 Task: Add an event  with title  Casual Training Session: Effective Team Building and Collaboration Techniques, date '2023/11/25' to 2023/11/26 & Select Event type as  Group. Add location for the event as  Lima, Peru and add a description: Welcome to the Presentation Practice session, where you can hone your public speaking skills and receive constructive feedback to enhance your presentation abilities. This interactive session is designed to provide a supportive environment for participants to practice and refine their presentation techniques, whether it's for professional or academic purposes.Create an event link  http-casualtrainingsession:effectiveteambuildingandcollaborationtechniquescom & Select the event color as  Light Pink. , logged in from the account softage.4@softage.netand send the event invitation to softage.6@softage.net and softage.7@softage.net
Action: Mouse pressed left at (693, 169)
Screenshot: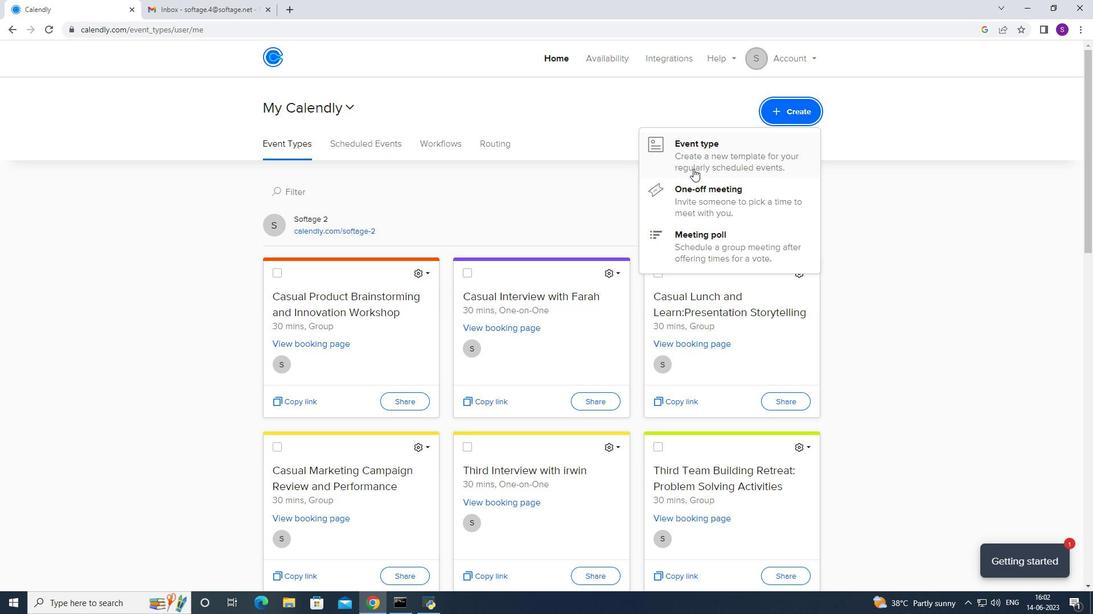 
Action: Mouse moved to (482, 268)
Screenshot: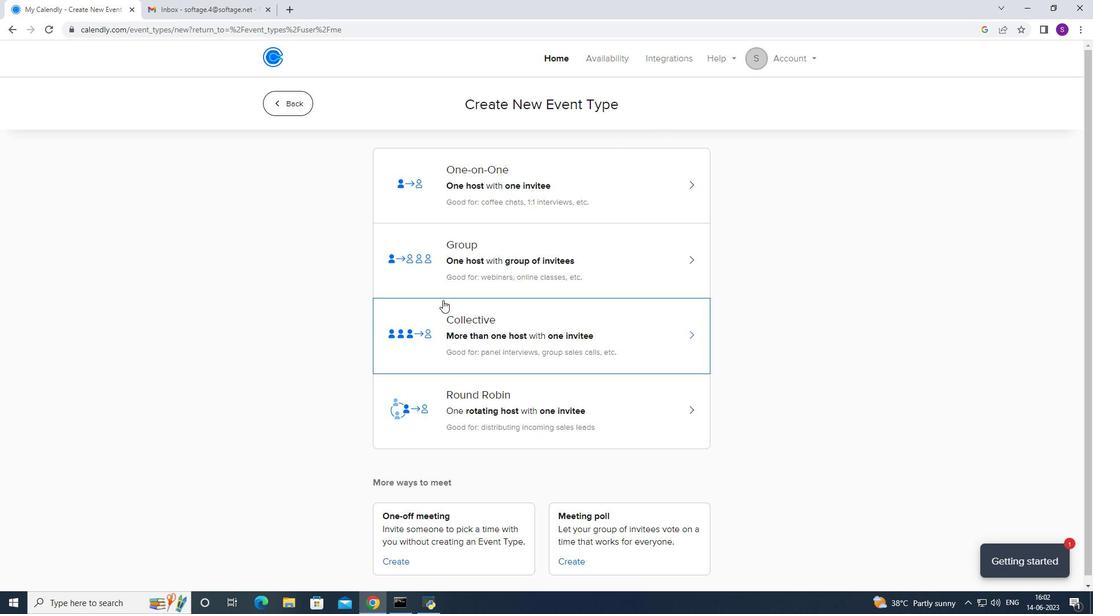 
Action: Mouse pressed left at (482, 268)
Screenshot: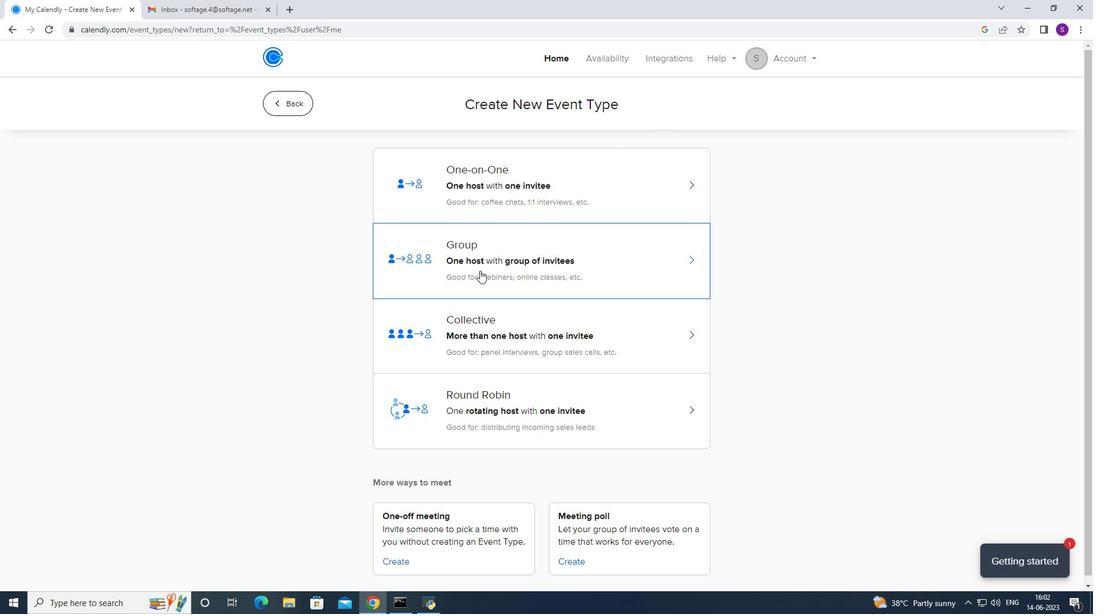 
Action: Mouse moved to (445, 276)
Screenshot: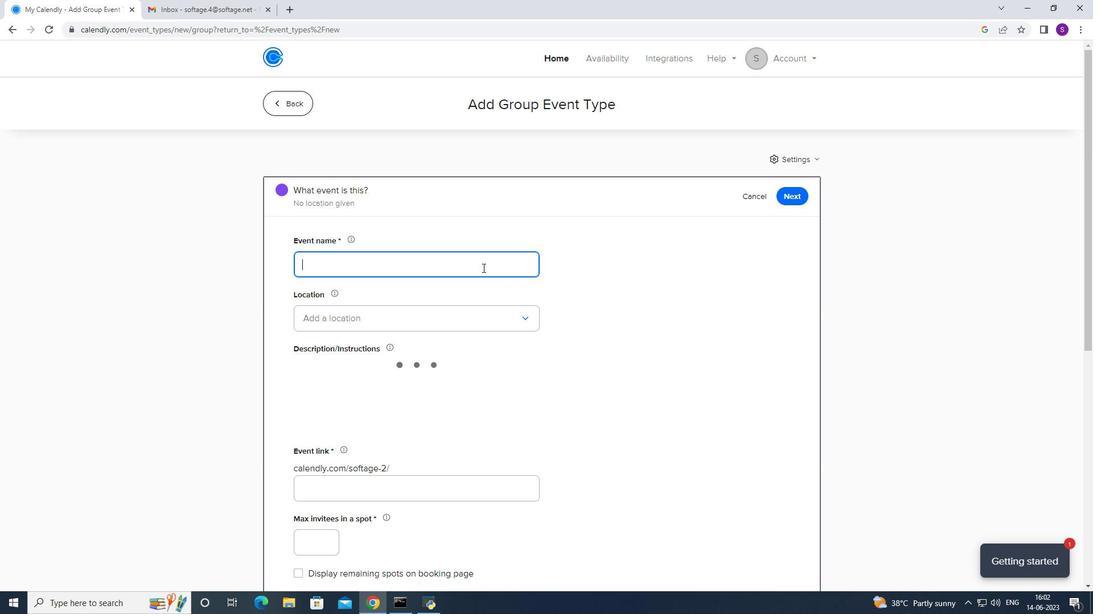 
Action: Key pressed <Key.caps_lock>CV<Key.caps_lock>==<Key.backspace><Key.backspace><Key.backspace>asual<Key.space><Key.caps_lock>T<Key.caps_lock>rining<Key.space>
Screenshot: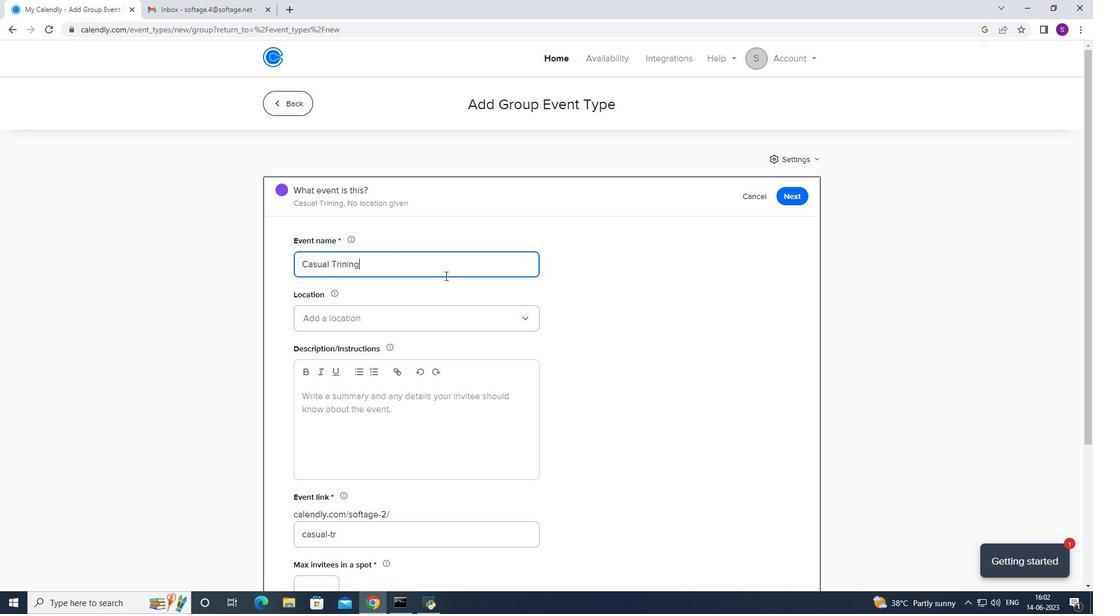 
Action: Mouse moved to (360, 257)
Screenshot: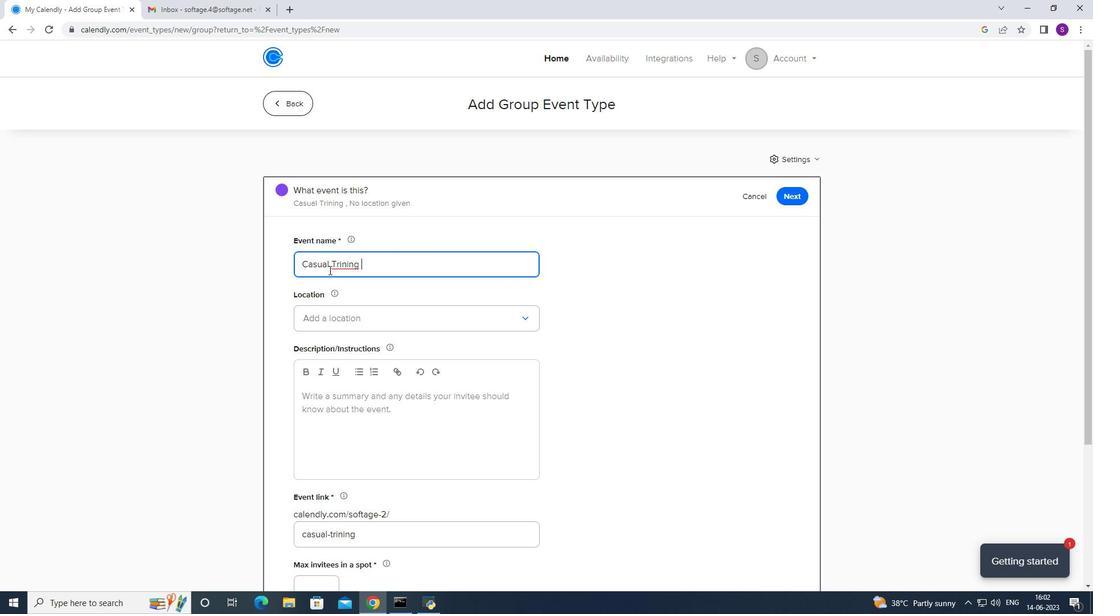 
Action: Mouse pressed right at (360, 257)
Screenshot: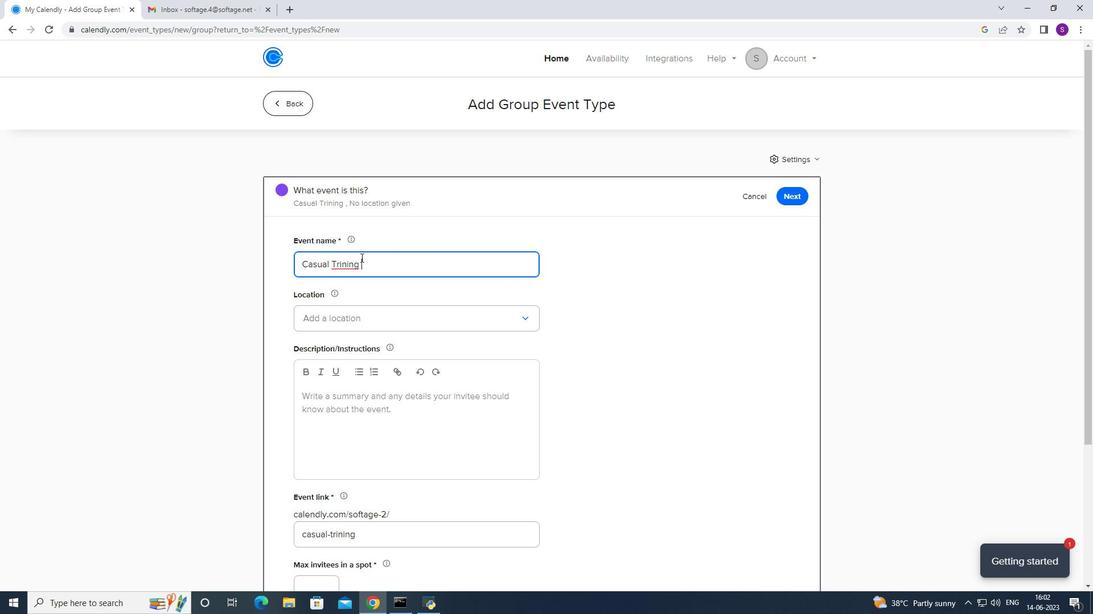 
Action: Mouse moved to (348, 265)
Screenshot: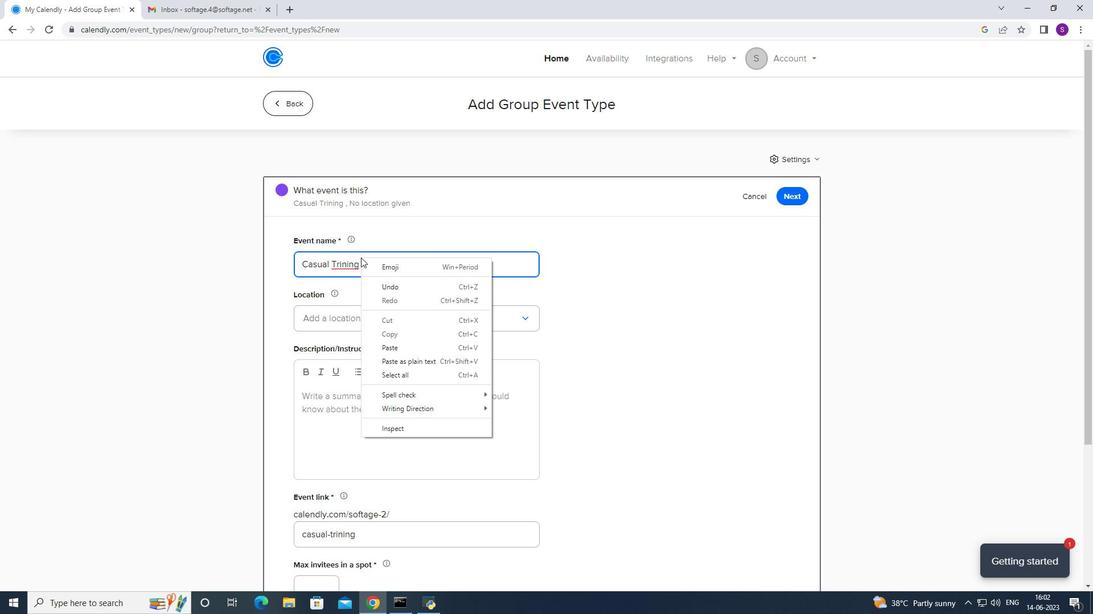 
Action: Mouse pressed left at (348, 265)
Screenshot: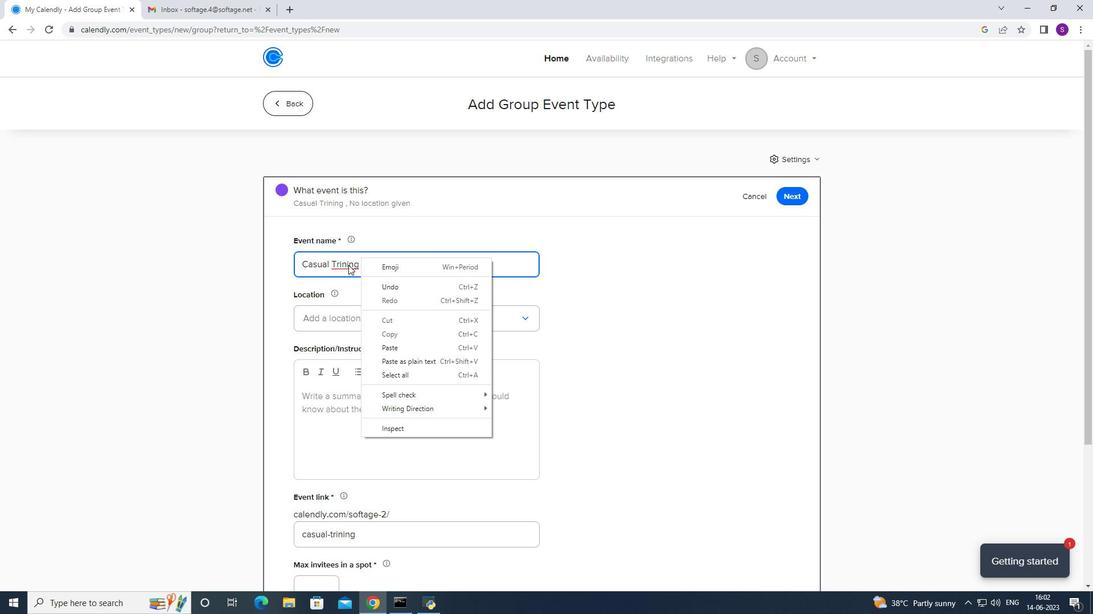 
Action: Mouse pressed right at (348, 265)
Screenshot: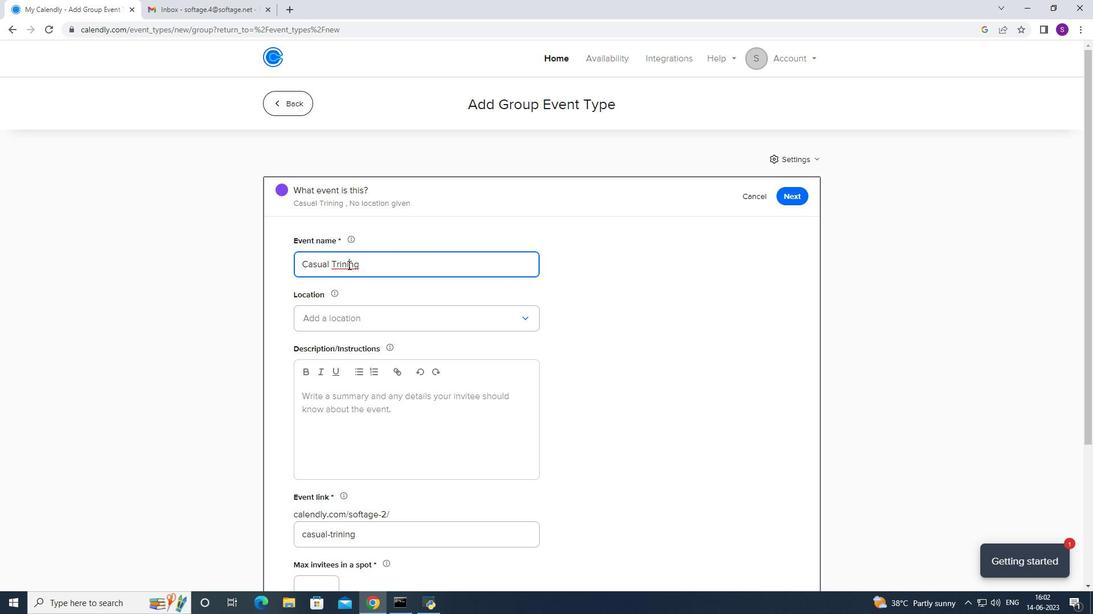 
Action: Mouse moved to (363, 282)
Screenshot: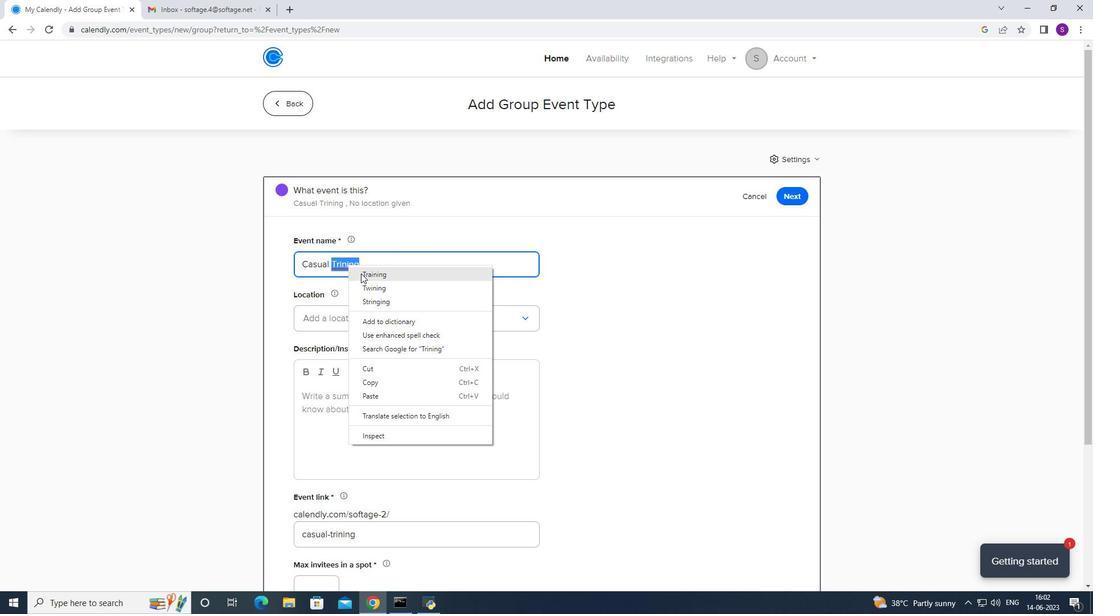 
Action: Mouse pressed left at (363, 282)
Screenshot: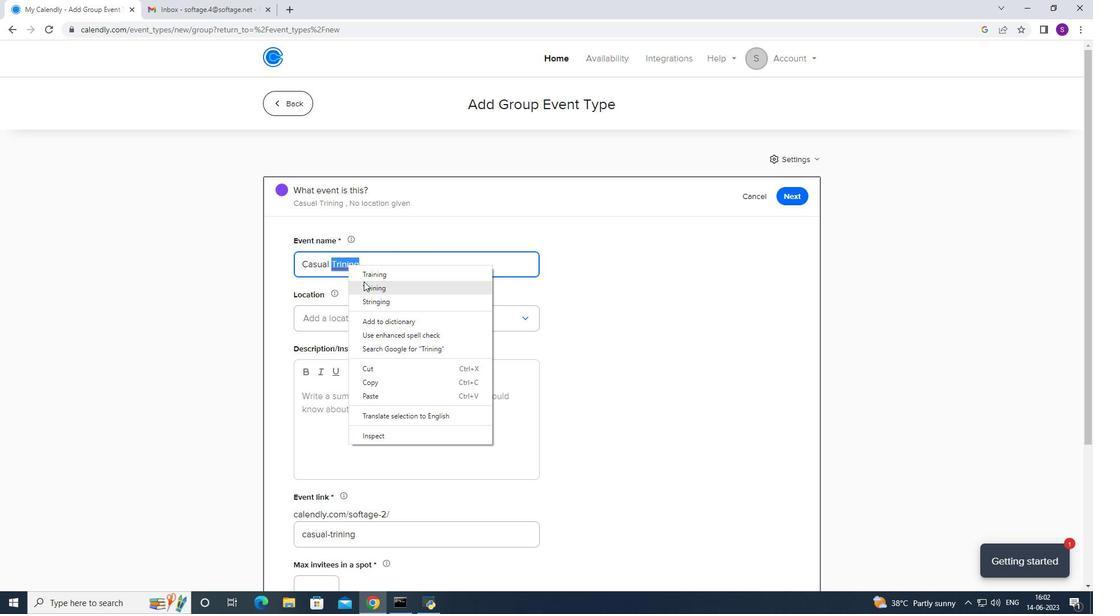 
Action: Mouse moved to (364, 259)
Screenshot: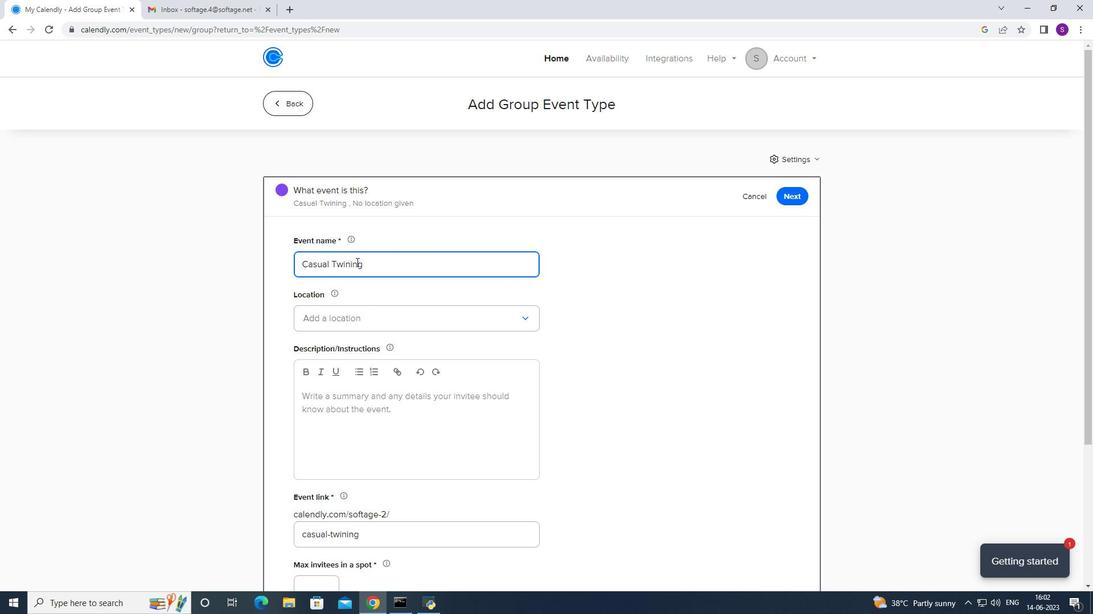 
Action: Key pressed ctrl+Z
Screenshot: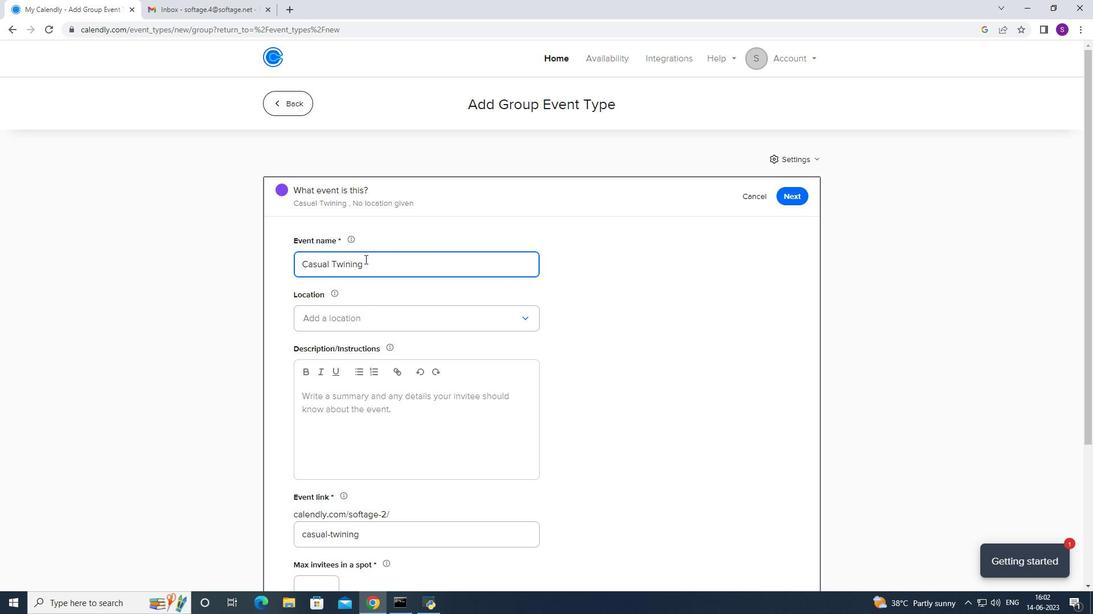 
Action: Mouse moved to (365, 266)
Screenshot: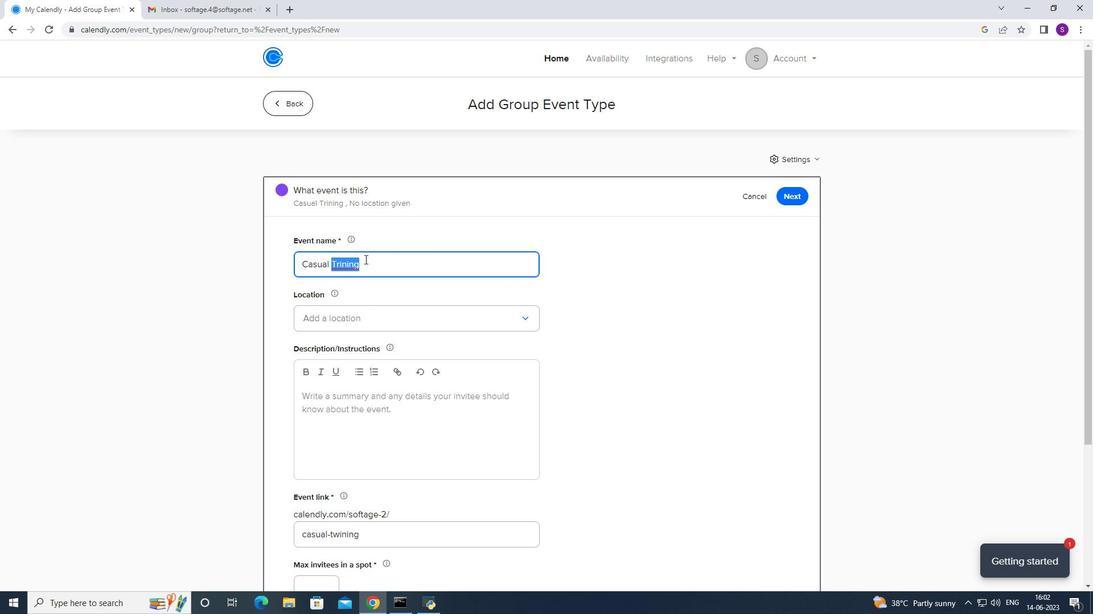 
Action: Mouse pressed left at (365, 266)
Screenshot: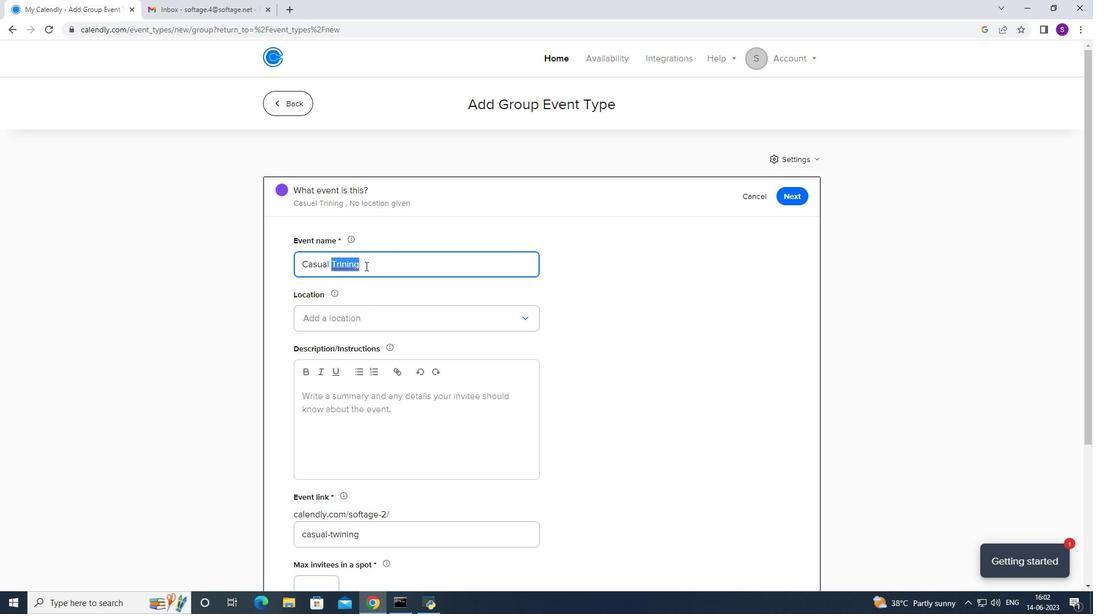 
Action: Mouse moved to (348, 268)
Screenshot: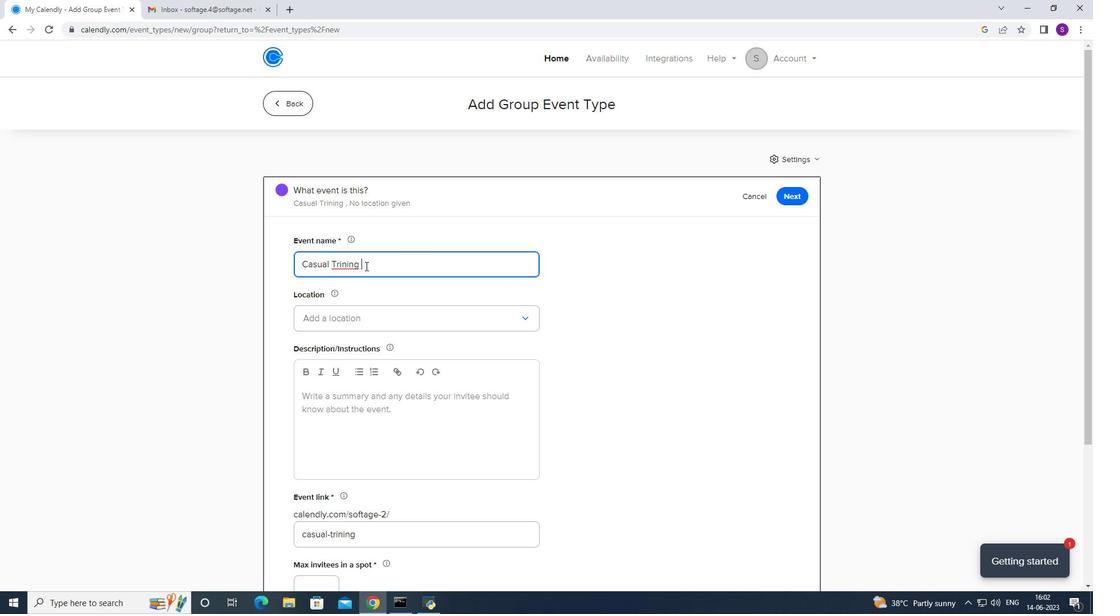 
Action: Mouse pressed right at (348, 268)
Screenshot: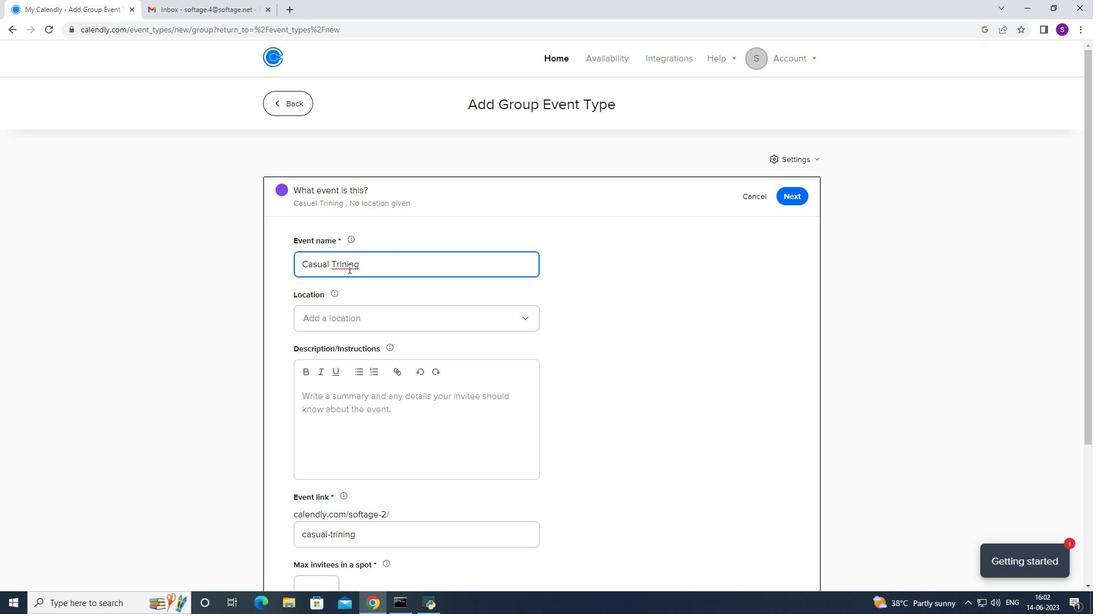 
Action: Mouse moved to (356, 278)
Screenshot: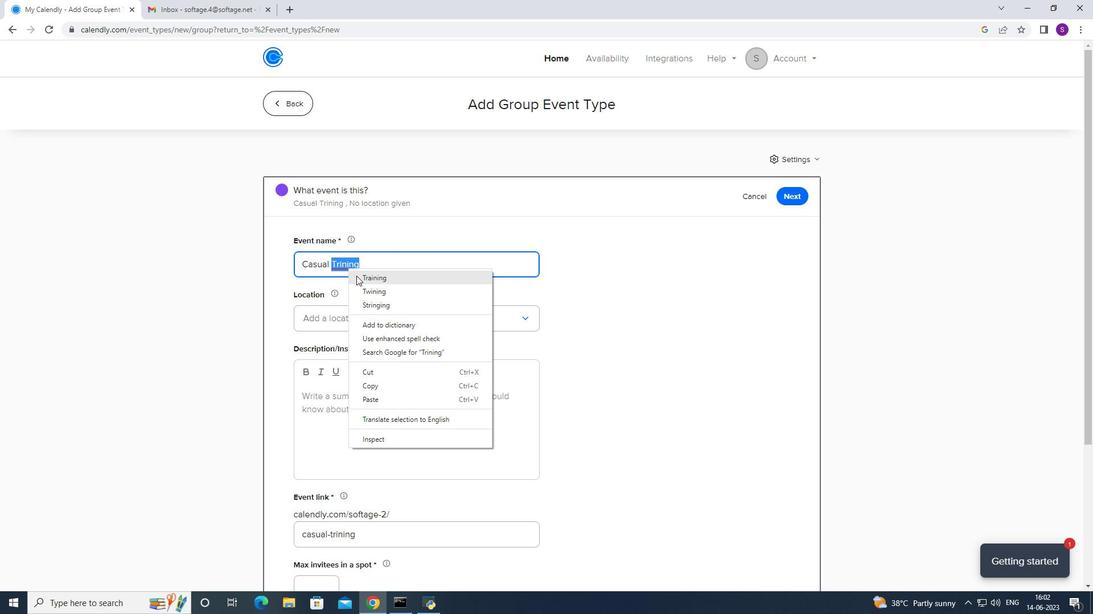 
Action: Mouse pressed left at (356, 278)
Screenshot: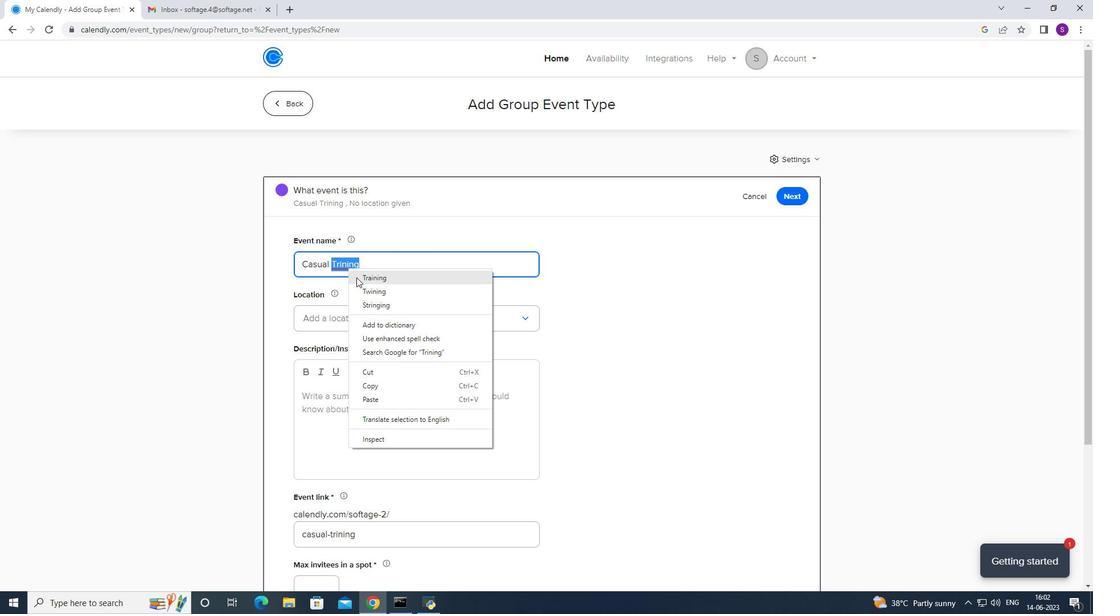 
Action: Mouse moved to (363, 265)
Screenshot: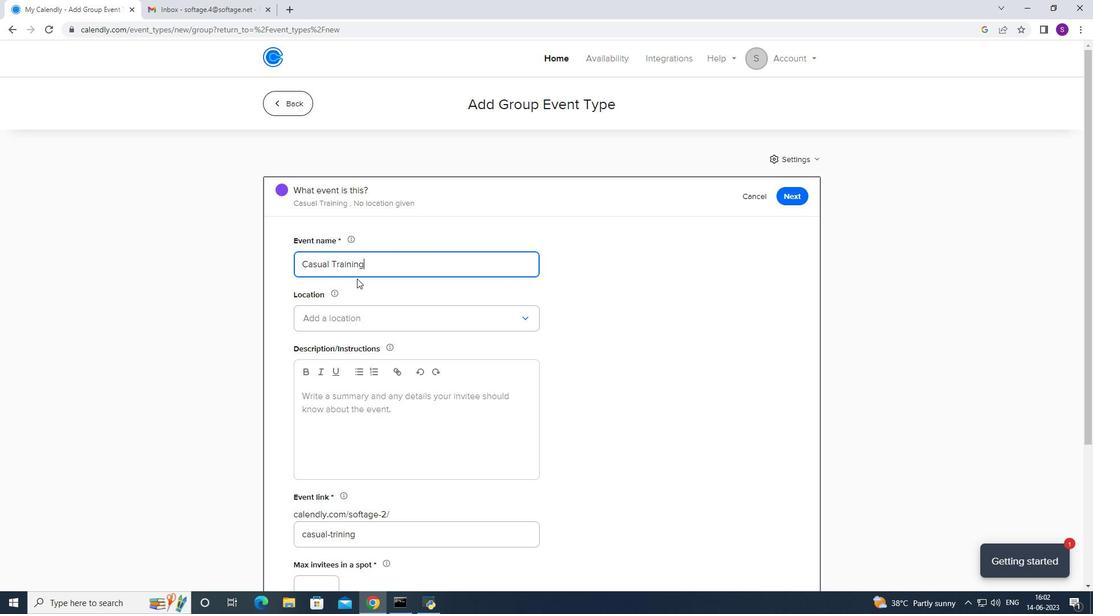 
Action: Mouse pressed left at (363, 265)
Screenshot: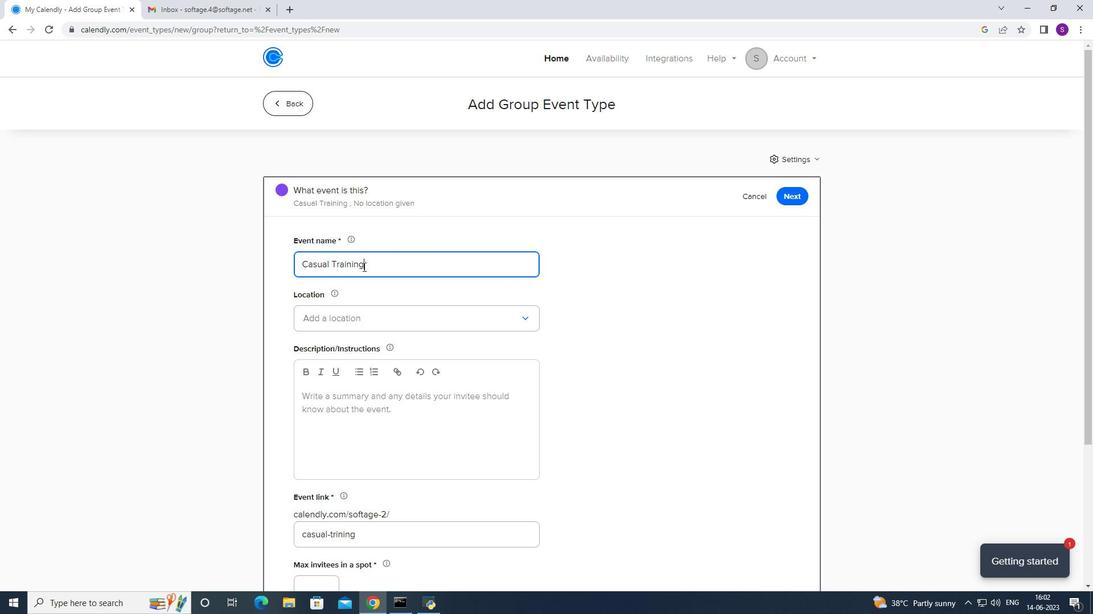
Action: Mouse moved to (373, 263)
Screenshot: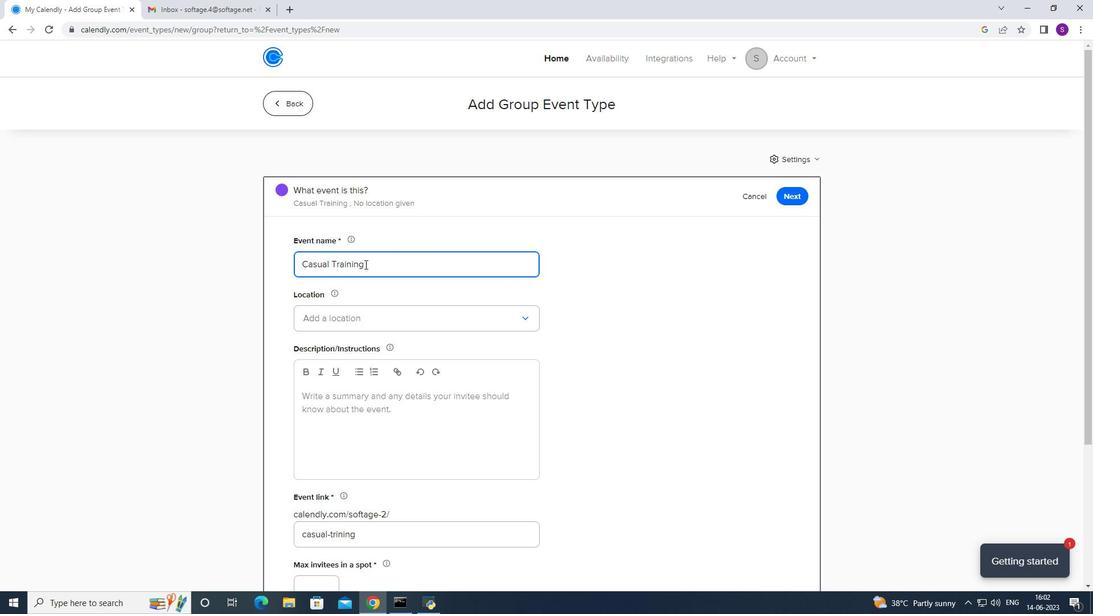 
Action: Mouse pressed left at (373, 263)
Screenshot: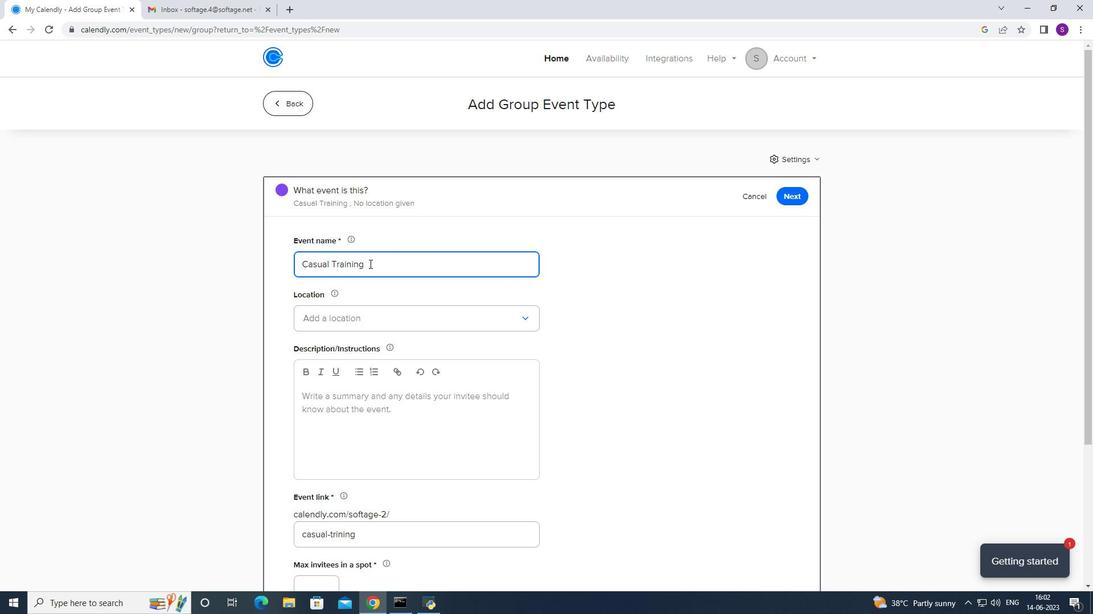 
Action: Mouse moved to (396, 272)
Screenshot: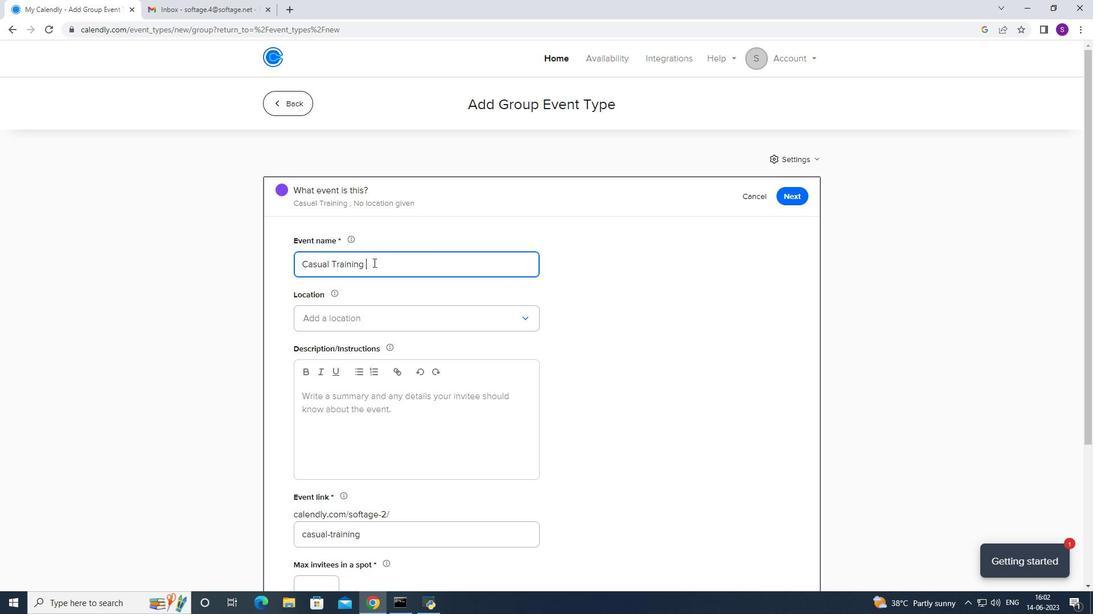 
Action: Key pressed <Key.shift_r>:<Key.space><Key.caps_lock>E<Key.caps_lock>ffective<Key.space><Key.caps_lock>T<Key.caps_lock>eam<Key.space><Key.caps_lock>C<Key.caps_lock>ollaboration<Key.space><Key.caps_lock>T<Key.caps_lock>echniques
Screenshot: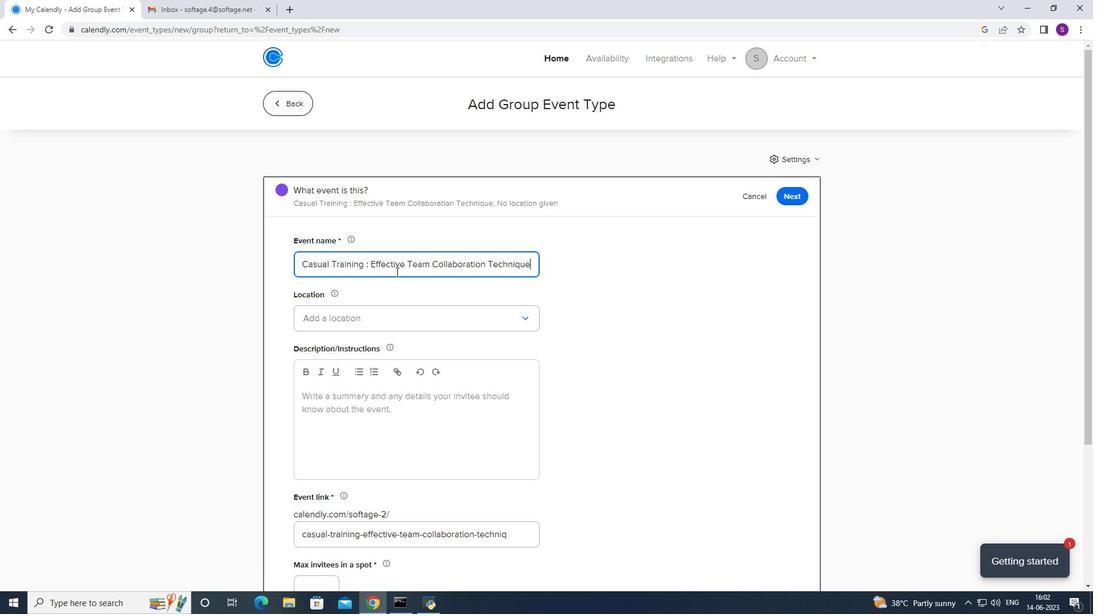 
Action: Mouse moved to (420, 325)
Screenshot: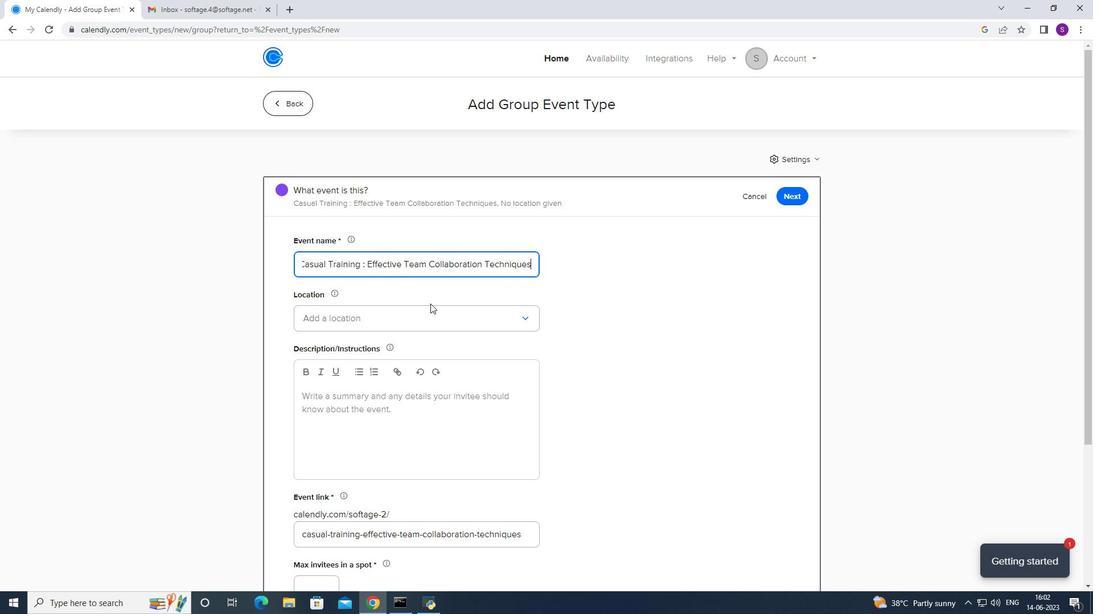 
Action: Mouse scrolled (420, 326) with delta (0, 0)
Screenshot: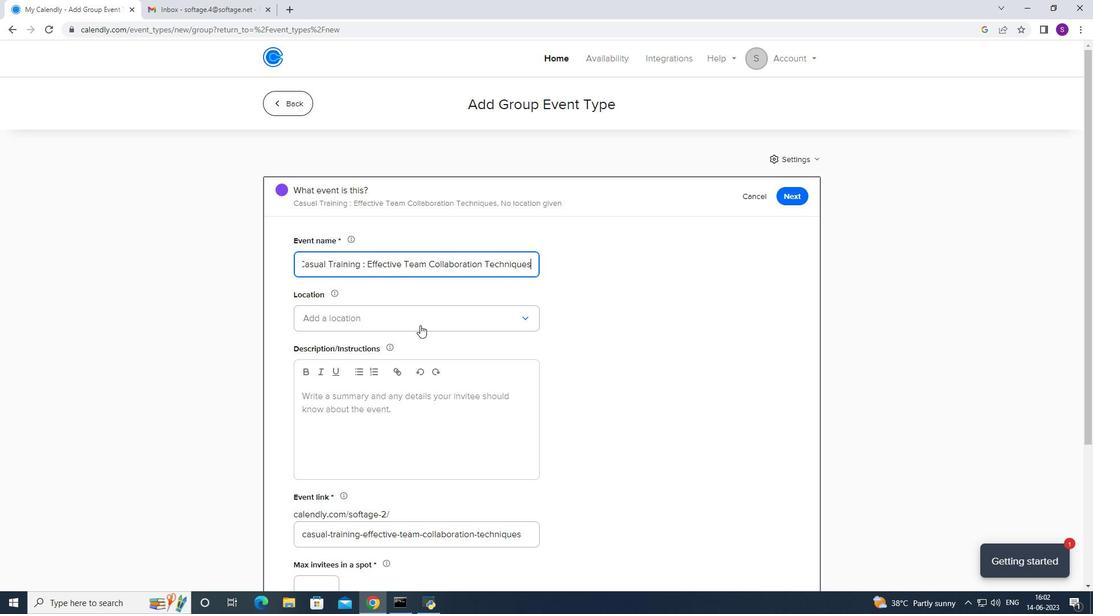 
Action: Mouse pressed left at (420, 325)
Screenshot: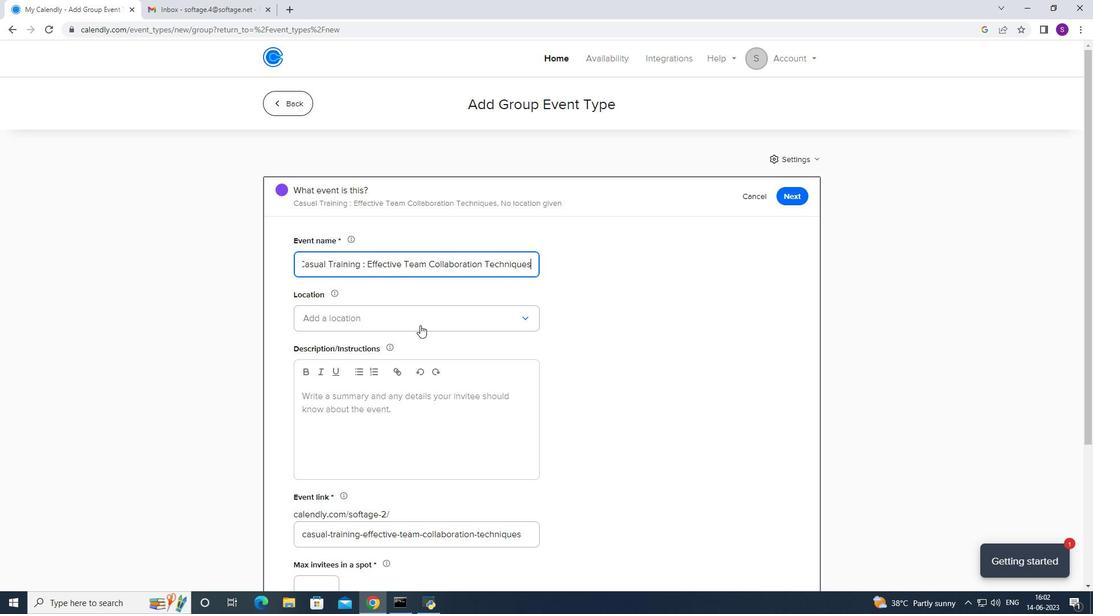 
Action: Mouse moved to (387, 347)
Screenshot: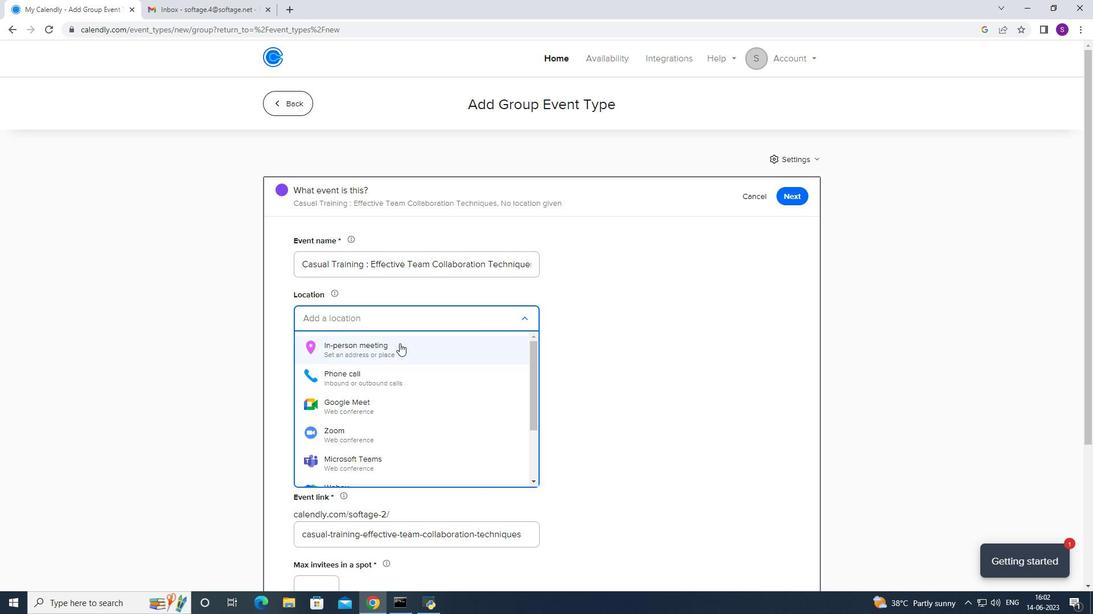 
Action: Mouse pressed left at (387, 347)
Screenshot: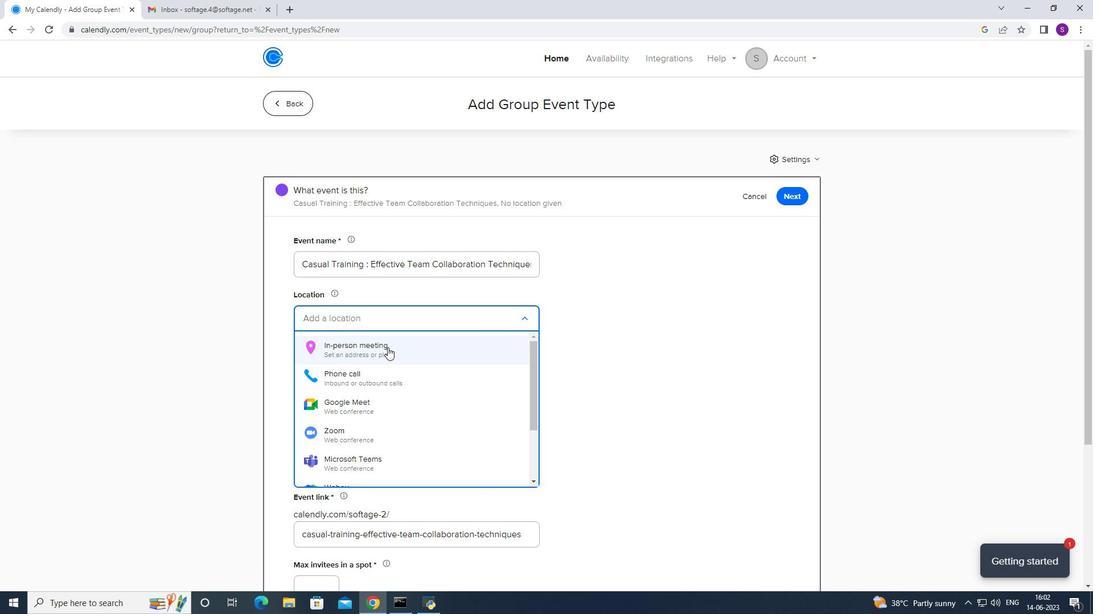 
Action: Mouse moved to (487, 183)
Screenshot: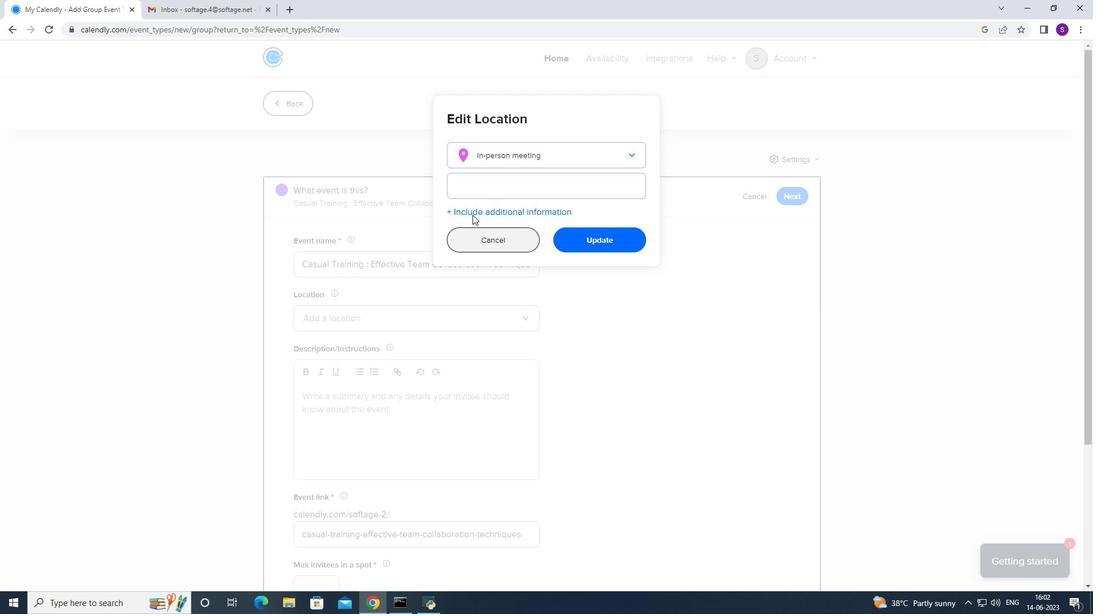 
Action: Mouse pressed left at (487, 183)
Screenshot: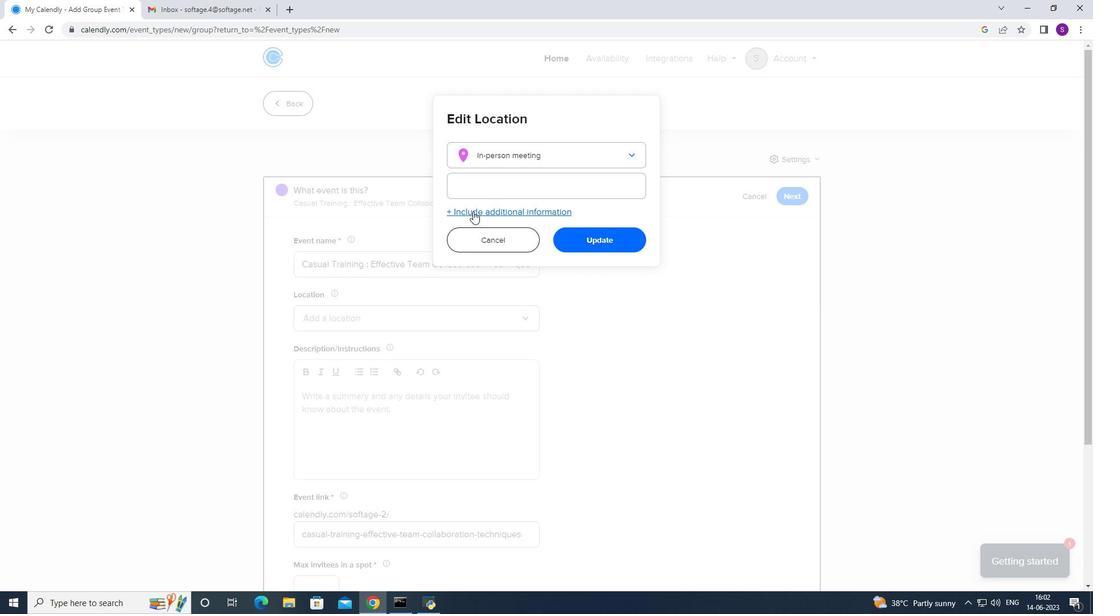 
Action: Key pressed <Key.caps_lock>L<Key.caps_lock>ima,<Key.space><Key.caps_lock>P<Key.caps_lock>eru
Screenshot: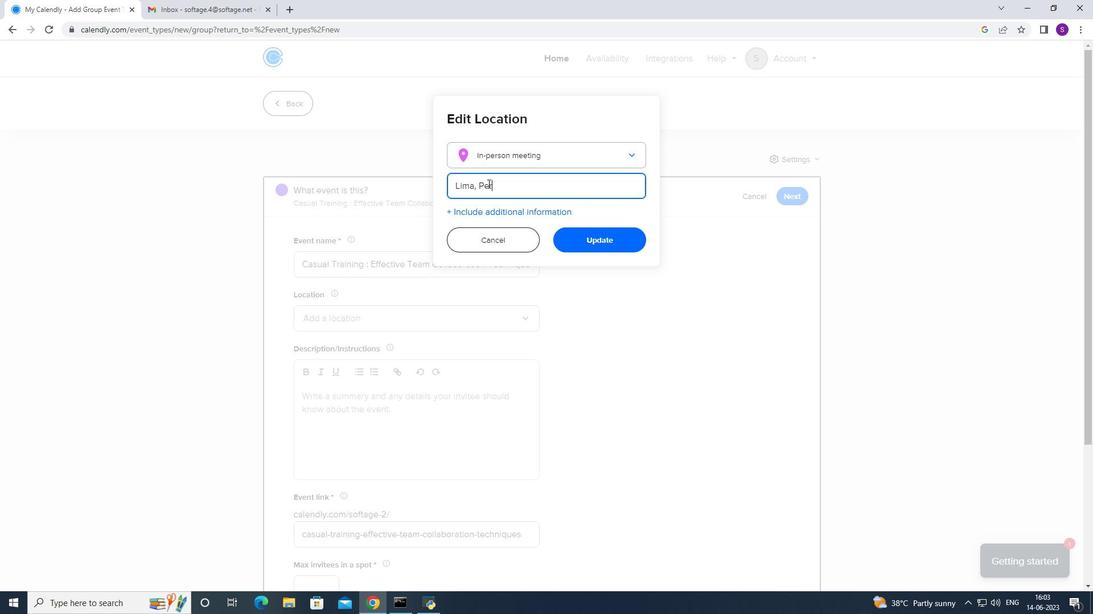 
Action: Mouse moved to (621, 238)
Screenshot: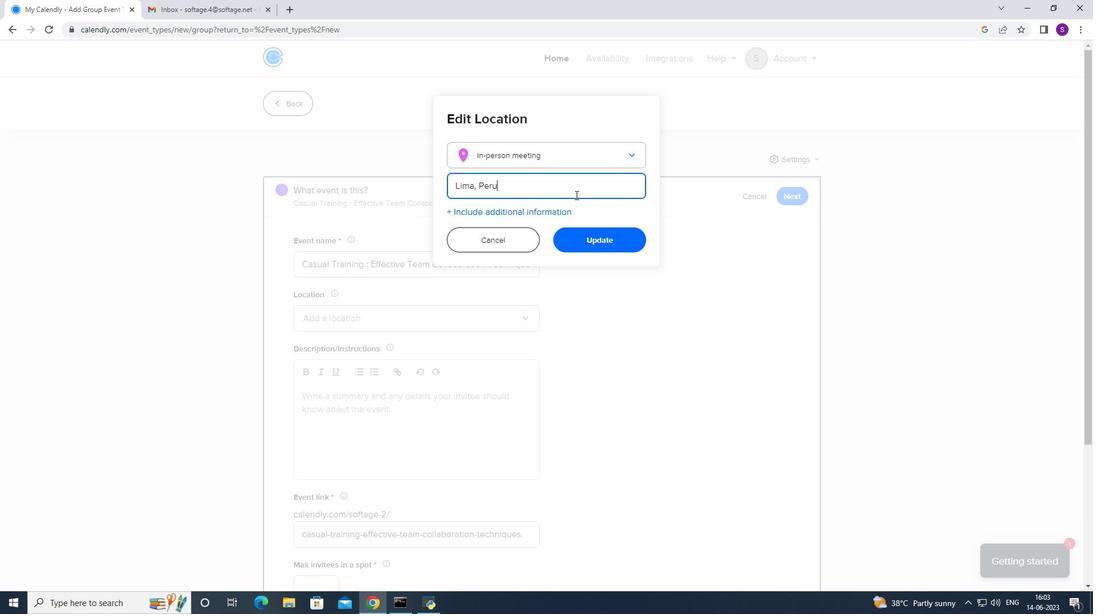 
Action: Mouse pressed left at (621, 238)
Screenshot: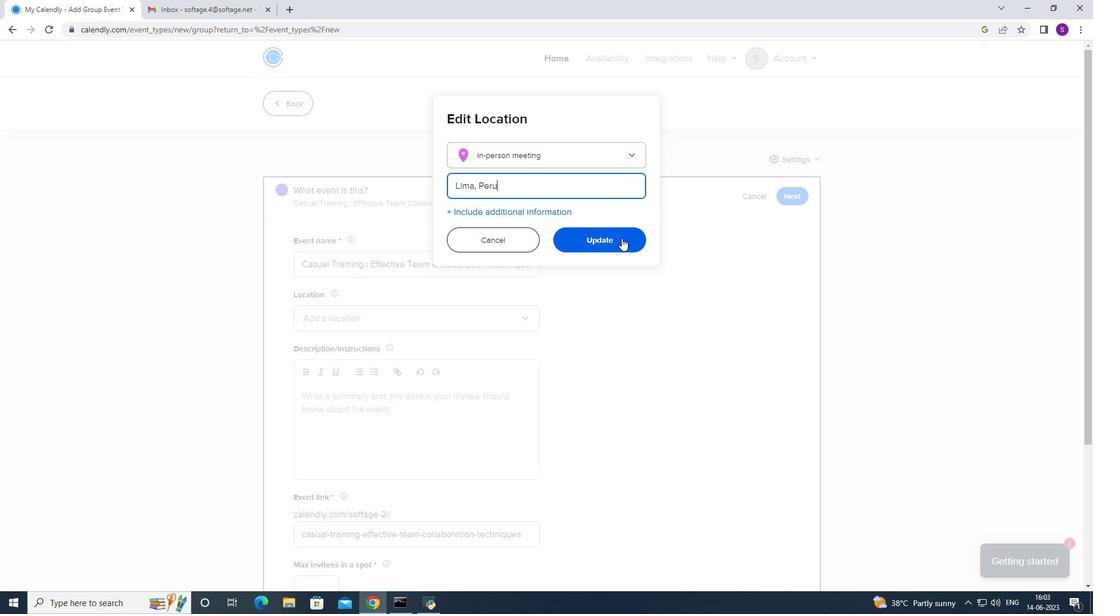
Action: Mouse moved to (381, 291)
Screenshot: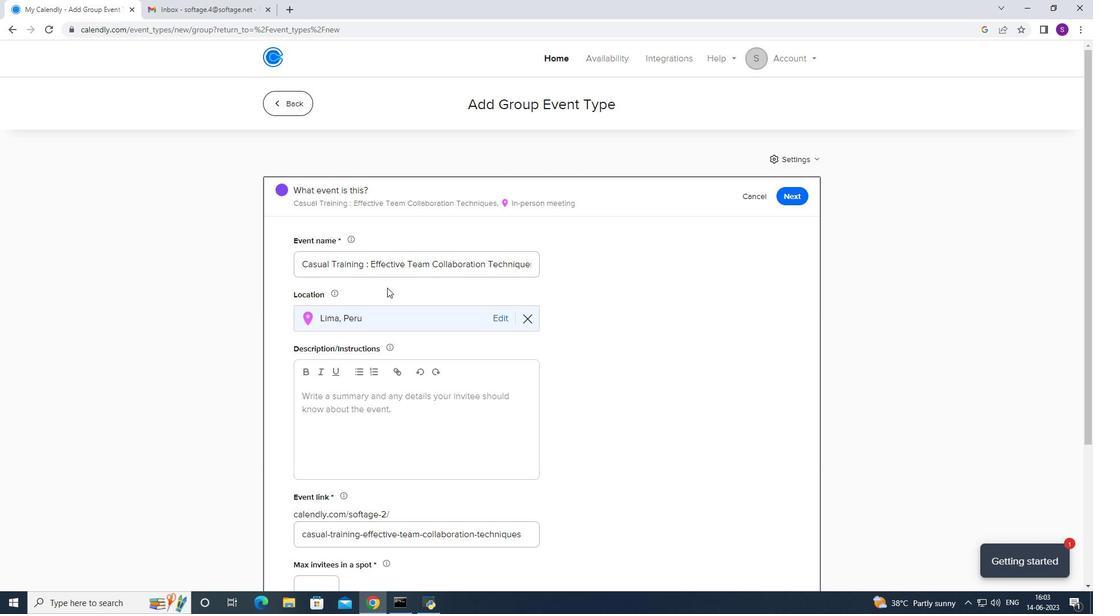 
Action: Mouse scrolled (381, 290) with delta (0, 0)
Screenshot: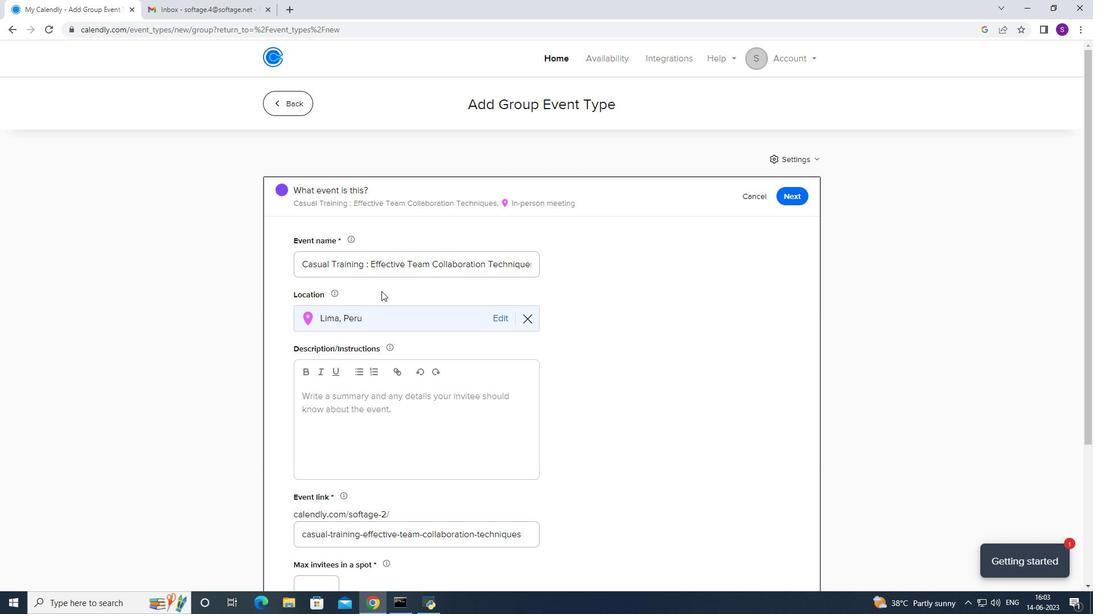 
Action: Mouse scrolled (381, 290) with delta (0, 0)
Screenshot: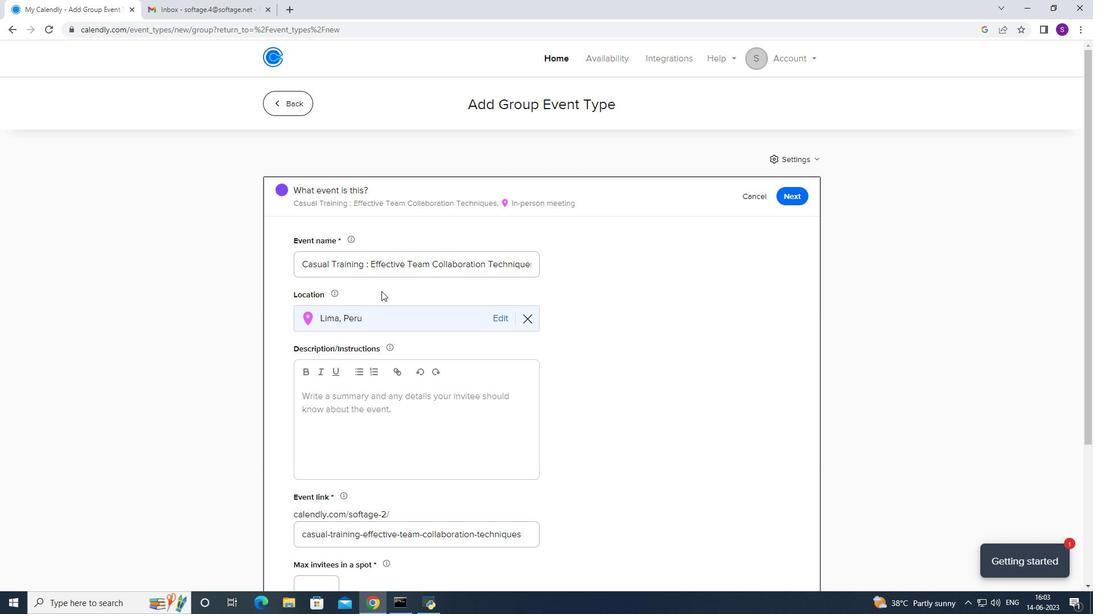 
Action: Mouse scrolled (381, 290) with delta (0, 0)
Screenshot: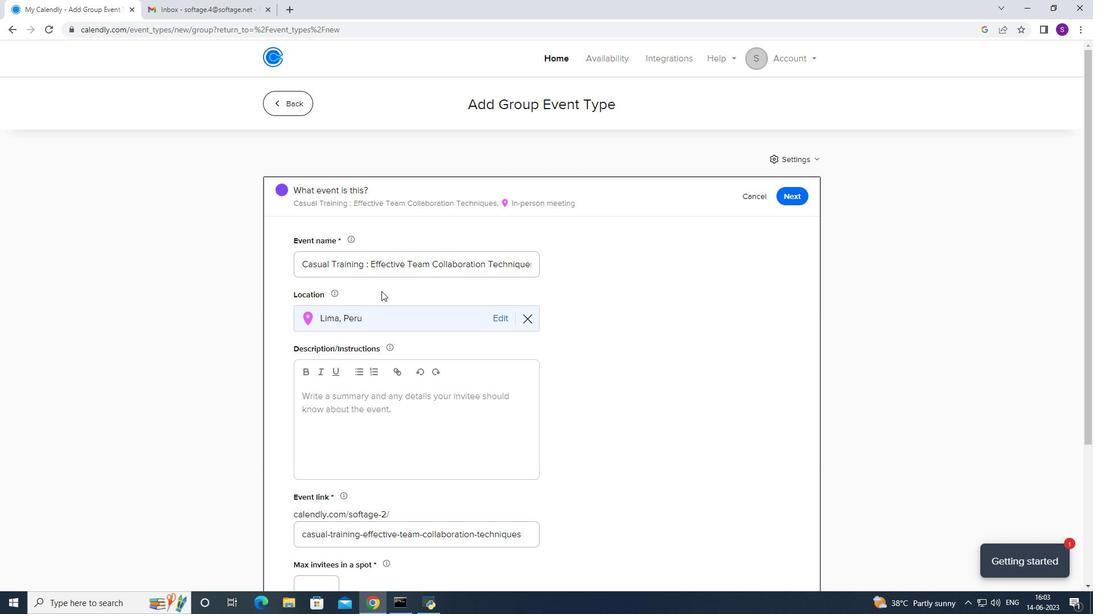
Action: Mouse scrolled (381, 290) with delta (0, 0)
Screenshot: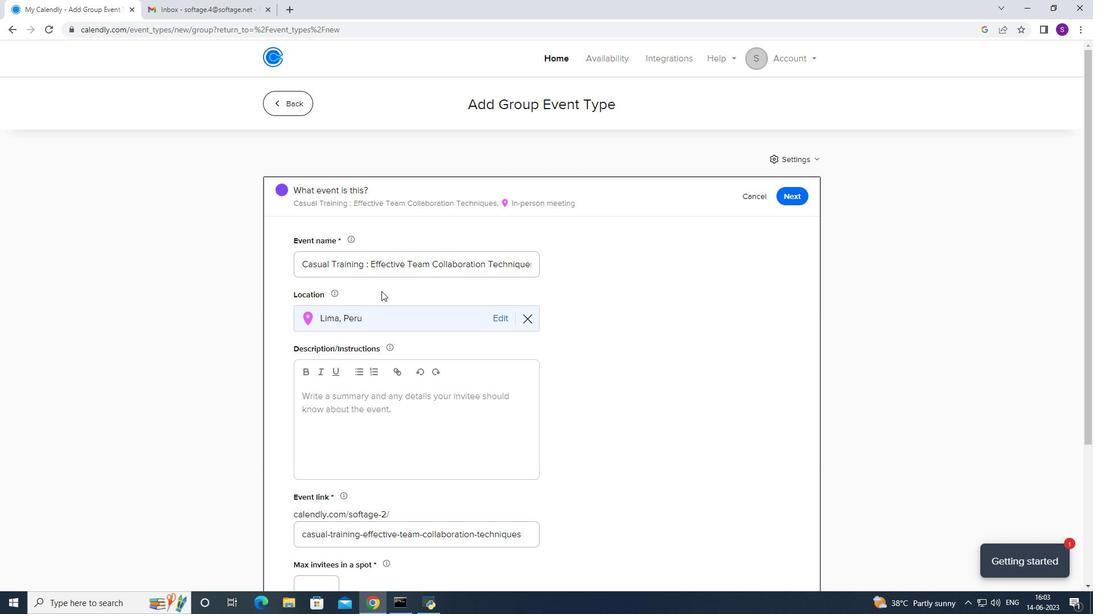
Action: Mouse scrolled (381, 290) with delta (0, 0)
Screenshot: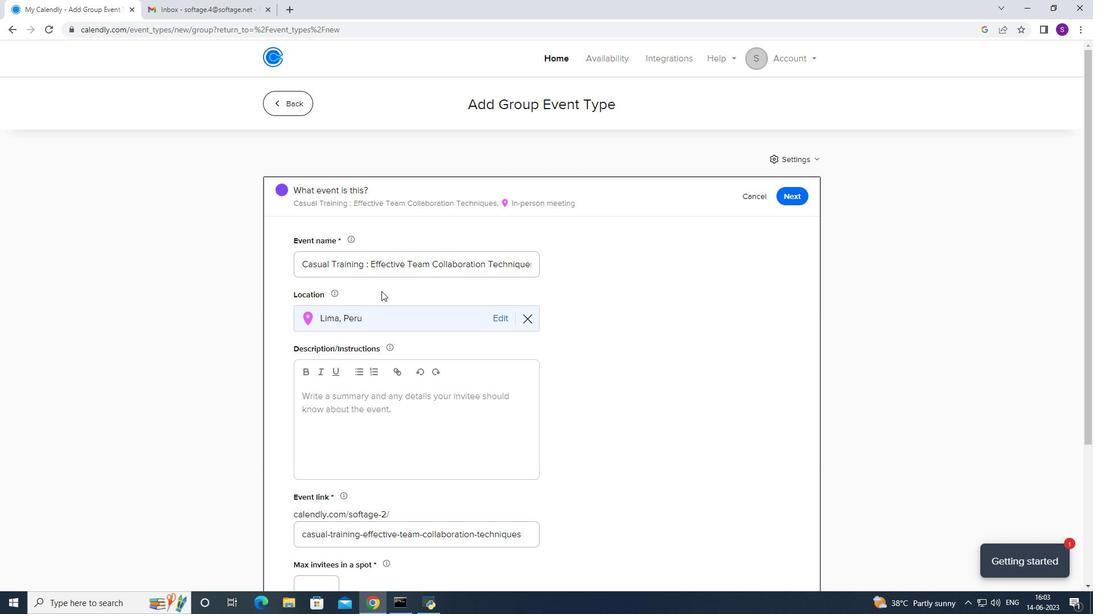 
Action: Mouse scrolled (381, 290) with delta (0, 0)
Screenshot: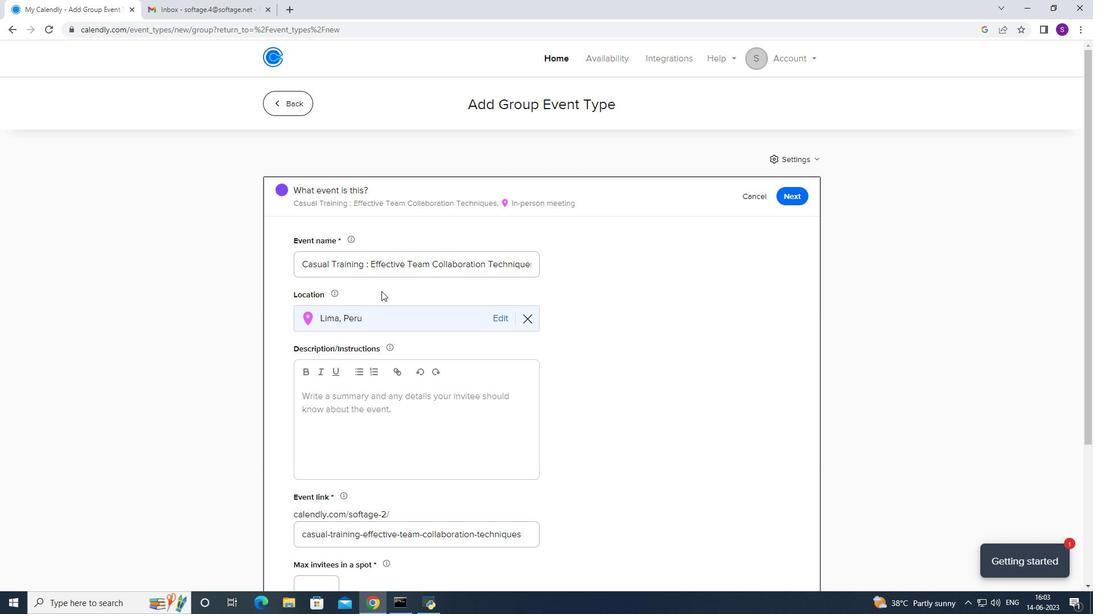 
Action: Mouse scrolled (381, 290) with delta (0, 0)
Screenshot: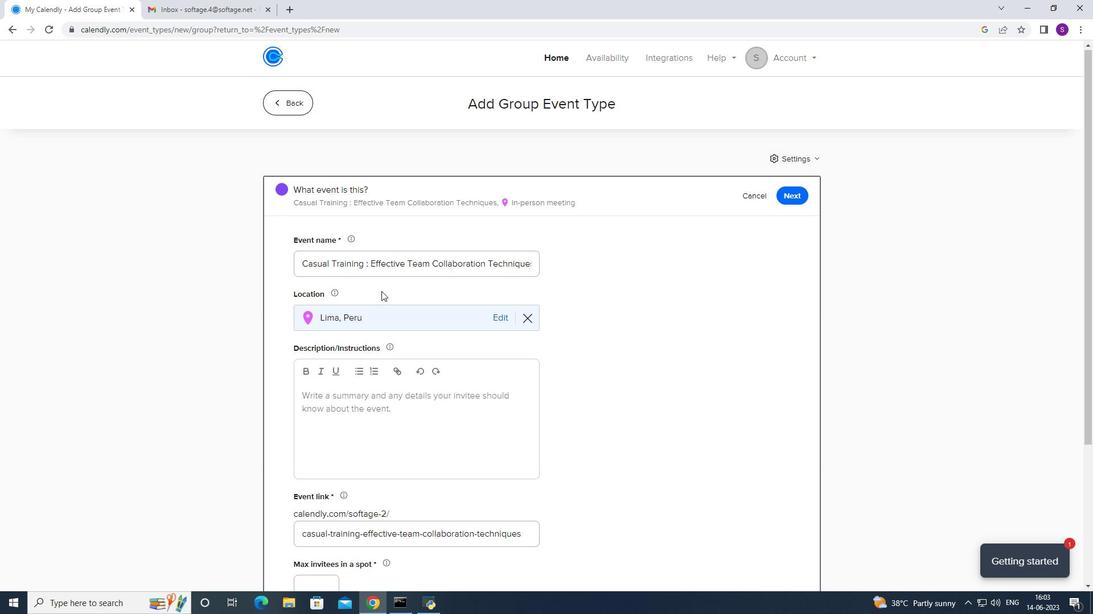 
Action: Mouse moved to (339, 401)
Screenshot: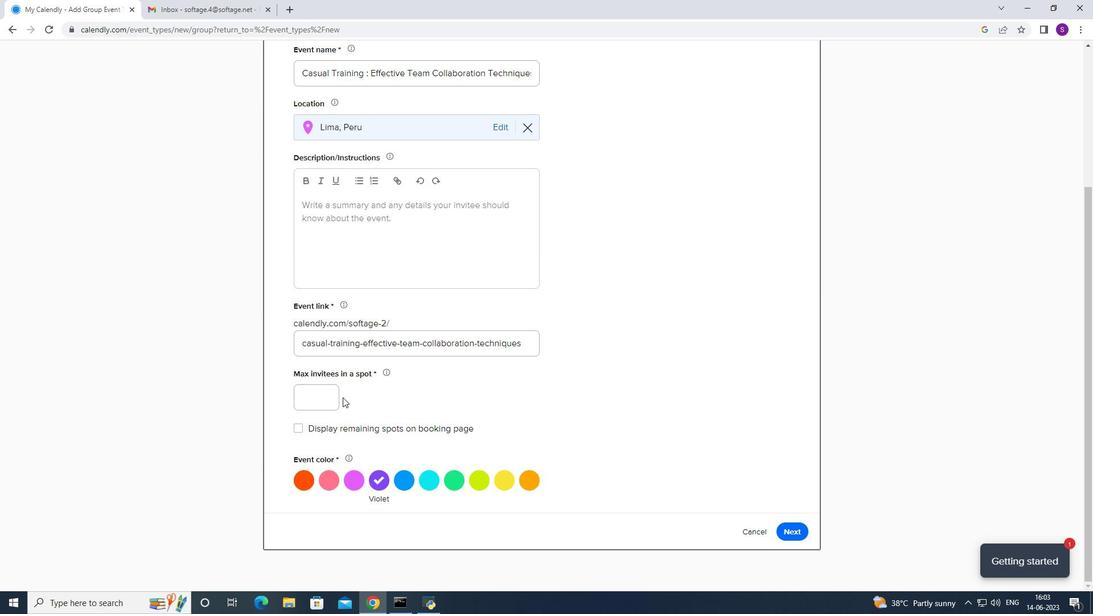 
Action: Mouse scrolled (339, 401) with delta (0, 0)
Screenshot: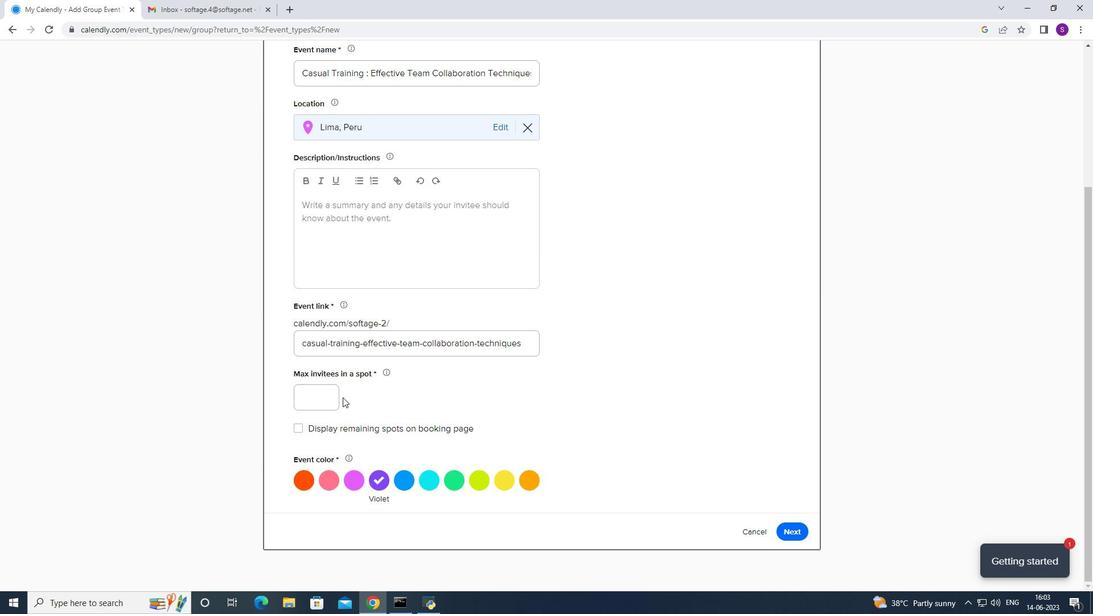 
Action: Mouse moved to (339, 402)
Screenshot: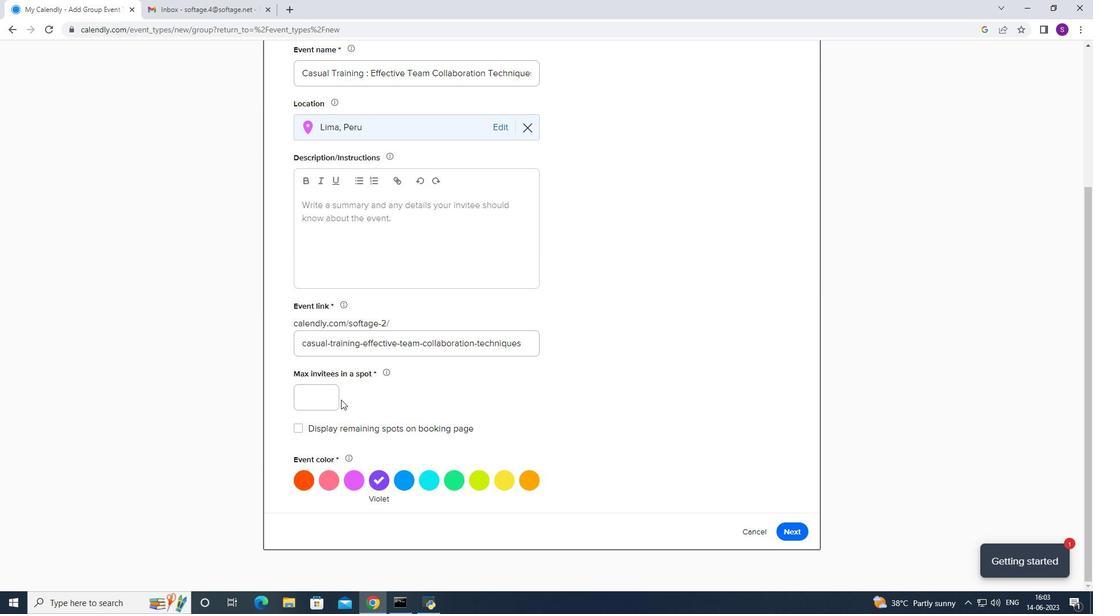 
Action: Mouse scrolled (339, 401) with delta (0, 0)
Screenshot: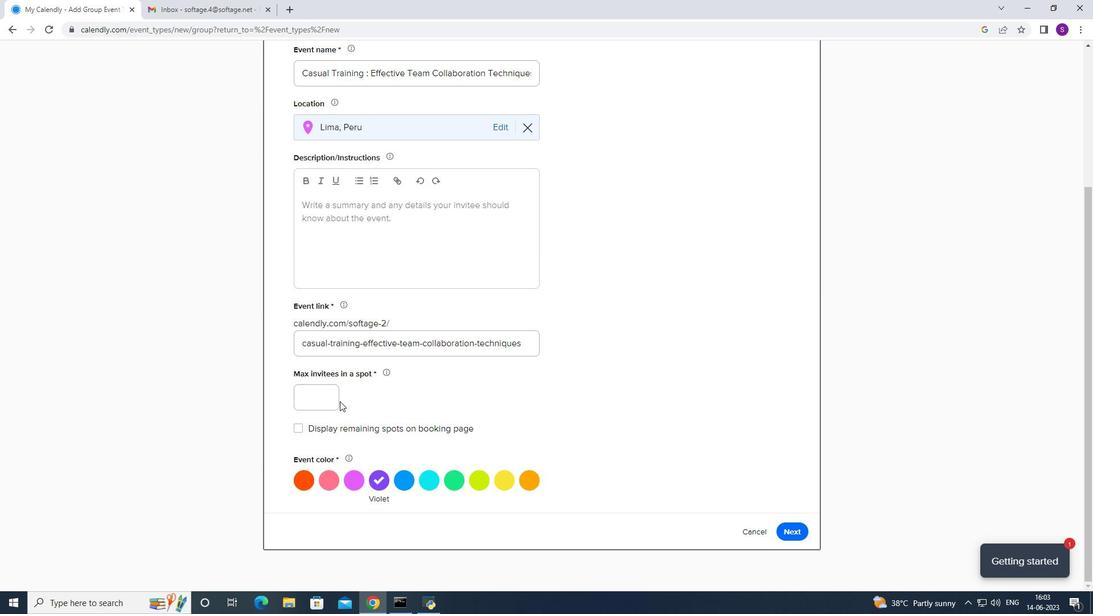 
Action: Mouse moved to (322, 473)
Screenshot: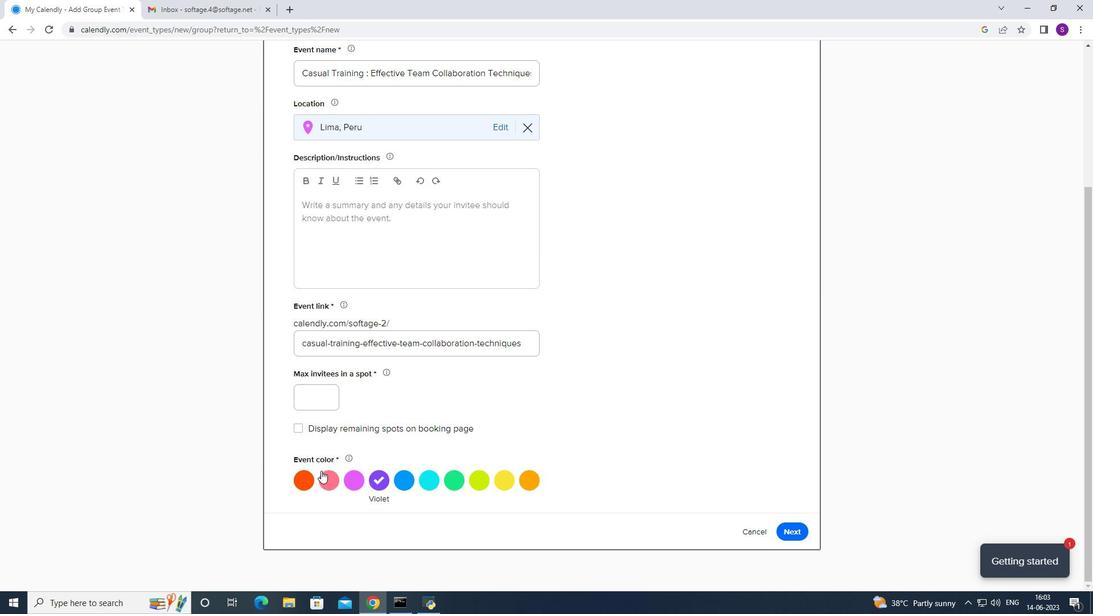 
Action: Mouse pressed left at (322, 473)
Screenshot: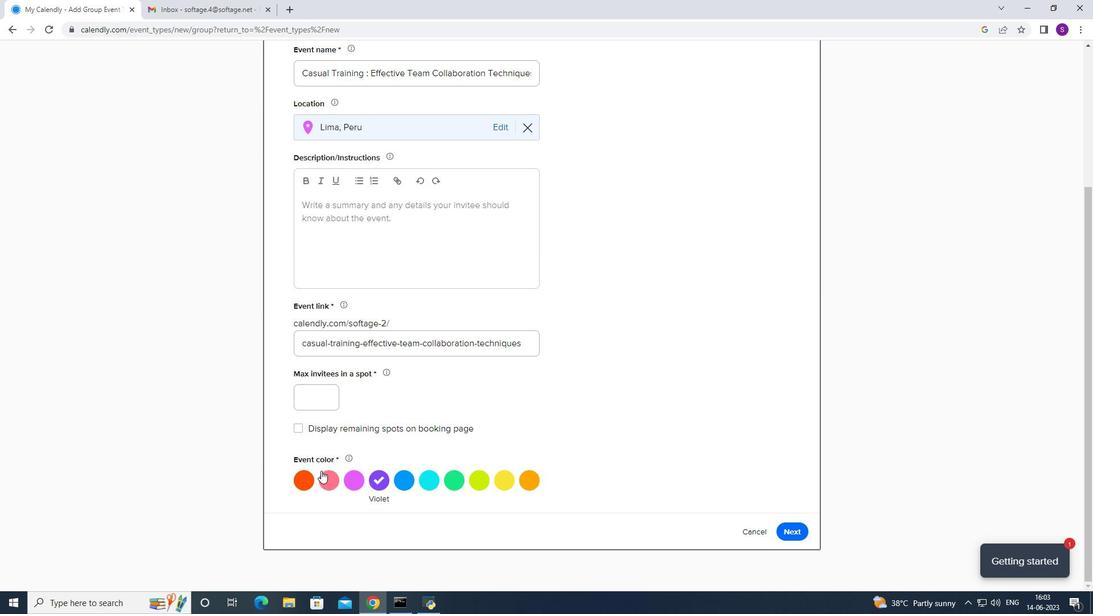 
Action: Mouse moved to (297, 389)
Screenshot: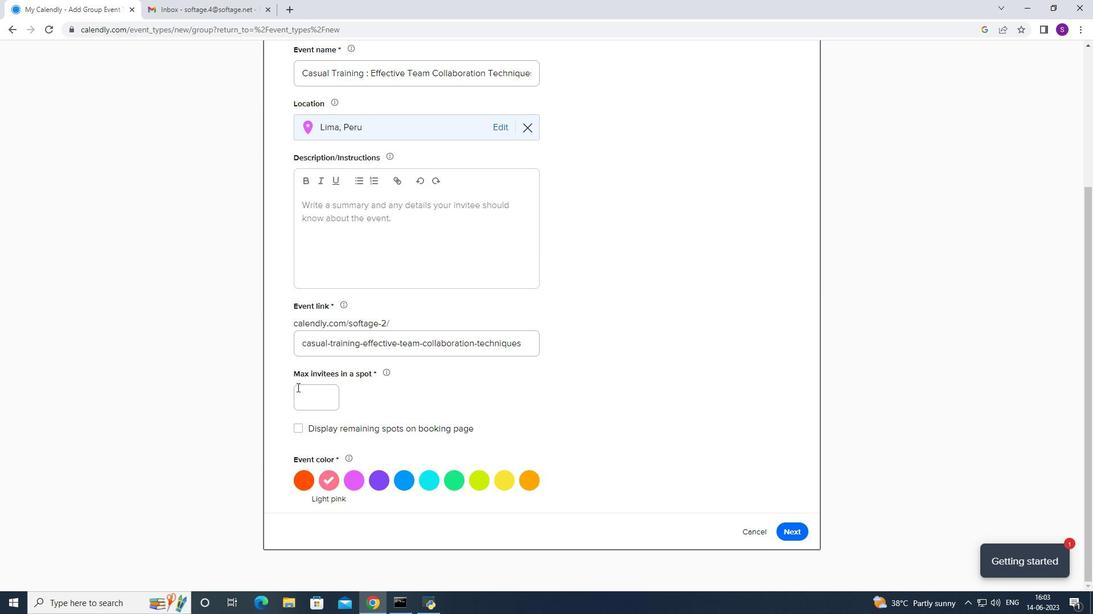 
Action: Mouse pressed left at (297, 389)
Screenshot: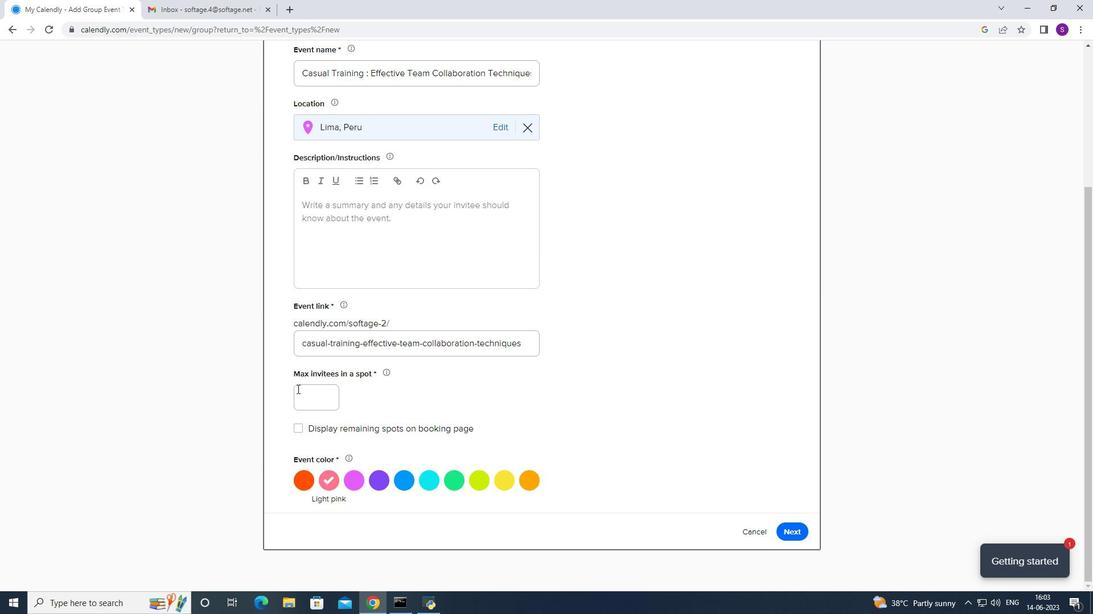 
Action: Key pressed 2
Screenshot: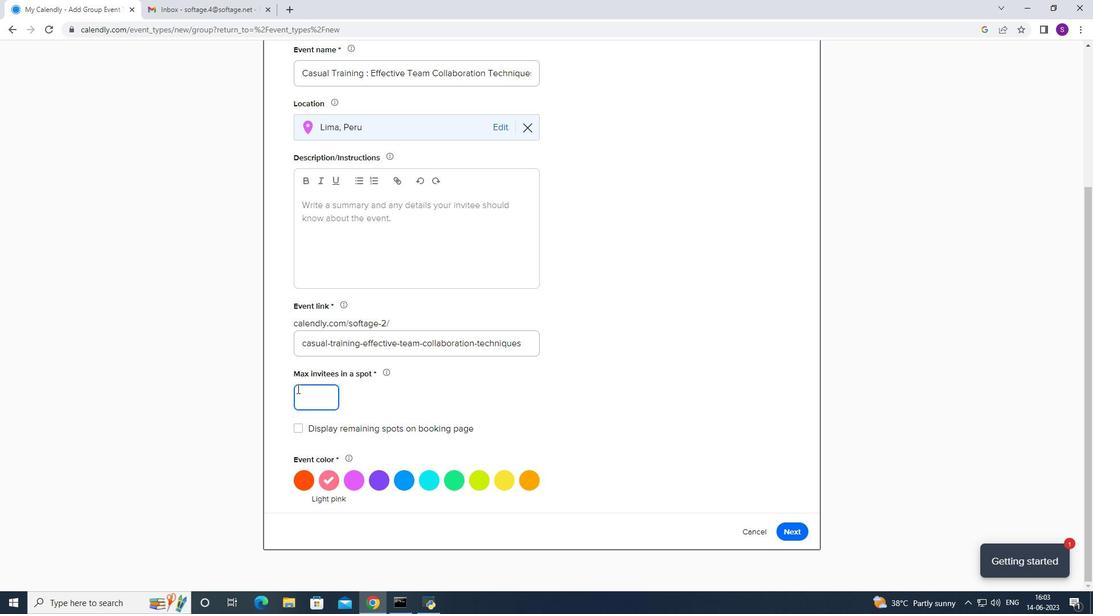 
Action: Mouse moved to (394, 263)
Screenshot: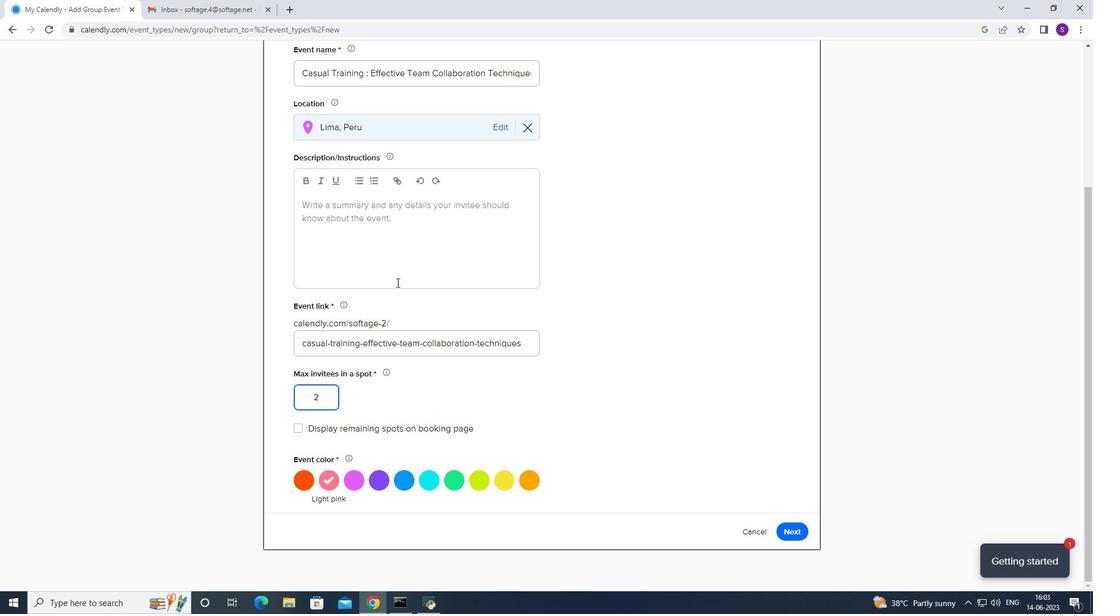 
Action: Mouse pressed left at (394, 263)
Screenshot: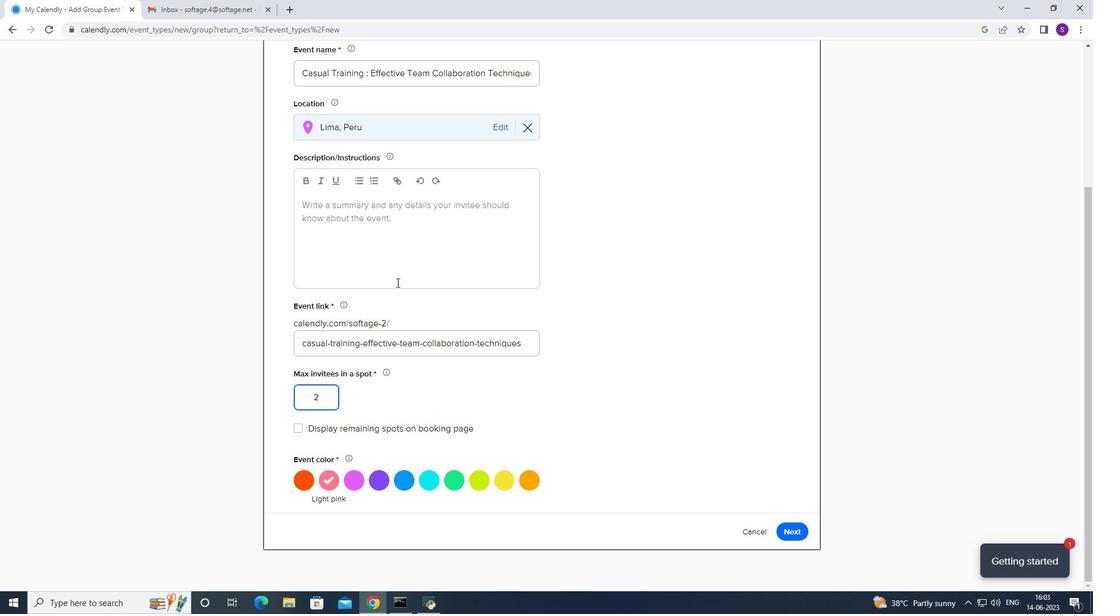 
Action: Key pressed <Key.caps_lock>WE<Key.caps_lock>=<Key.backspace><Key.backspace>elcome<Key.space>to<Key.space>the<Key.space>presentatkion<Key.space>
Screenshot: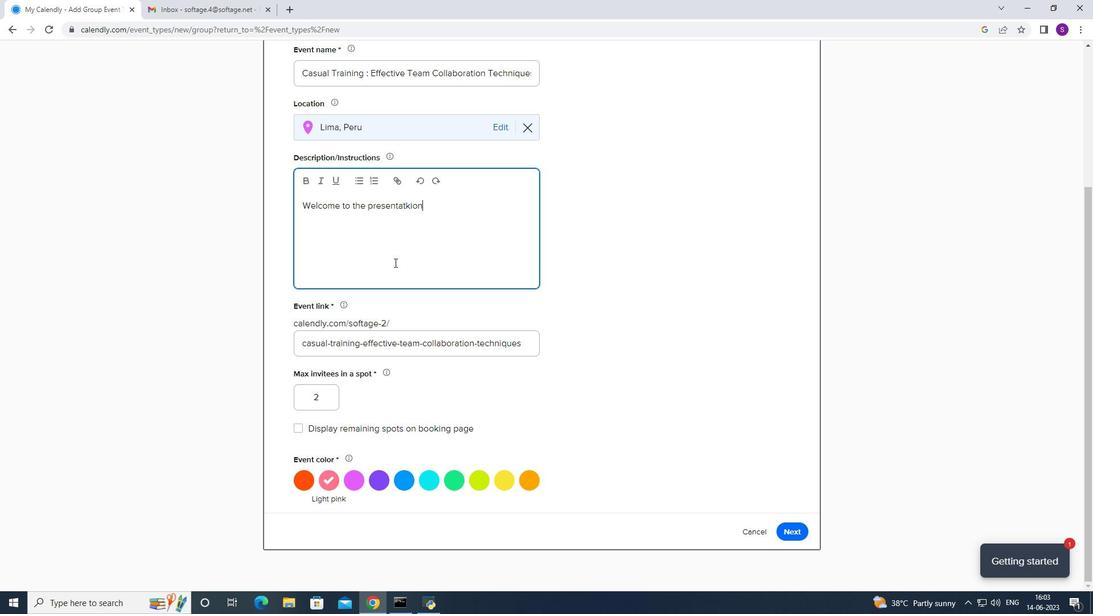 
Action: Mouse moved to (388, 204)
Screenshot: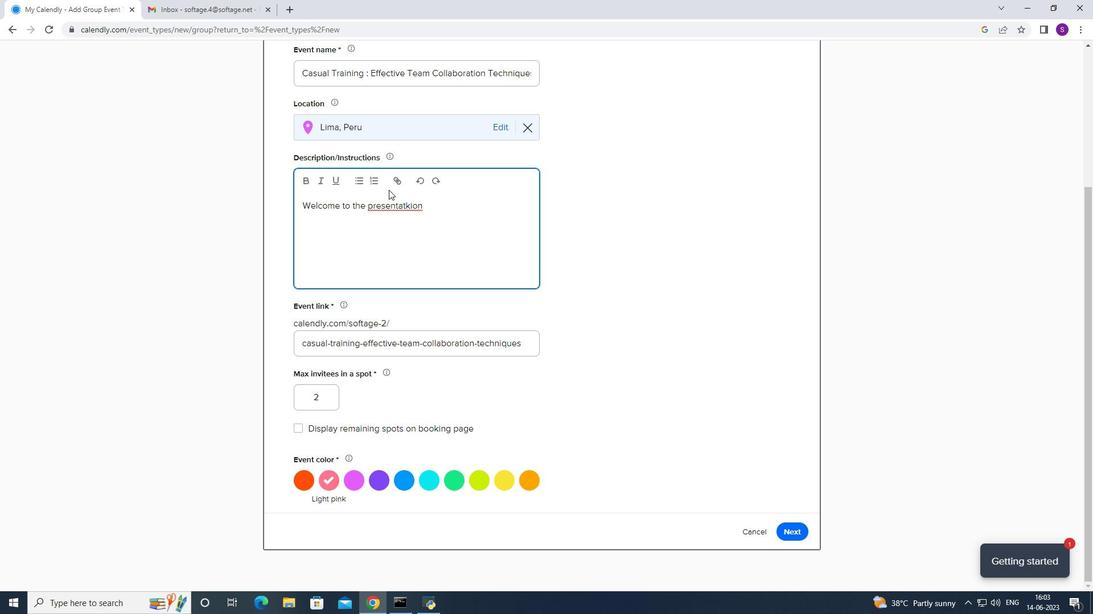 
Action: Mouse pressed right at (388, 204)
Screenshot: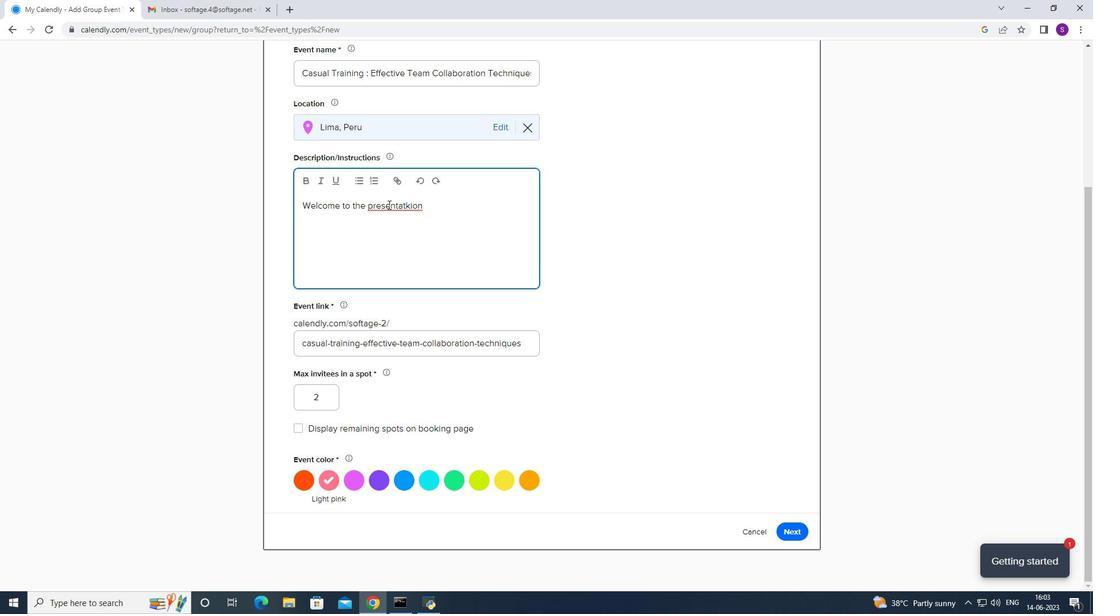 
Action: Mouse pressed left at (388, 204)
Screenshot: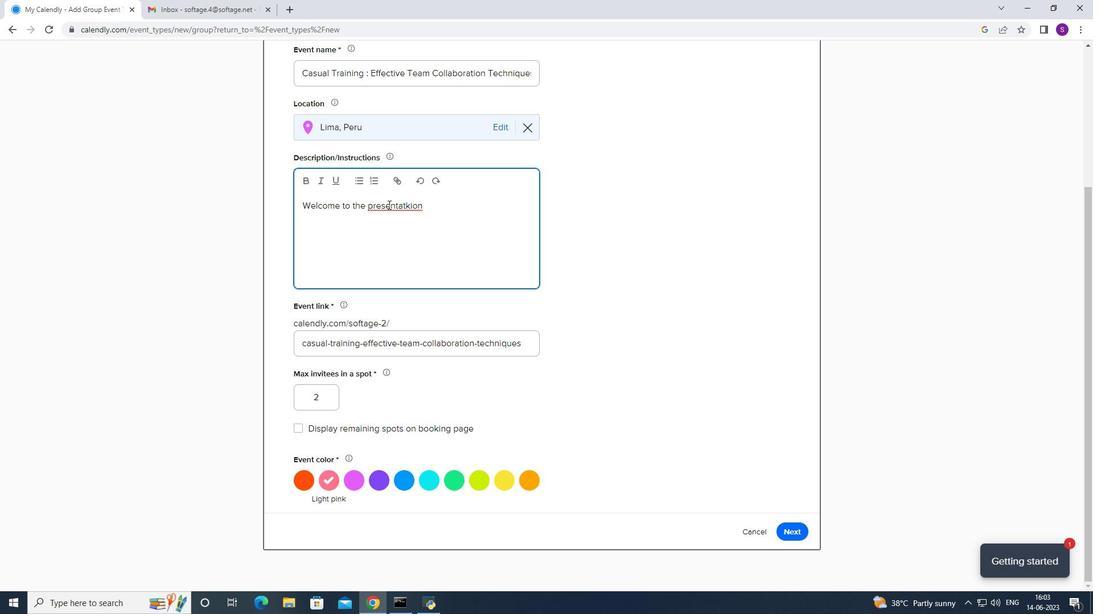 
Action: Mouse moved to (408, 226)
Screenshot: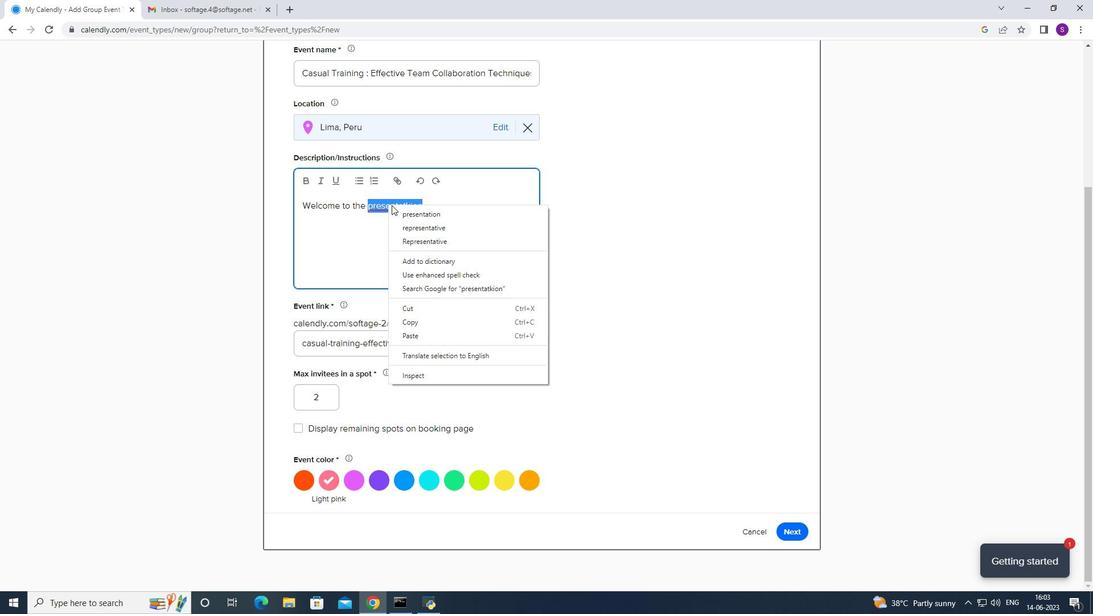 
Action: Mouse pressed left at (408, 226)
Screenshot: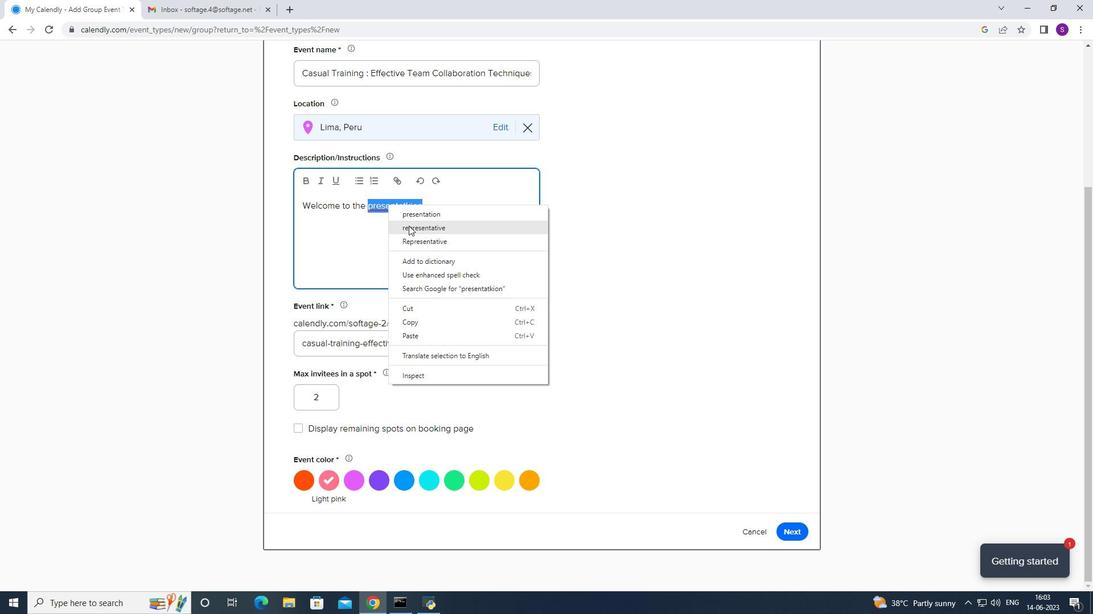 
Action: Mouse moved to (411, 199)
Screenshot: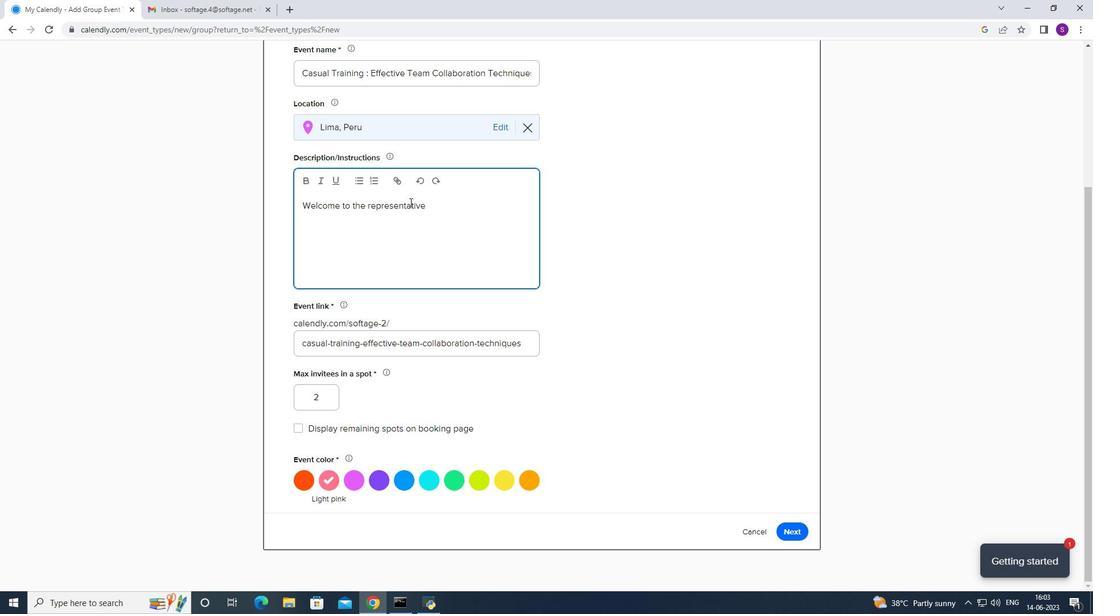 
Action: Key pressed ctrl+Z
Screenshot: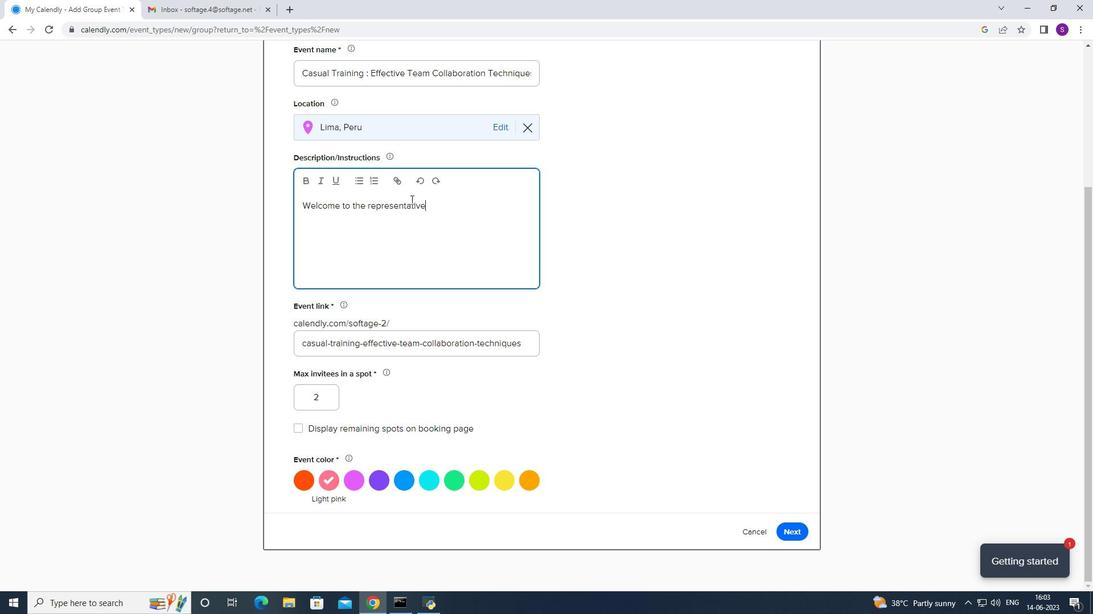 
Action: Mouse moved to (409, 206)
Screenshot: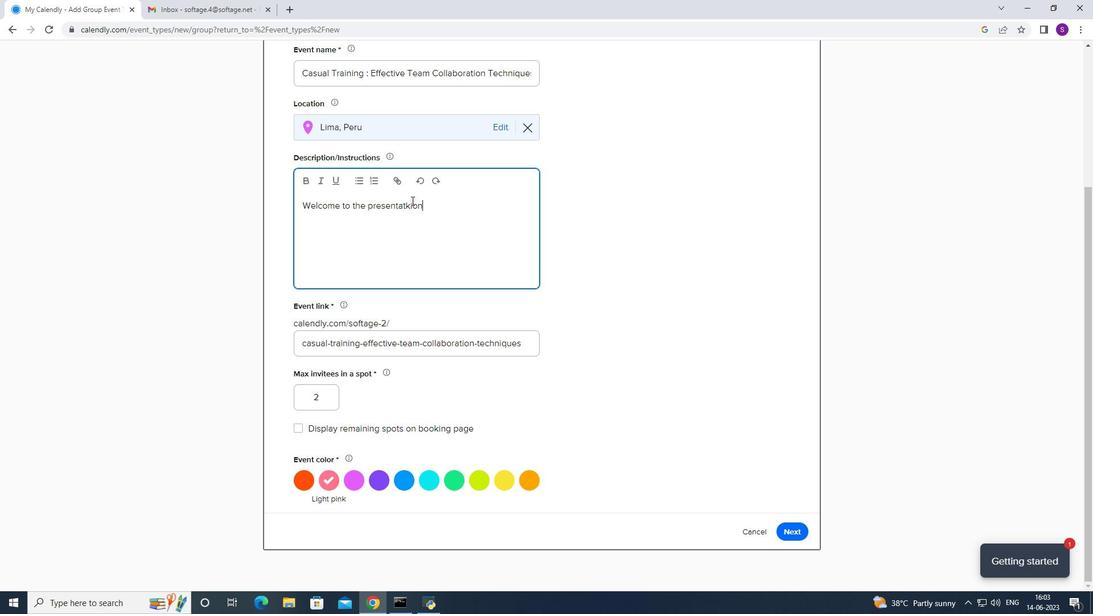 
Action: Mouse pressed right at (409, 206)
Screenshot: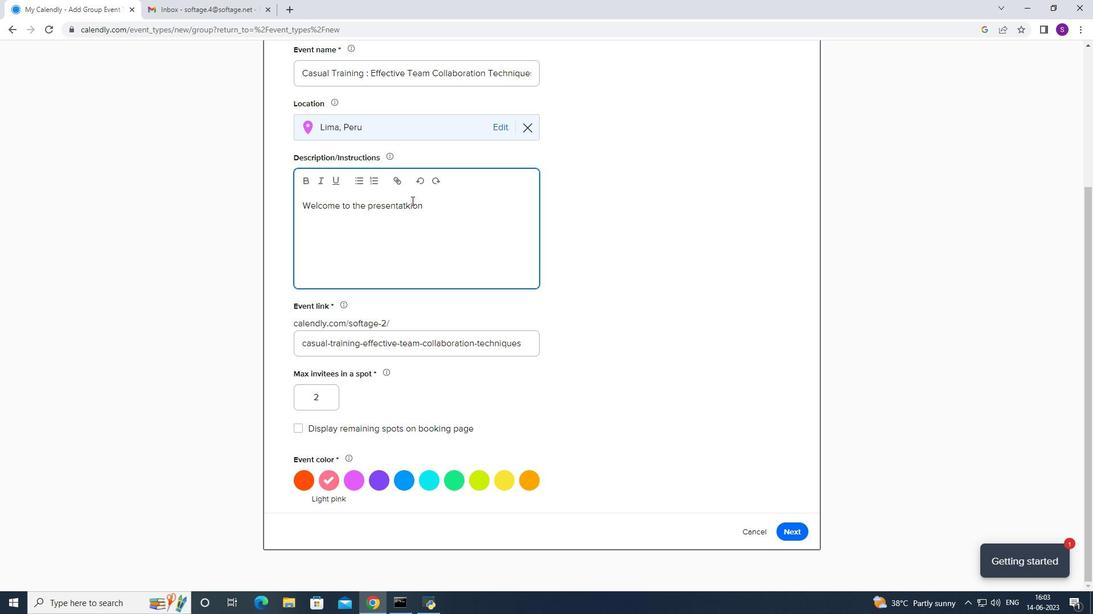 
Action: Mouse moved to (419, 214)
Screenshot: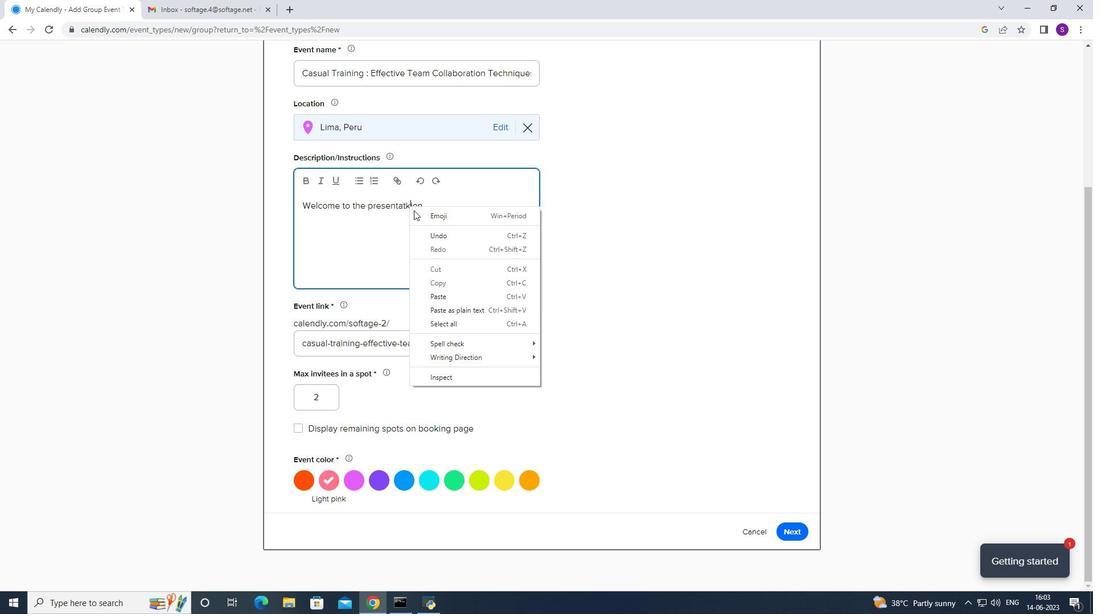 
Action: Mouse pressed left at (419, 214)
Screenshot: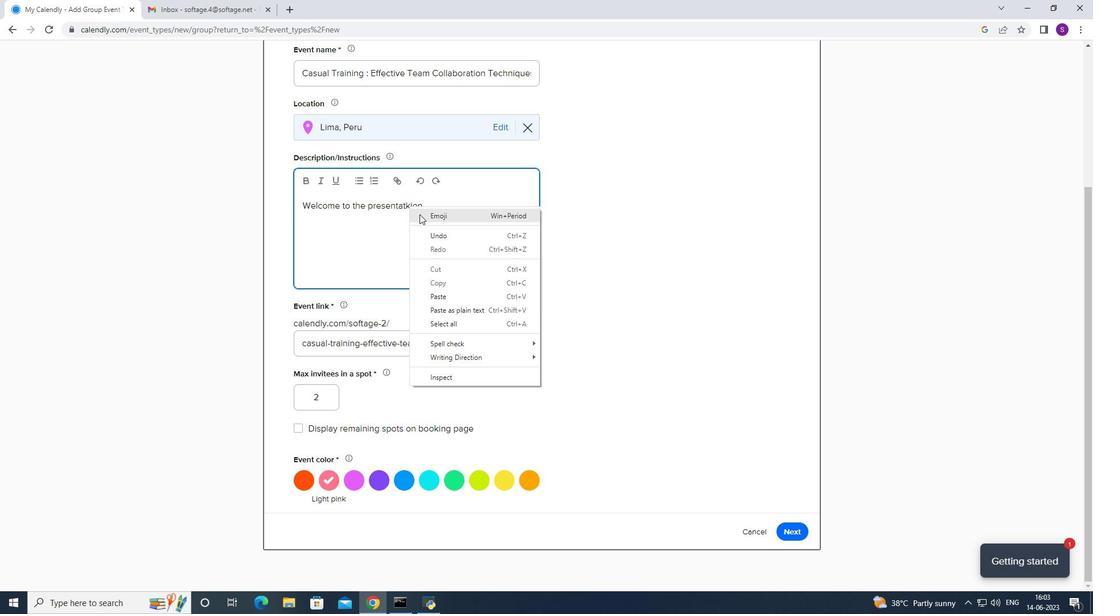 
Action: Key pressed <Key.cmd>.
Screenshot: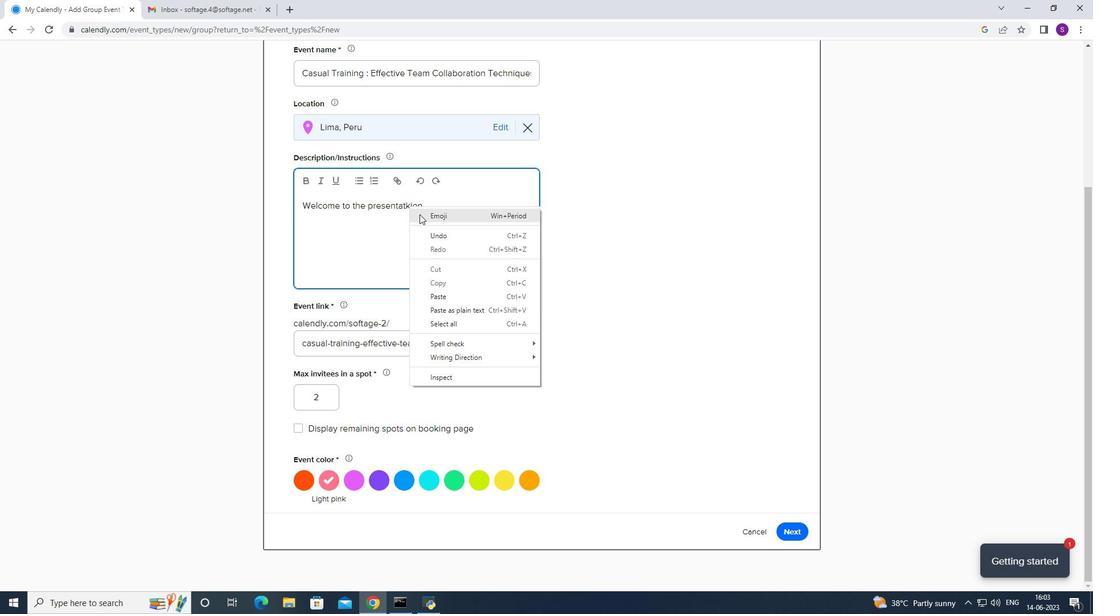 
Action: Mouse moved to (397, 206)
Screenshot: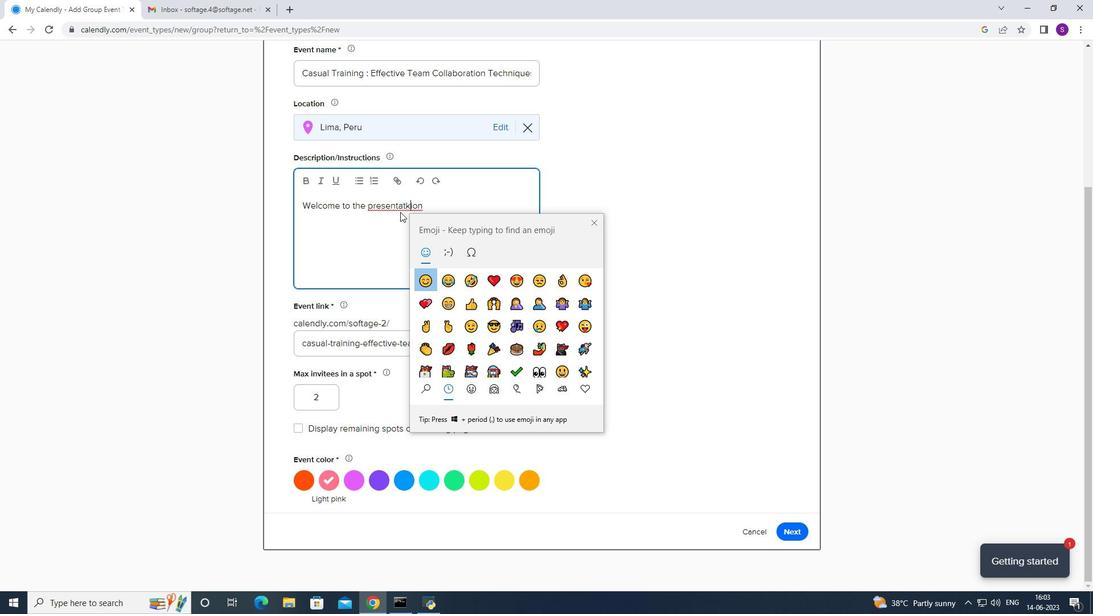 
Action: Mouse pressed left at (397, 206)
Screenshot: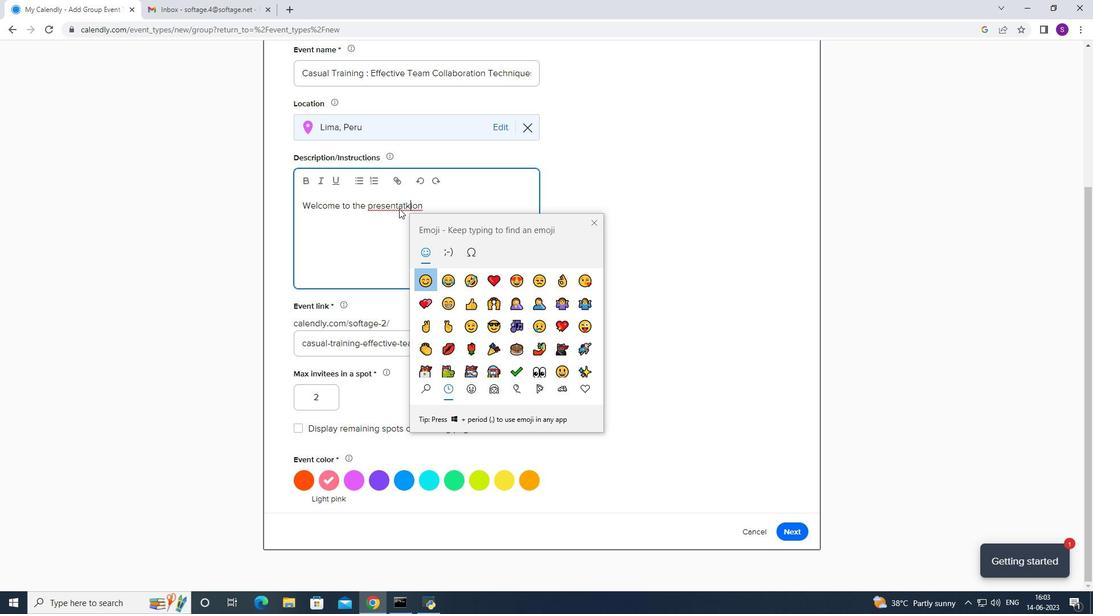 
Action: Mouse pressed right at (397, 206)
Screenshot: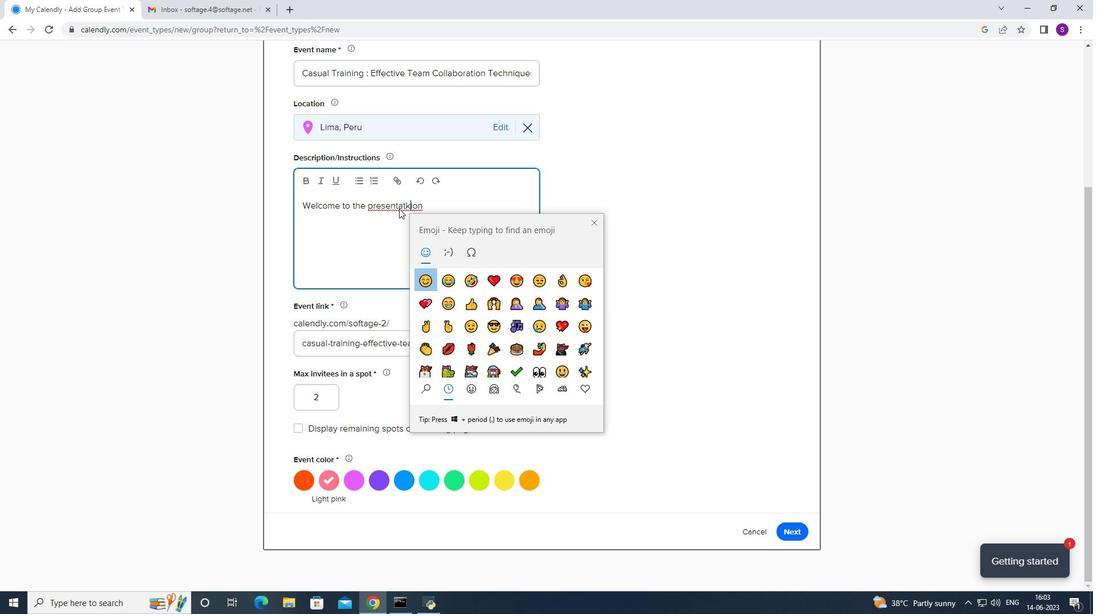 
Action: Mouse moved to (408, 211)
Screenshot: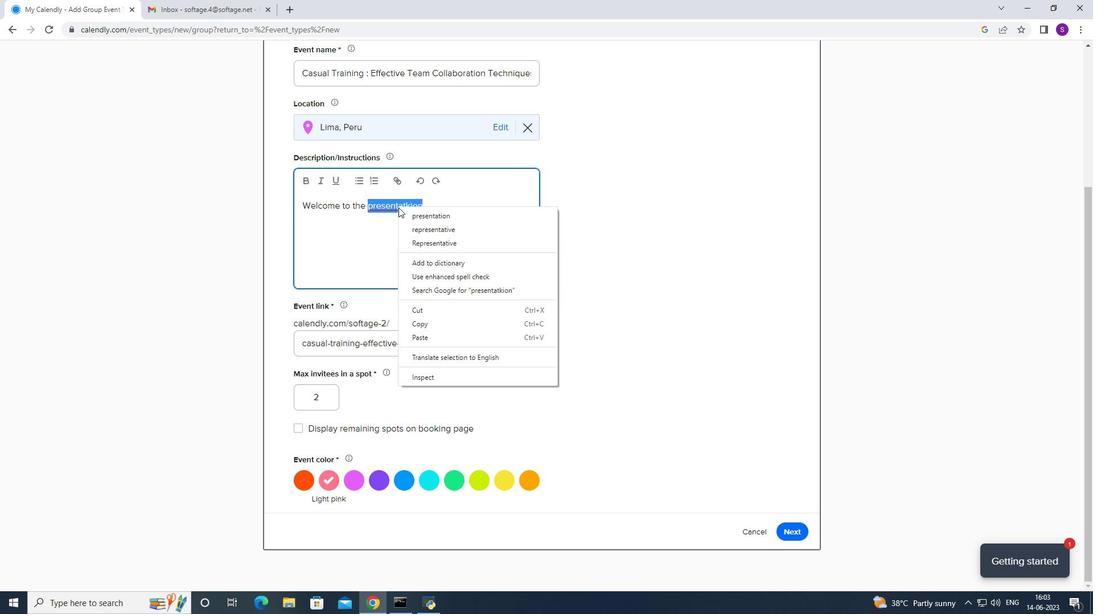 
Action: Mouse pressed left at (408, 211)
Screenshot: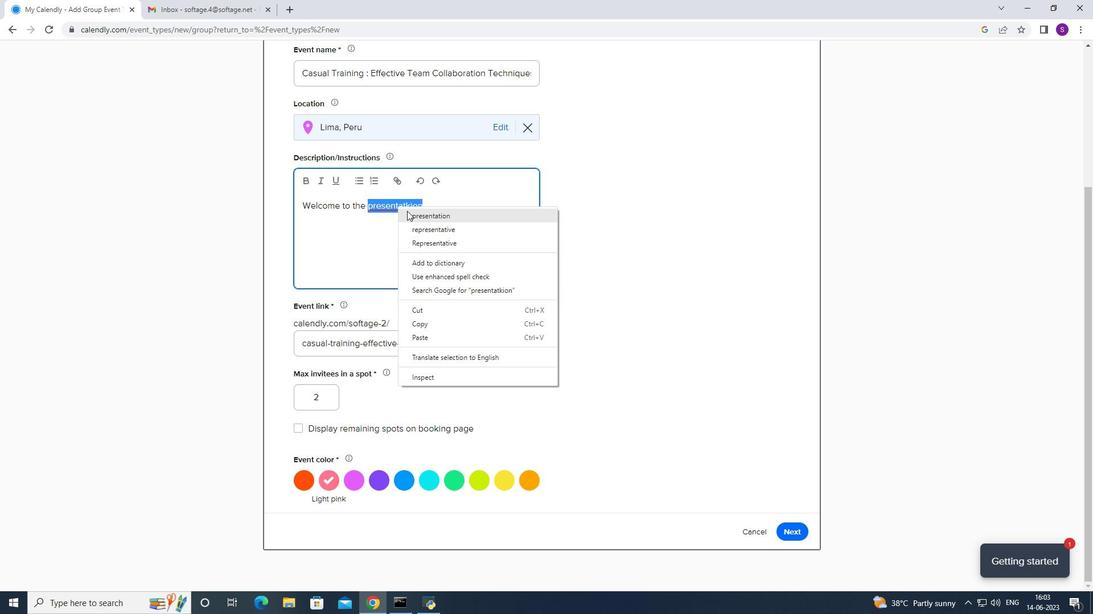 
Action: Mouse moved to (432, 204)
Screenshot: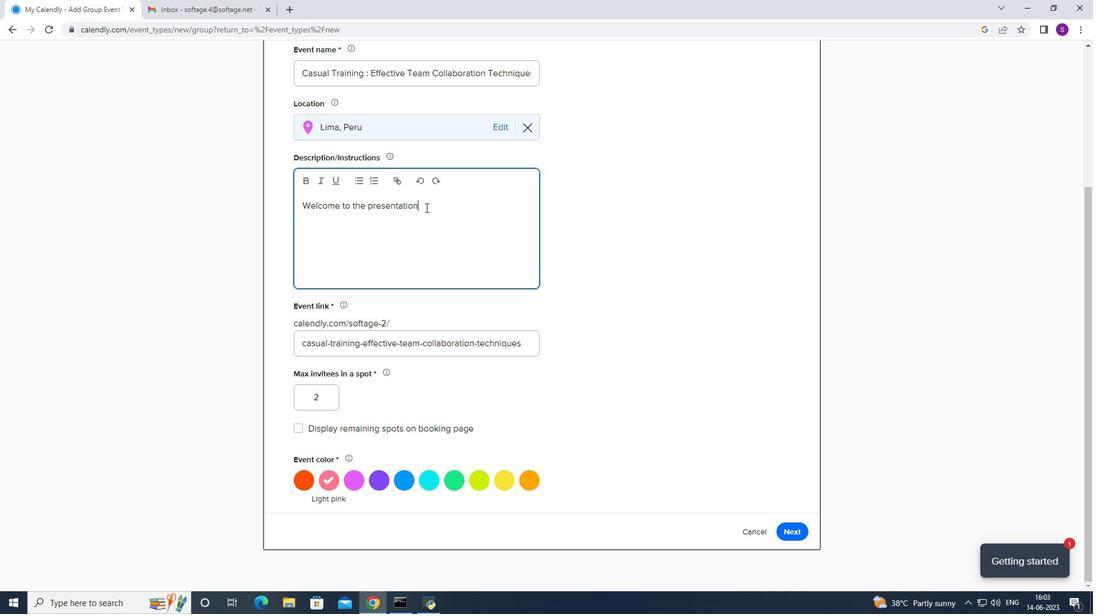 
Action: Mouse pressed left at (432, 204)
Screenshot: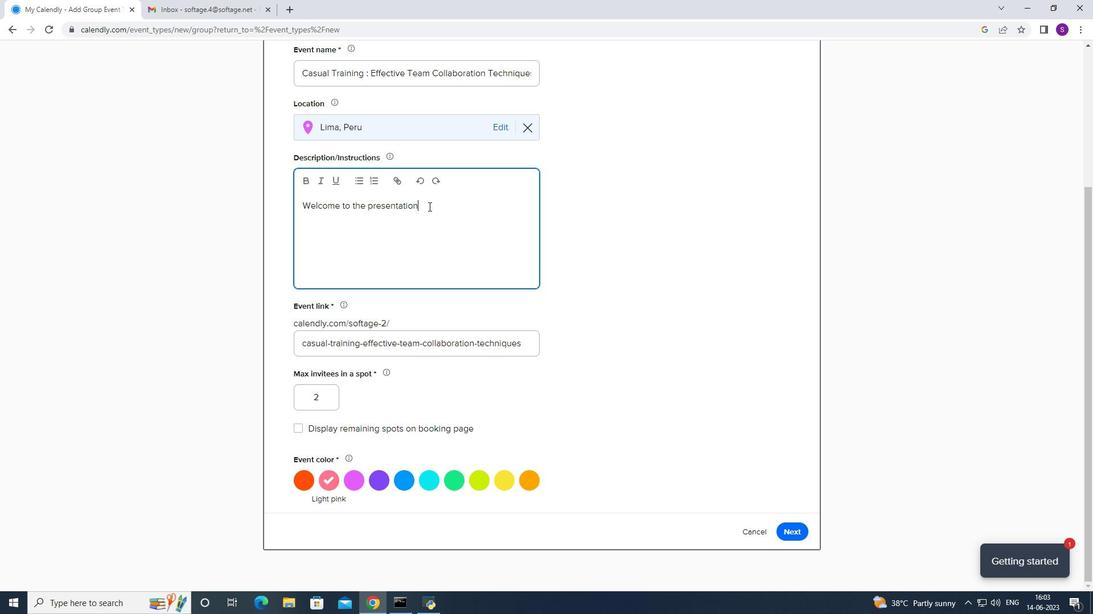 
Action: Mouse moved to (444, 198)
Screenshot: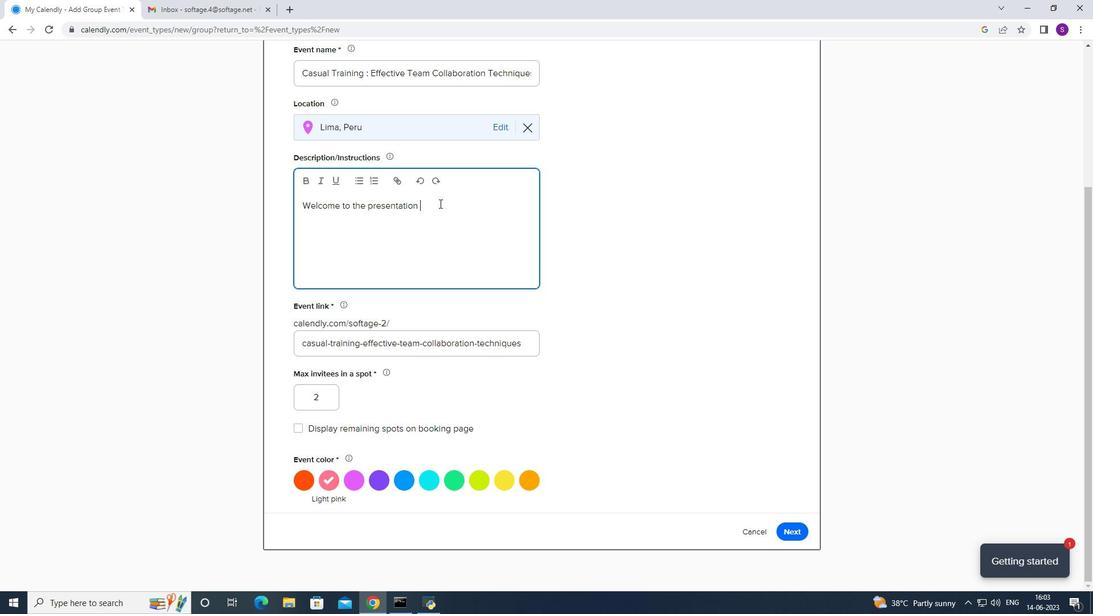 
Action: Key pressed practice<Key.space>session<Key.space>,<Key.space>where<Key.space>you<Key.space>can<Key.space>hone<Key.space>your<Key.space>public<Key.space>speaking<Key.space>
Screenshot: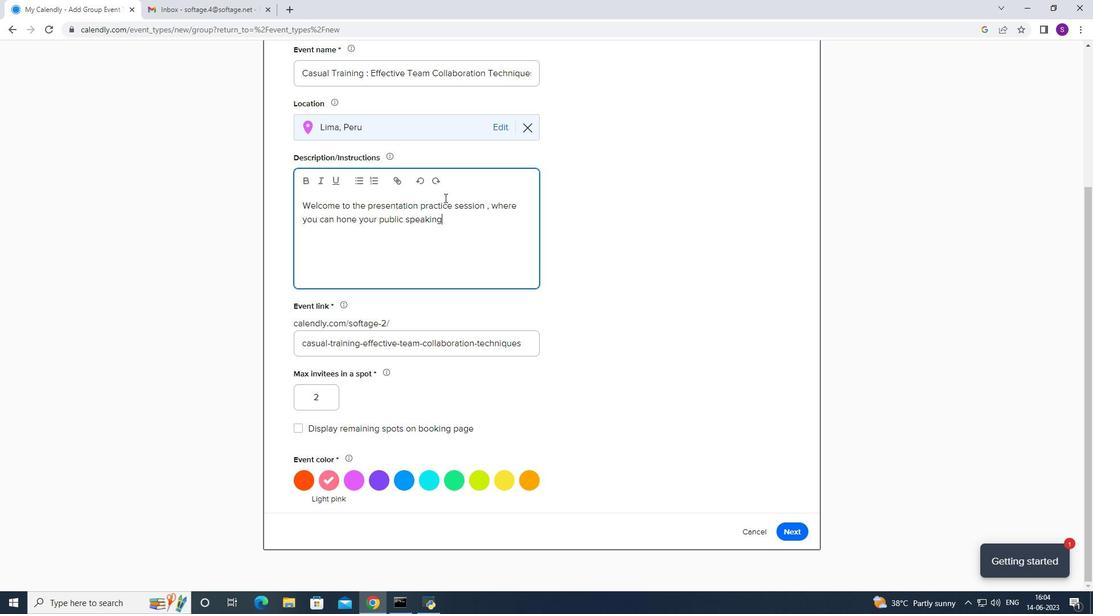 
Action: Mouse moved to (441, 197)
Screenshot: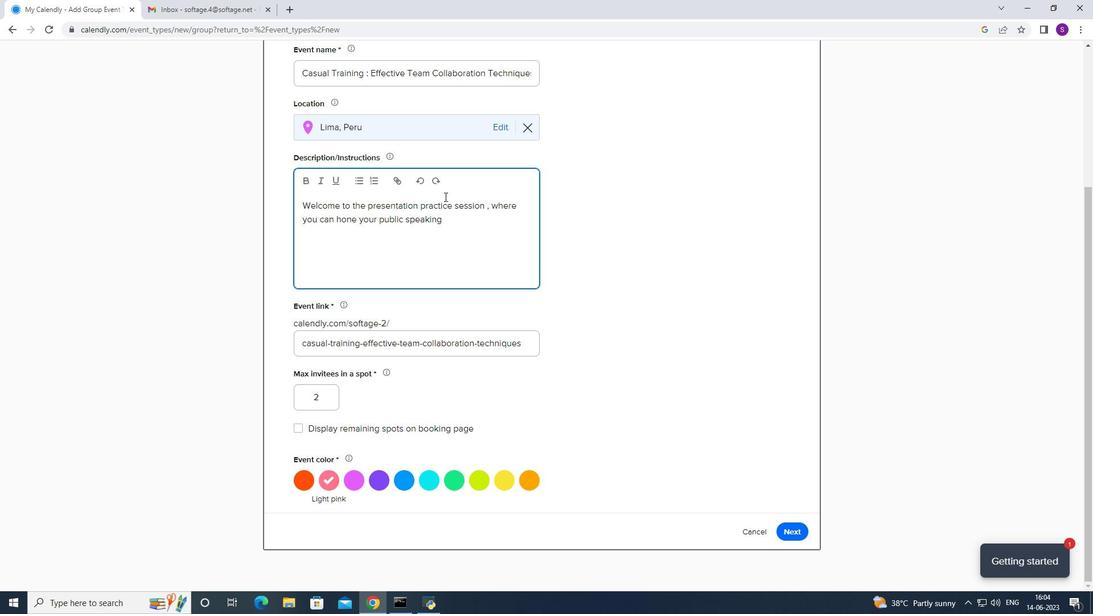 
Action: Key pressed skills<Key.space>and<Key.space>receive<Key.space>construtive<Key.space>
Screenshot: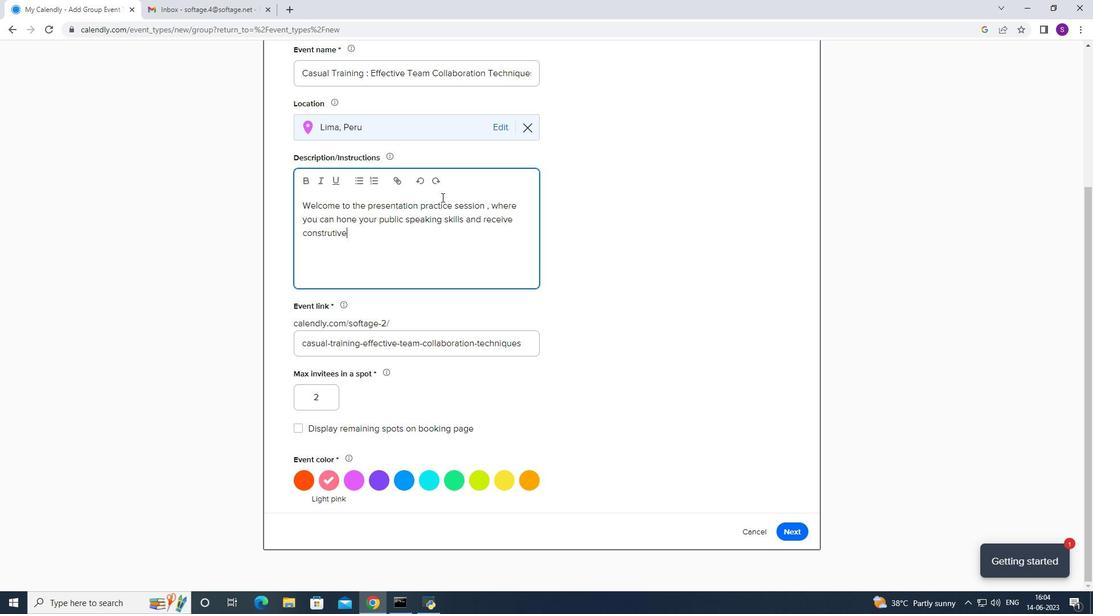 
Action: Mouse moved to (342, 230)
Screenshot: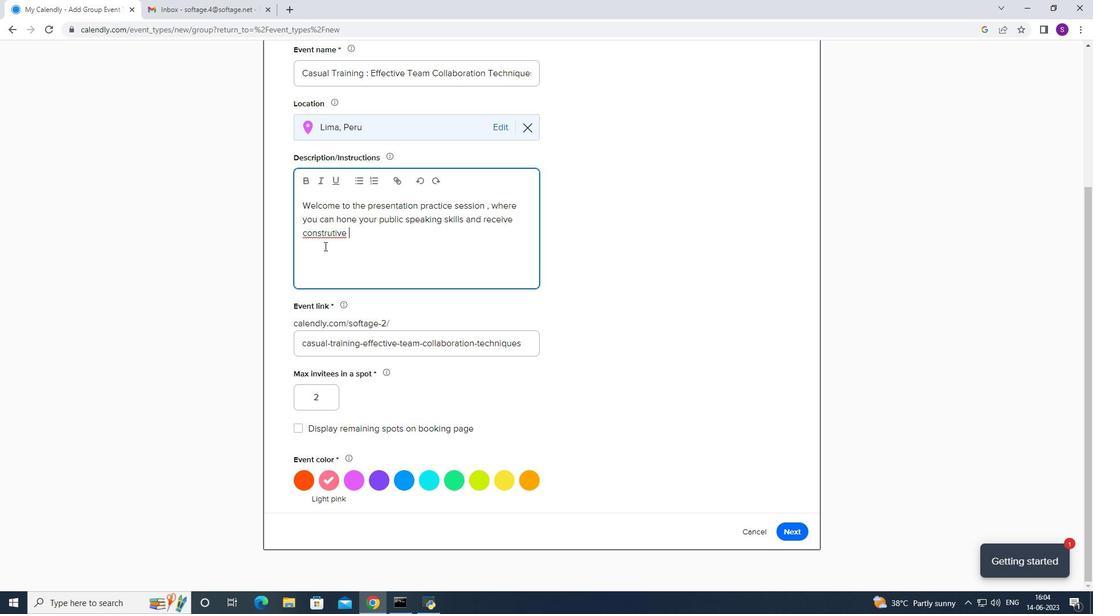 
Action: Mouse pressed right at (342, 230)
Screenshot: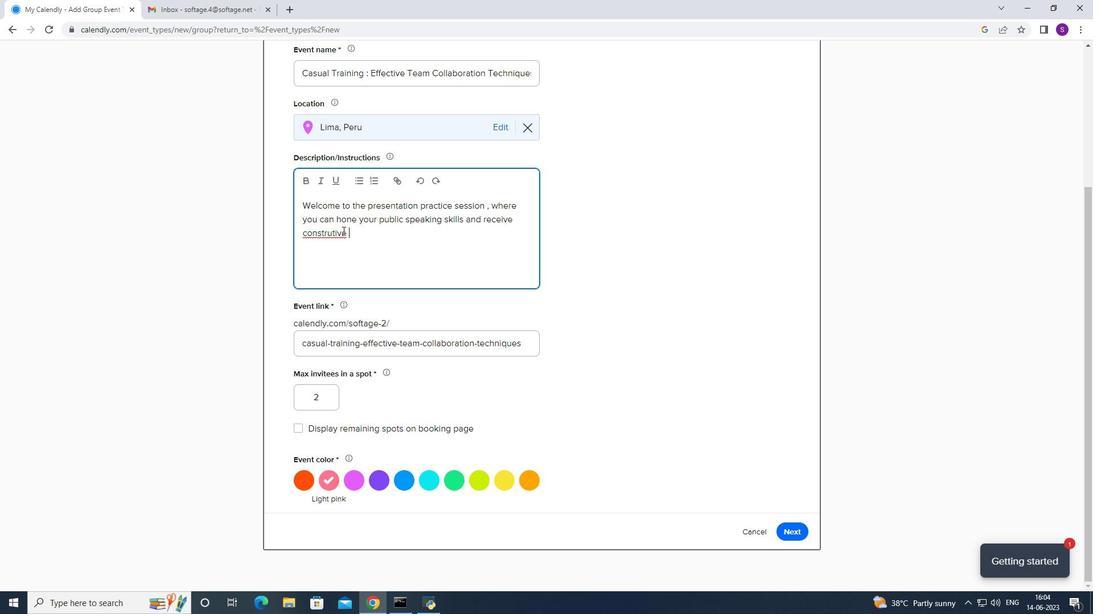 
Action: Mouse moved to (376, 240)
Screenshot: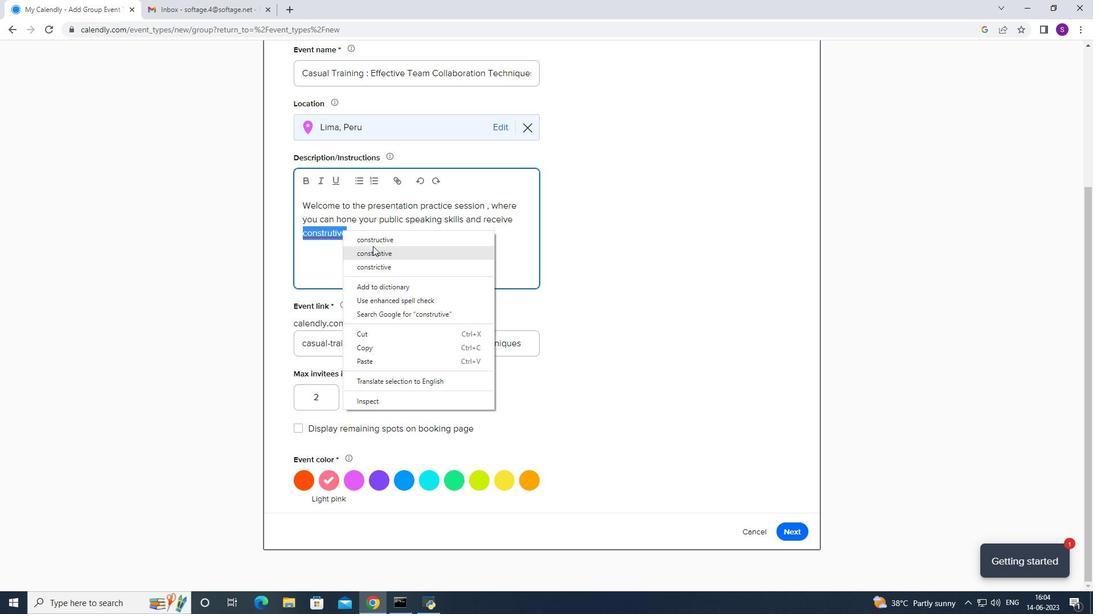 
Action: Mouse pressed left at (376, 240)
Screenshot: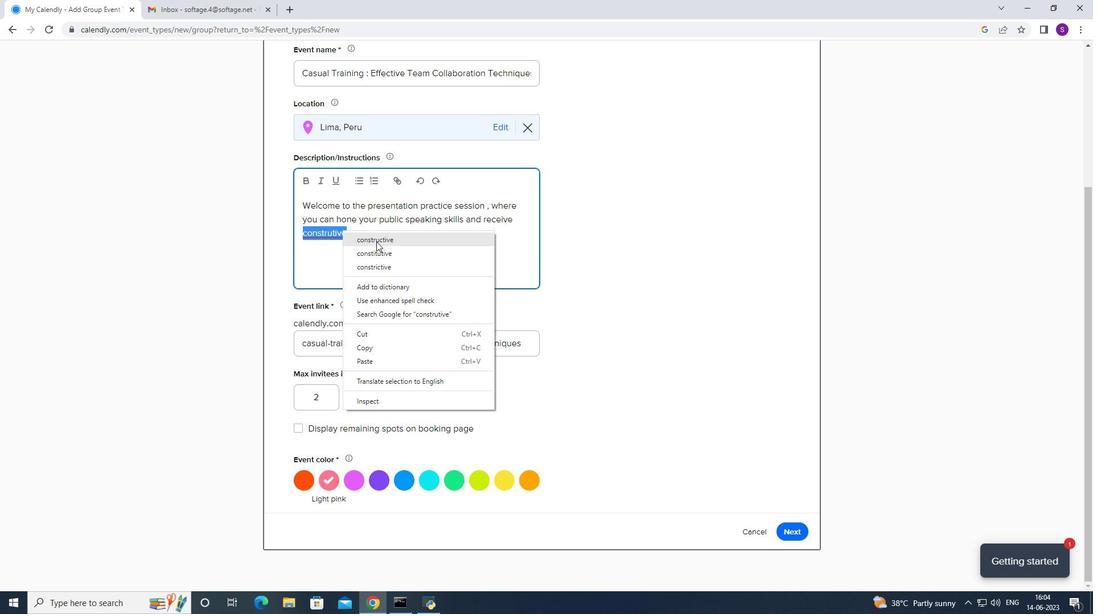 
Action: Mouse moved to (381, 237)
Screenshot: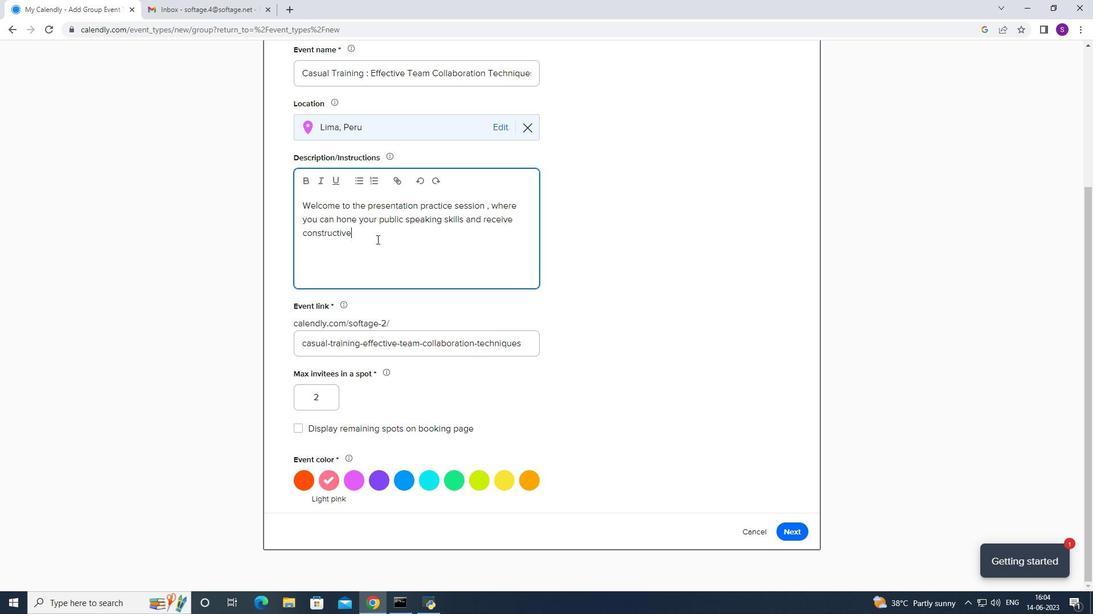 
Action: Mouse pressed left at (381, 237)
Screenshot: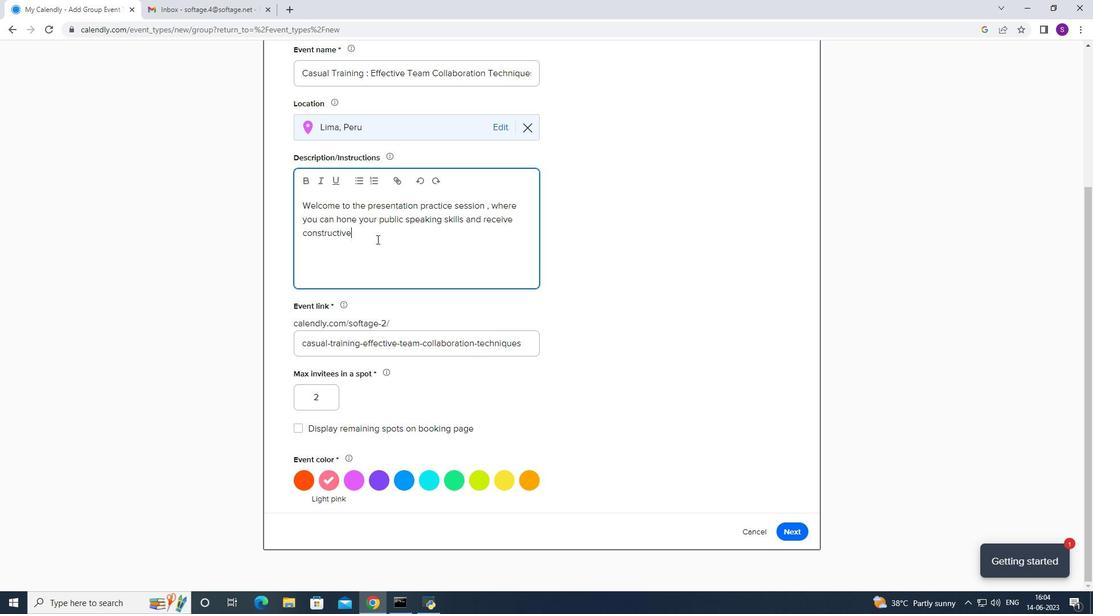 
Action: Mouse moved to (395, 247)
Screenshot: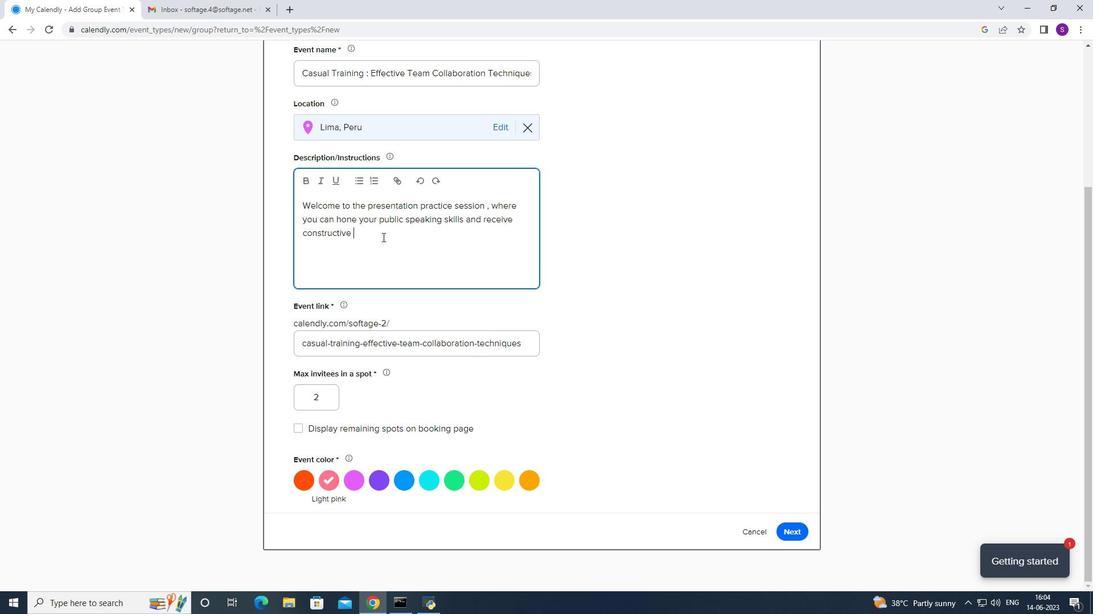 
Action: Key pressed feedbnack<Key.space>
Screenshot: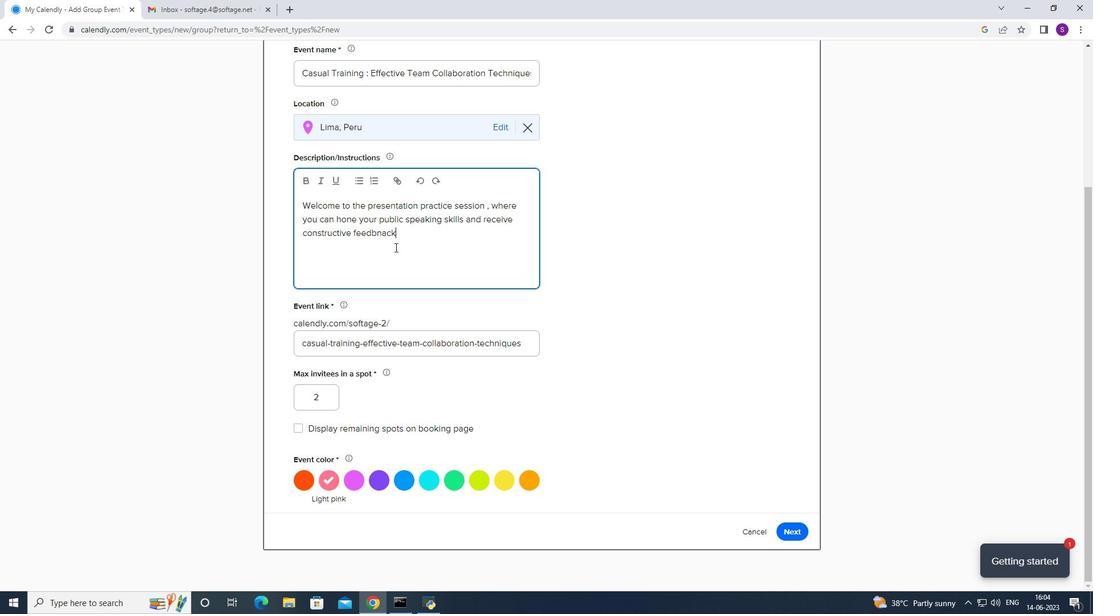 
Action: Mouse moved to (376, 232)
Screenshot: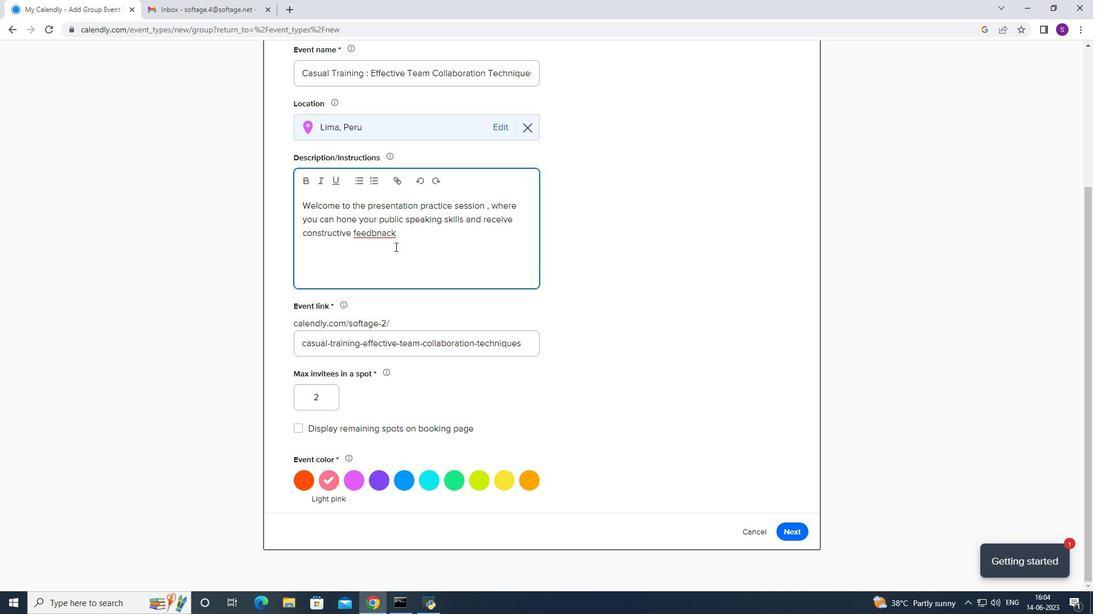 
Action: Mouse pressed right at (376, 232)
Screenshot: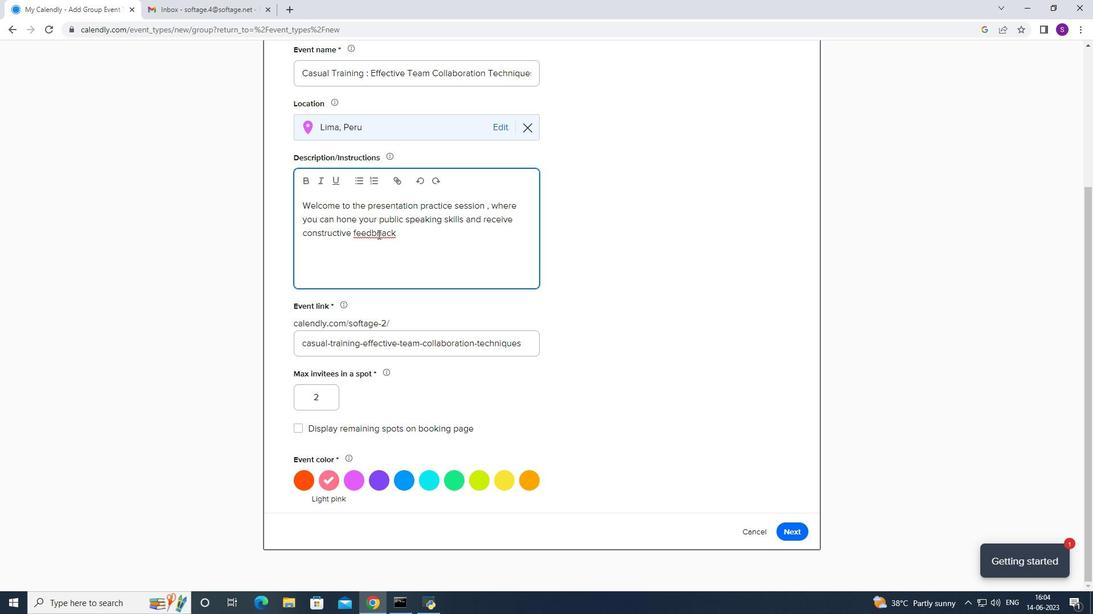 
Action: Mouse moved to (413, 244)
Screenshot: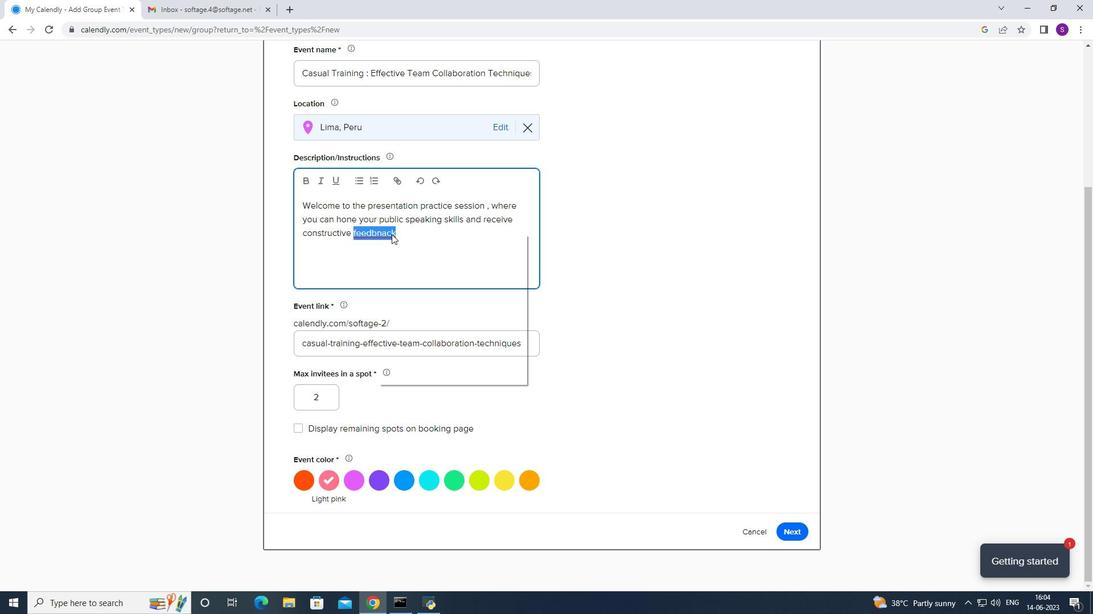 
Action: Mouse pressed left at (413, 244)
Screenshot: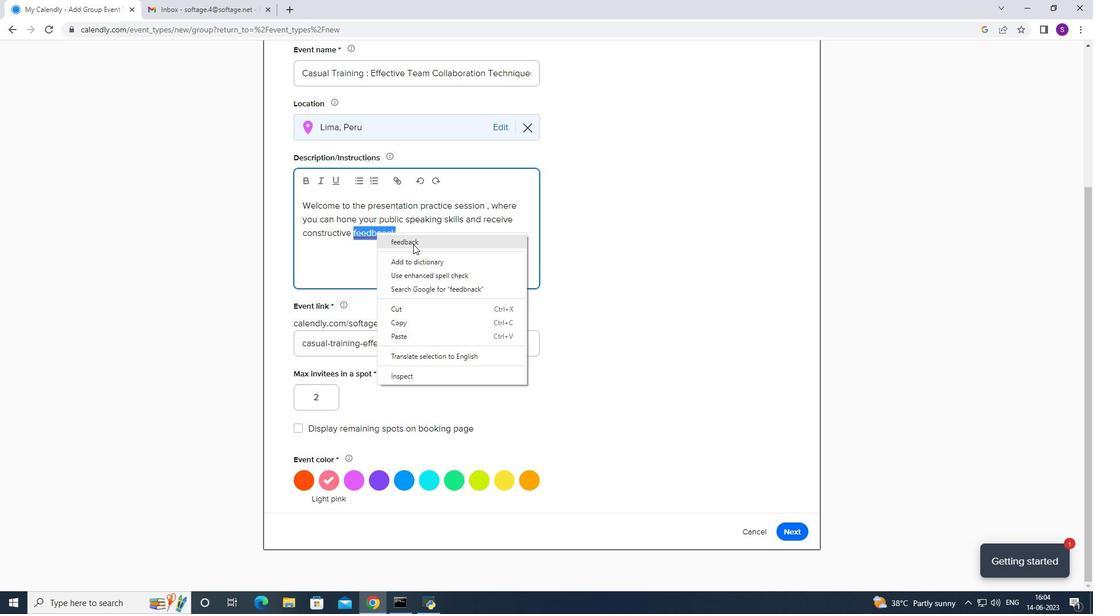 
Action: Mouse moved to (428, 242)
Screenshot: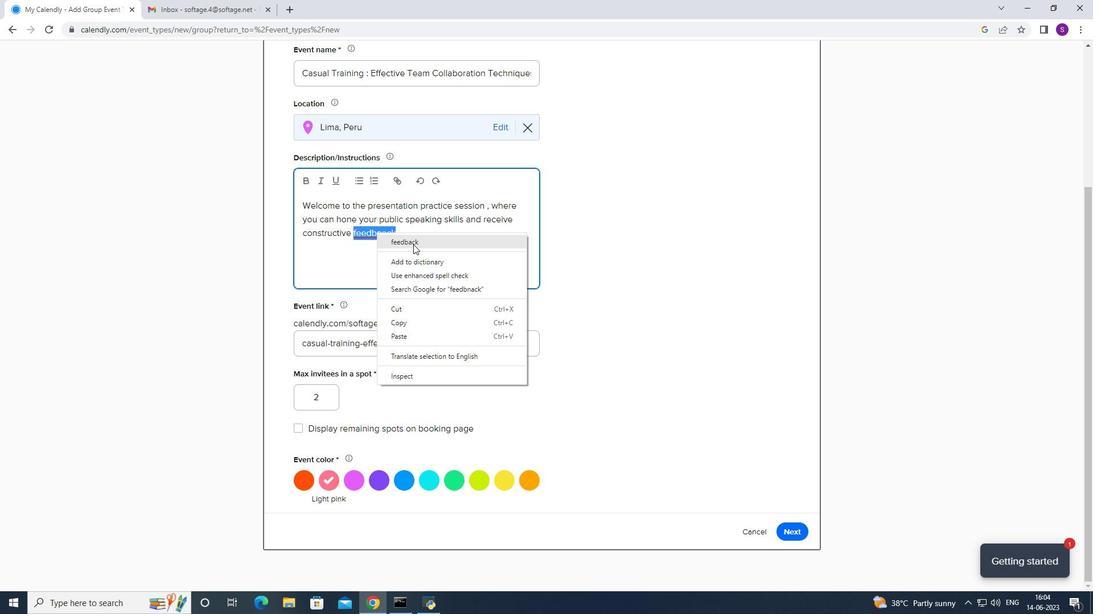 
Action: Mouse pressed left at (428, 242)
Screenshot: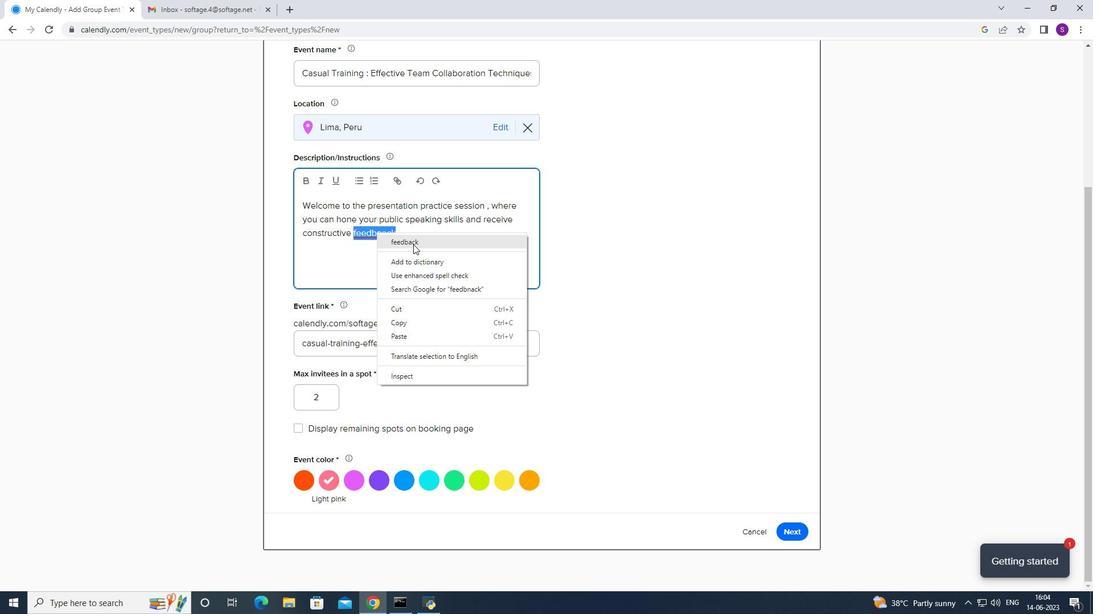 
Action: Mouse moved to (419, 244)
Screenshot: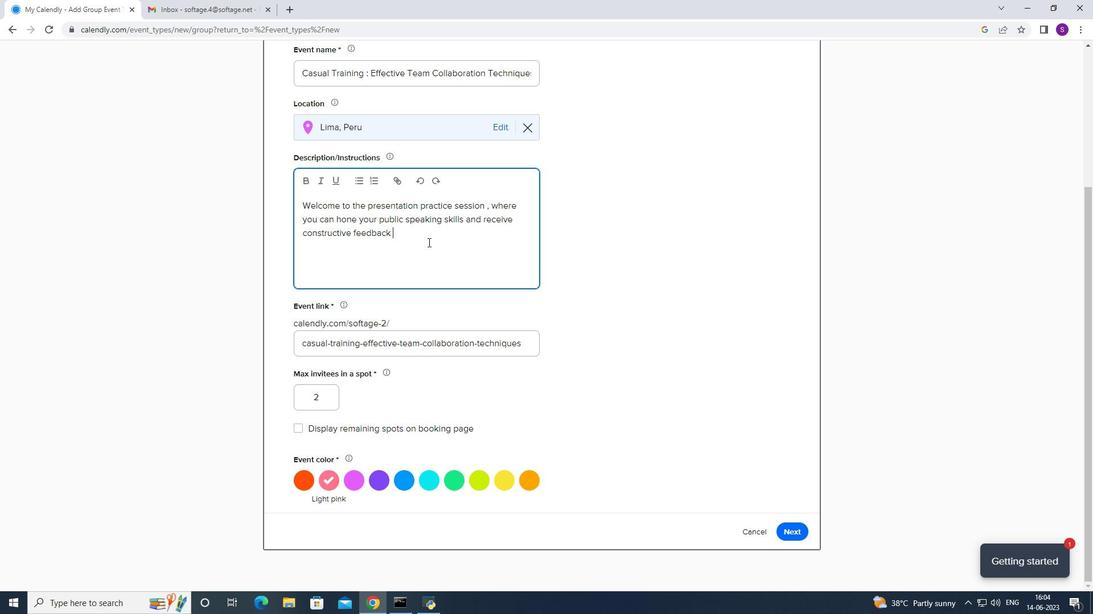 
Action: Key pressed to<Key.space>enhance<Key.space>your<Key.space>presentation<Key.space>abilities.<Key.space><Key.caps_lock>T<Key.caps_lock>his<Key.space>interactive<Key.space>session<Key.space>
Screenshot: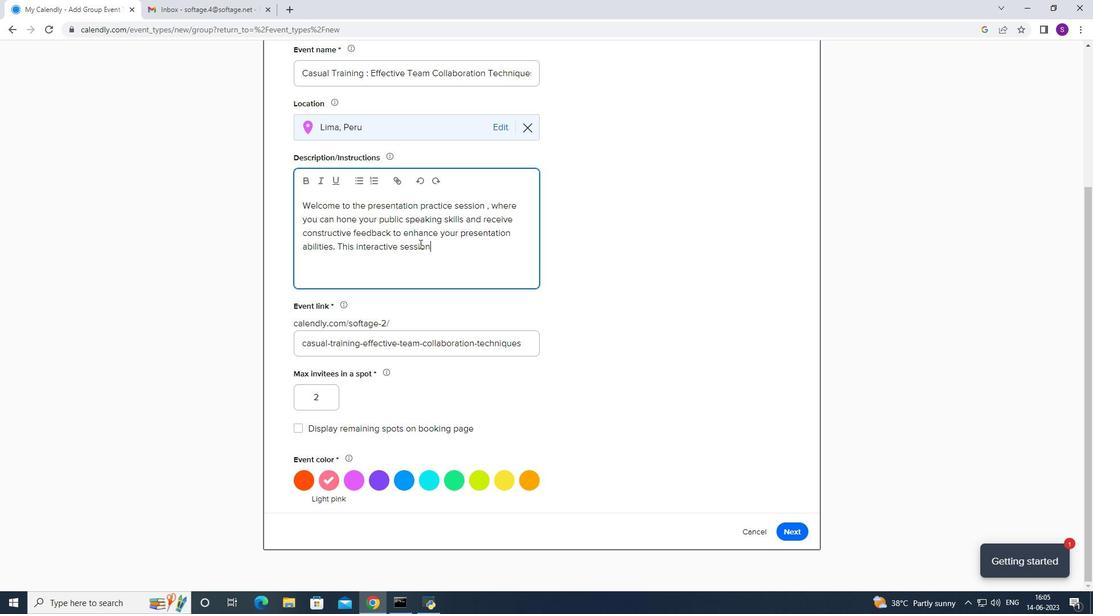 
Action: Mouse moved to (422, 233)
Screenshot: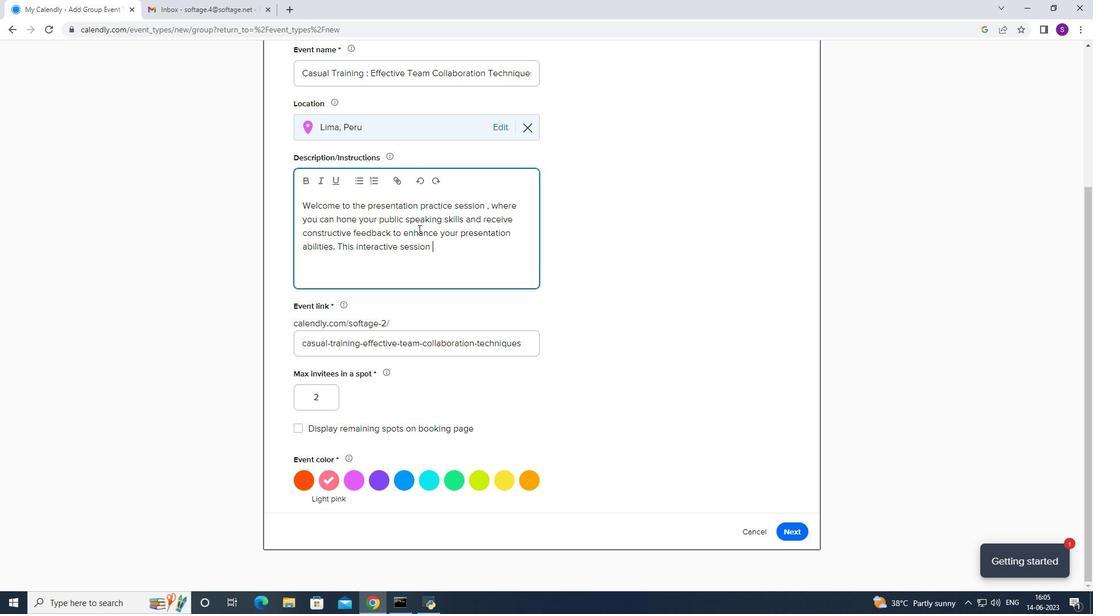 
Action: Key pressed is<Key.space>designed<Key.space>to<Key.space>provide<Key.space>a<Key.space>supportive<Key.space>enviroment<Key.space>
Screenshot: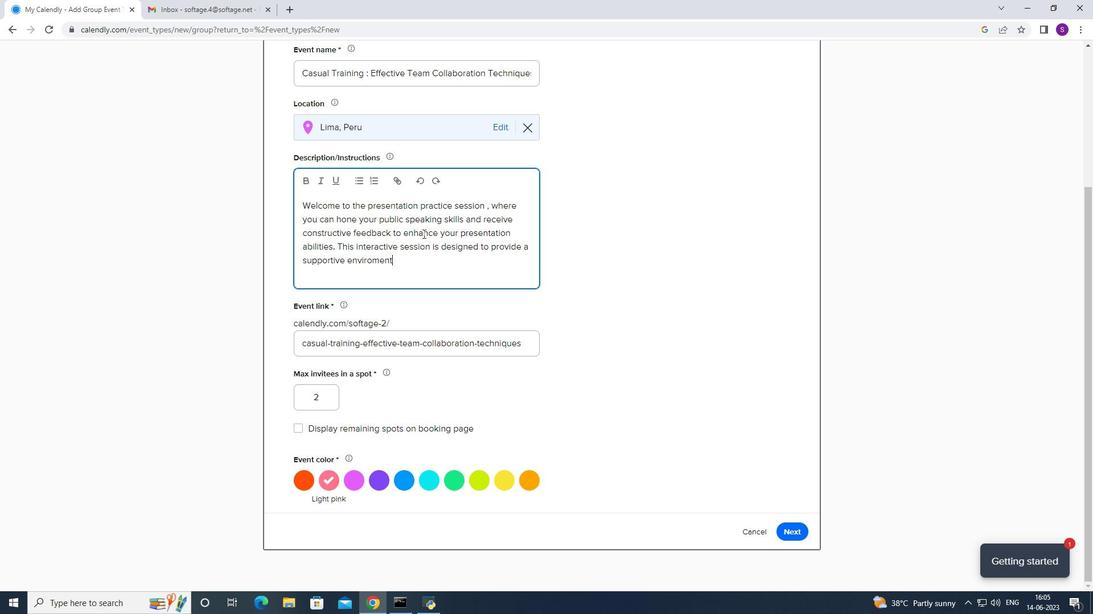 
Action: Mouse moved to (353, 252)
Screenshot: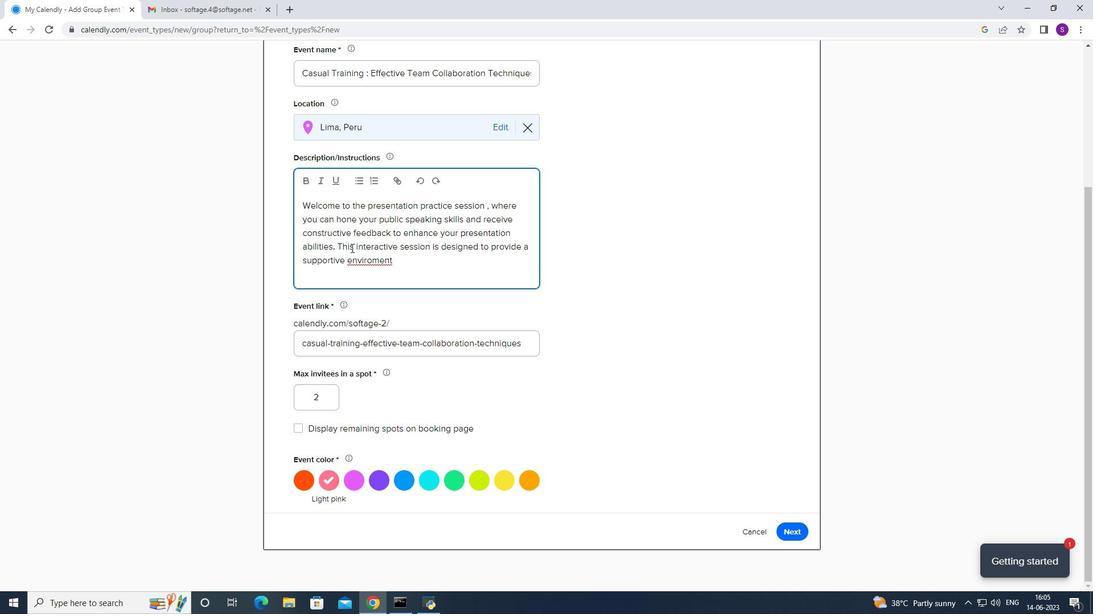
Action: Mouse pressed right at (353, 252)
Screenshot: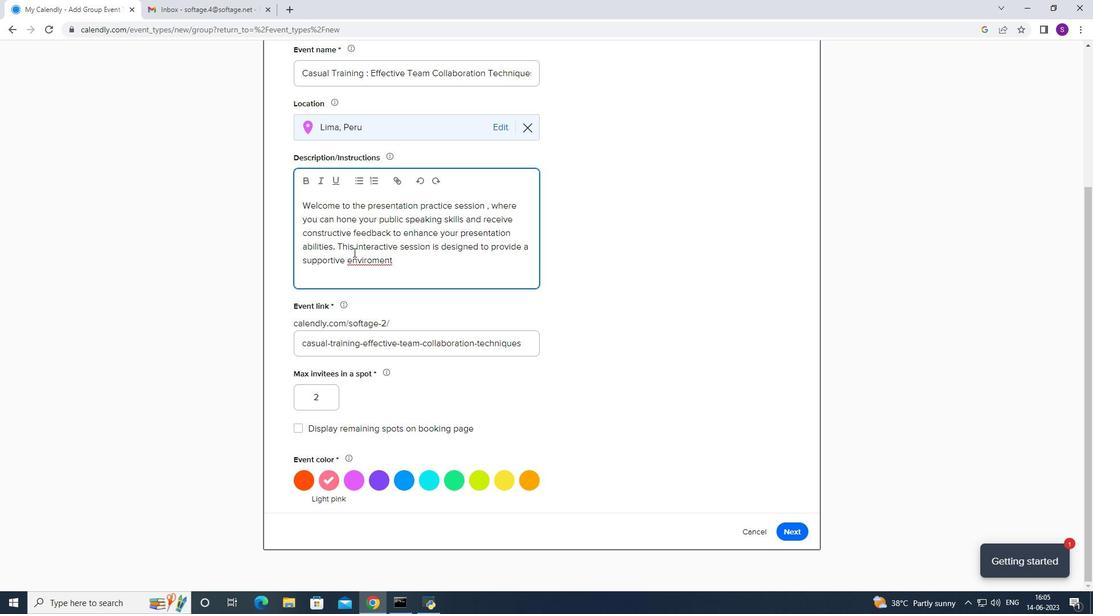 
Action: Mouse moved to (358, 263)
Screenshot: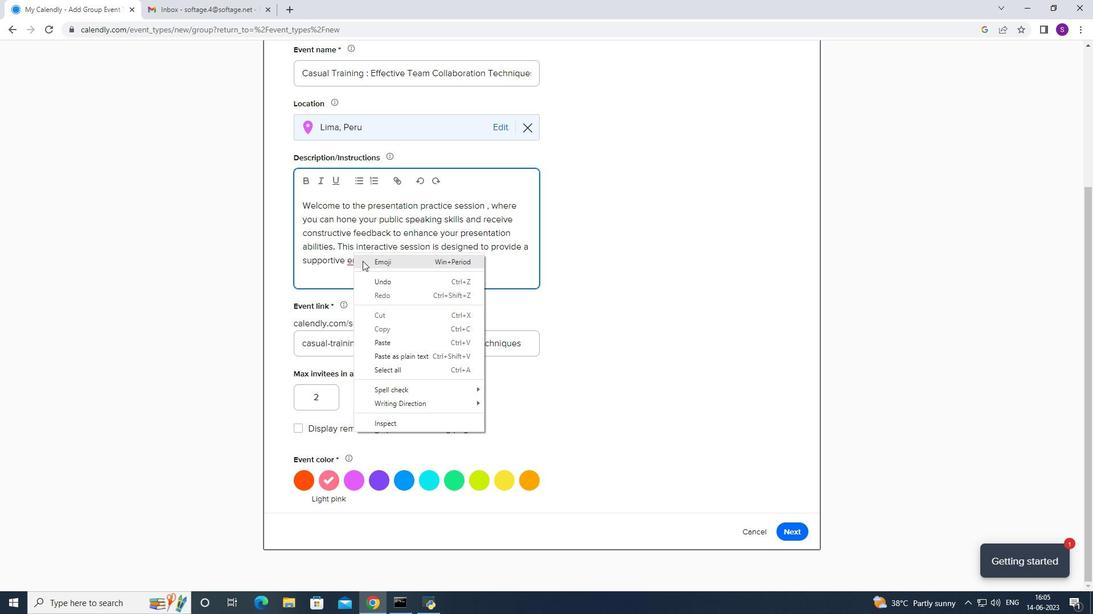 
Action: Mouse pressed left at (358, 263)
Screenshot: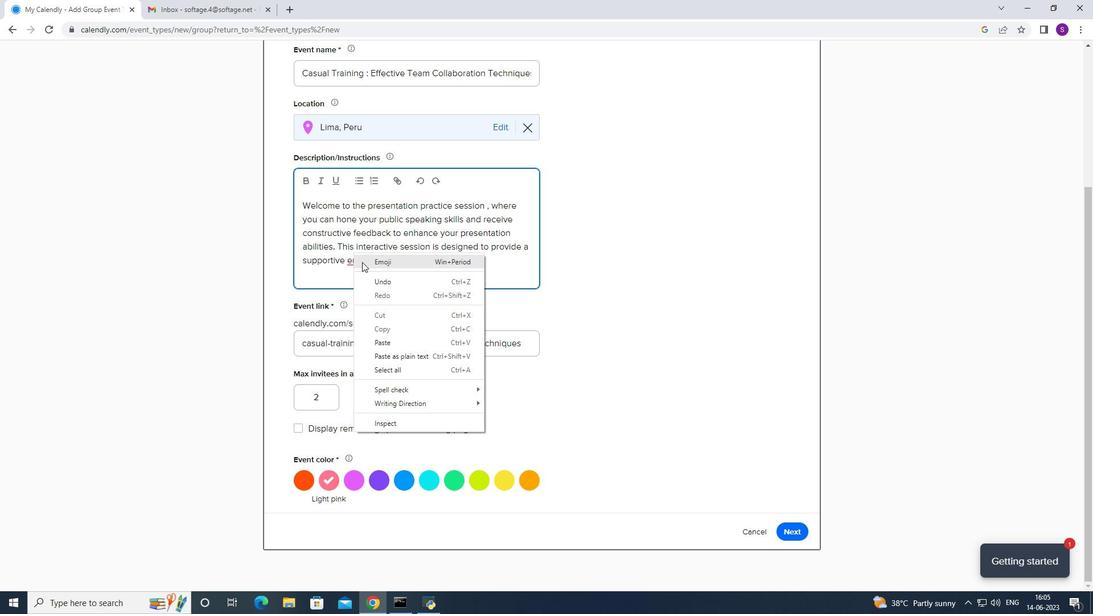 
Action: Key pressed <Key.cmd>.
Screenshot: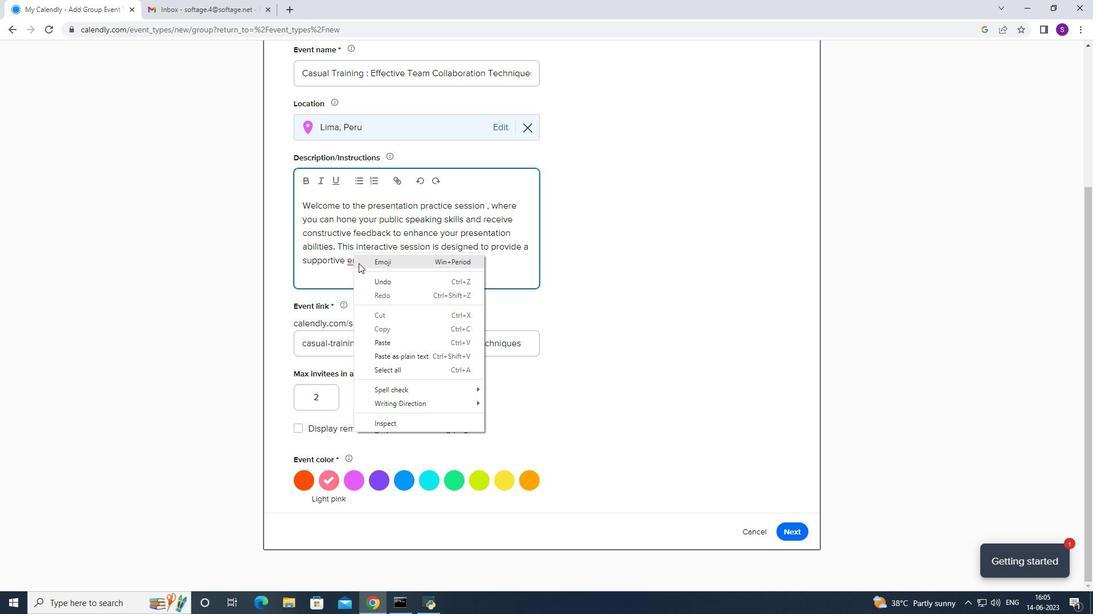
Action: Mouse moved to (356, 263)
Screenshot: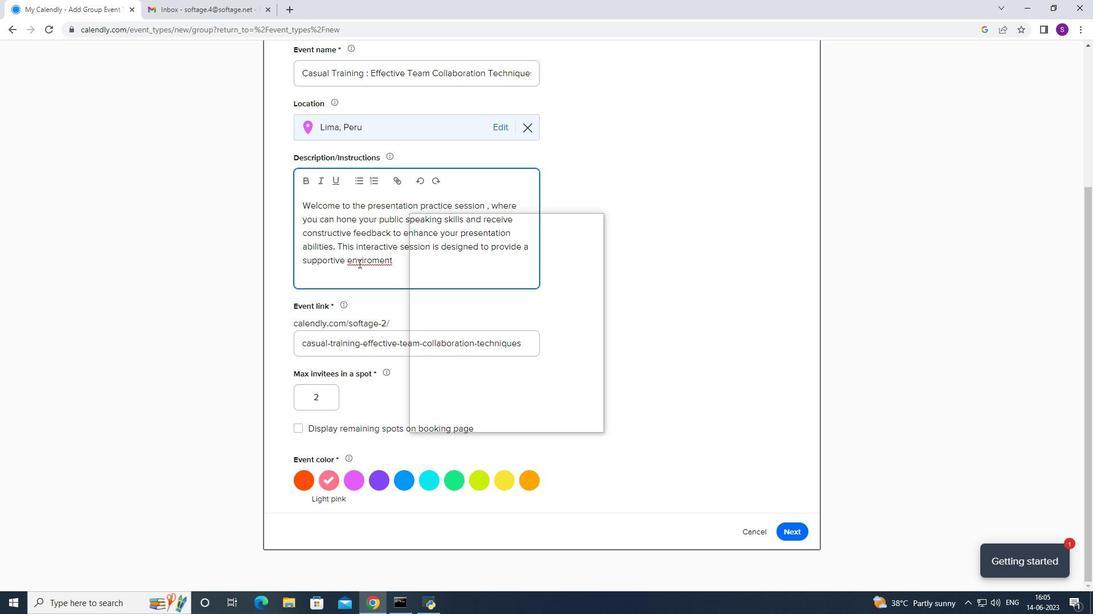
Action: Mouse pressed left at (356, 263)
Screenshot: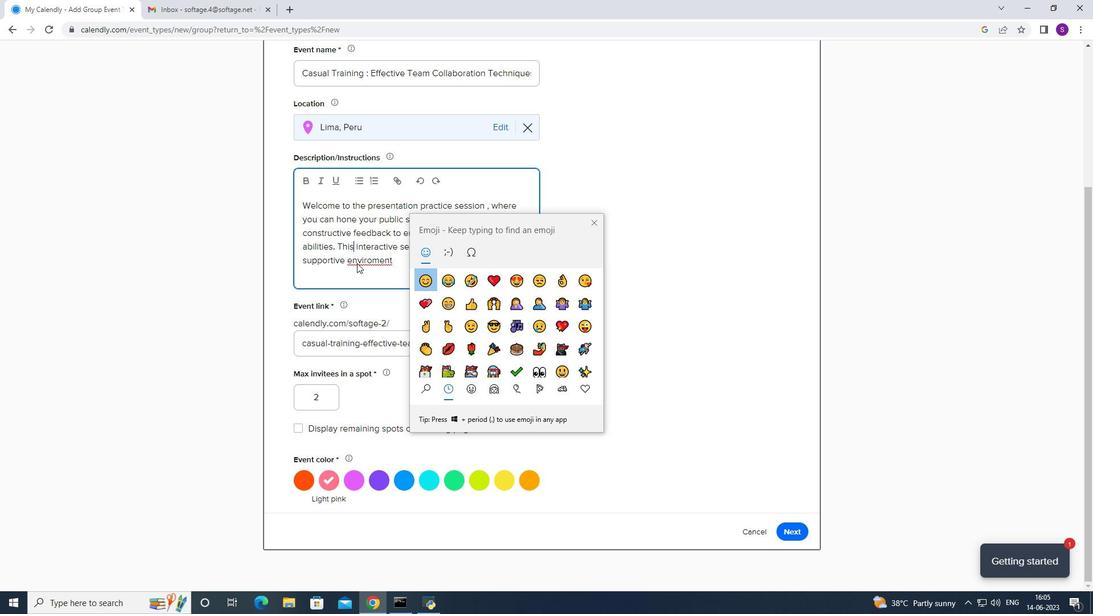 
Action: Mouse pressed right at (356, 263)
Screenshot: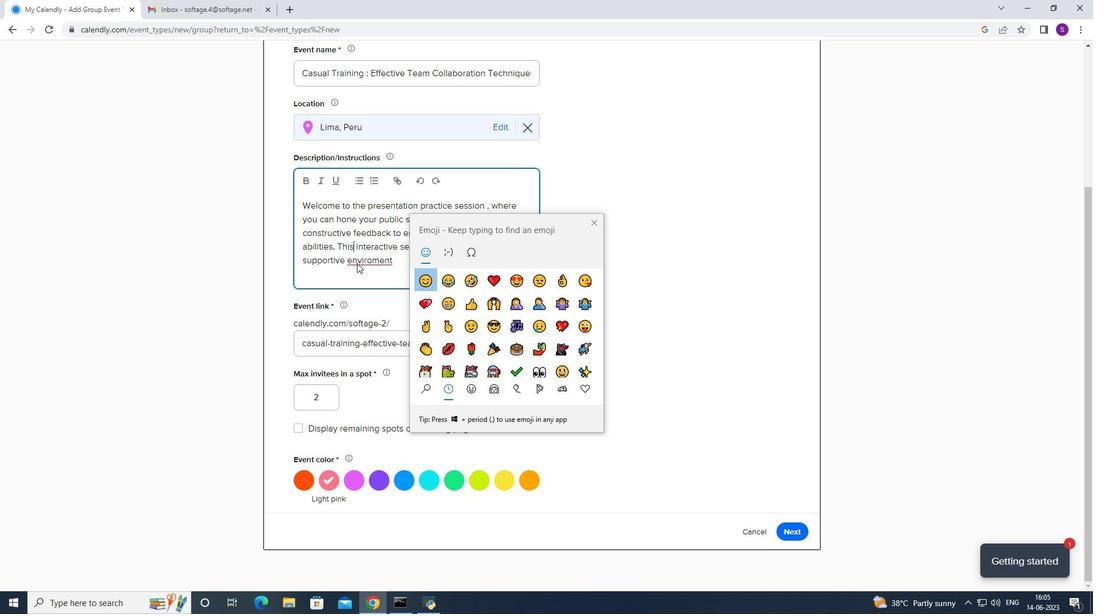 
Action: Mouse moved to (366, 273)
Screenshot: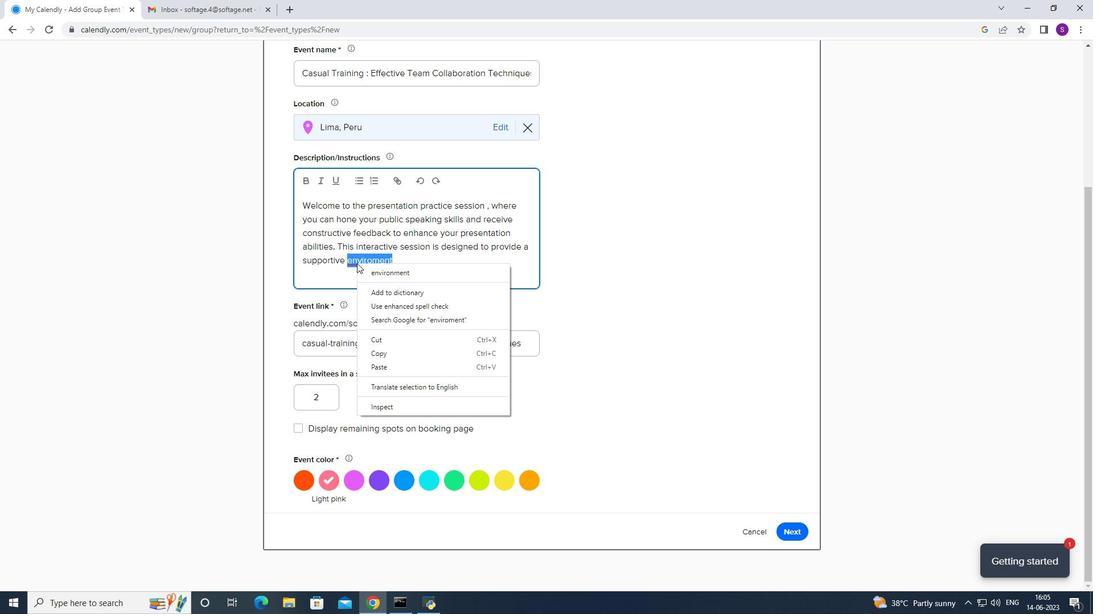 
Action: Mouse pressed left at (366, 273)
Screenshot: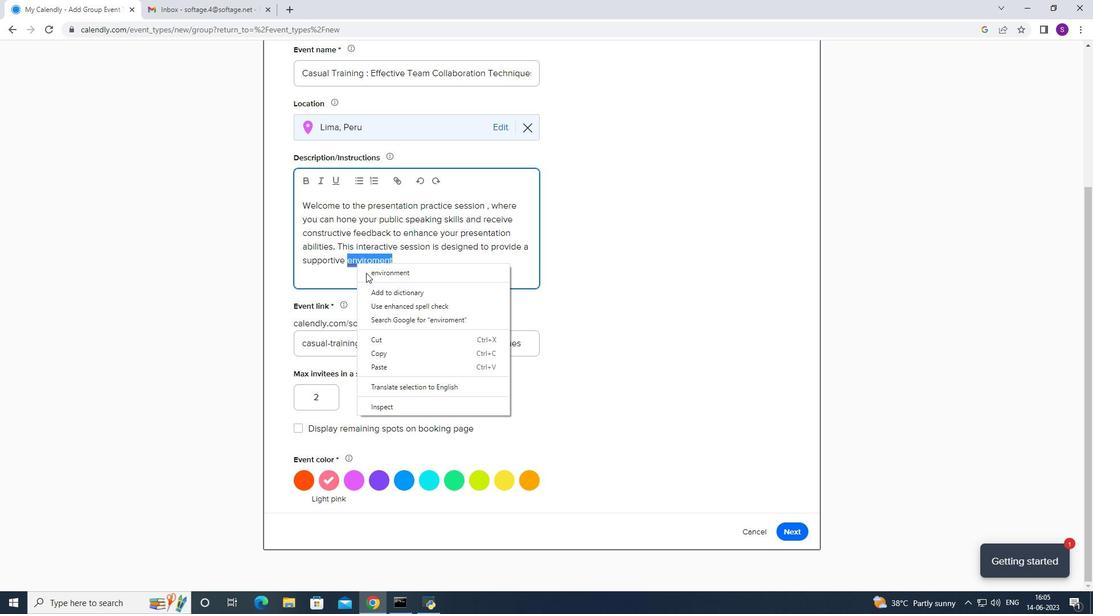 
Action: Mouse moved to (418, 264)
Screenshot: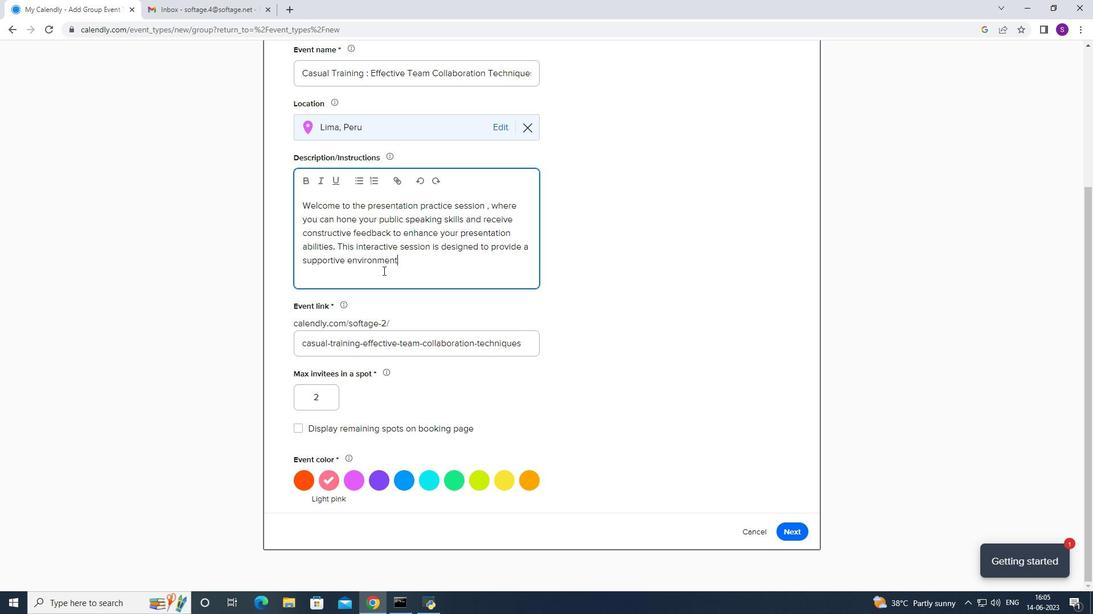 
Action: Mouse pressed left at (418, 264)
Screenshot: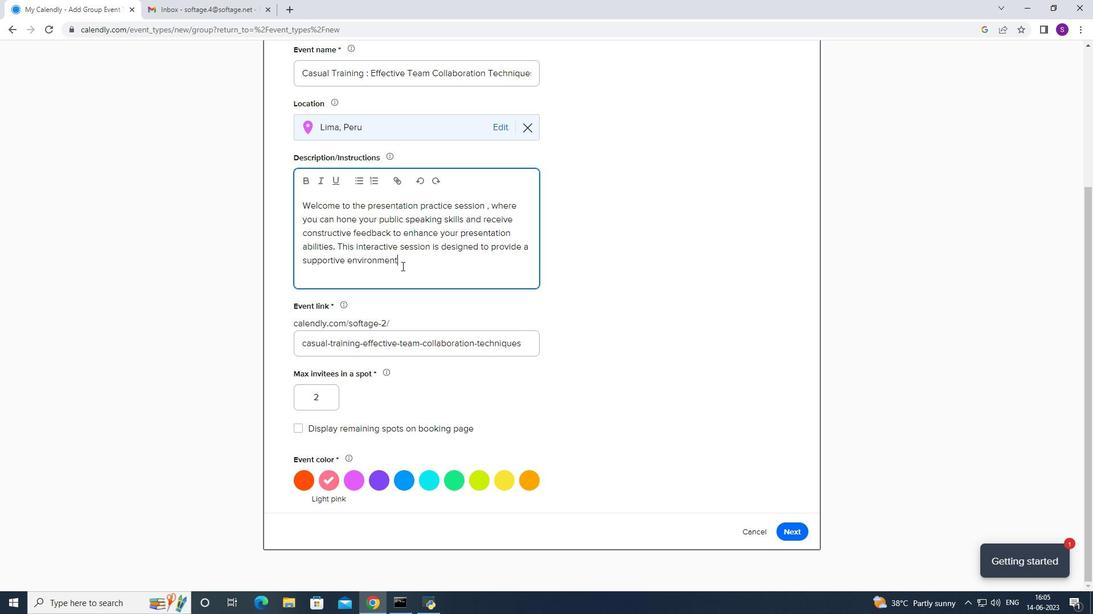 
Action: Mouse moved to (430, 257)
Screenshot: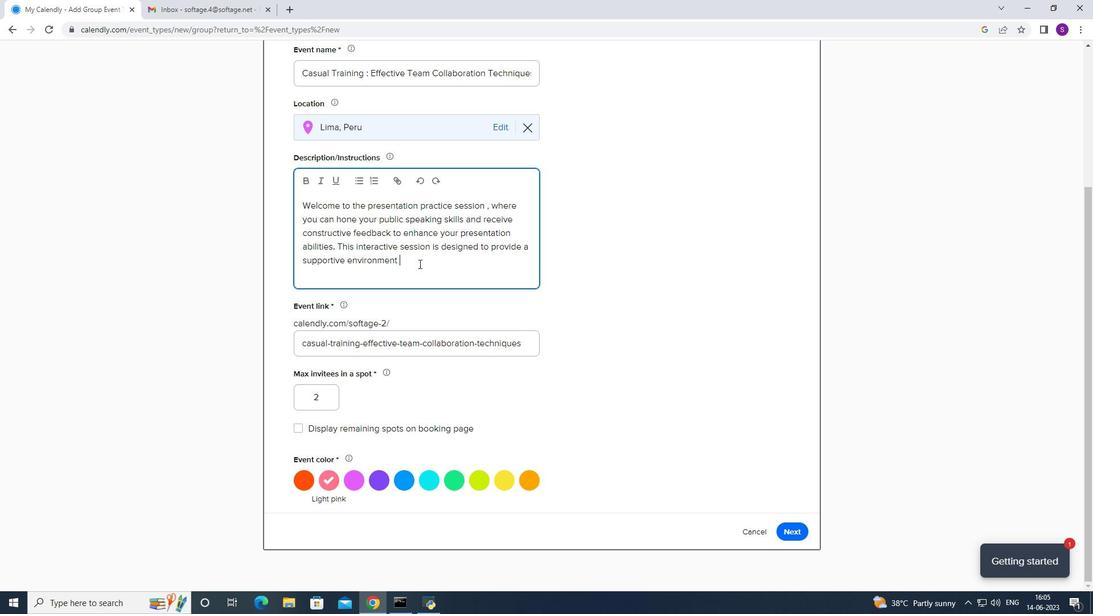 
Action: Key pressed <Key.space>fi<Key.backspace>i<Key.backspace>or<Key.space>partiv<Key.backspace>cipants<Key.space>to<Key.space>practice<Key.space>and<Key.space>refine<Key.space>their<Key.space>[<Key.backspace>presentation<Key.space>techniques<Key.space>wgh<Key.backspace>=<Key.backspace><Key.backspace>hether<Key.space>it<Key.space>is<Key.space>for<Key.space>professional<Key.space>or<Key.space>academui<Key.backspace><Key.backspace>ic<Key.space>purposes.
Screenshot: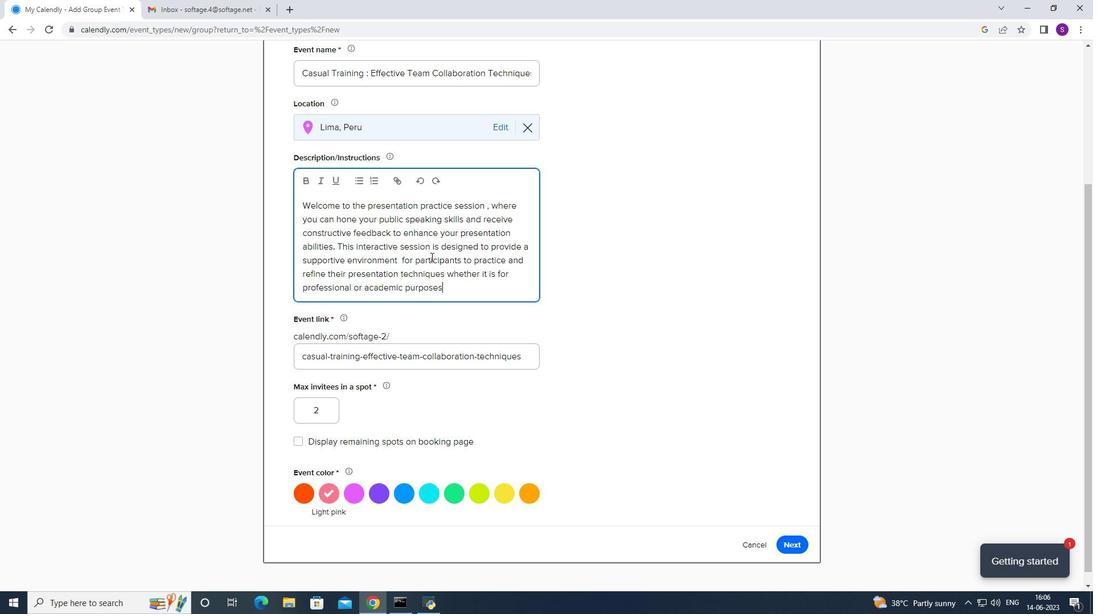 
Action: Mouse moved to (465, 289)
Screenshot: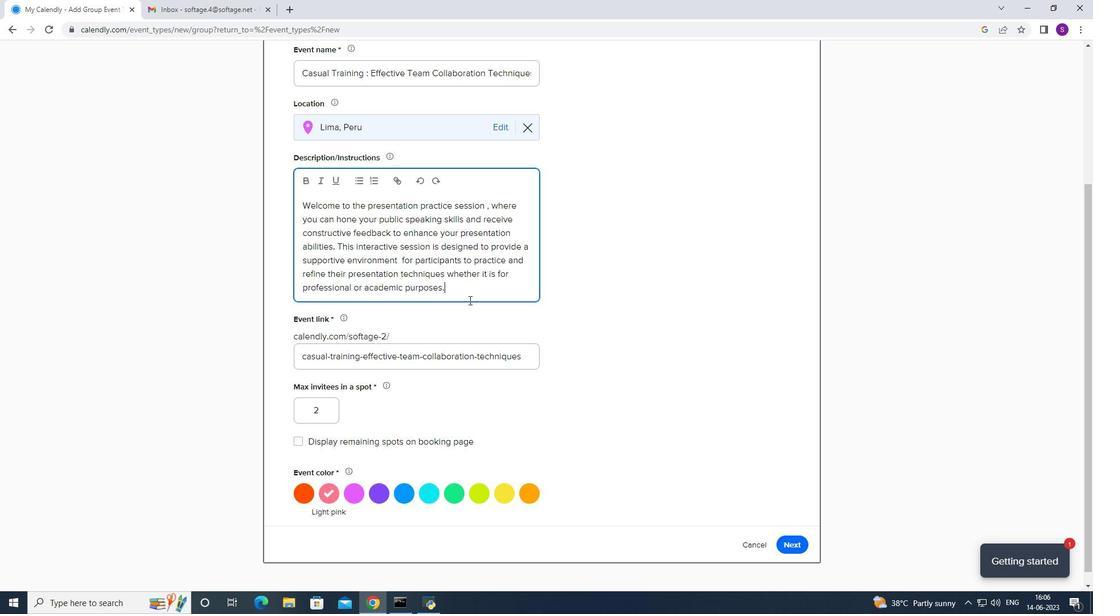 
Action: Mouse pressed left at (465, 289)
Screenshot: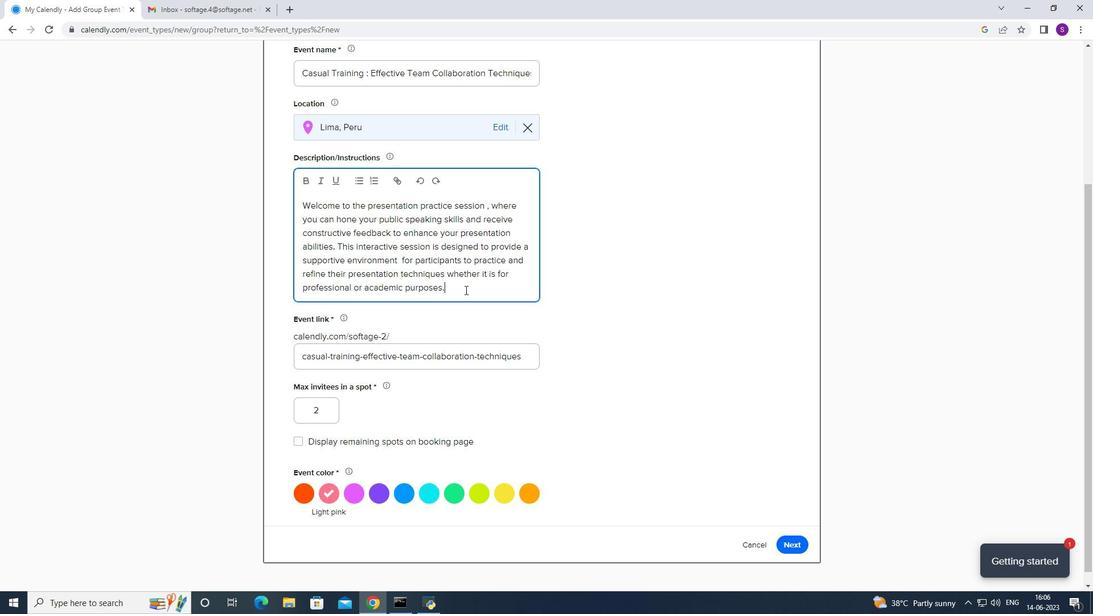 
Action: Mouse moved to (322, 182)
Screenshot: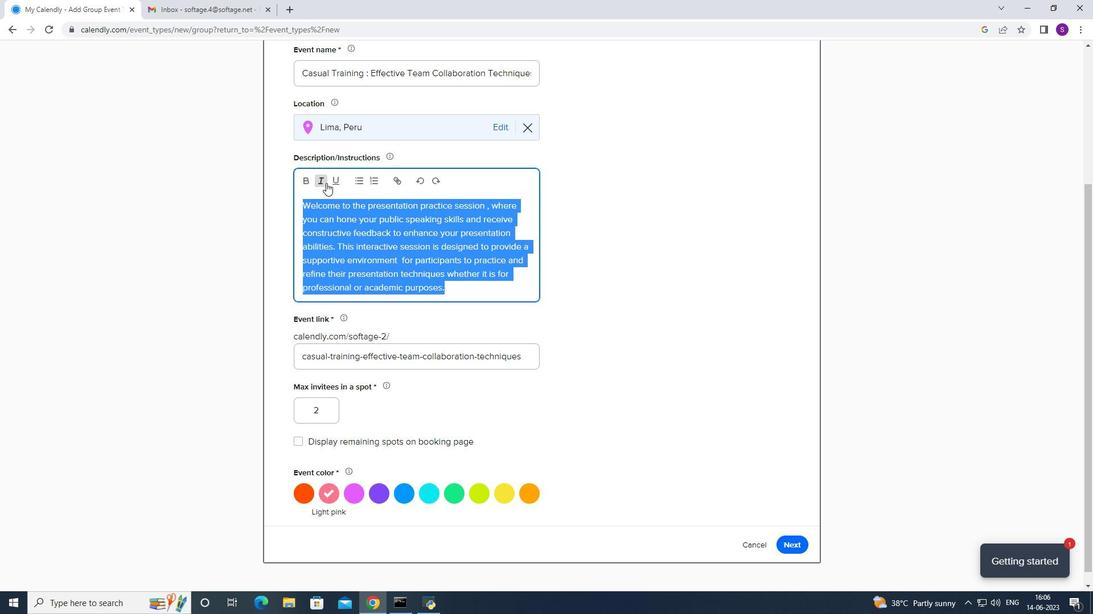 
Action: Mouse pressed left at (322, 182)
Screenshot: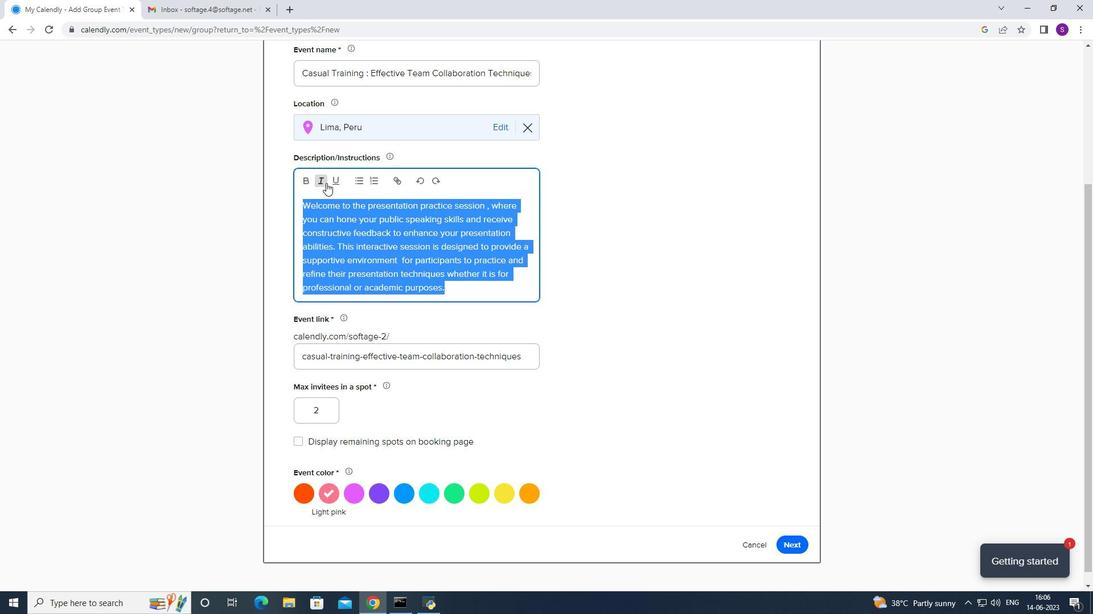 
Action: Mouse moved to (368, 237)
Screenshot: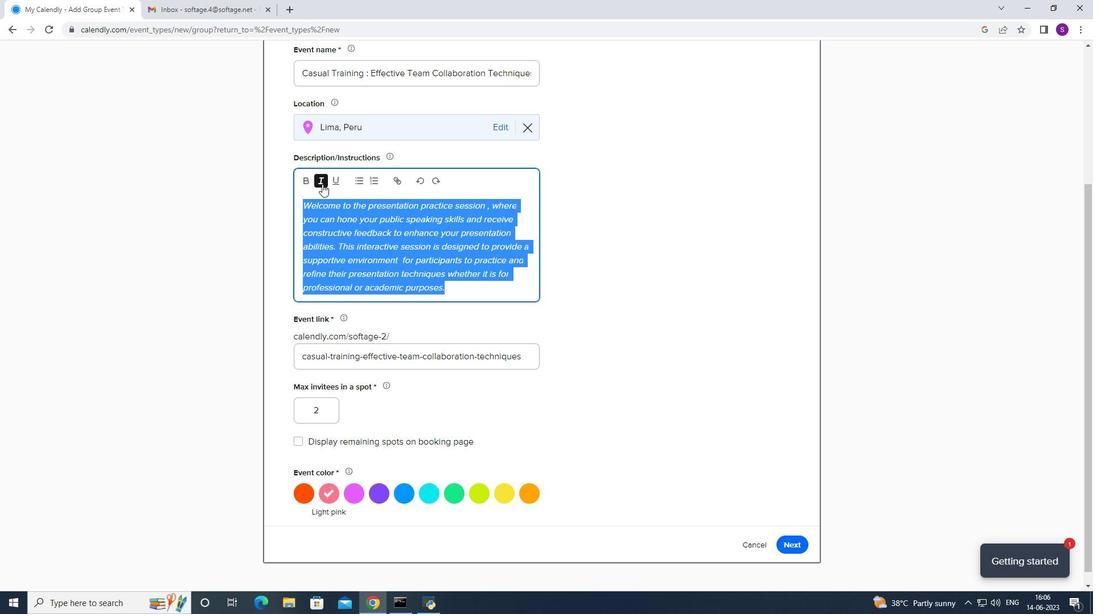 
Action: Mouse pressed left at (368, 237)
Screenshot: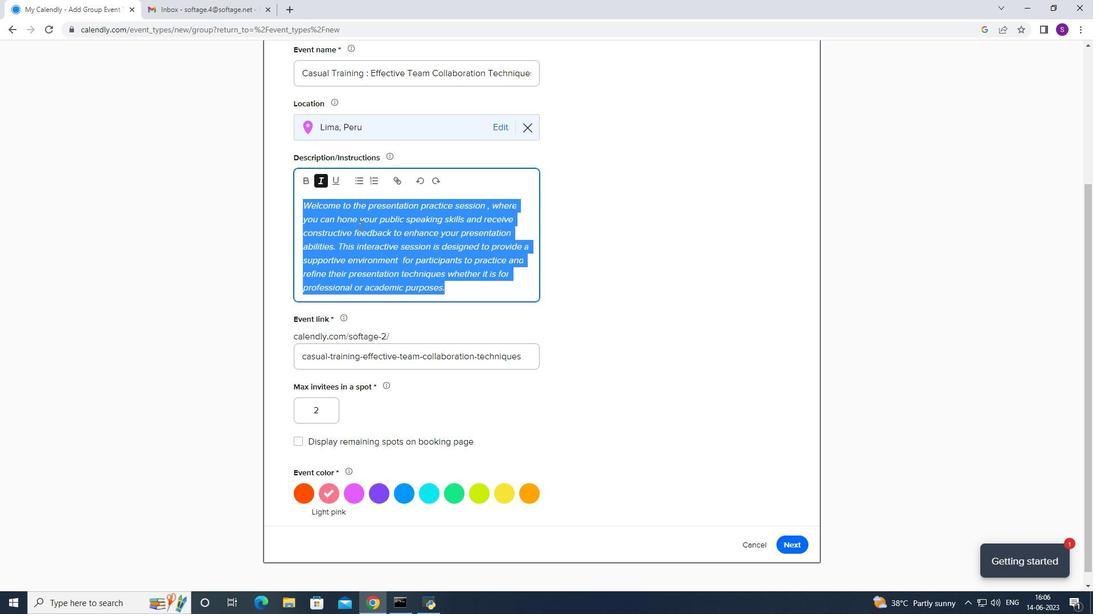 
Action: Mouse moved to (413, 270)
Screenshot: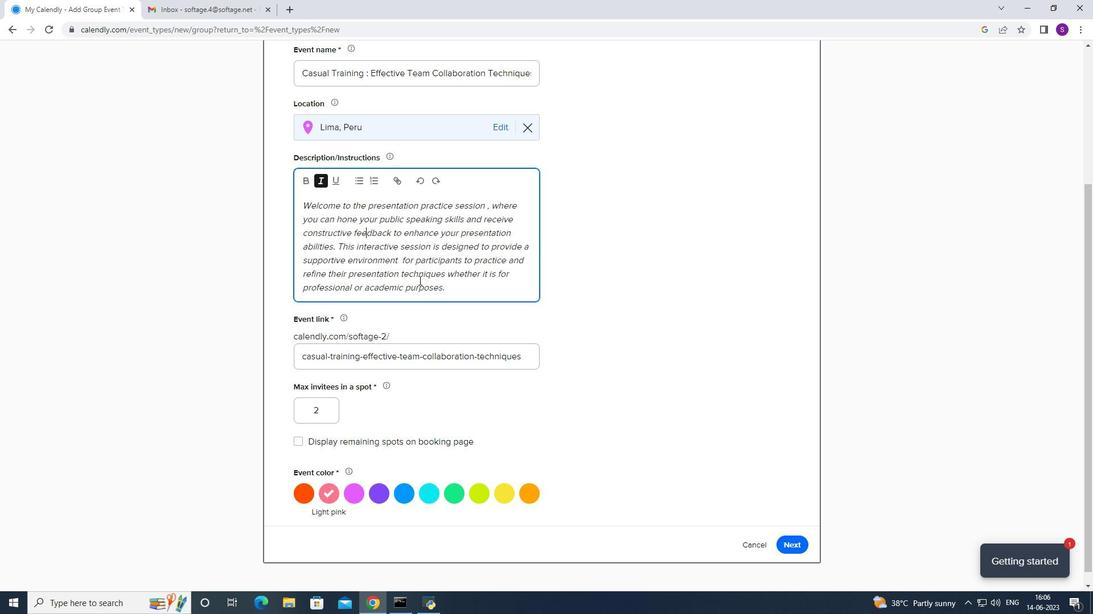 
Action: Mouse scrolled (413, 270) with delta (0, 0)
Screenshot: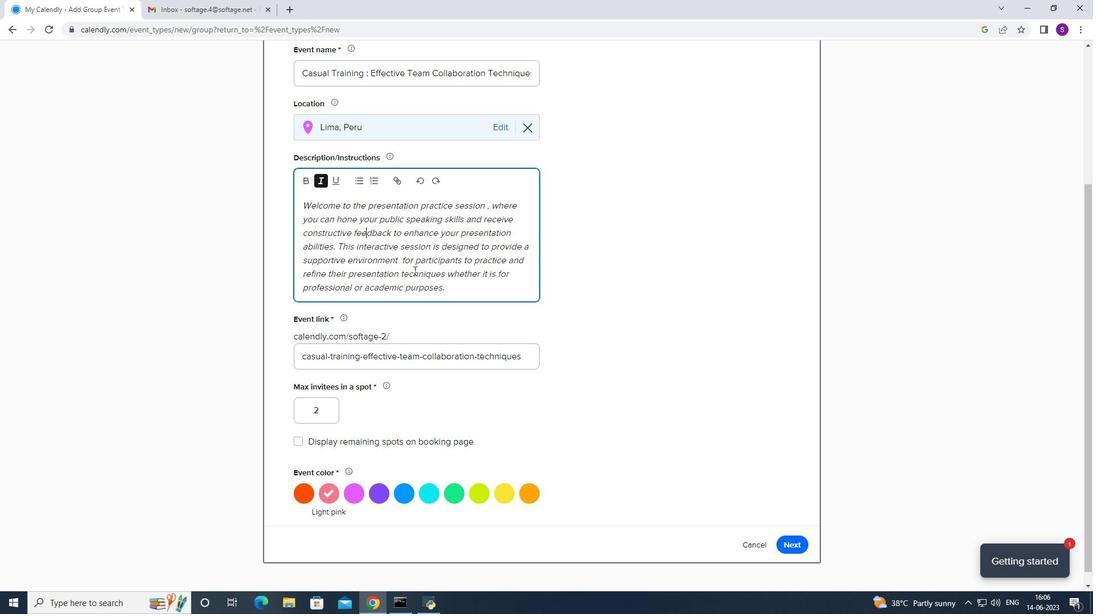 
Action: Mouse scrolled (413, 270) with delta (0, 0)
Screenshot: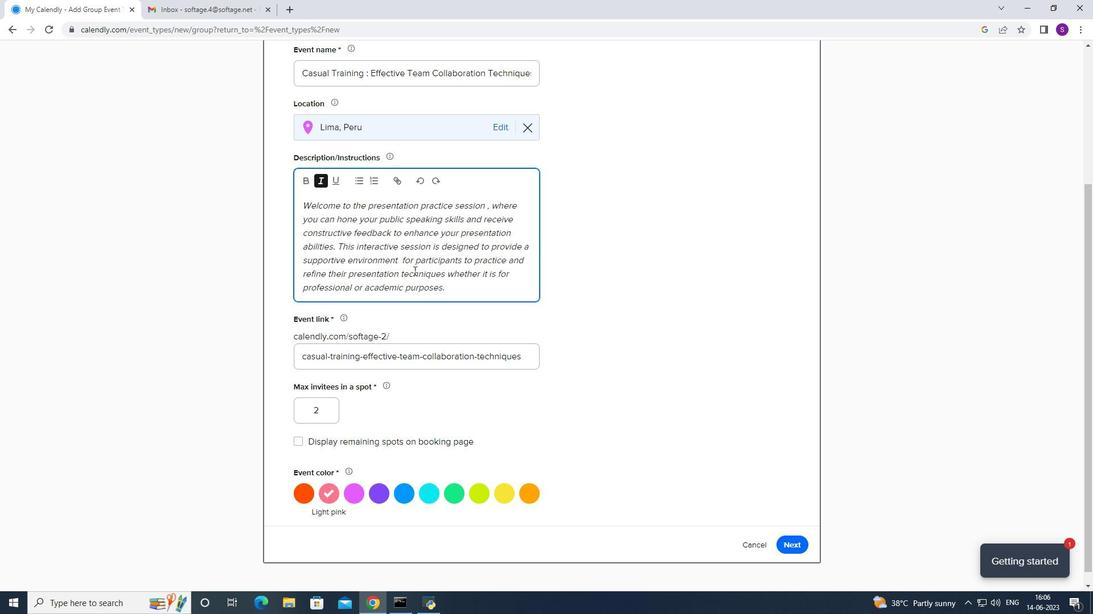 
Action: Mouse scrolled (413, 270) with delta (0, 0)
Screenshot: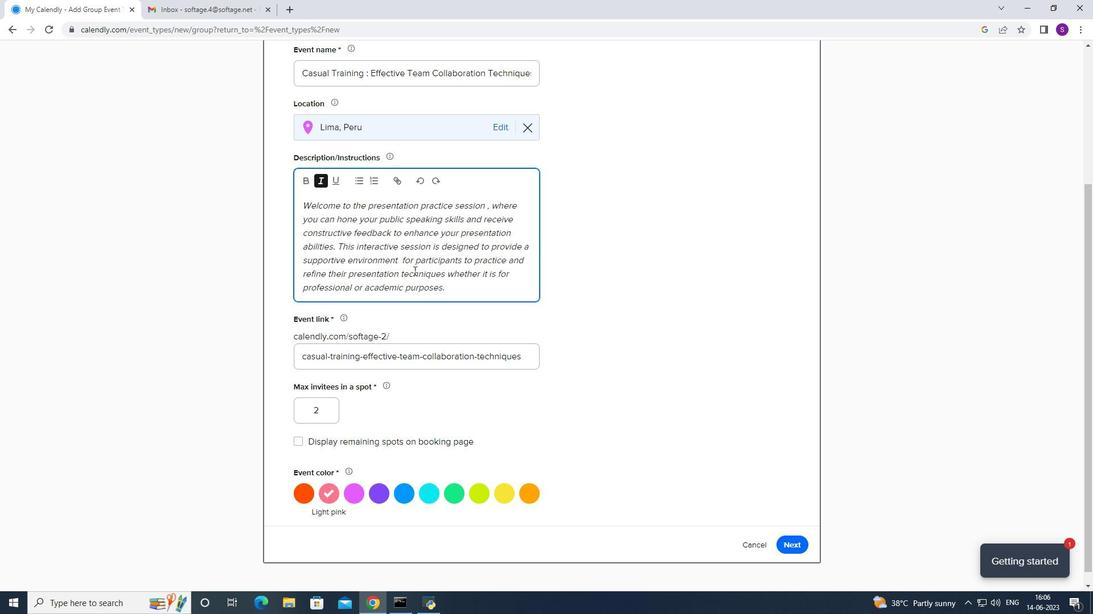 
Action: Mouse scrolled (413, 270) with delta (0, 0)
Screenshot: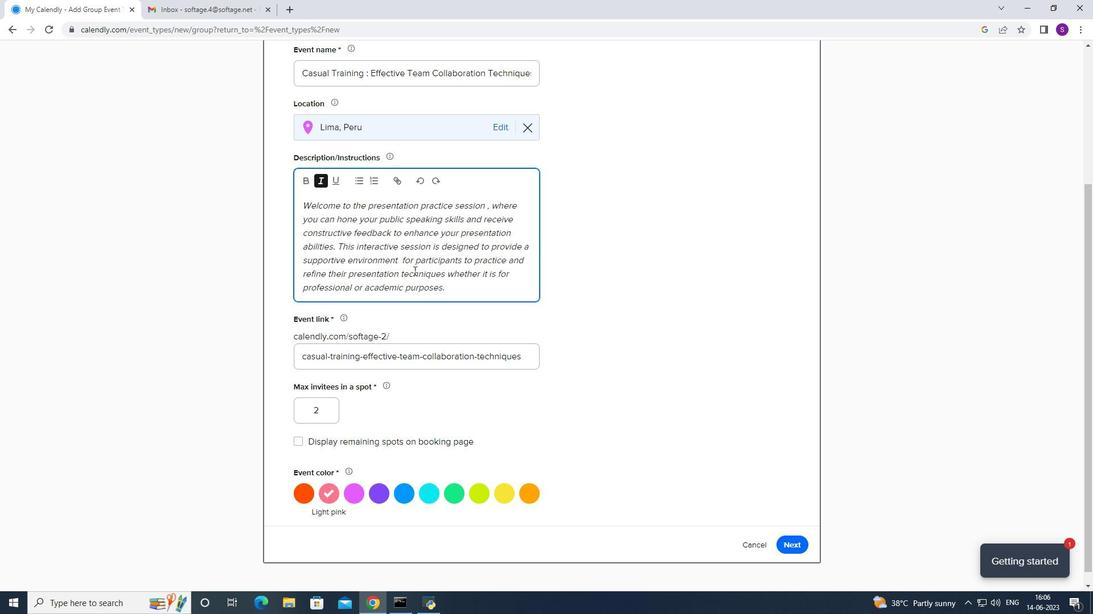
Action: Mouse scrolled (413, 270) with delta (0, 0)
Screenshot: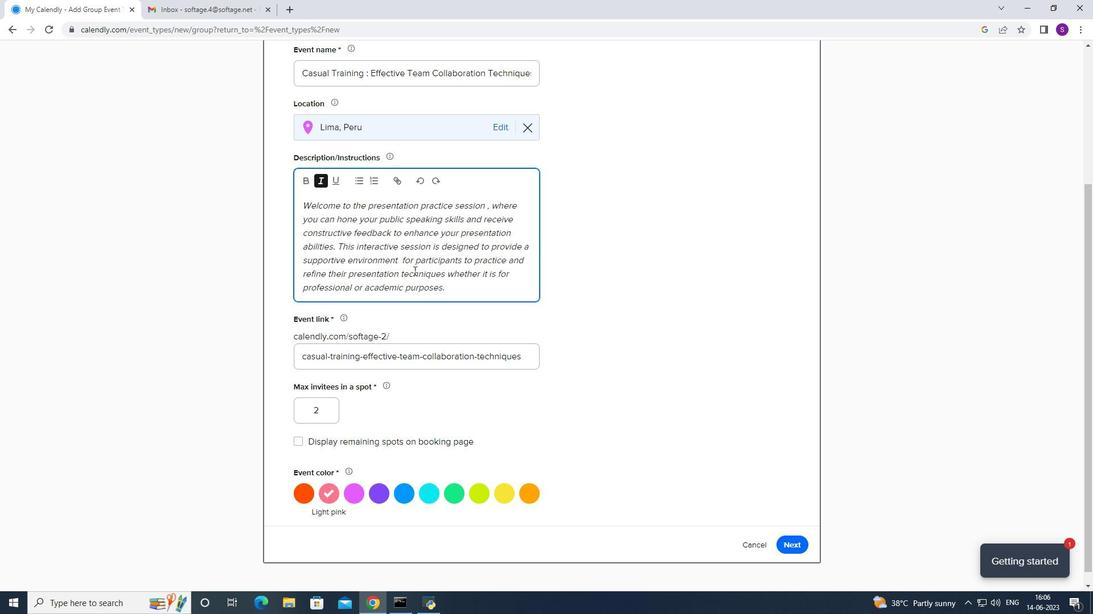 
Action: Mouse scrolled (413, 270) with delta (0, 0)
Screenshot: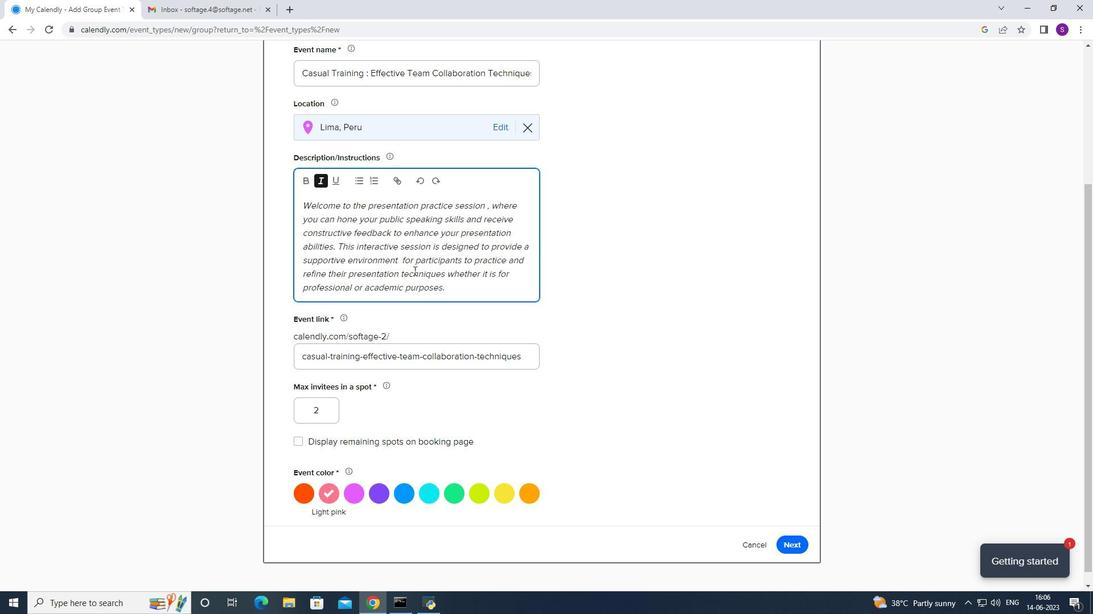 
Action: Mouse moved to (794, 527)
Screenshot: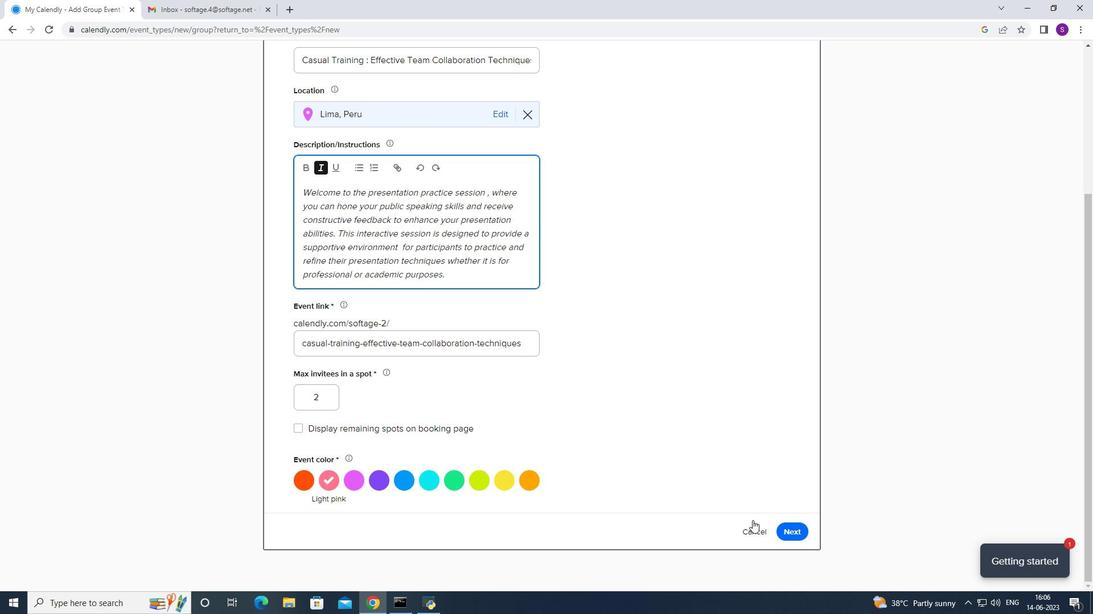 
Action: Mouse pressed left at (794, 527)
Screenshot: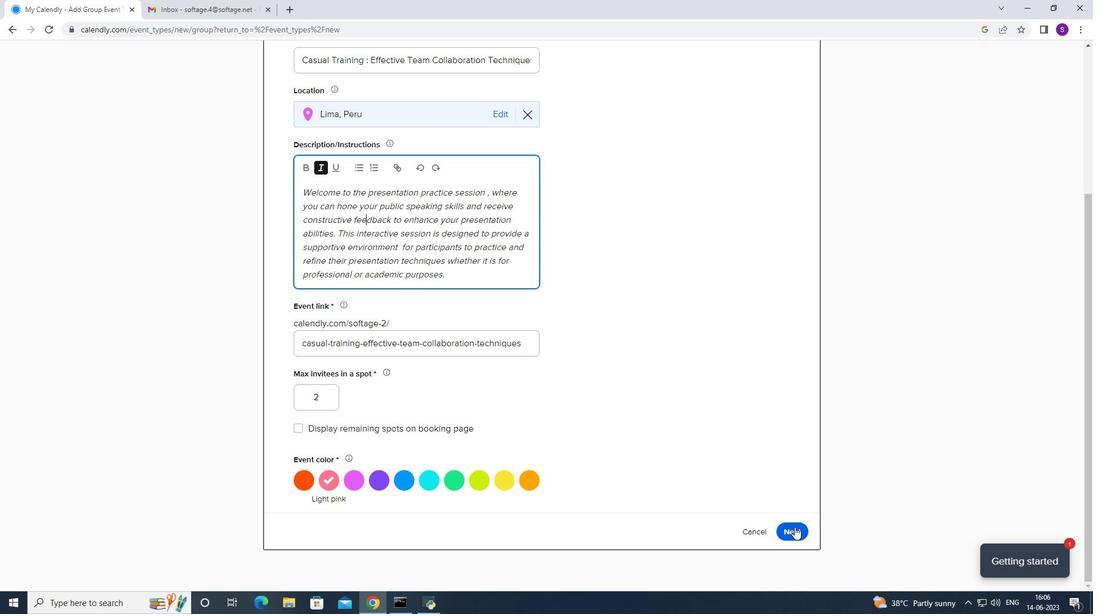 
Action: Mouse moved to (406, 362)
Screenshot: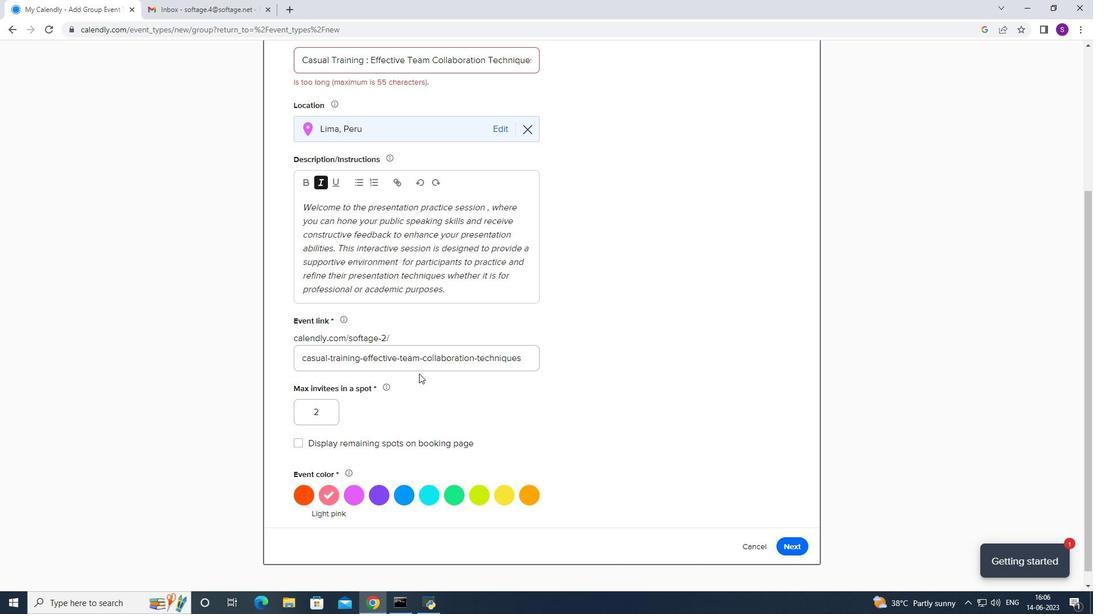 
Action: Mouse scrolled (406, 362) with delta (0, 0)
Screenshot: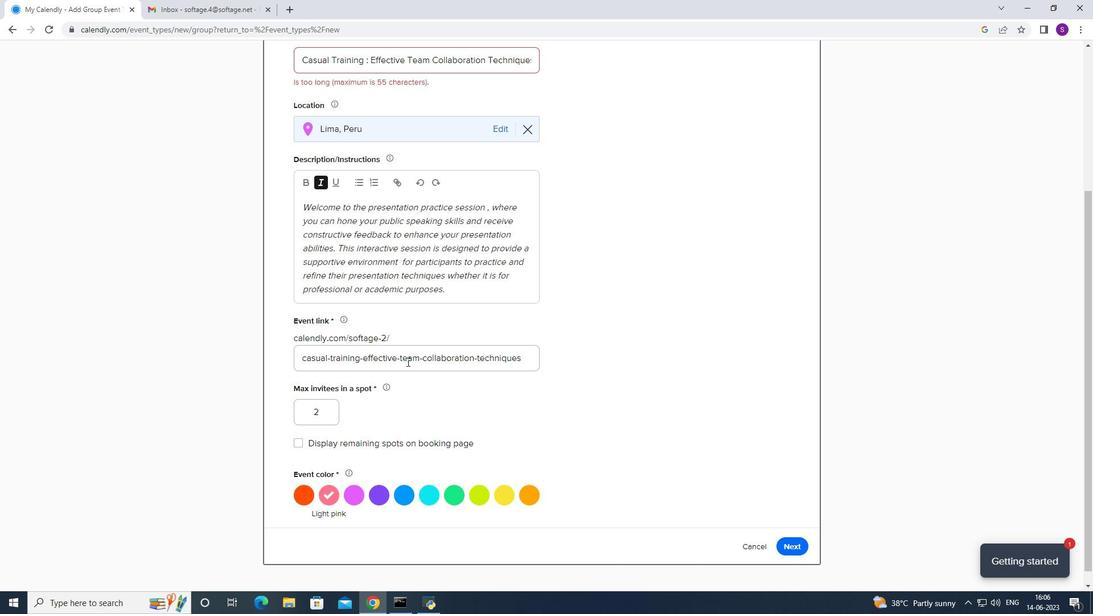 
Action: Mouse scrolled (406, 362) with delta (0, 0)
Screenshot: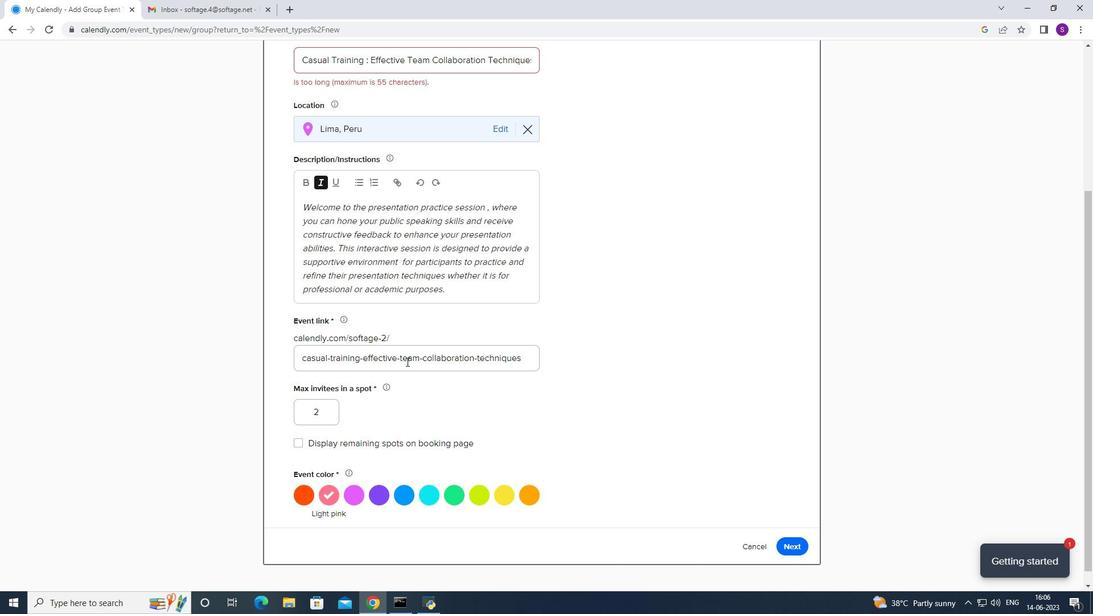 
Action: Mouse scrolled (406, 362) with delta (0, 0)
Screenshot: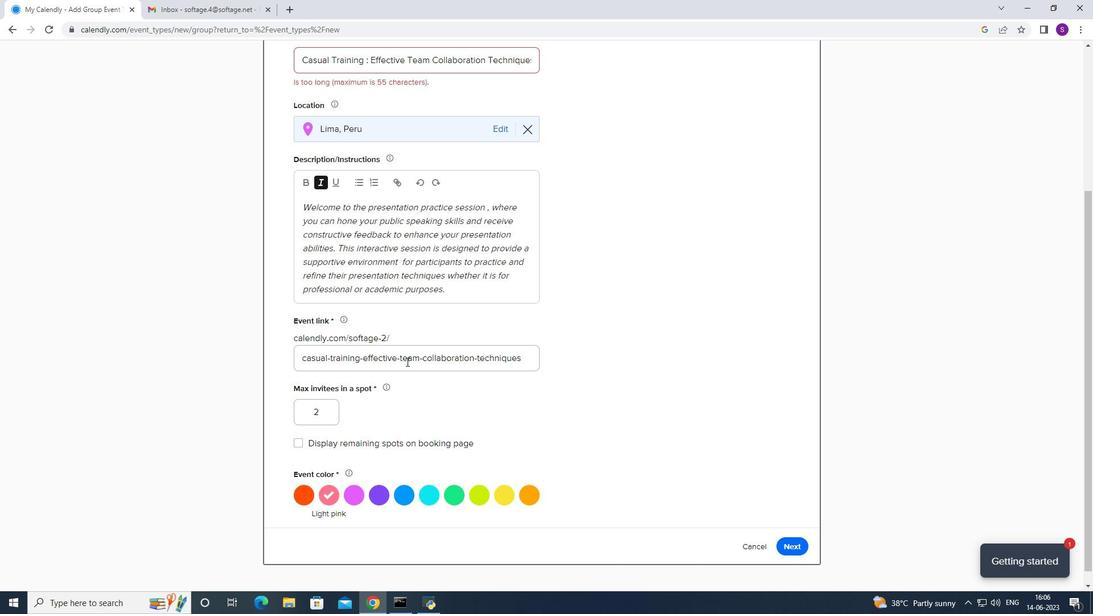 
Action: Mouse scrolled (406, 362) with delta (0, 0)
Screenshot: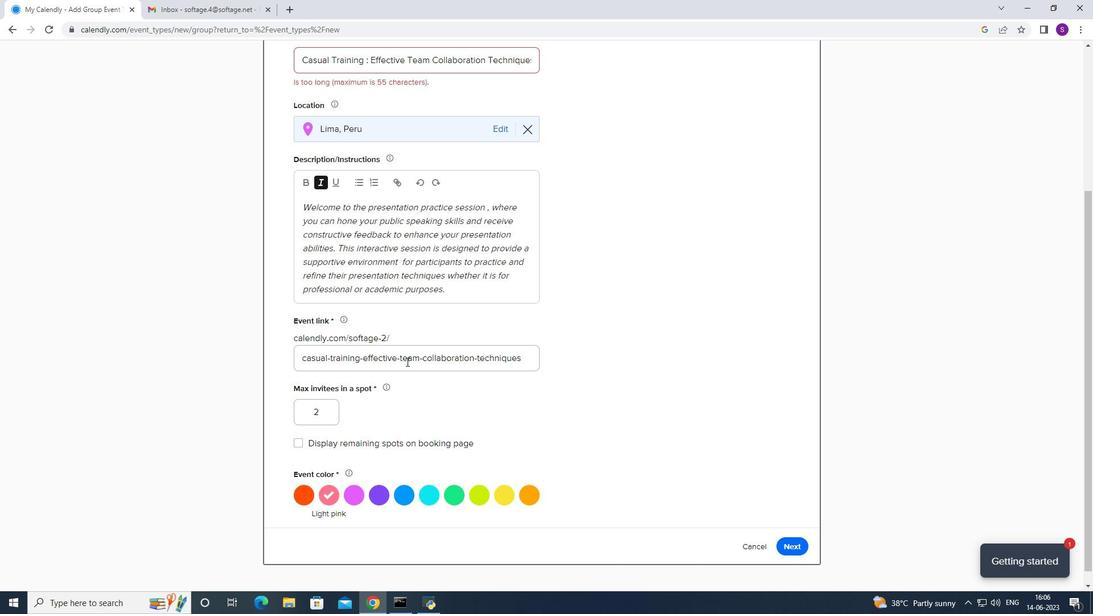 
Action: Mouse scrolled (406, 362) with delta (0, 0)
Screenshot: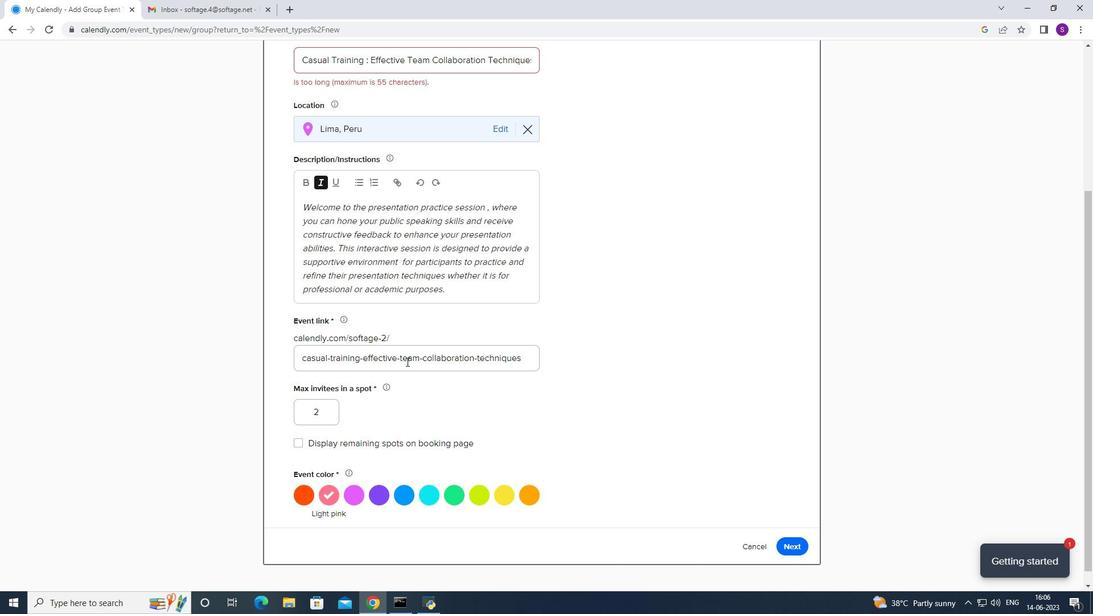 
Action: Mouse scrolled (406, 362) with delta (0, 0)
Screenshot: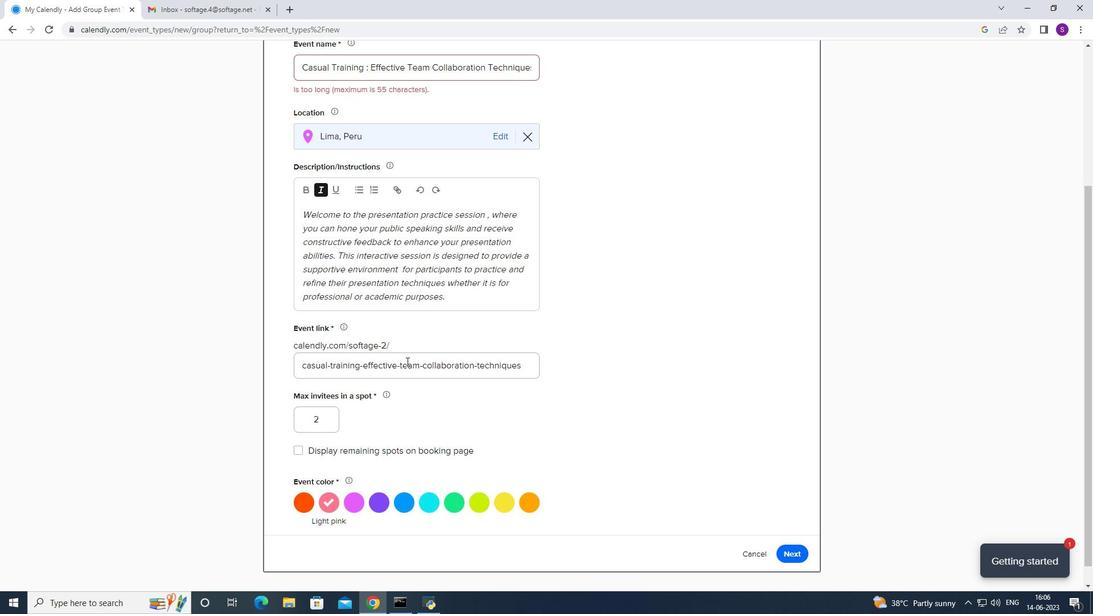
Action: Mouse moved to (432, 265)
Screenshot: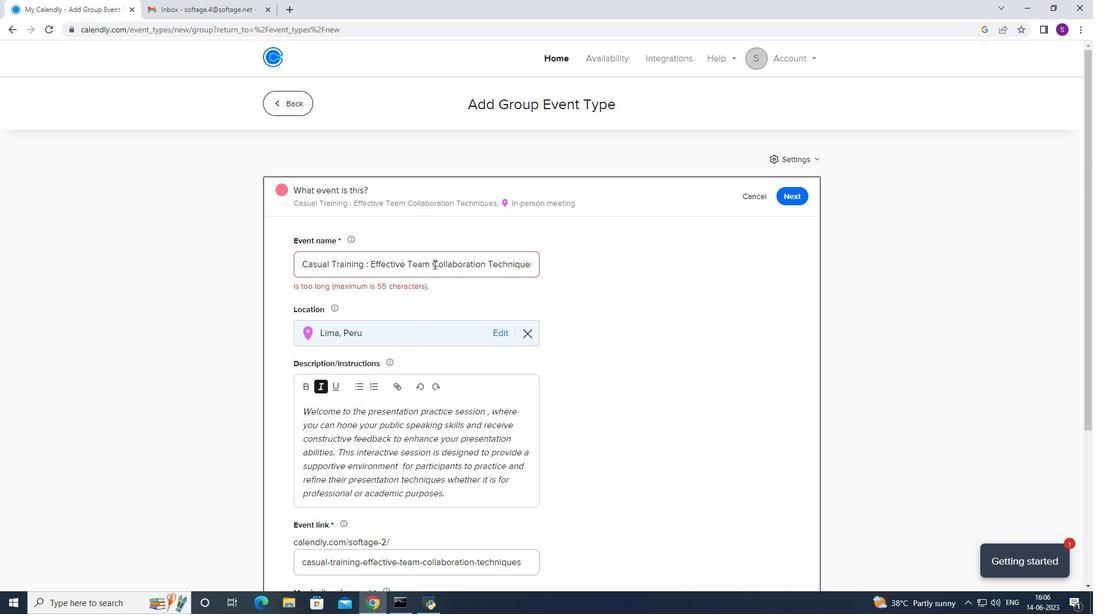 
Action: Mouse pressed left at (432, 265)
Screenshot: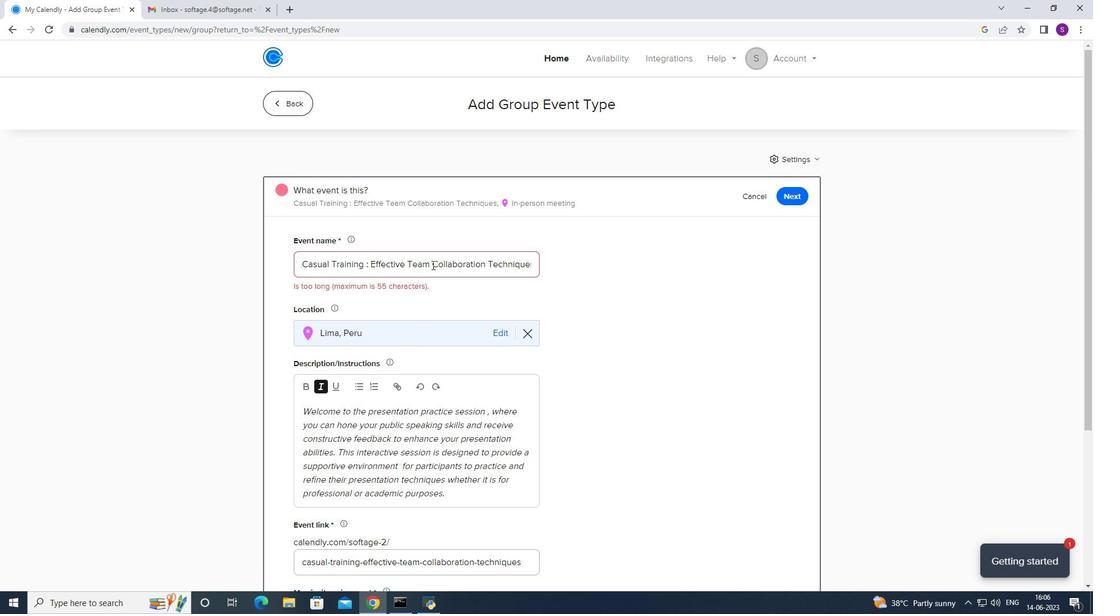 
Action: Mouse moved to (398, 275)
Screenshot: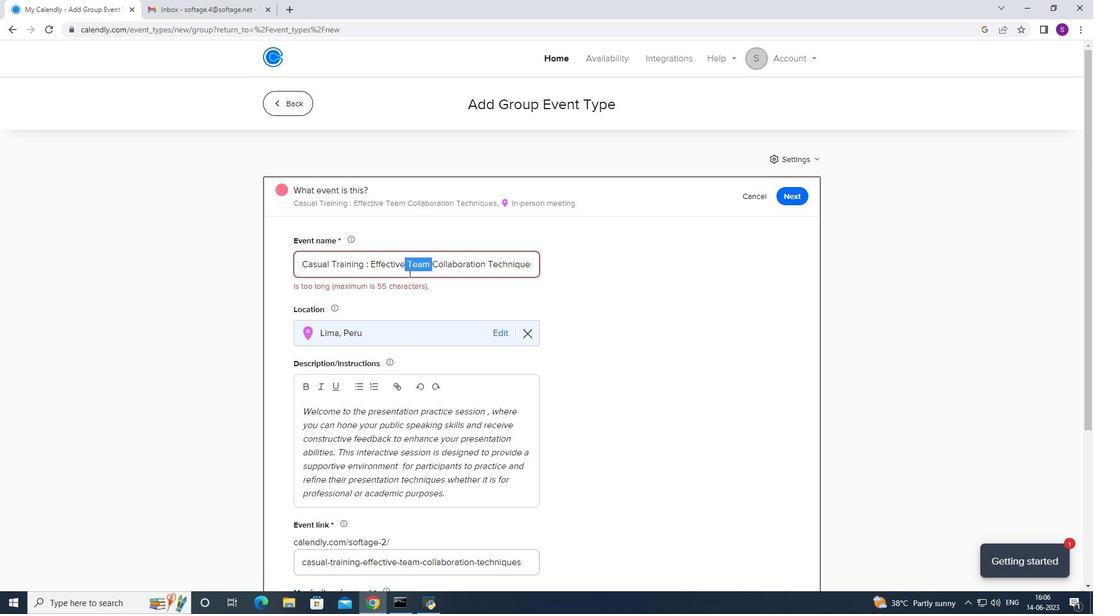 
Action: Key pressed <Key.backspace><Key.space>
Screenshot: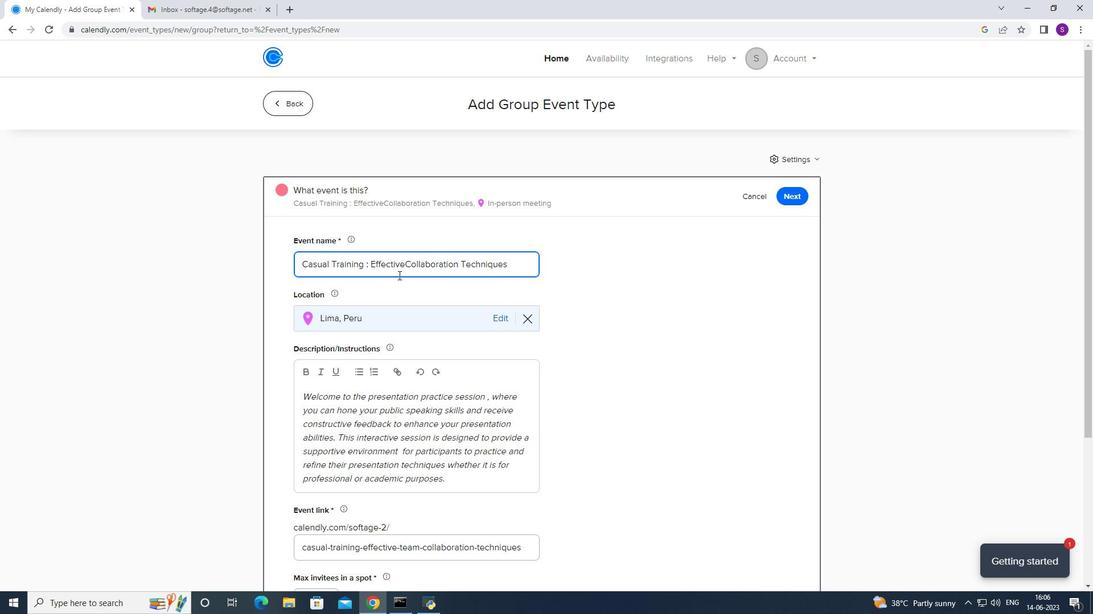 
Action: Mouse moved to (389, 252)
Screenshot: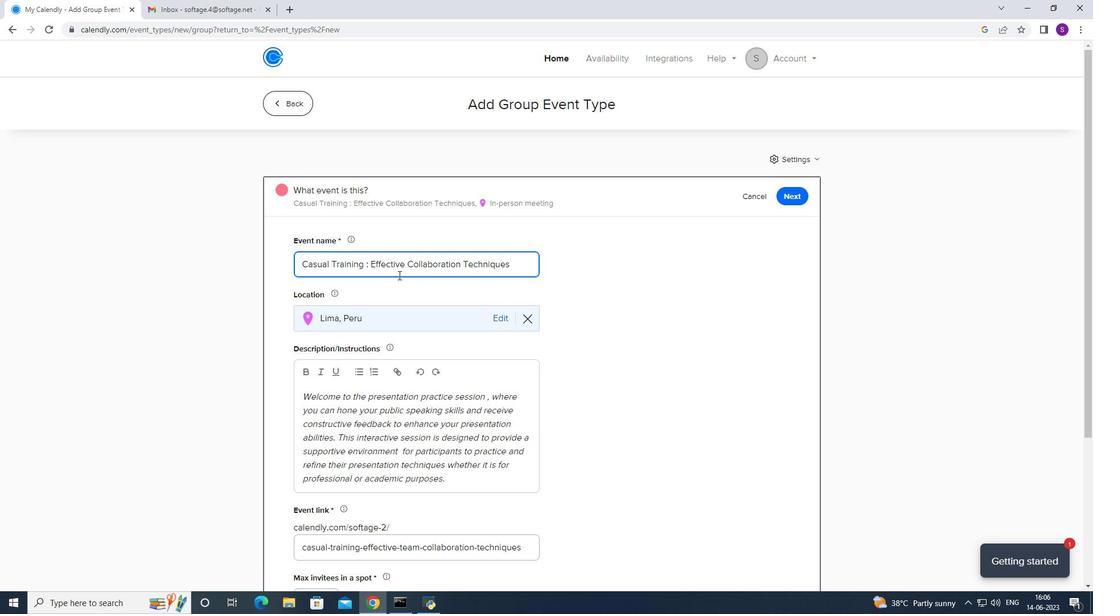 
Action: Mouse scrolled (389, 252) with delta (0, 0)
Screenshot: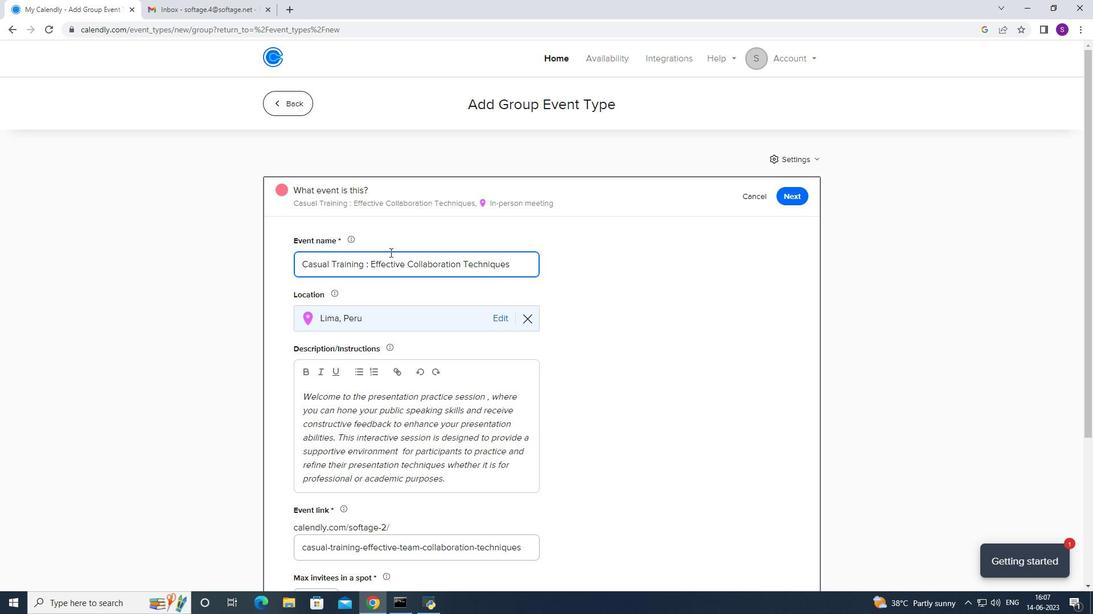 
Action: Mouse scrolled (389, 252) with delta (0, 0)
Screenshot: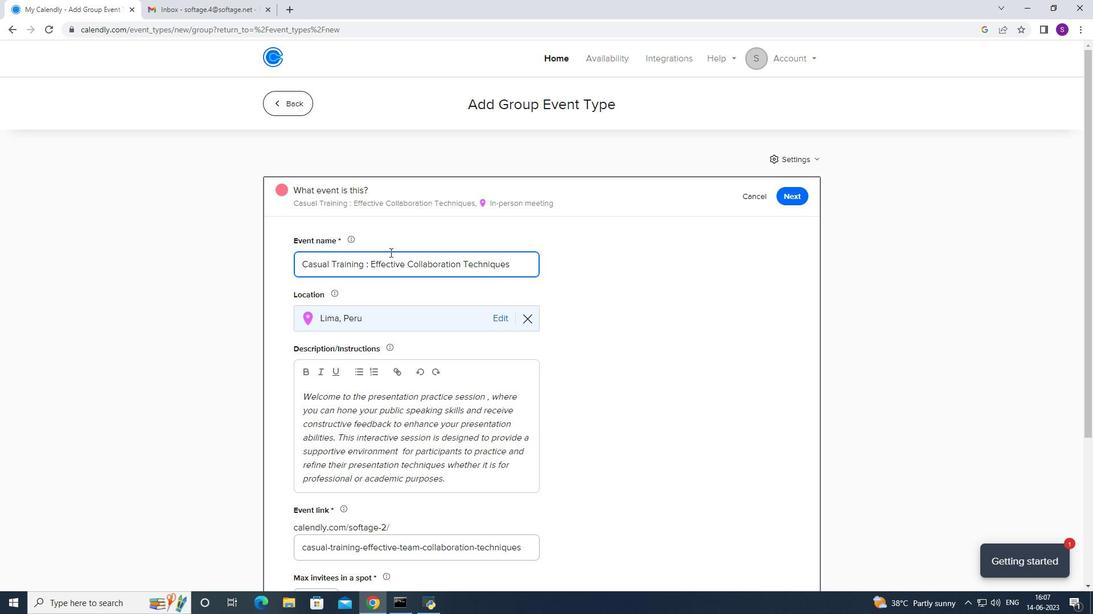 
Action: Mouse scrolled (389, 252) with delta (0, 0)
Screenshot: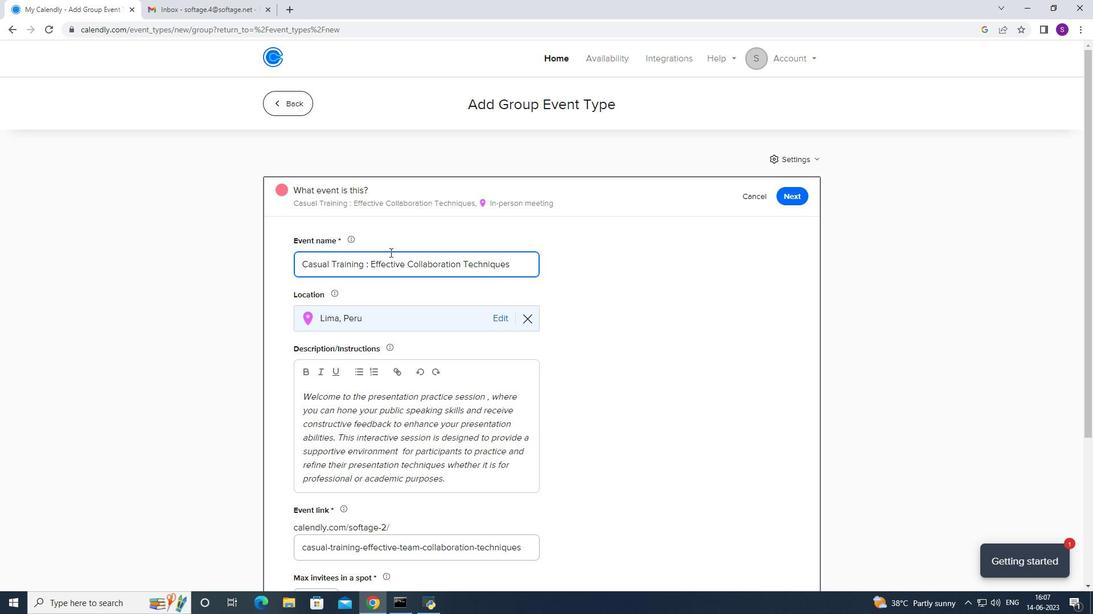 
Action: Mouse scrolled (389, 252) with delta (0, 0)
Screenshot: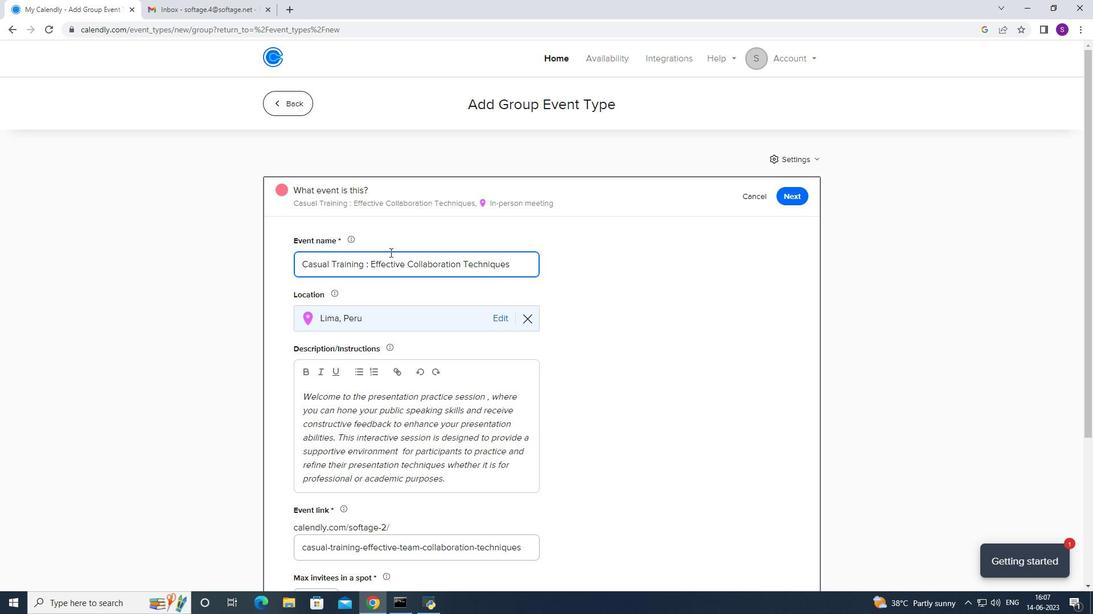 
Action: Mouse scrolled (389, 252) with delta (0, 0)
Screenshot: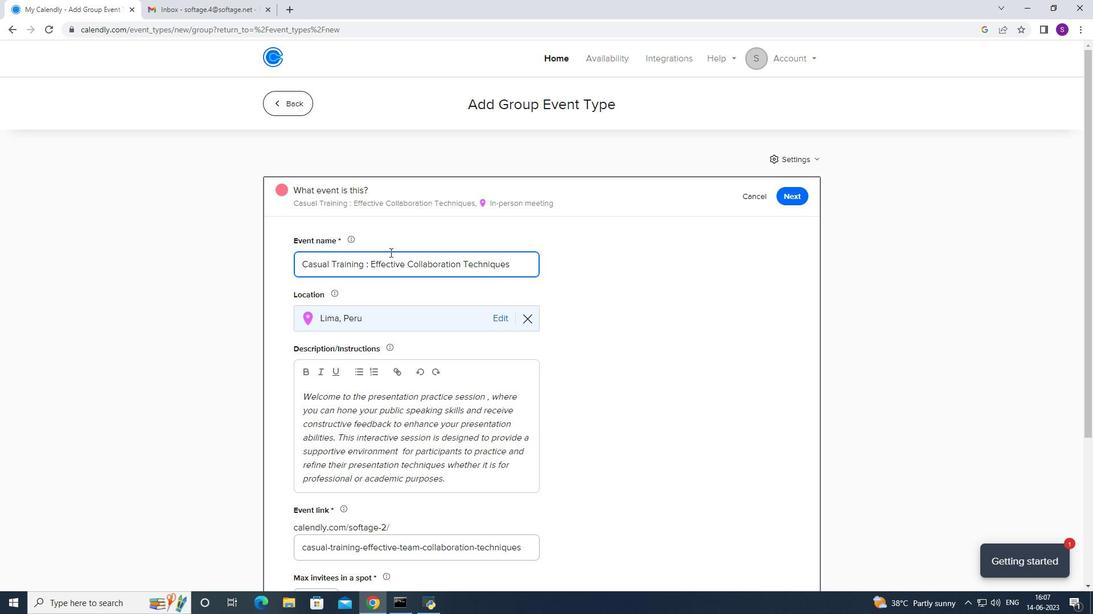 
Action: Mouse moved to (404, 279)
Screenshot: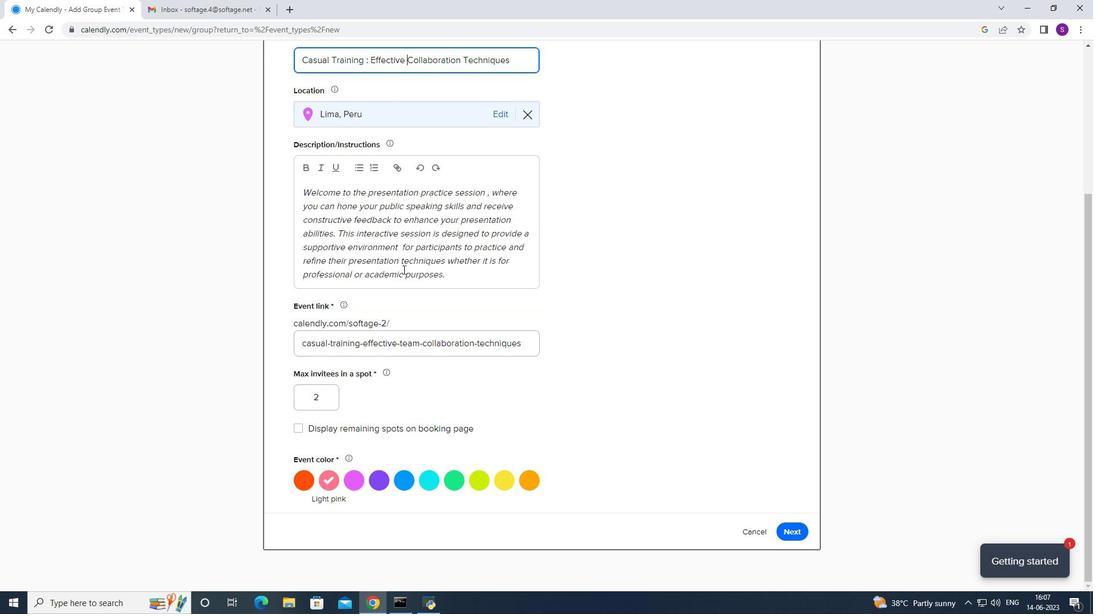 
Action: Mouse scrolled (404, 278) with delta (0, 0)
Screenshot: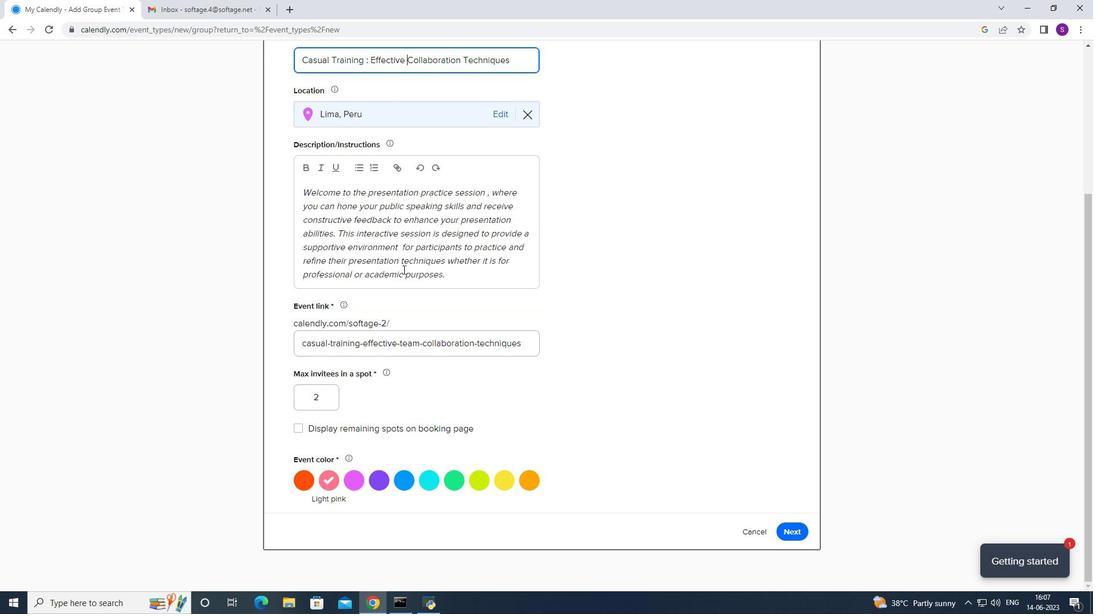 
Action: Mouse moved to (788, 526)
Screenshot: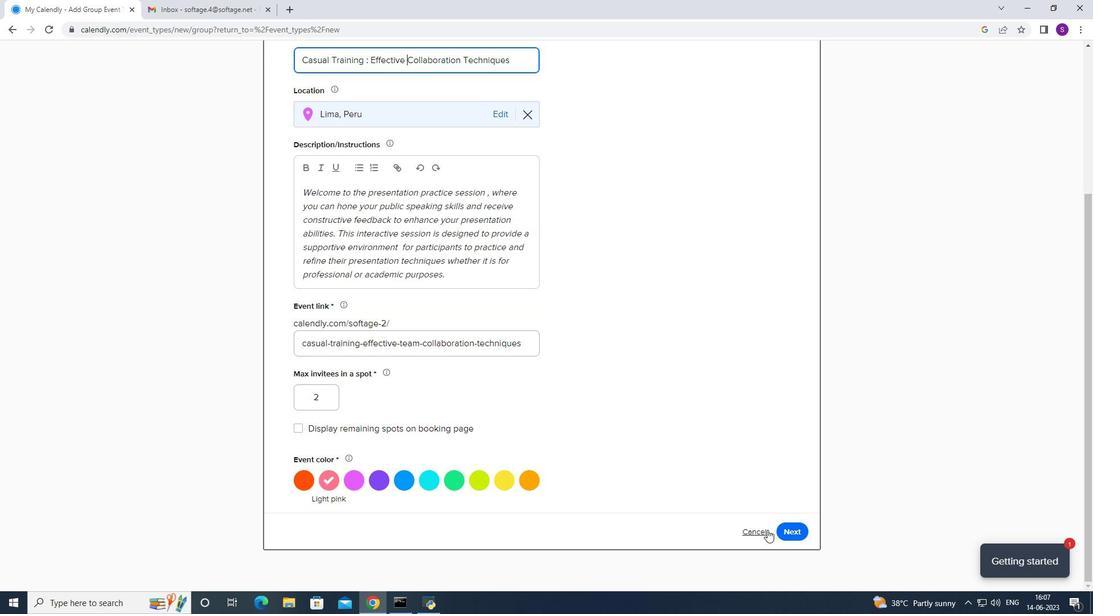 
Action: Mouse pressed left at (788, 526)
Screenshot: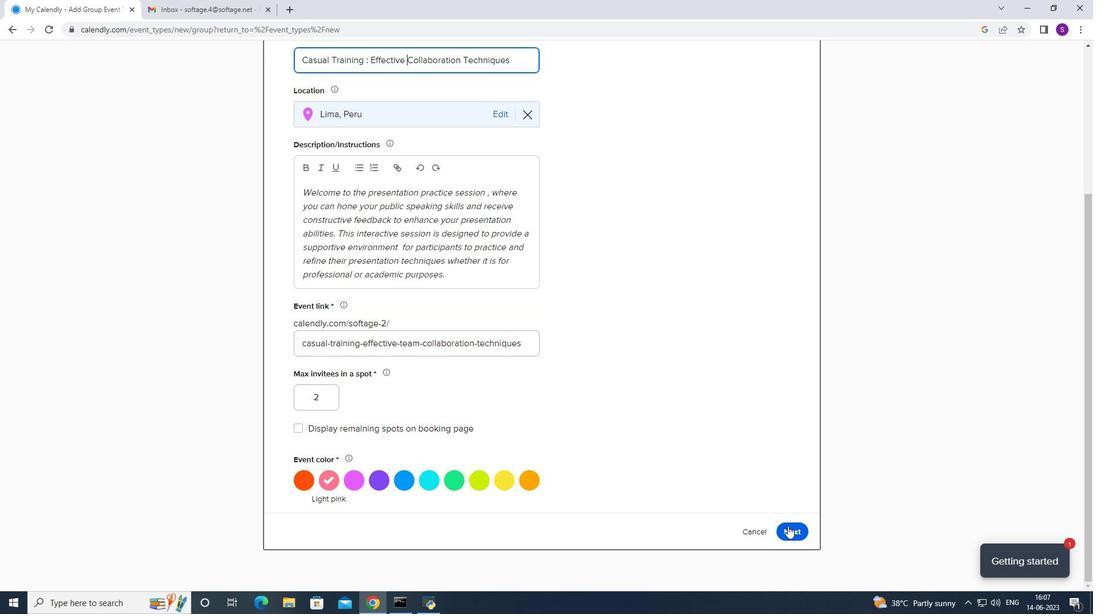 
Action: Mouse moved to (321, 162)
Screenshot: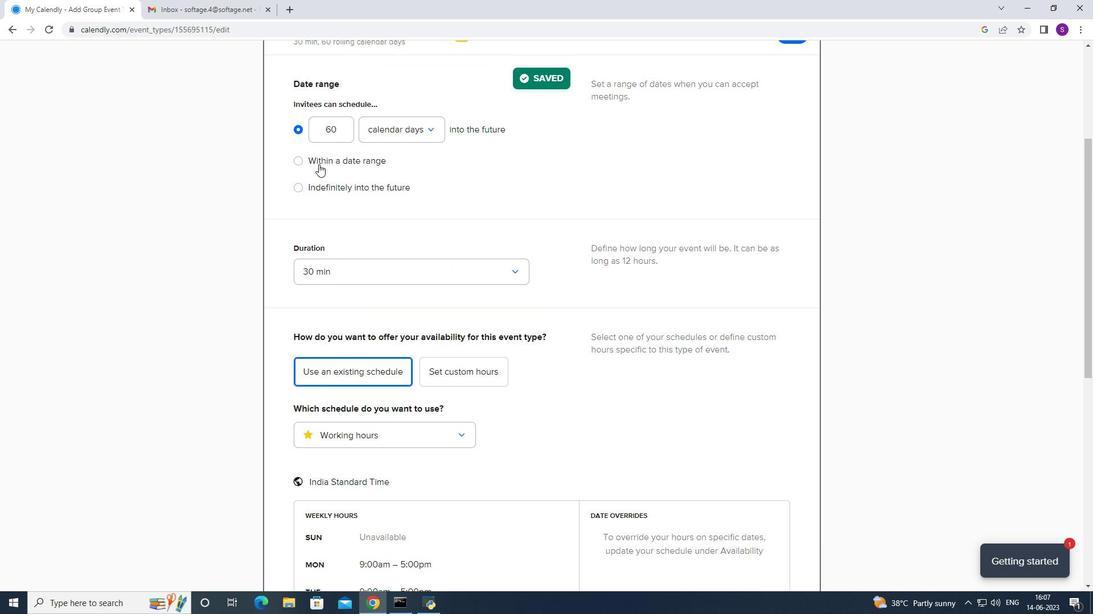 
Action: Mouse pressed left at (321, 162)
Screenshot: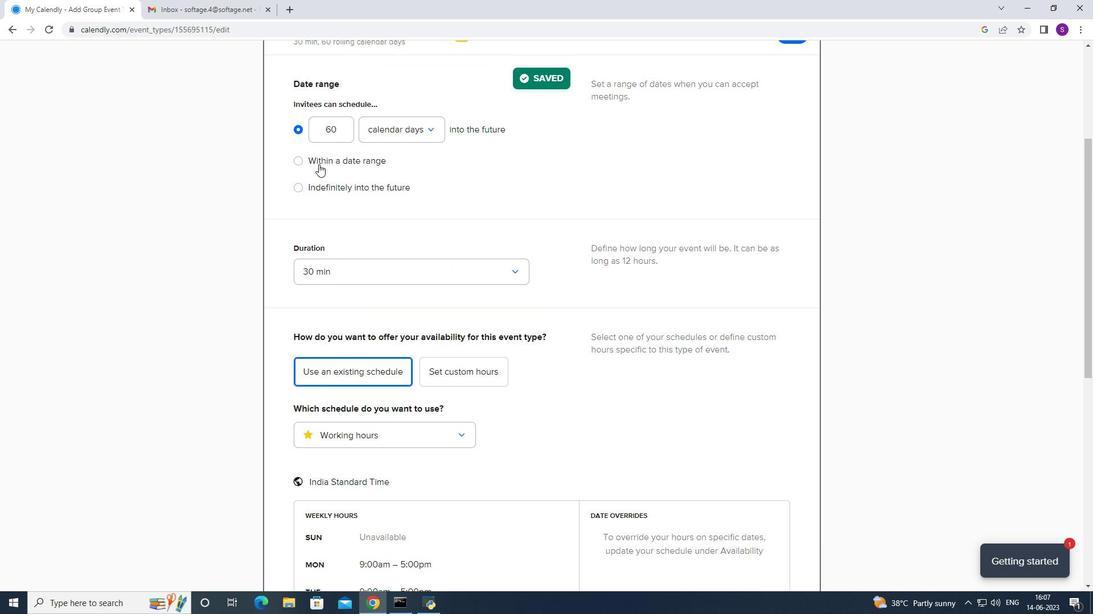 
Action: Mouse moved to (397, 158)
Screenshot: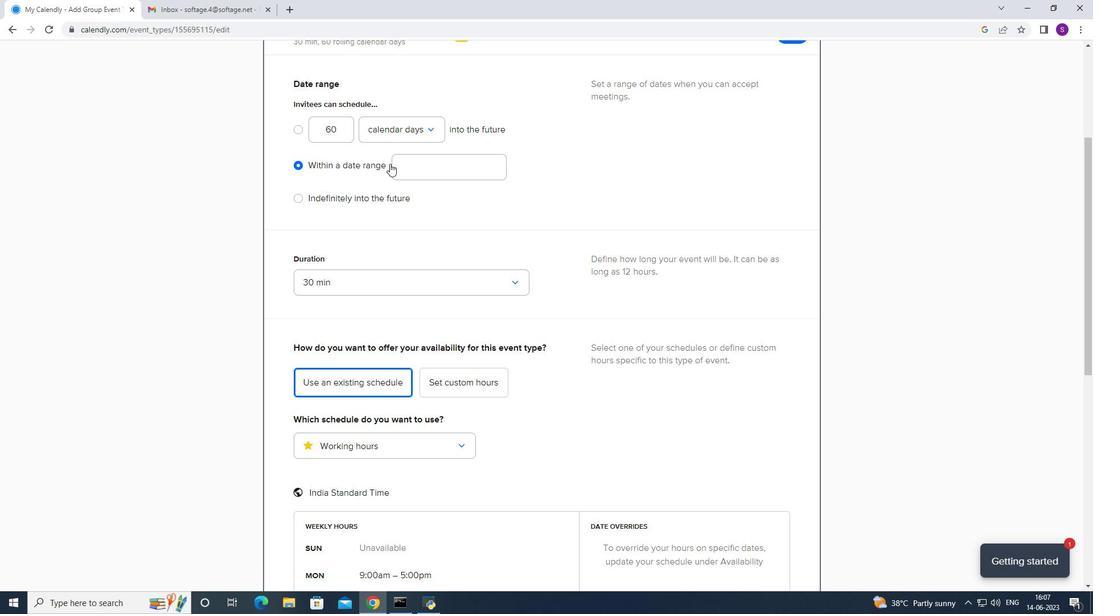 
Action: Mouse pressed left at (397, 158)
Screenshot: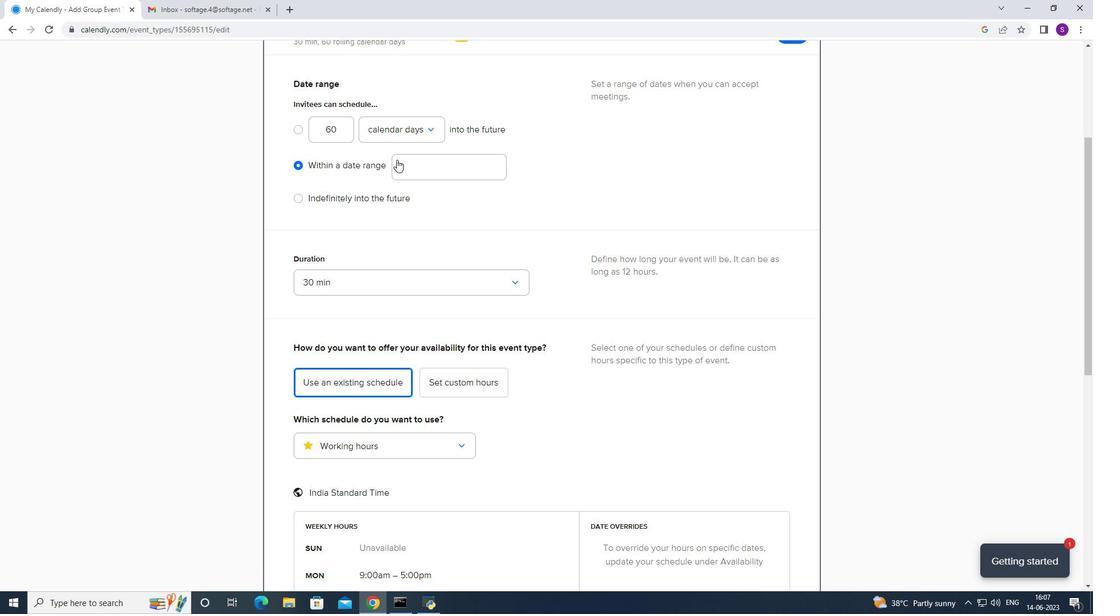 
Action: Mouse moved to (470, 207)
Screenshot: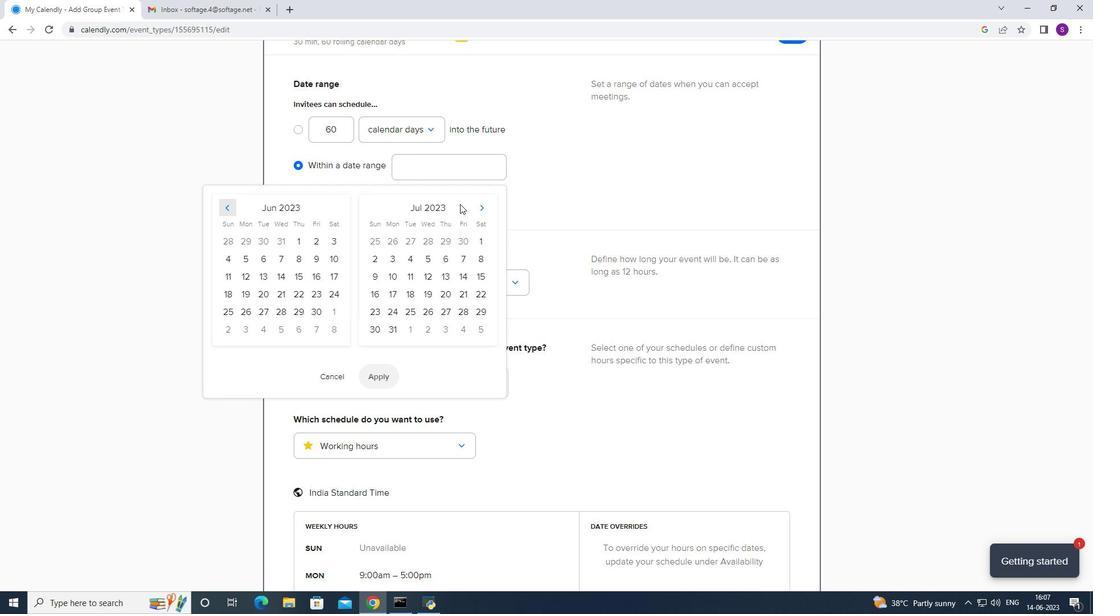 
Action: Mouse pressed left at (470, 207)
Screenshot: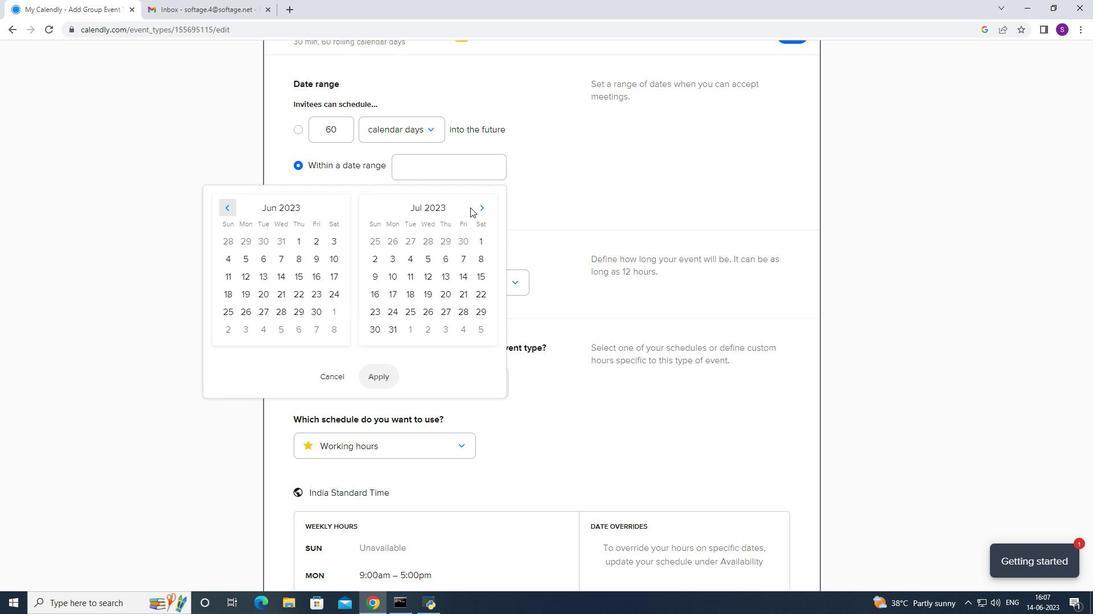 
Action: Mouse moved to (474, 205)
Screenshot: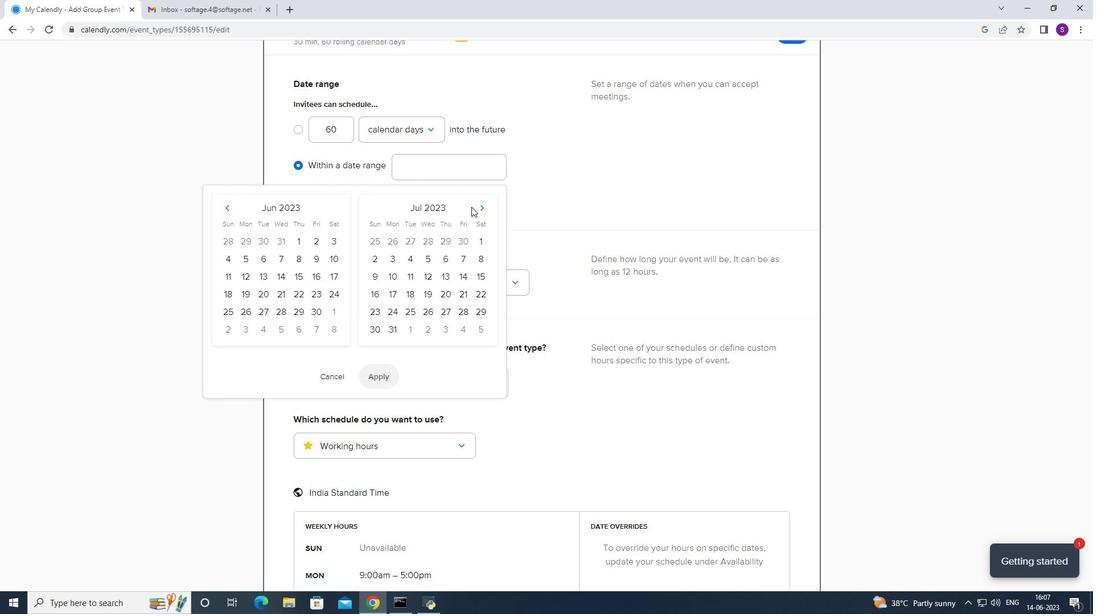 
Action: Mouse pressed left at (474, 205)
Screenshot: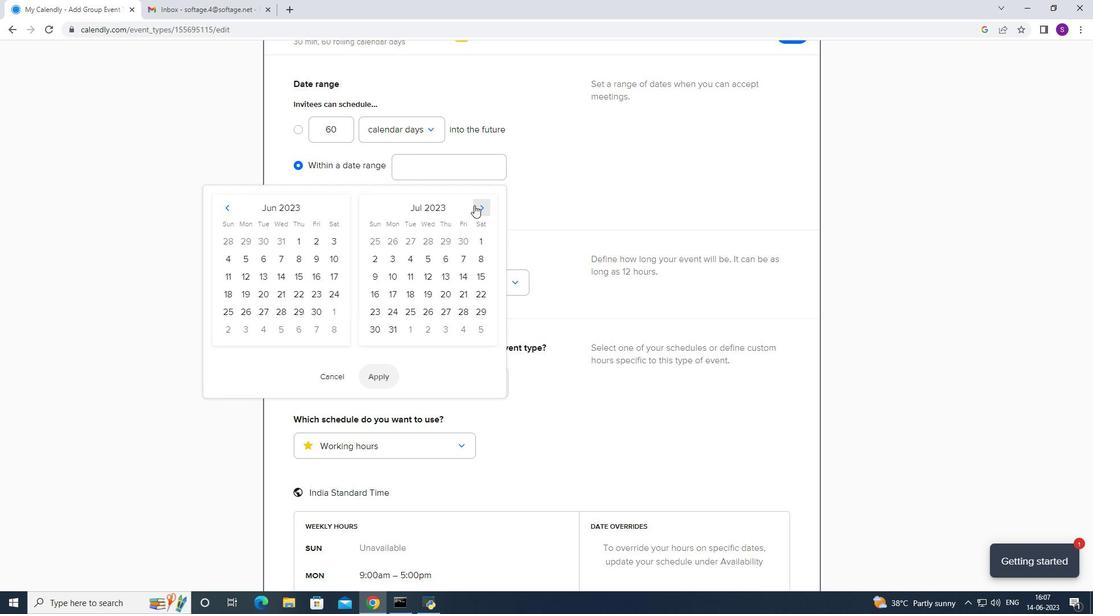 
Action: Mouse pressed left at (474, 205)
Screenshot: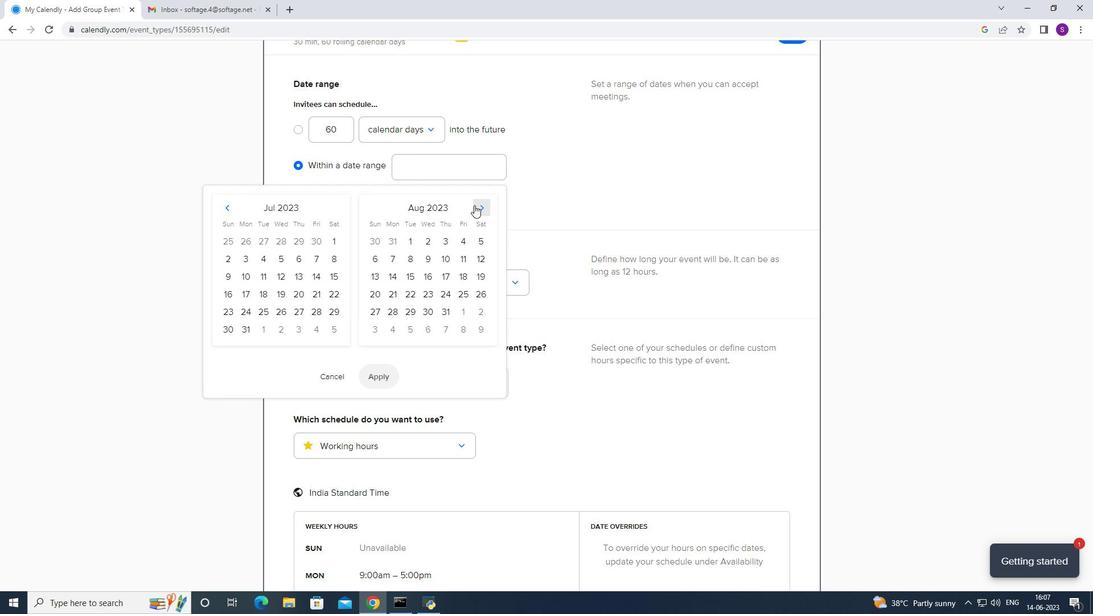 
Action: Mouse pressed left at (474, 205)
Screenshot: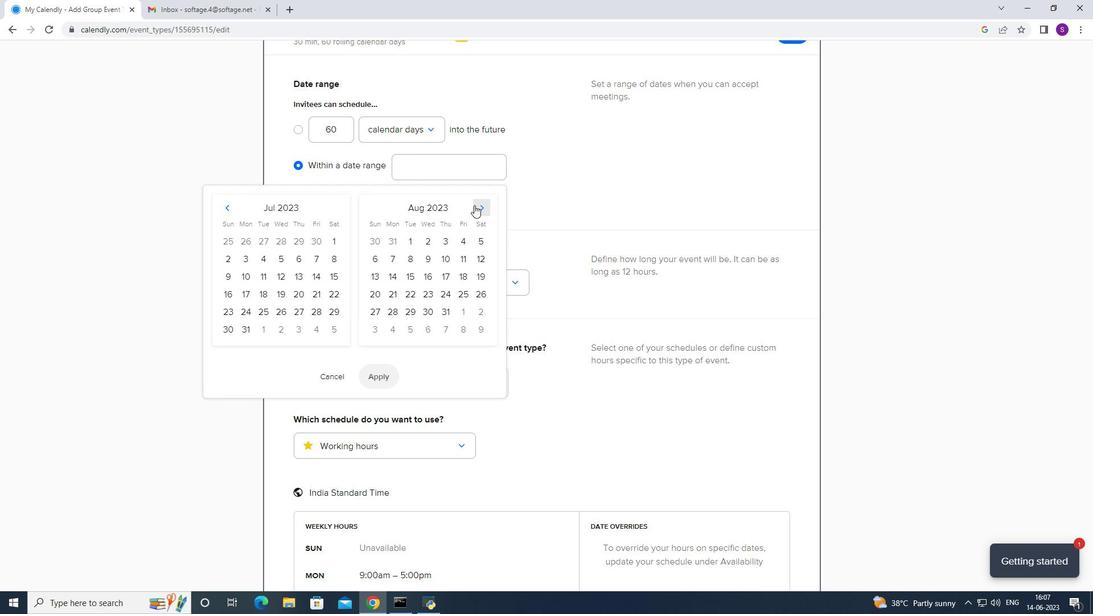 
Action: Mouse pressed left at (474, 205)
Screenshot: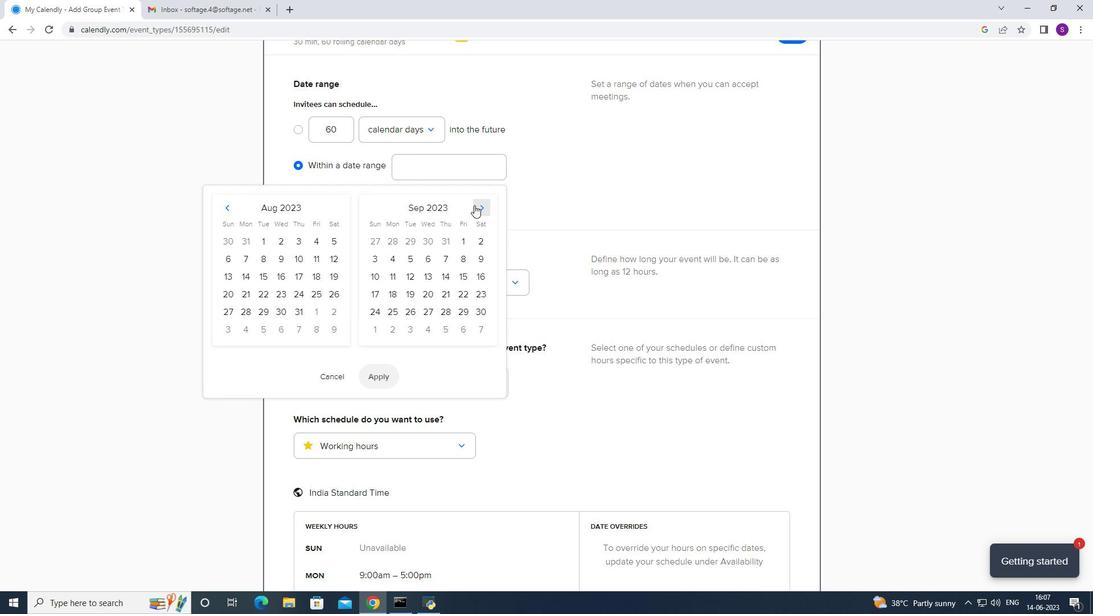 
Action: Mouse moved to (477, 298)
Screenshot: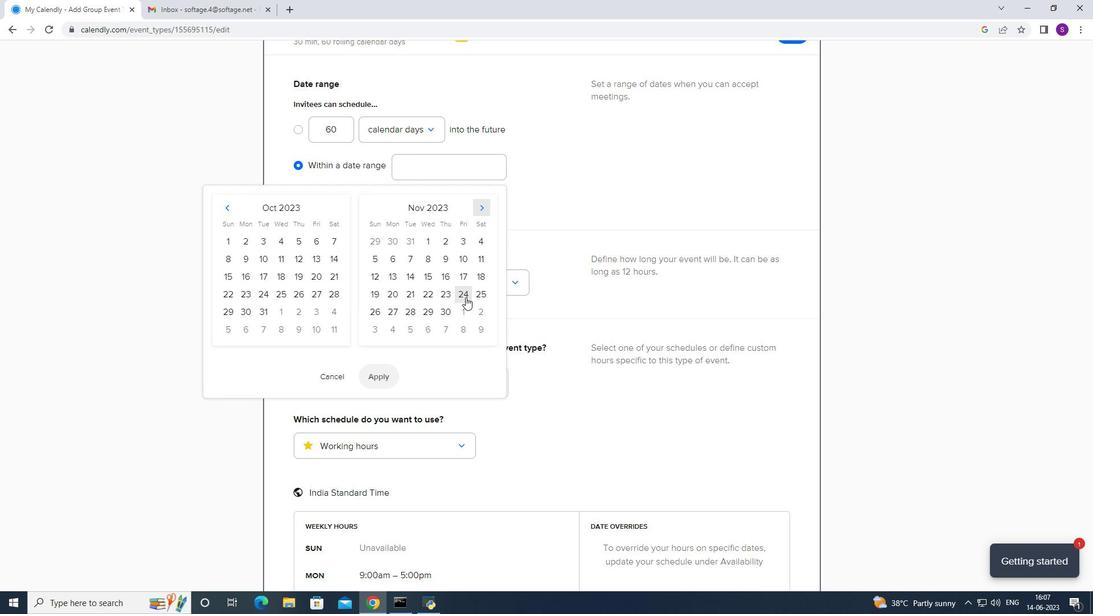 
Action: Mouse pressed left at (477, 298)
Screenshot: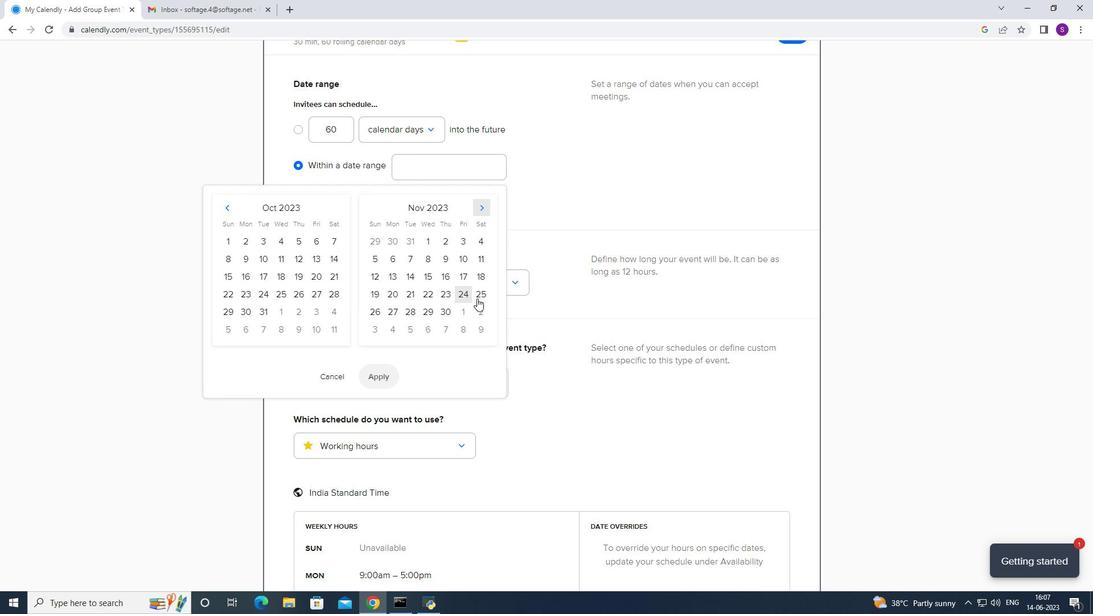 
Action: Mouse moved to (380, 317)
Screenshot: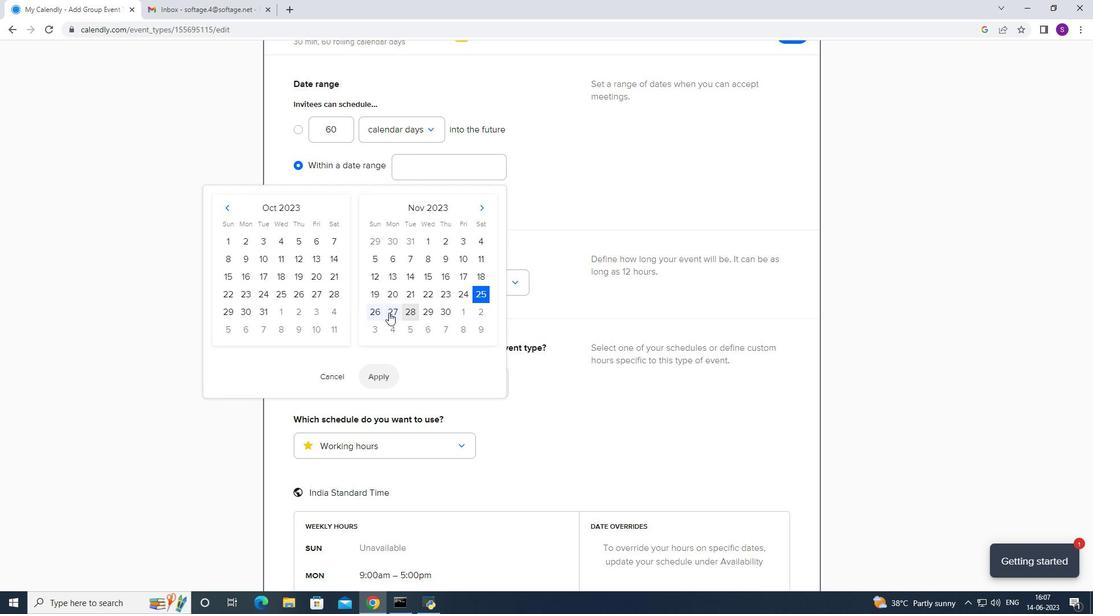 
Action: Mouse pressed left at (380, 317)
Screenshot: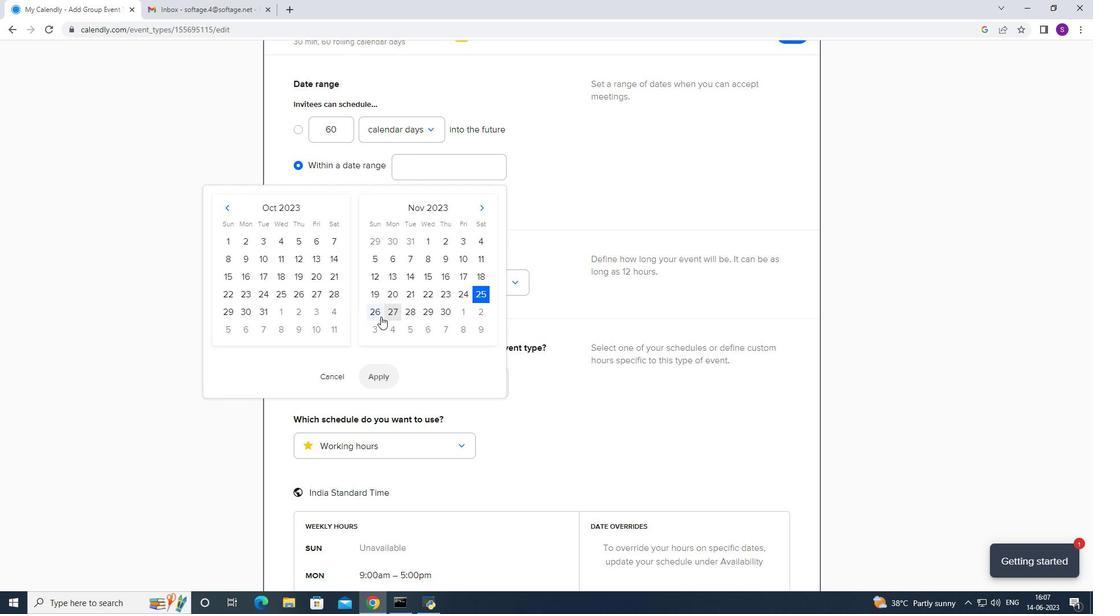 
Action: Mouse moved to (377, 309)
Screenshot: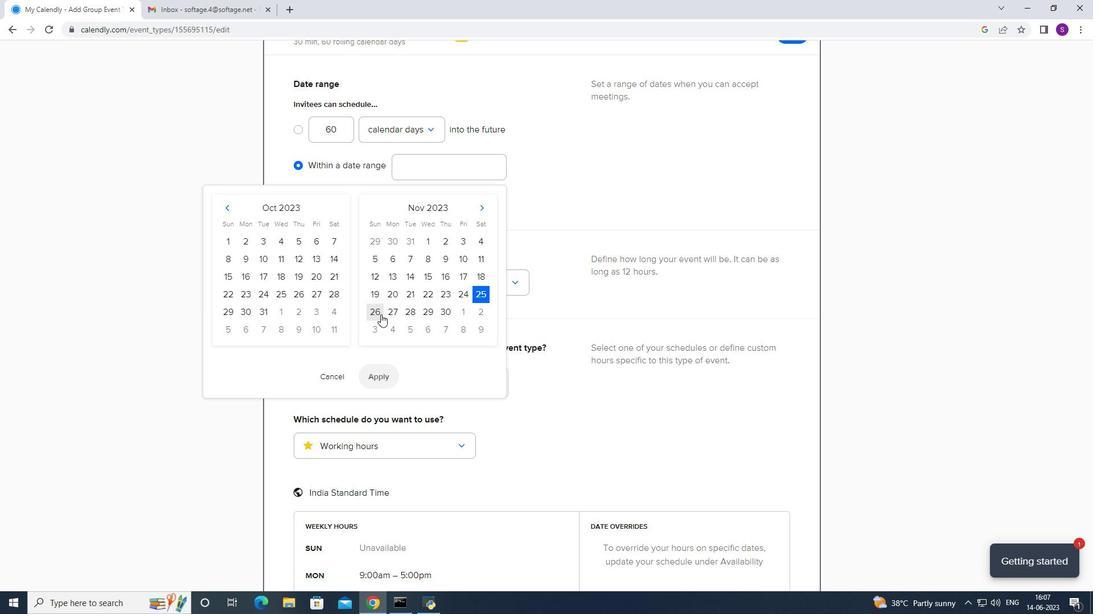 
Action: Mouse pressed left at (377, 309)
Screenshot: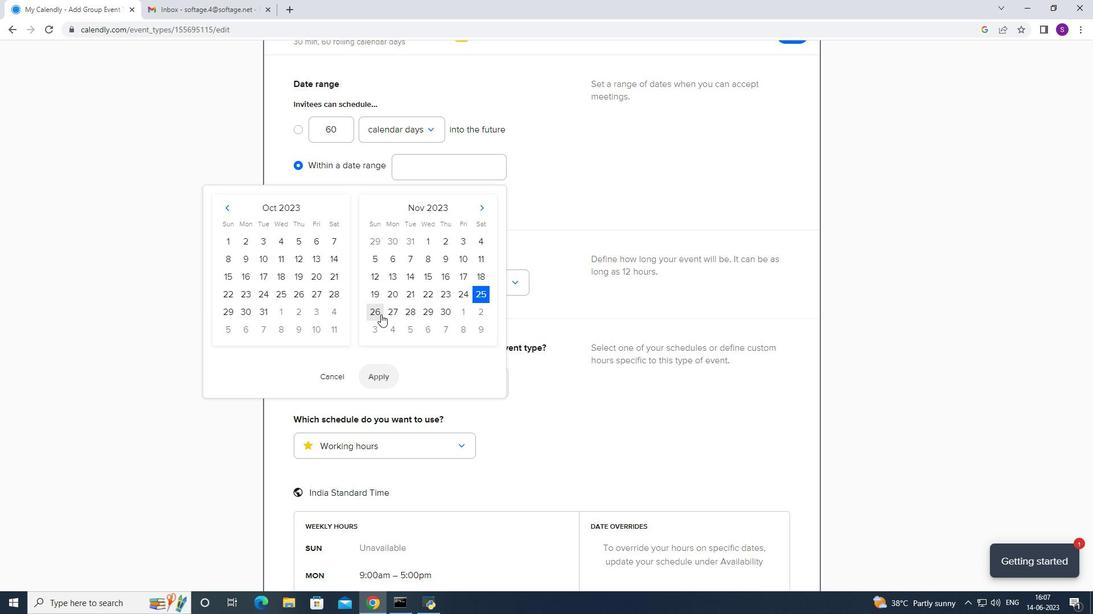
Action: Mouse moved to (394, 380)
Screenshot: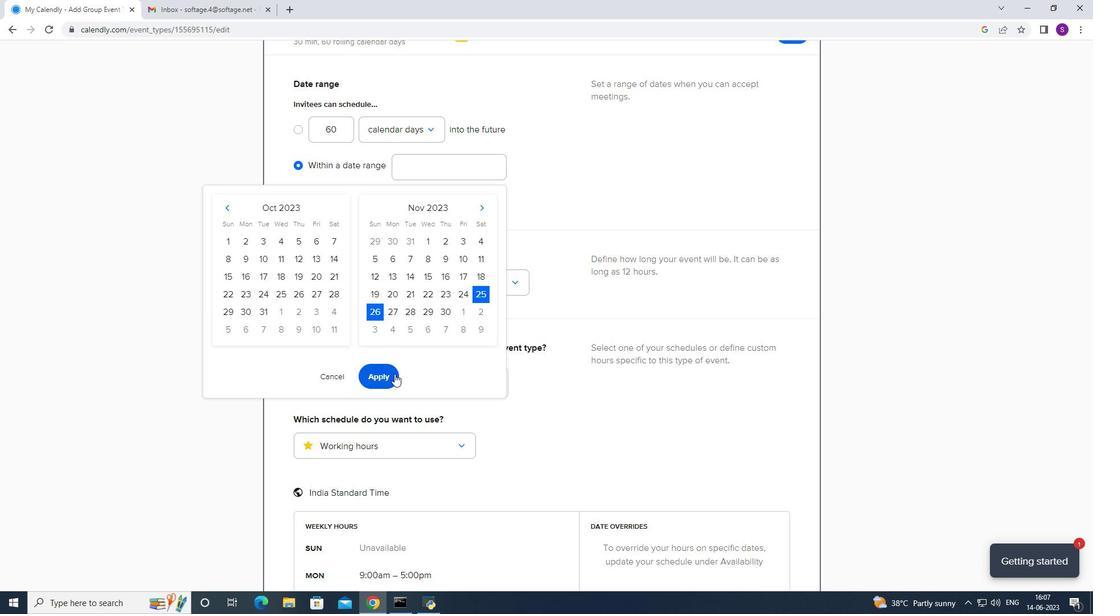 
Action: Mouse pressed left at (394, 380)
Screenshot: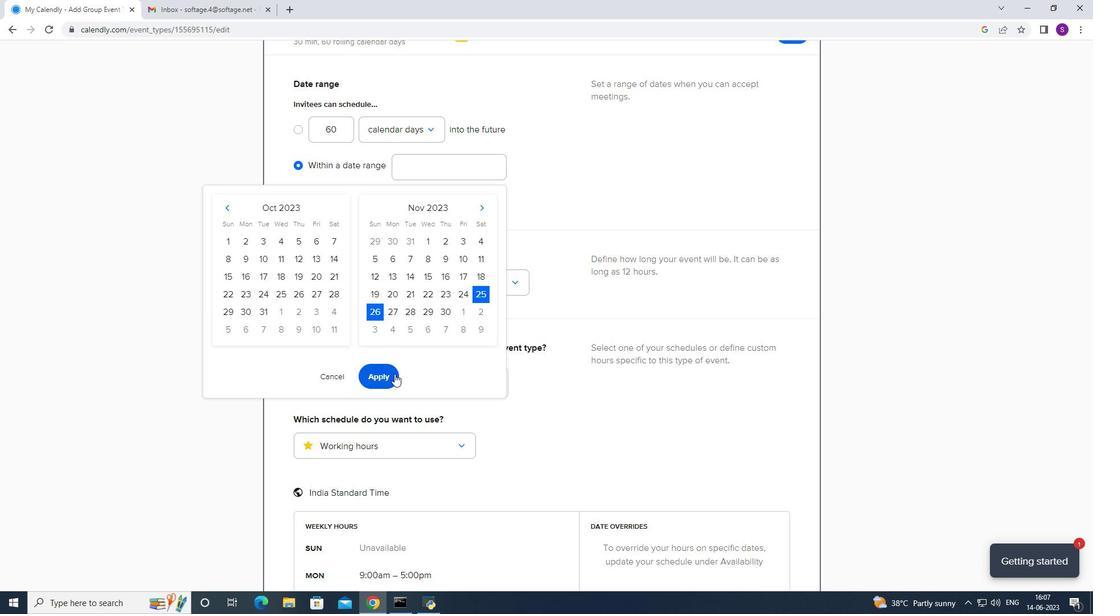 
Action: Mouse moved to (482, 323)
Screenshot: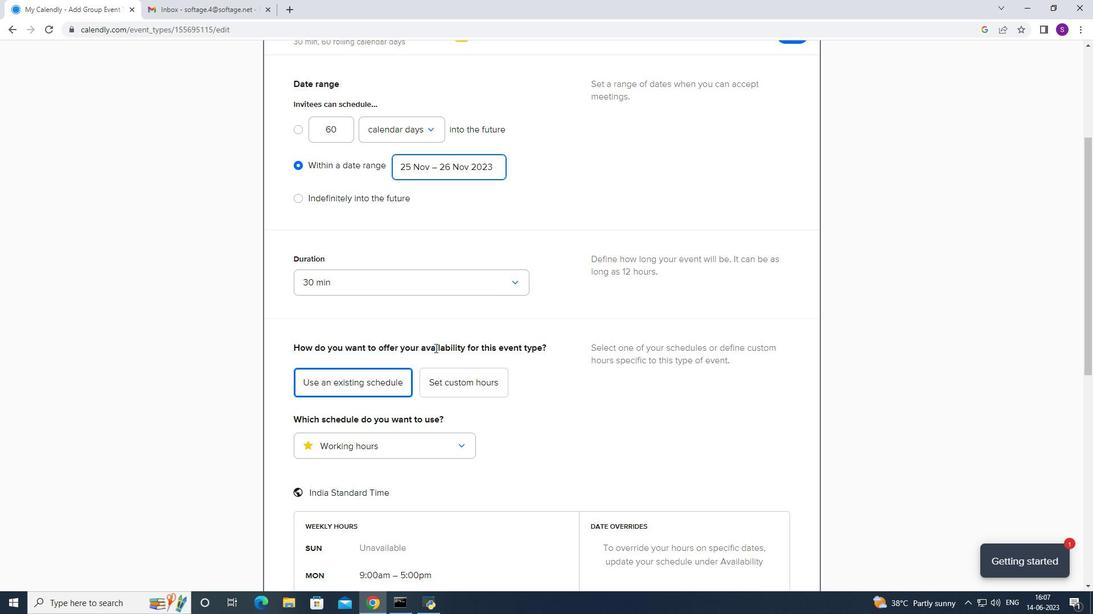 
Action: Mouse scrolled (482, 323) with delta (0, 0)
Screenshot: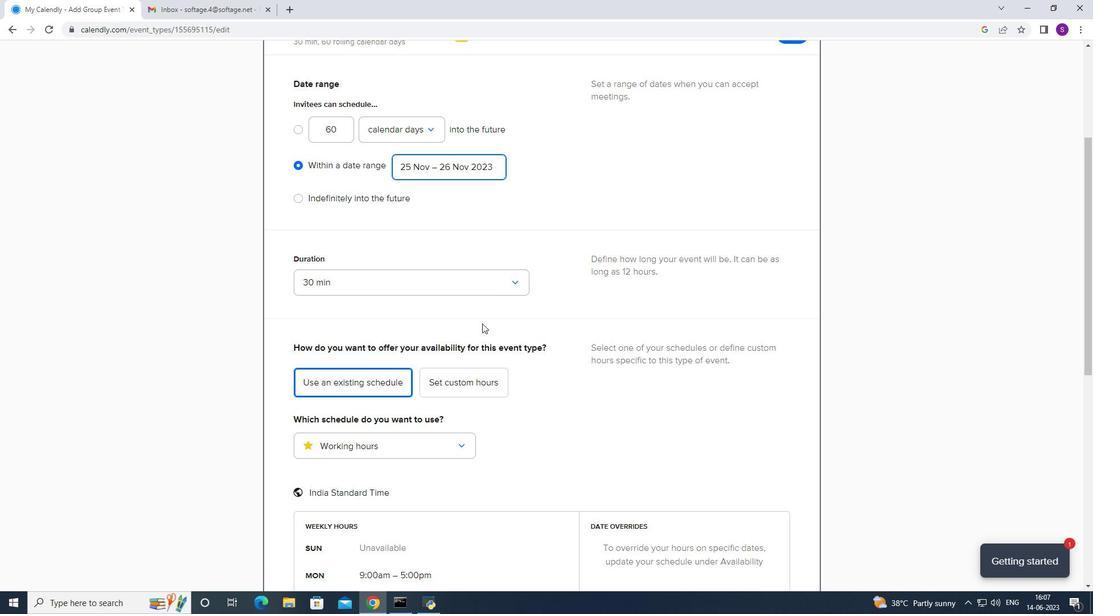 
Action: Mouse scrolled (482, 323) with delta (0, 0)
Screenshot: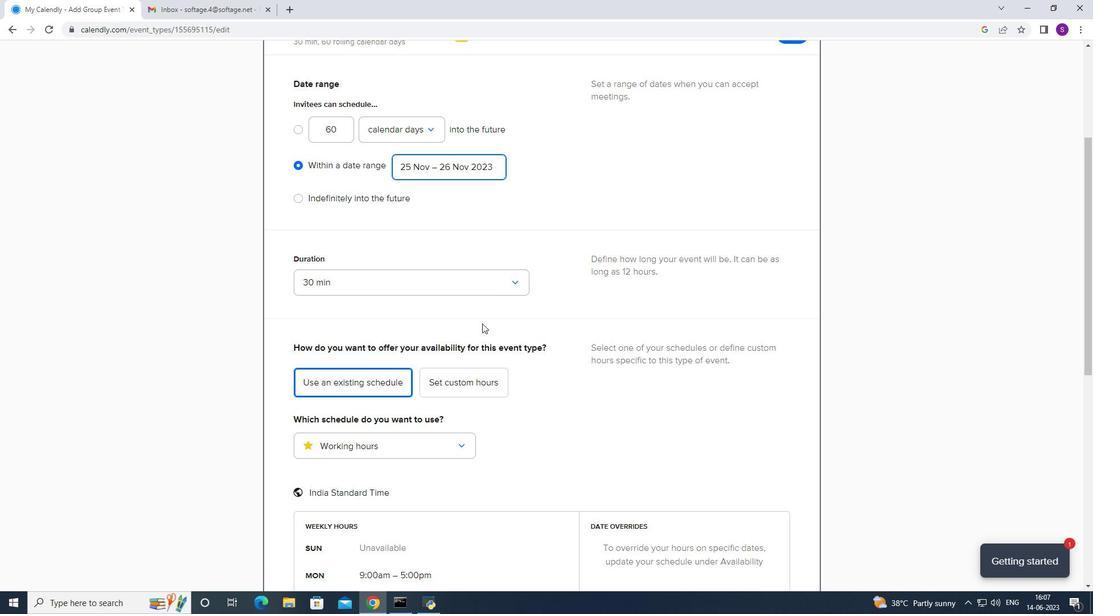 
Action: Mouse scrolled (482, 323) with delta (0, 0)
Screenshot: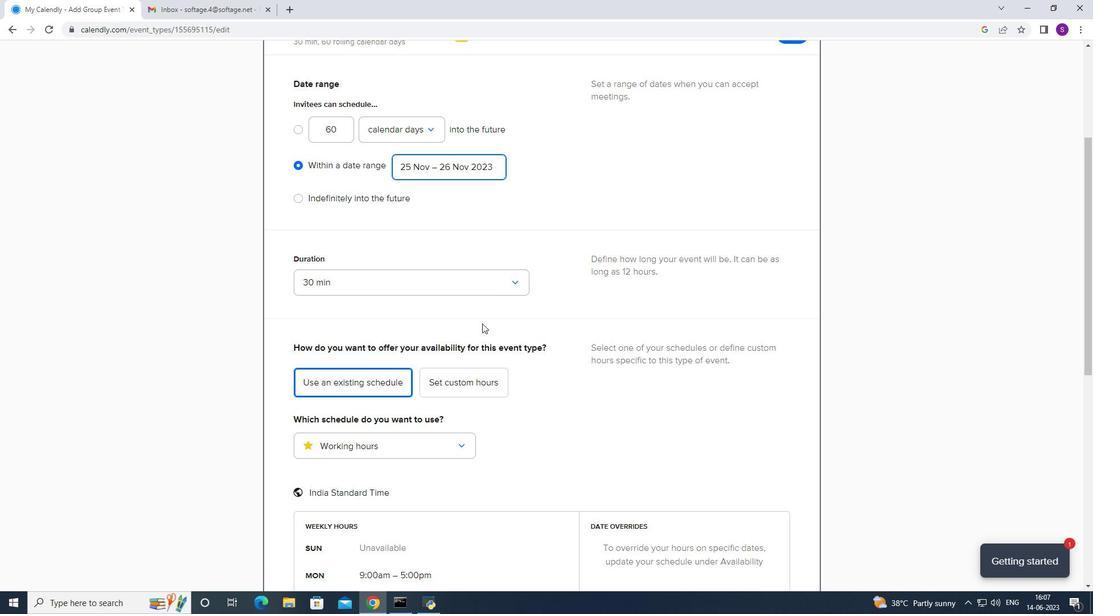 
Action: Mouse scrolled (482, 323) with delta (0, 0)
Screenshot: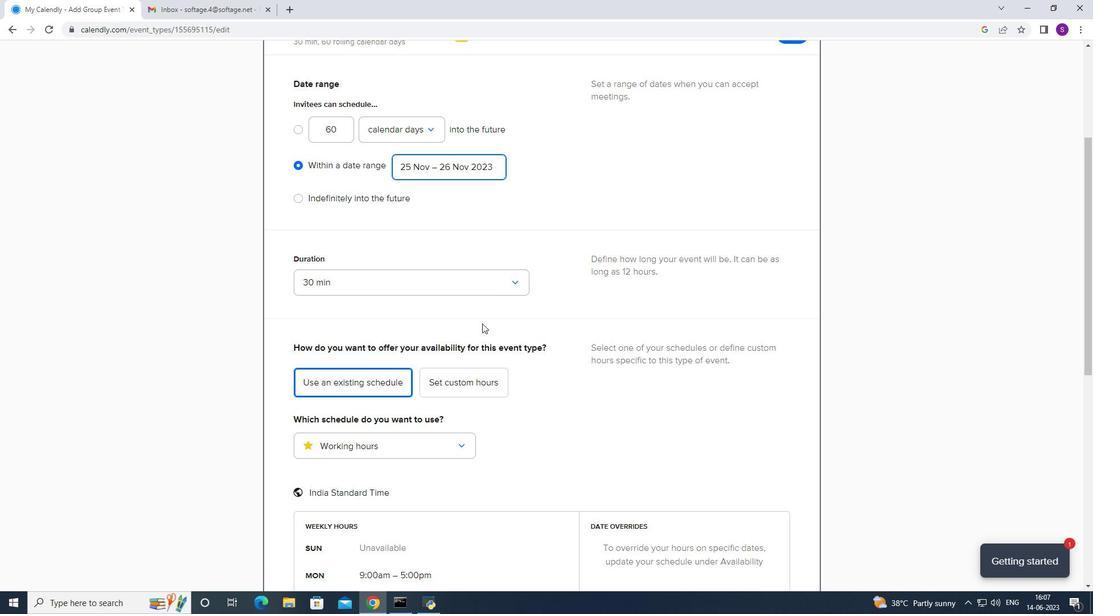 
Action: Mouse scrolled (482, 323) with delta (0, 0)
Screenshot: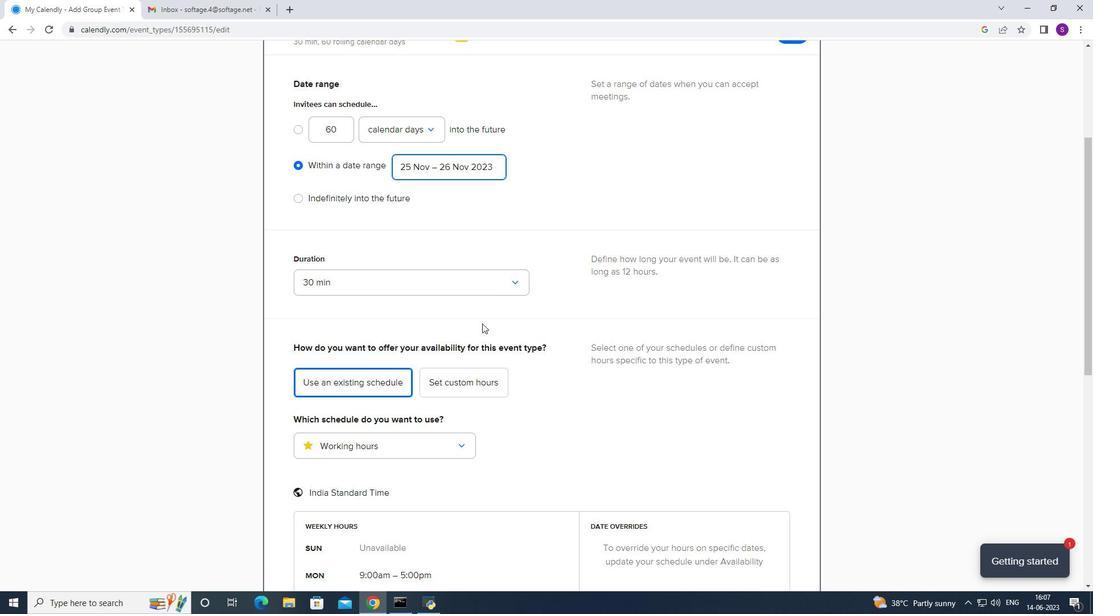 
Action: Mouse scrolled (482, 323) with delta (0, 0)
Screenshot: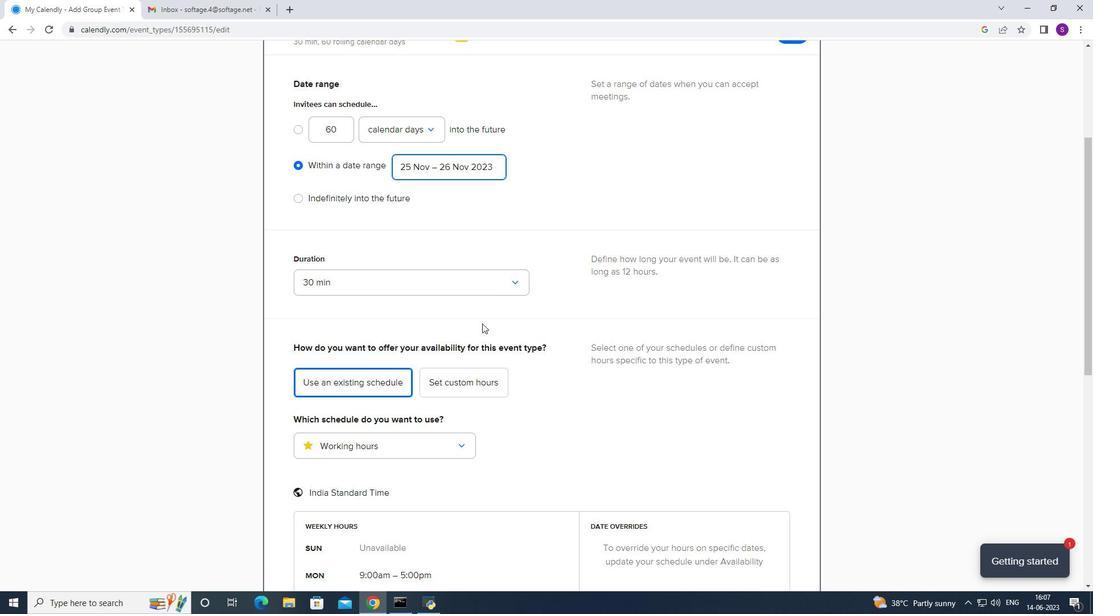 
Action: Mouse scrolled (482, 323) with delta (0, 0)
Screenshot: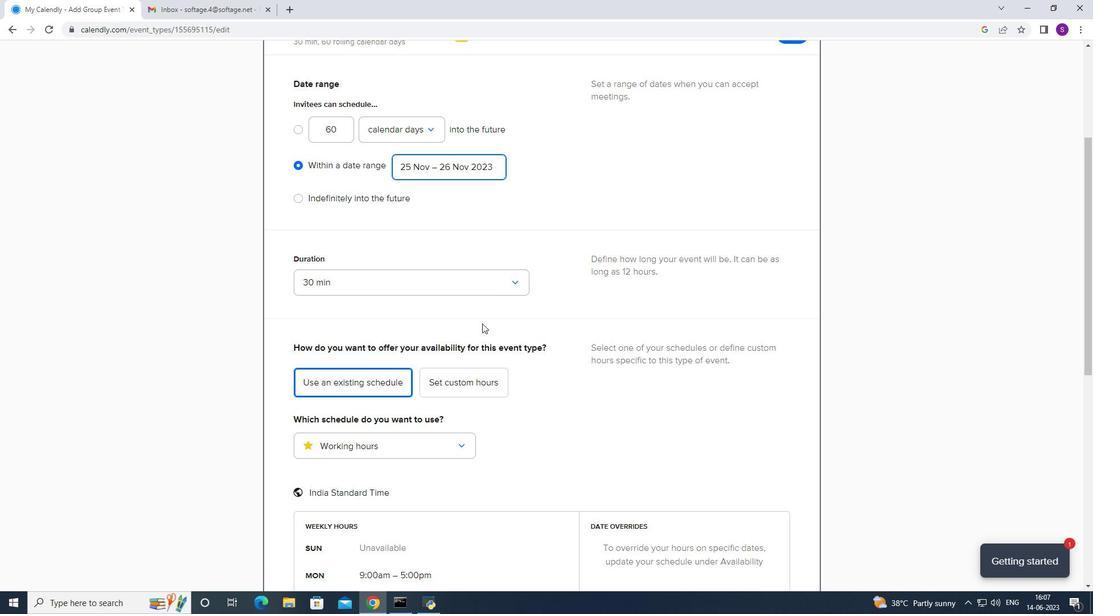 
Action: Mouse scrolled (482, 323) with delta (0, 0)
Screenshot: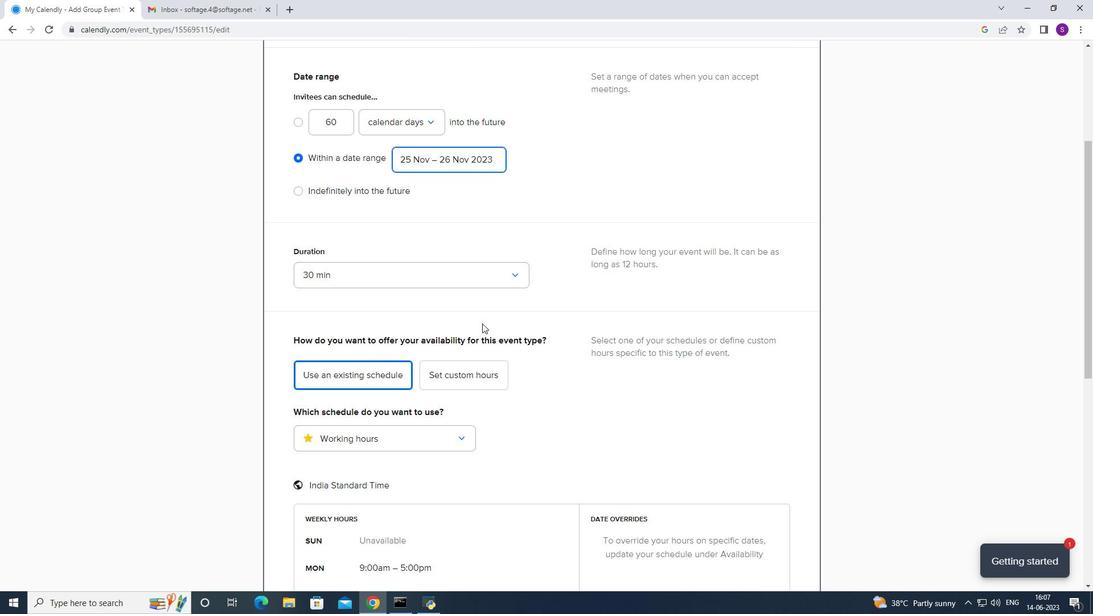 
Action: Mouse scrolled (482, 323) with delta (0, 0)
Screenshot: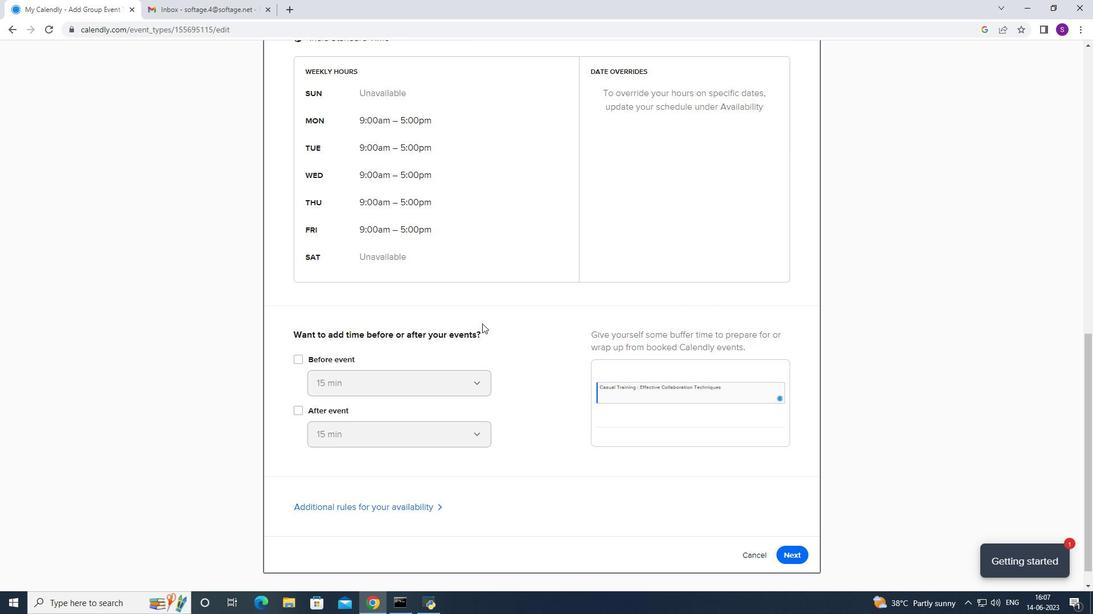 
Action: Mouse scrolled (482, 323) with delta (0, 0)
Screenshot: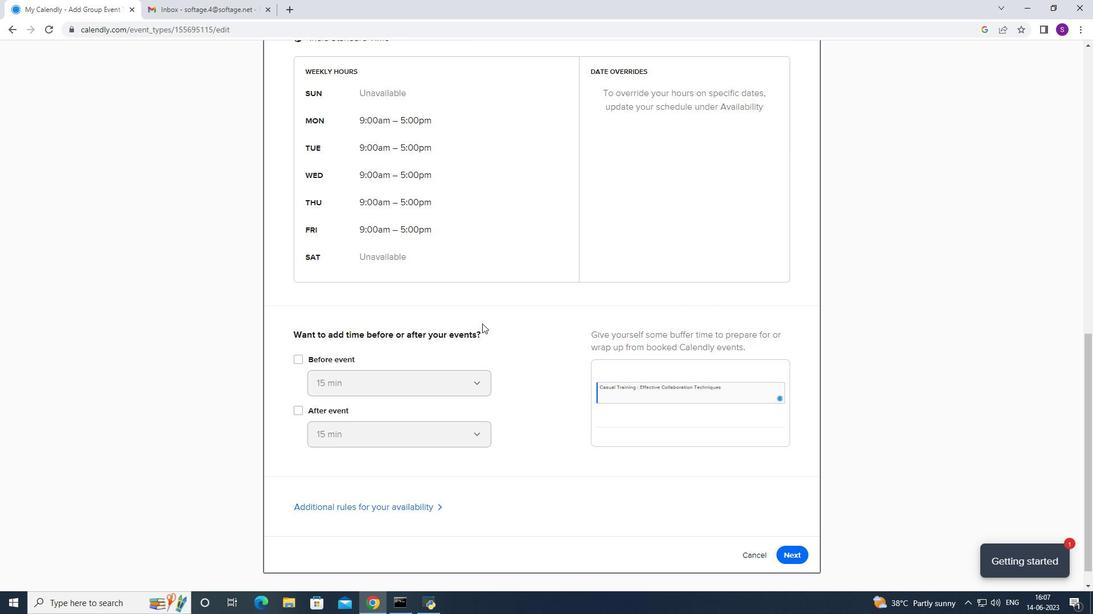 
Action: Mouse moved to (806, 535)
Screenshot: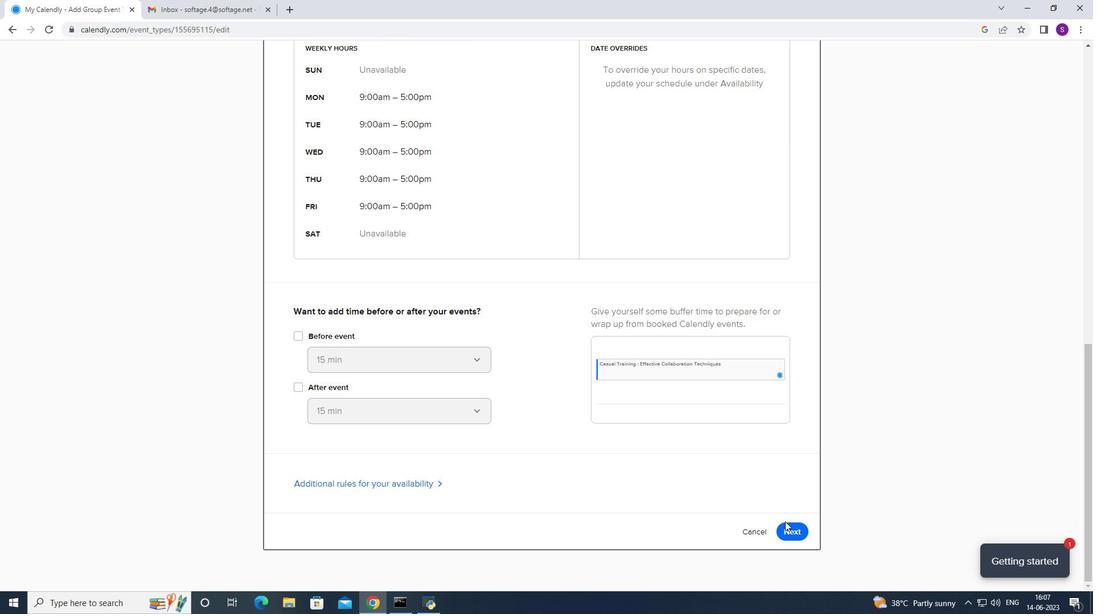 
Action: Mouse pressed left at (806, 535)
Screenshot: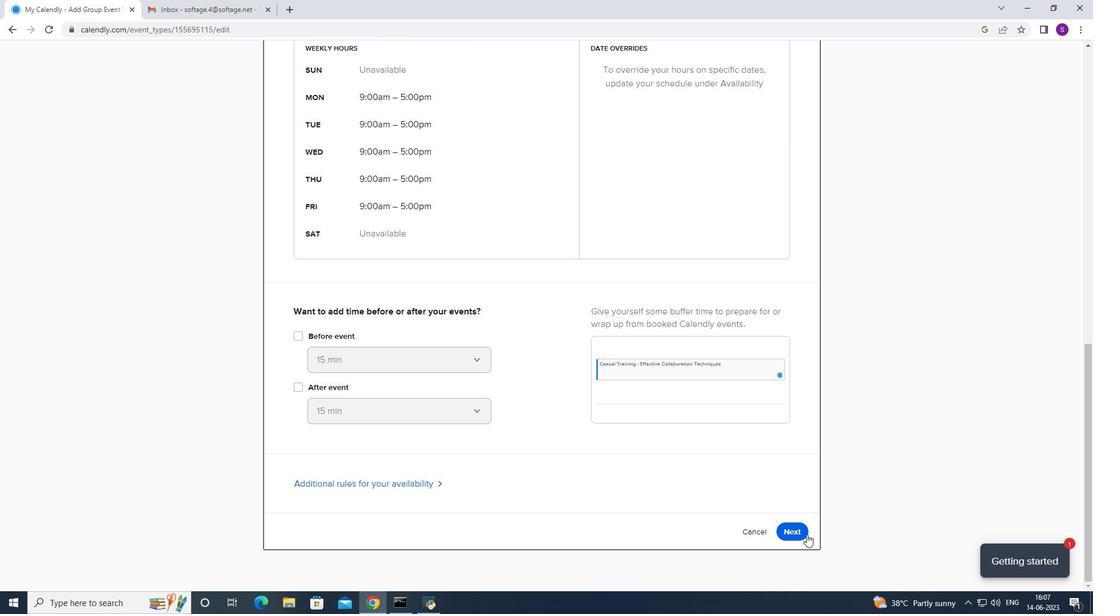 
Action: Mouse moved to (806, 103)
Screenshot: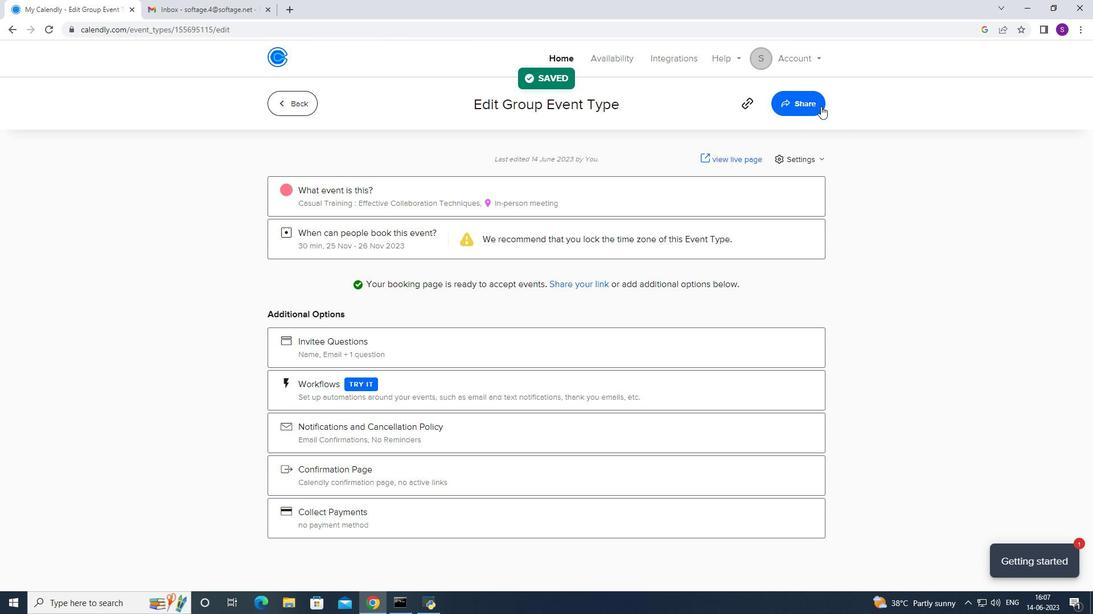 
Action: Mouse pressed left at (806, 103)
Screenshot: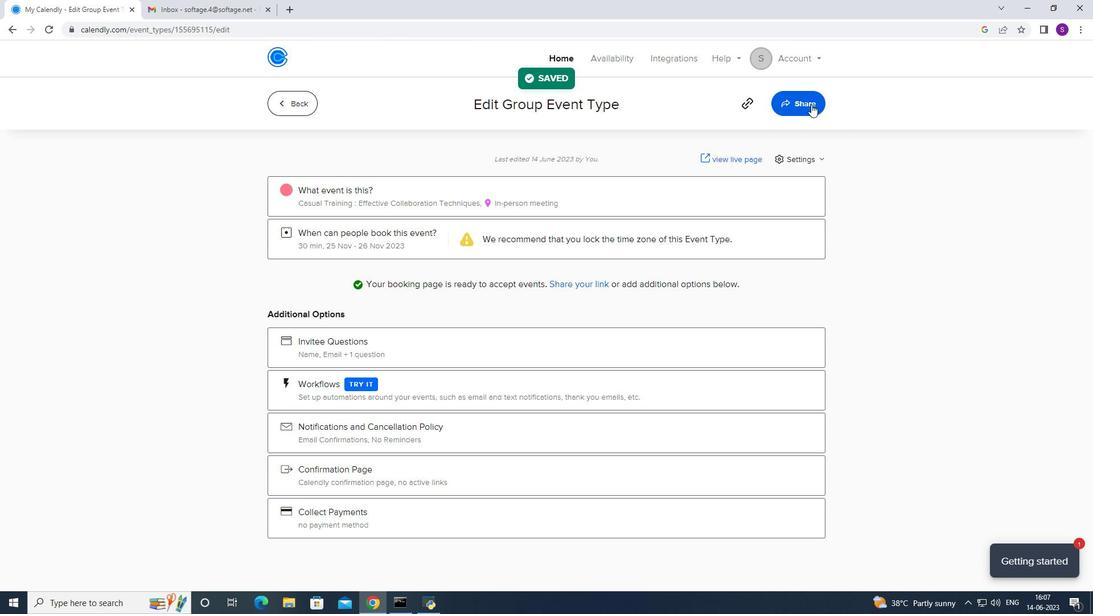 
Action: Mouse moved to (696, 206)
Screenshot: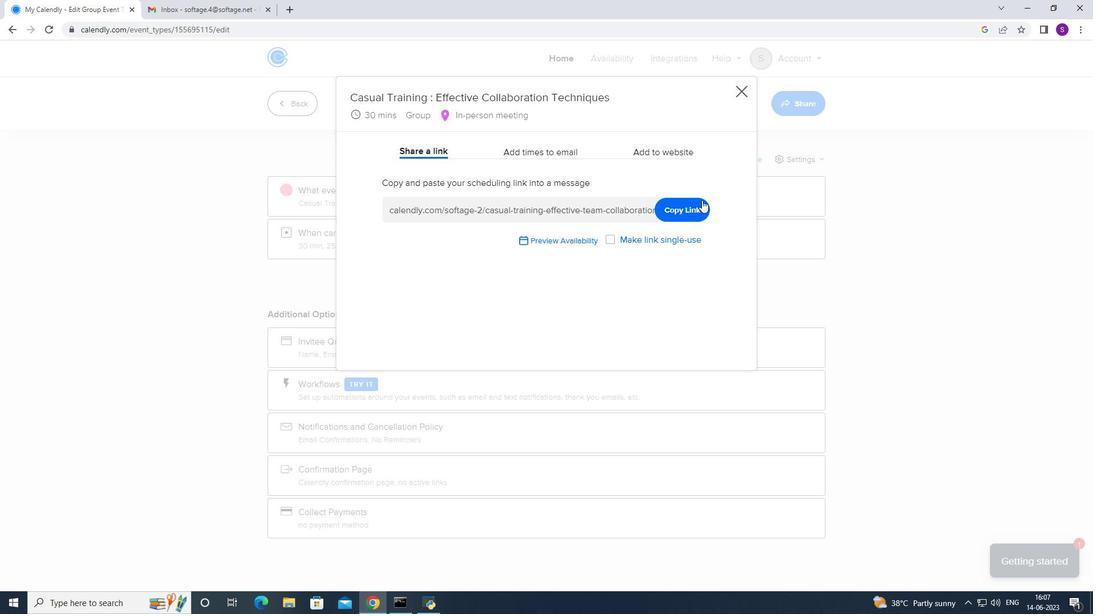 
Action: Mouse pressed left at (696, 206)
Screenshot: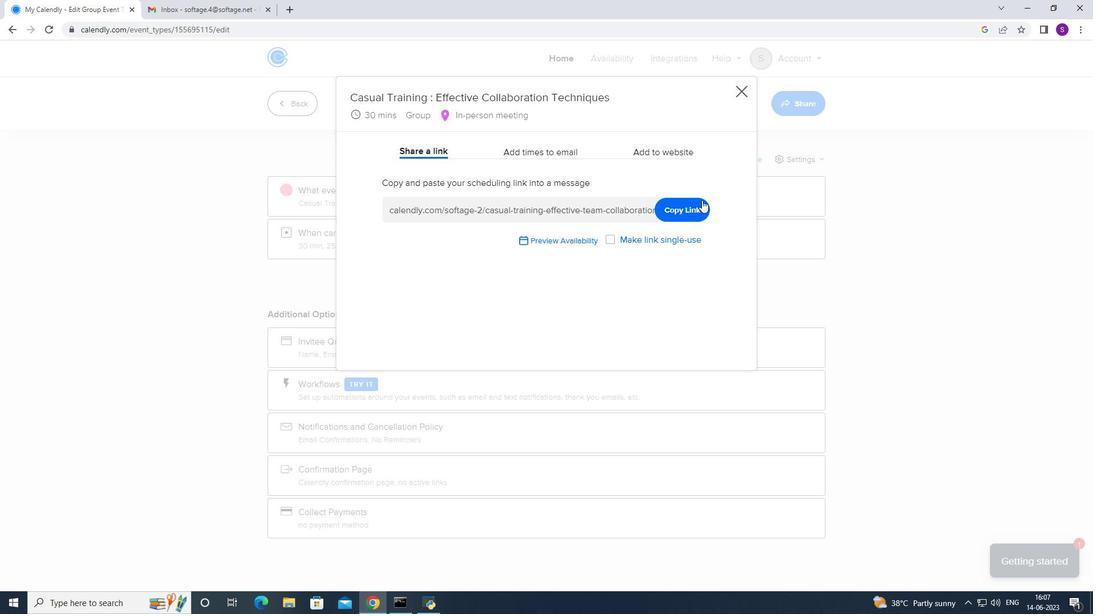 
Action: Mouse moved to (202, 7)
Screenshot: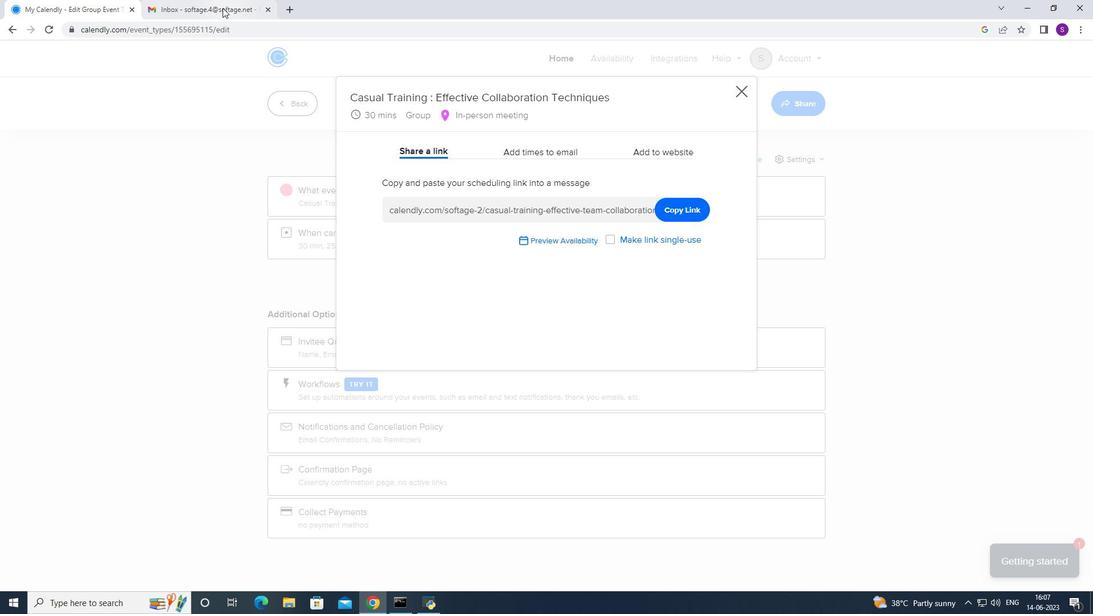 
Action: Mouse pressed left at (202, 7)
Screenshot: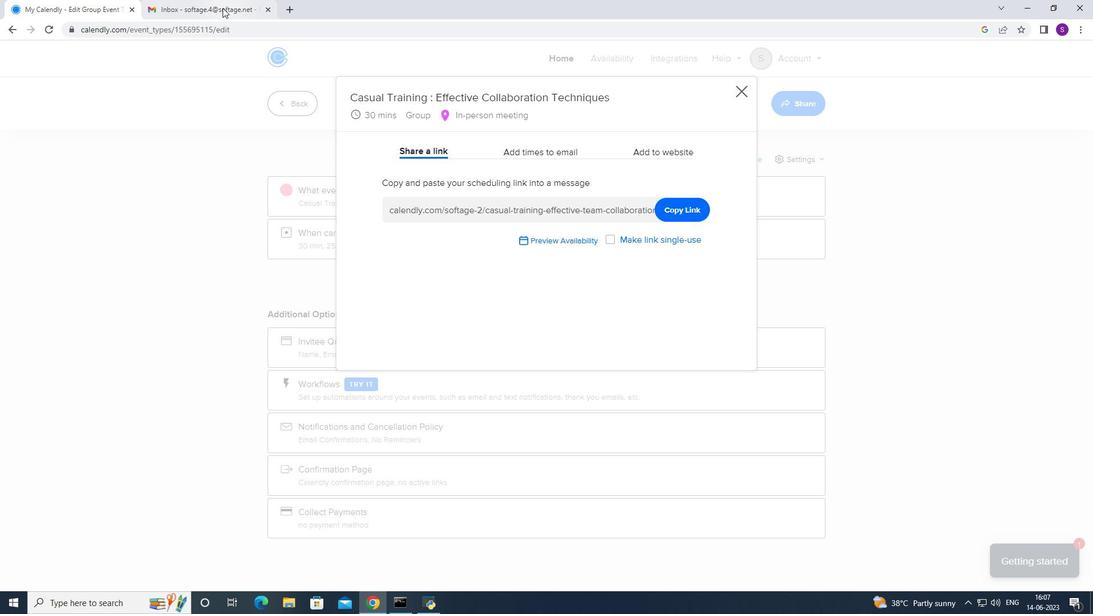 
Action: Mouse moved to (107, 99)
Screenshot: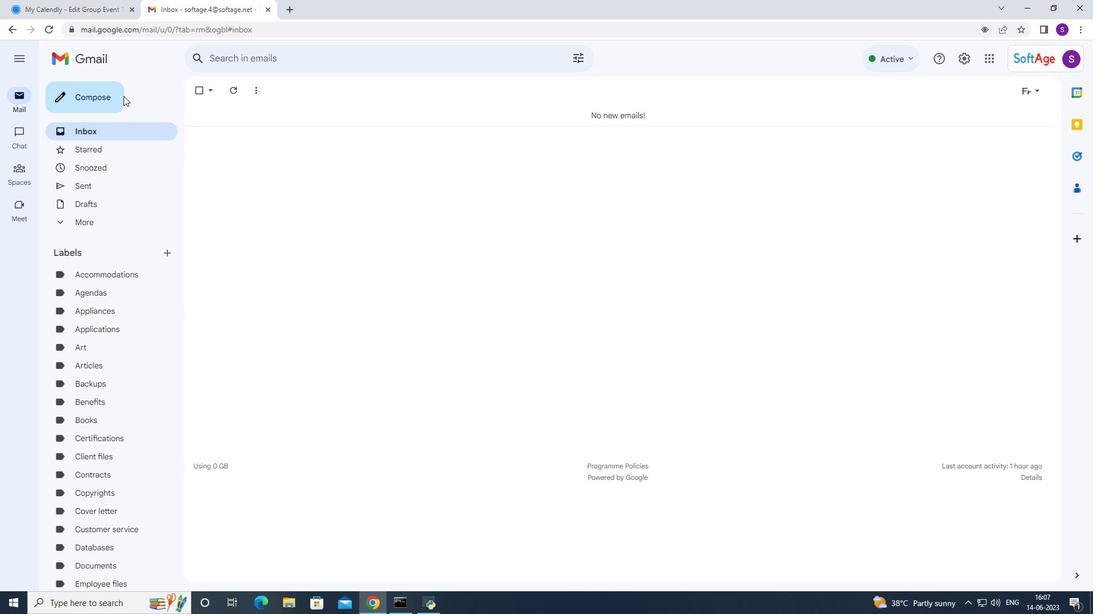 
Action: Mouse pressed left at (107, 99)
Screenshot: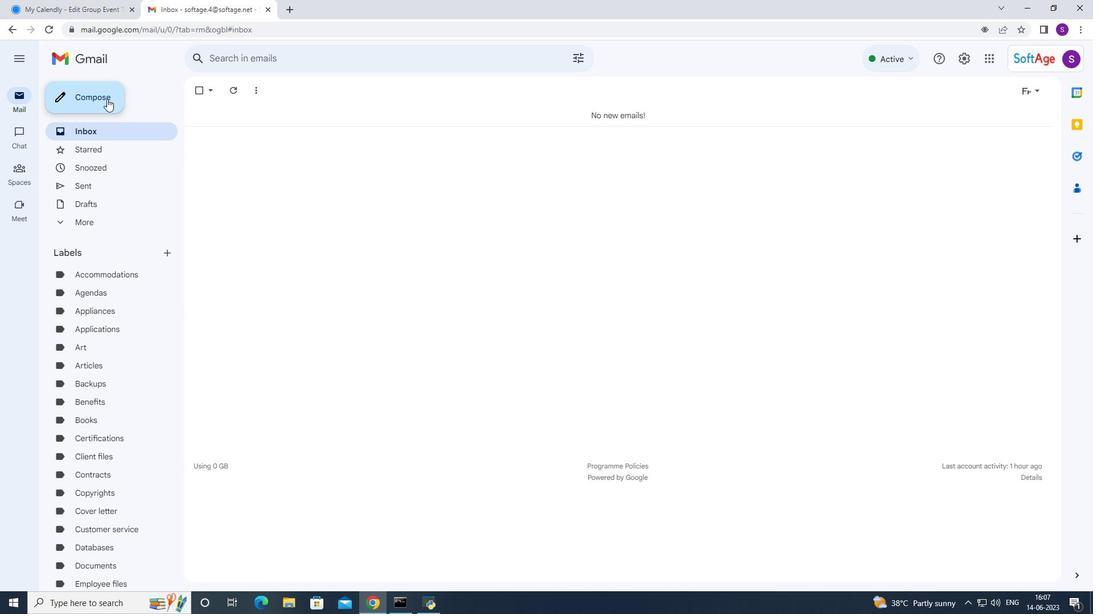
Action: Mouse moved to (804, 388)
Screenshot: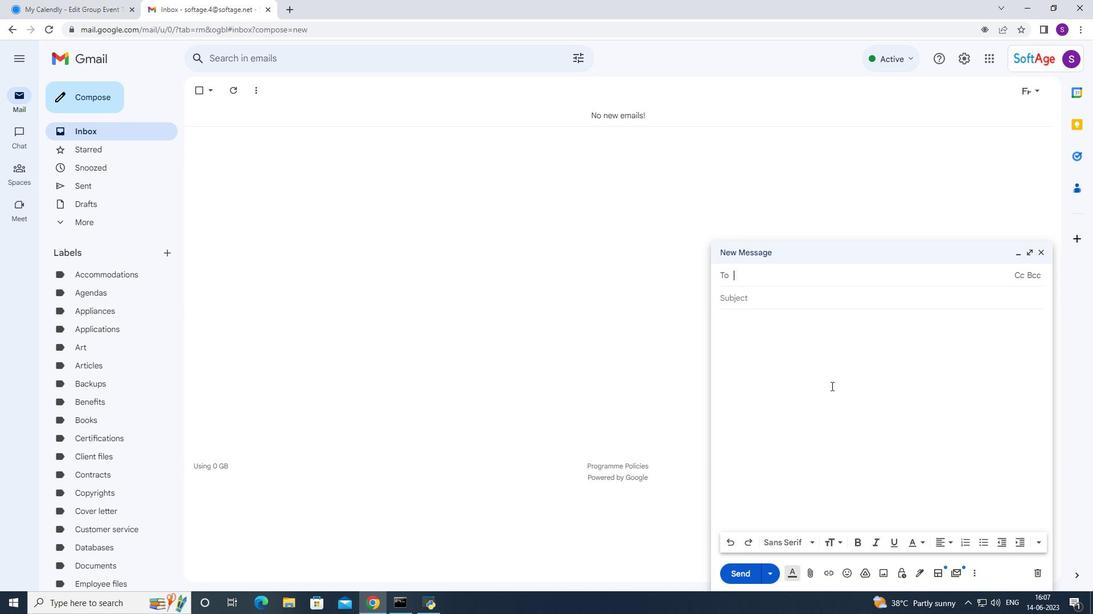 
Action: Mouse pressed right at (804, 388)
Screenshot: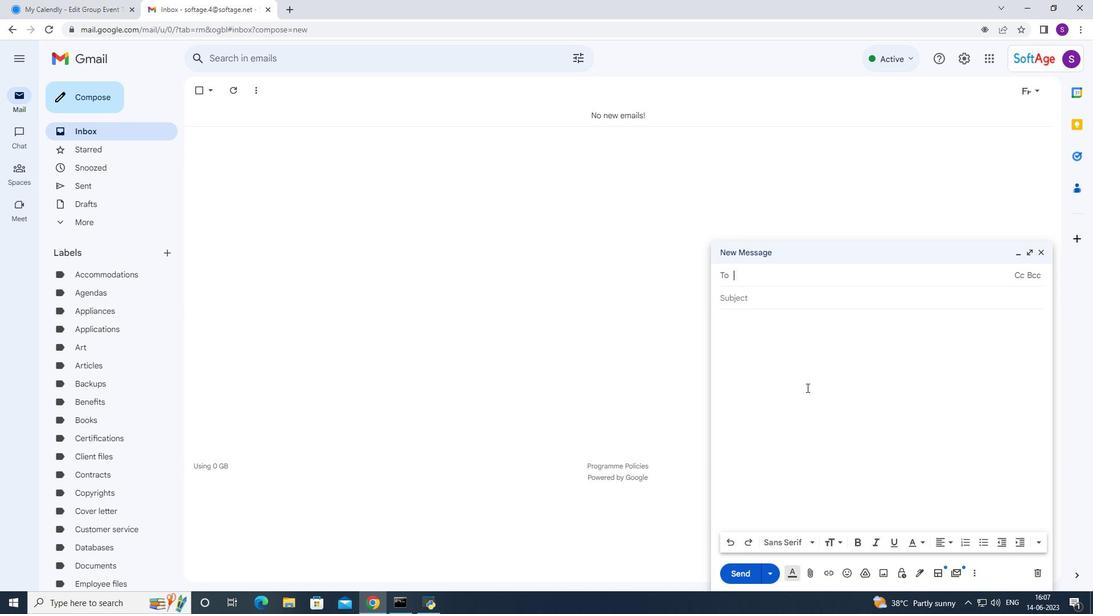 
Action: Mouse moved to (851, 475)
Screenshot: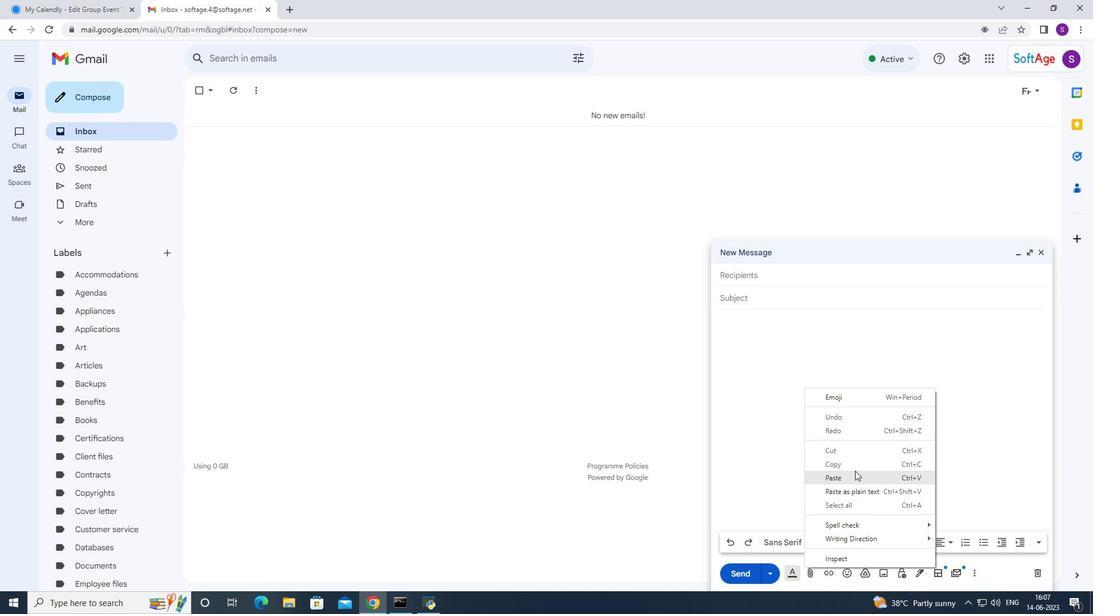 
Action: Mouse pressed left at (851, 475)
Screenshot: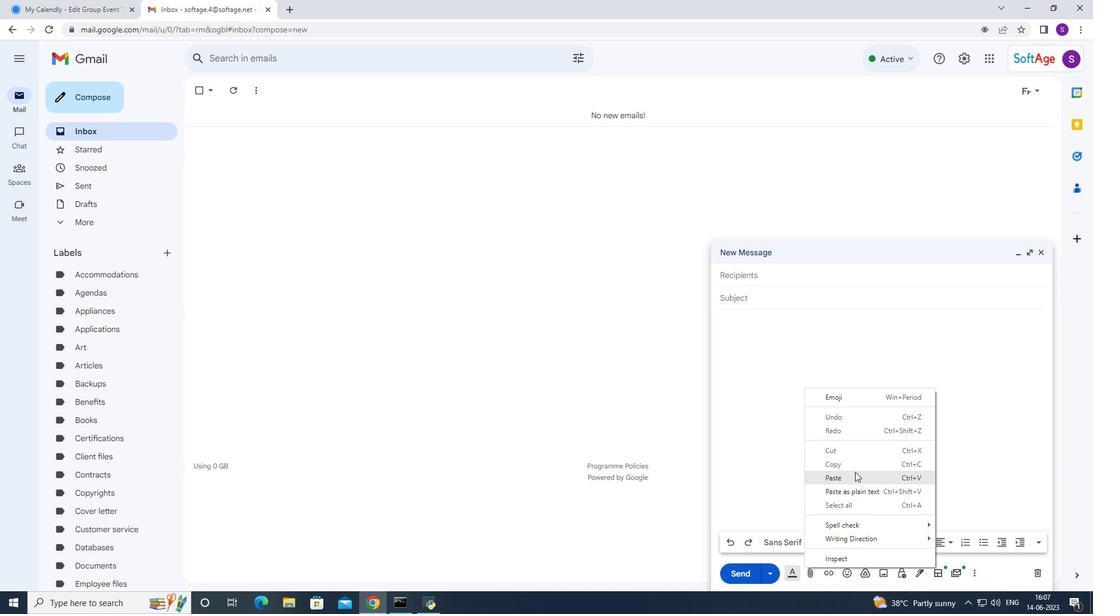 
Action: Mouse moved to (763, 278)
Screenshot: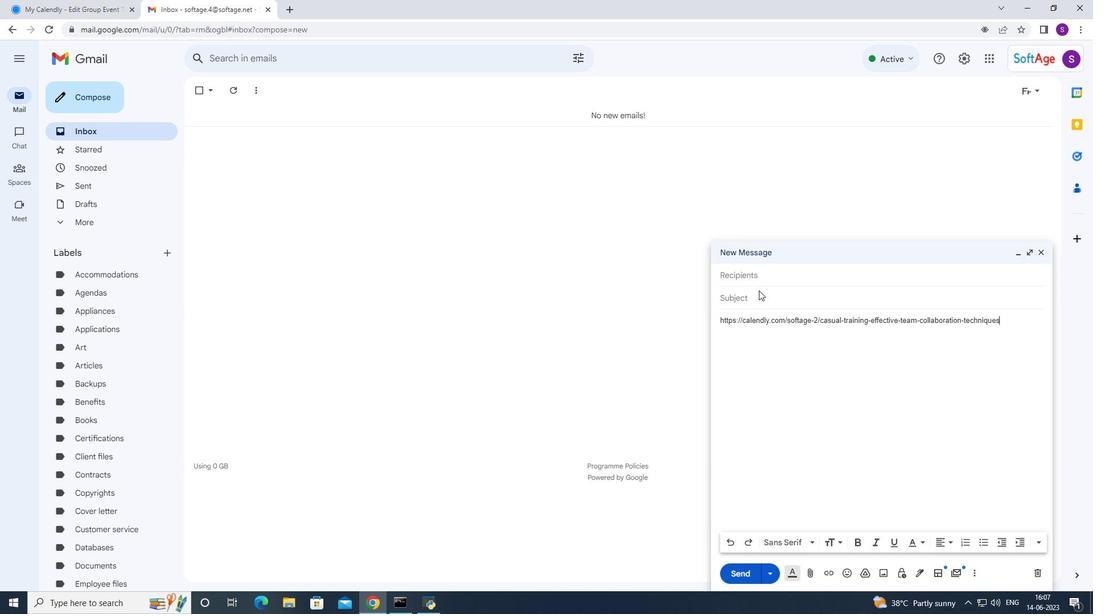 
Action: Mouse pressed left at (763, 278)
Screenshot: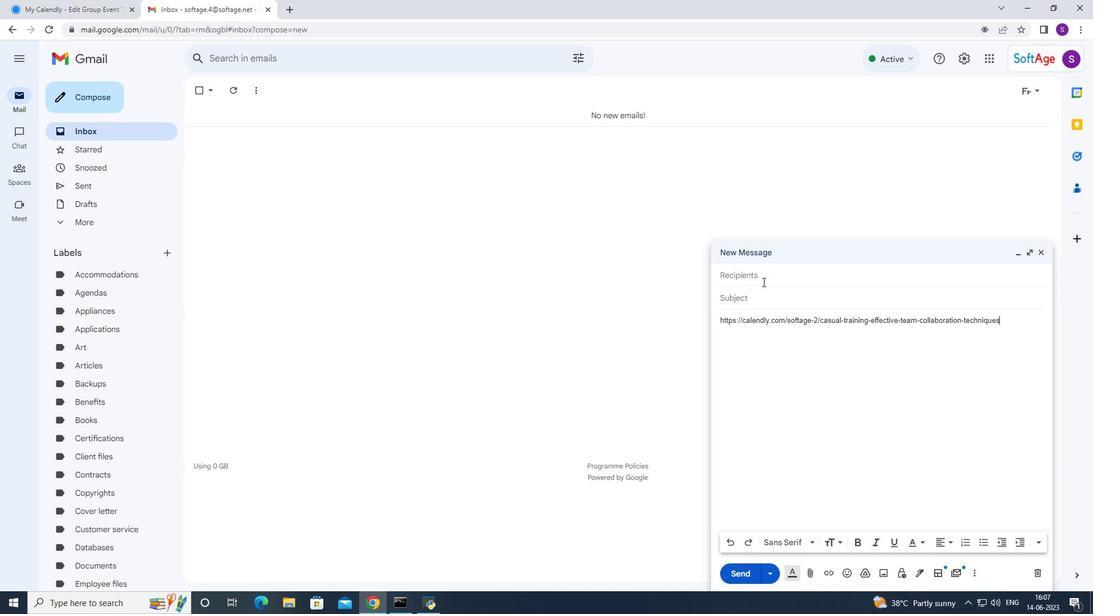 
Action: Mouse moved to (765, 277)
Screenshot: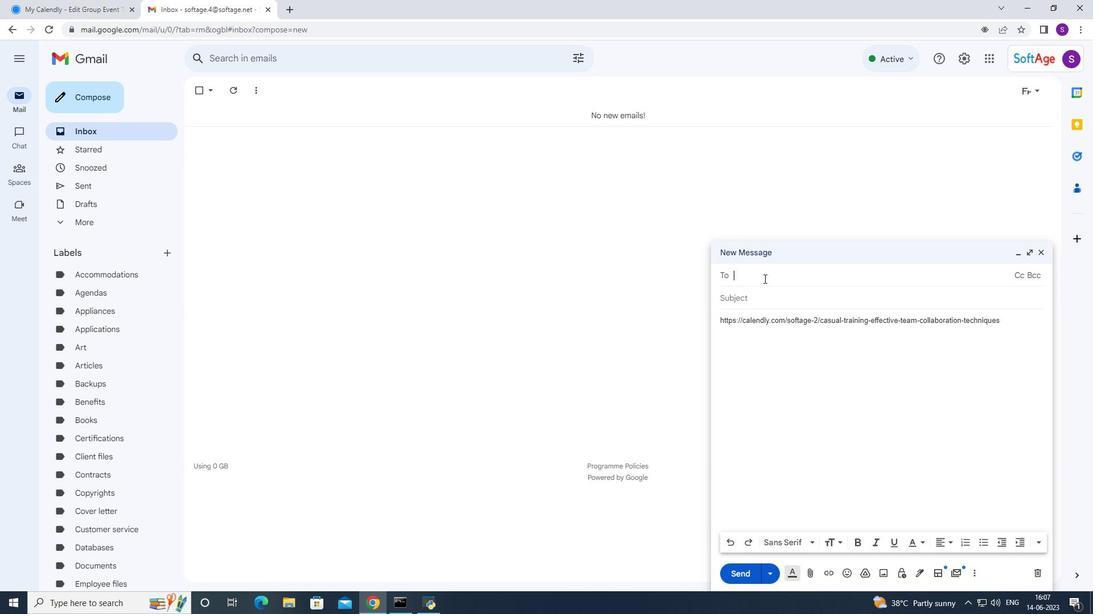 
Action: Key pressed softage.6<Key.enter>softage.7
Screenshot: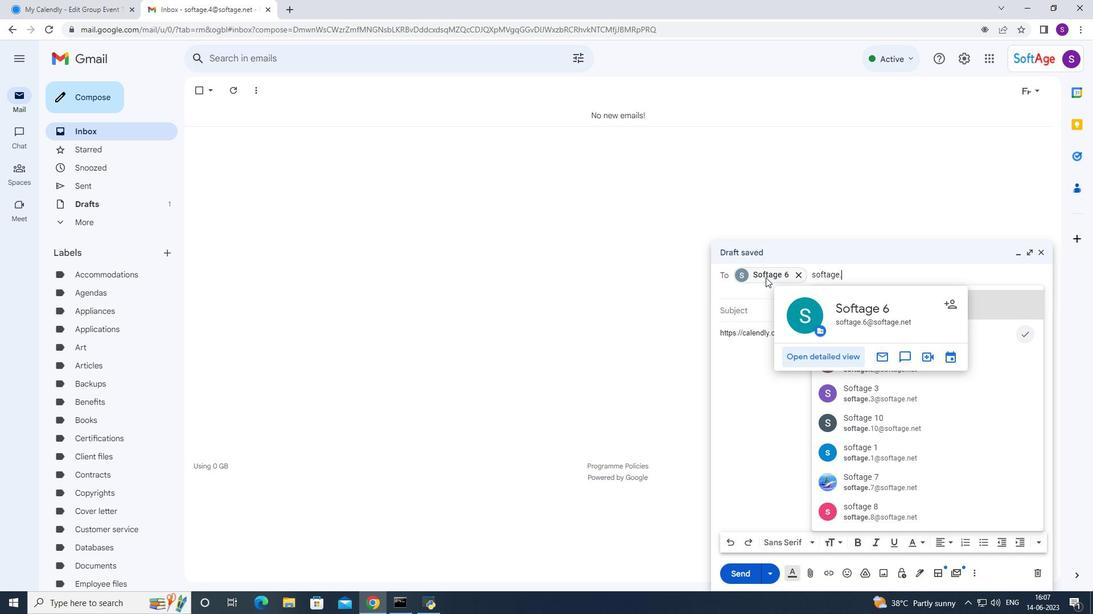 
Action: Mouse moved to (1004, 394)
Screenshot: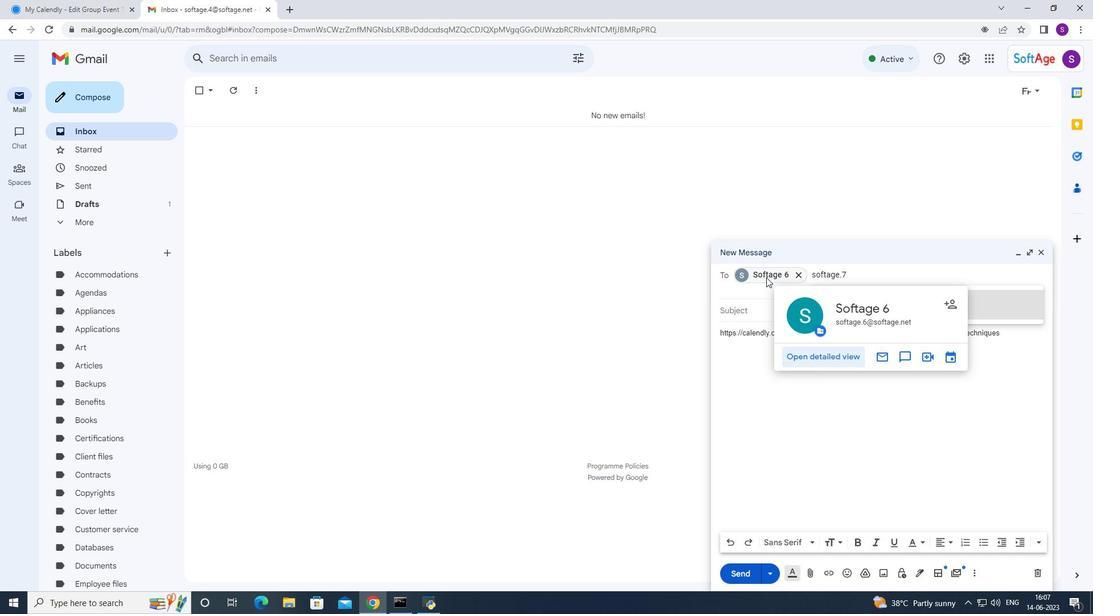 
Action: Mouse scrolled (1004, 395) with delta (0, 0)
Screenshot: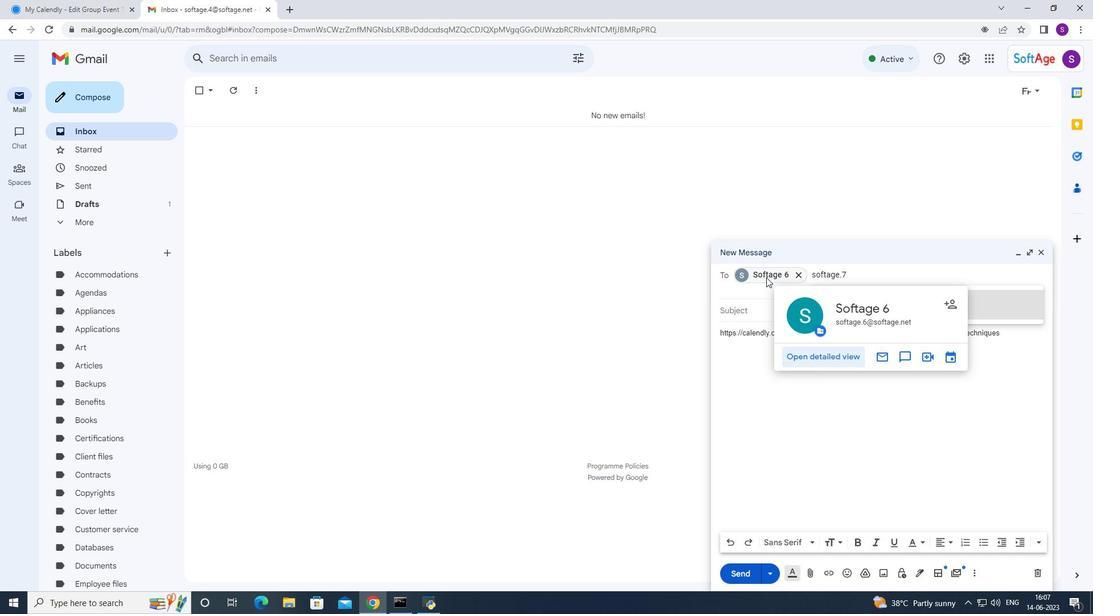 
Action: Mouse moved to (995, 397)
Screenshot: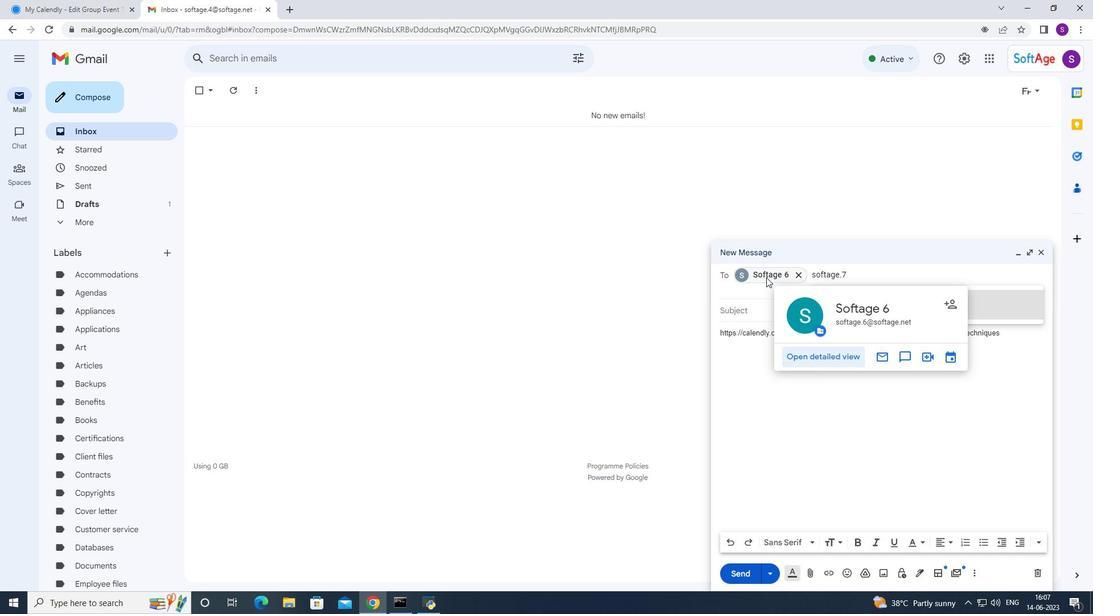 
Action: Mouse scrolled (995, 398) with delta (0, 0)
Screenshot: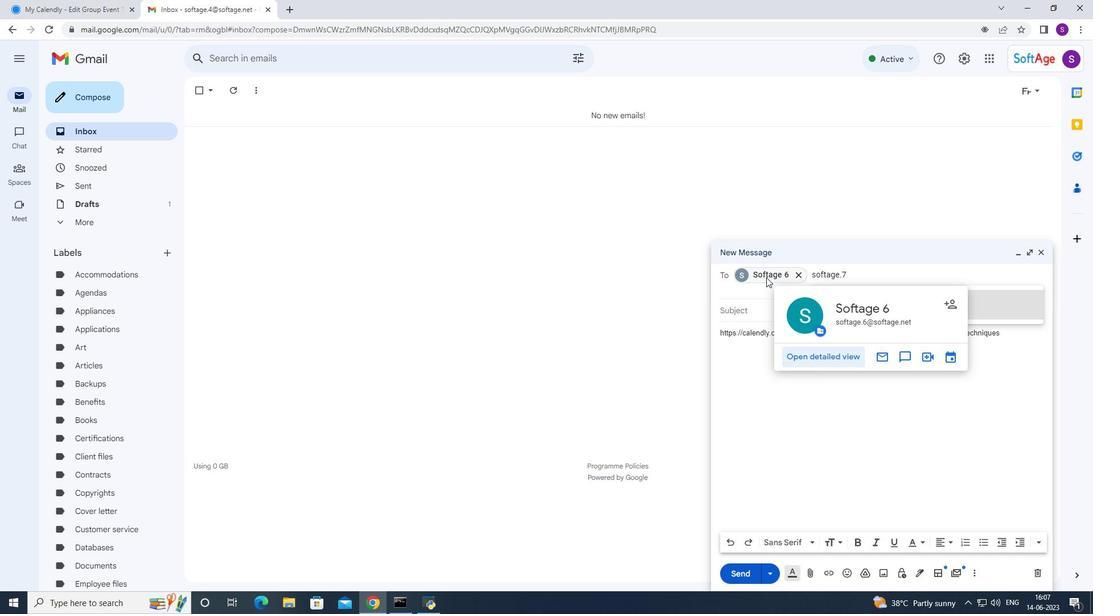 
Action: Mouse moved to (860, 299)
Screenshot: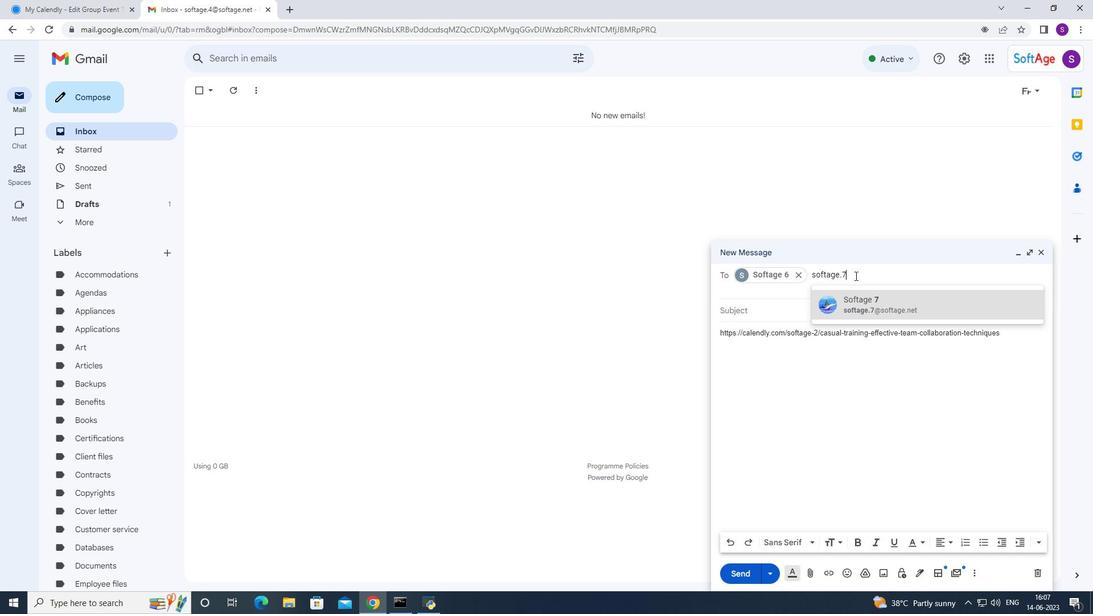 
Action: Mouse pressed left at (860, 299)
Screenshot: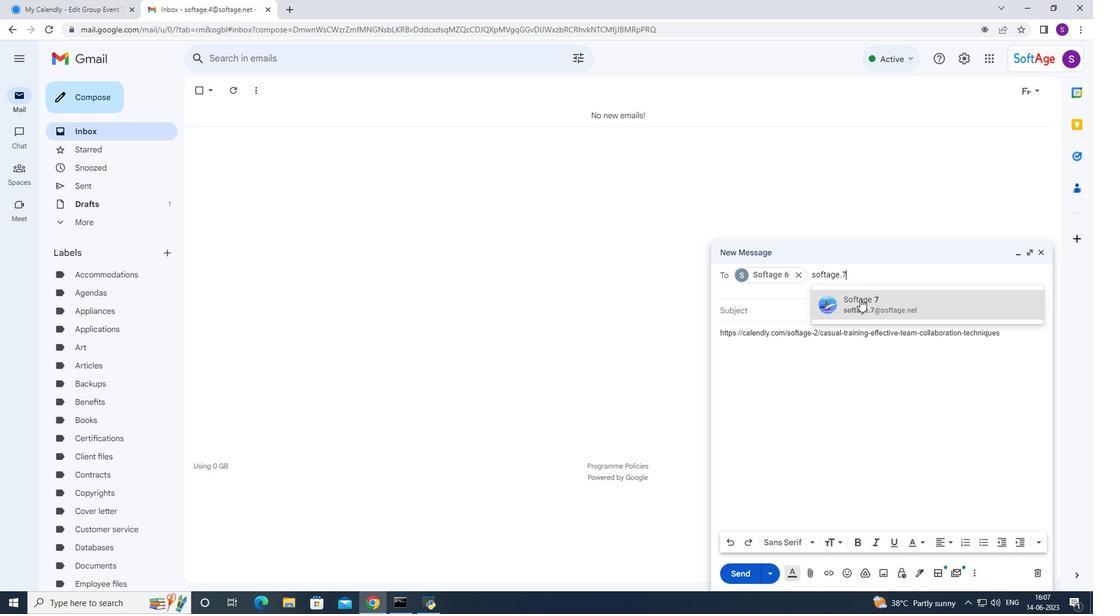 
Action: Mouse moved to (840, 327)
Screenshot: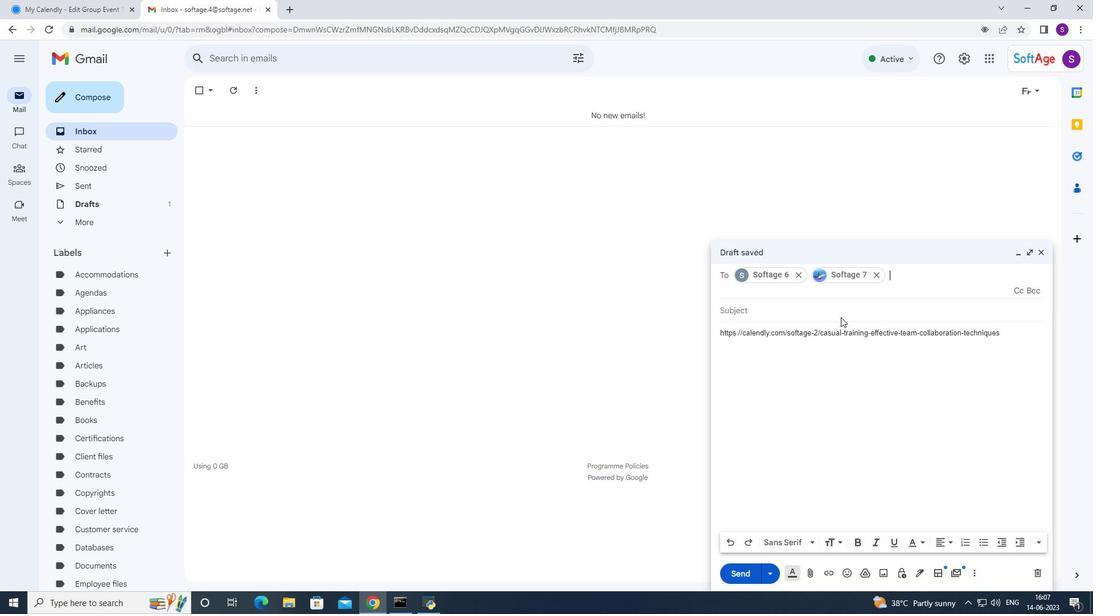 
Action: Mouse scrolled (840, 327) with delta (0, 0)
Screenshot: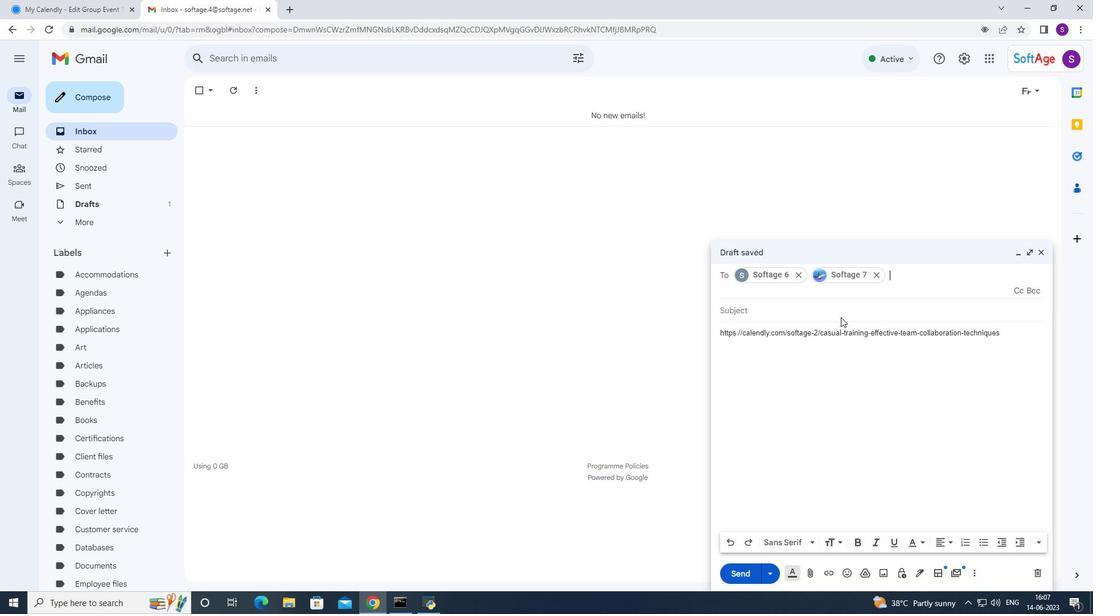 
Action: Mouse moved to (839, 334)
Screenshot: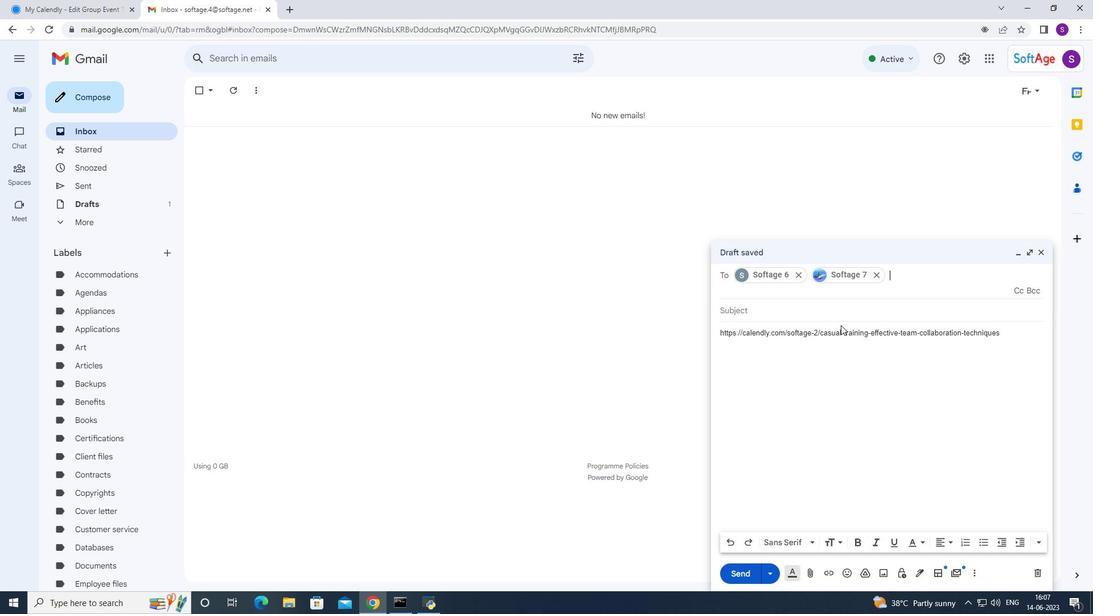 
Action: Mouse scrolled (839, 333) with delta (0, 0)
Screenshot: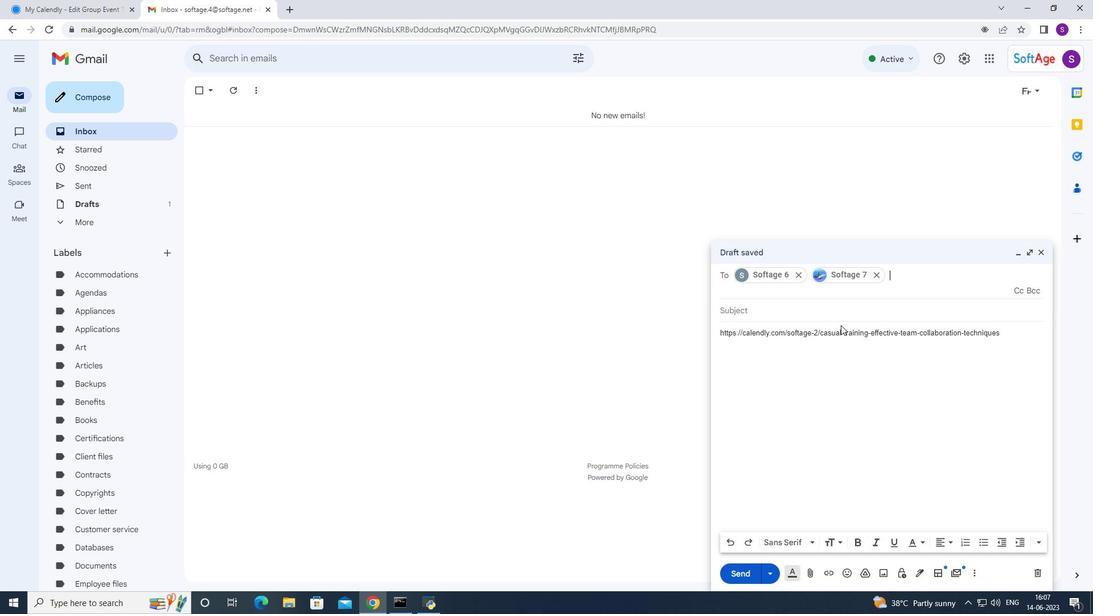 
Action: Mouse moved to (838, 335)
Screenshot: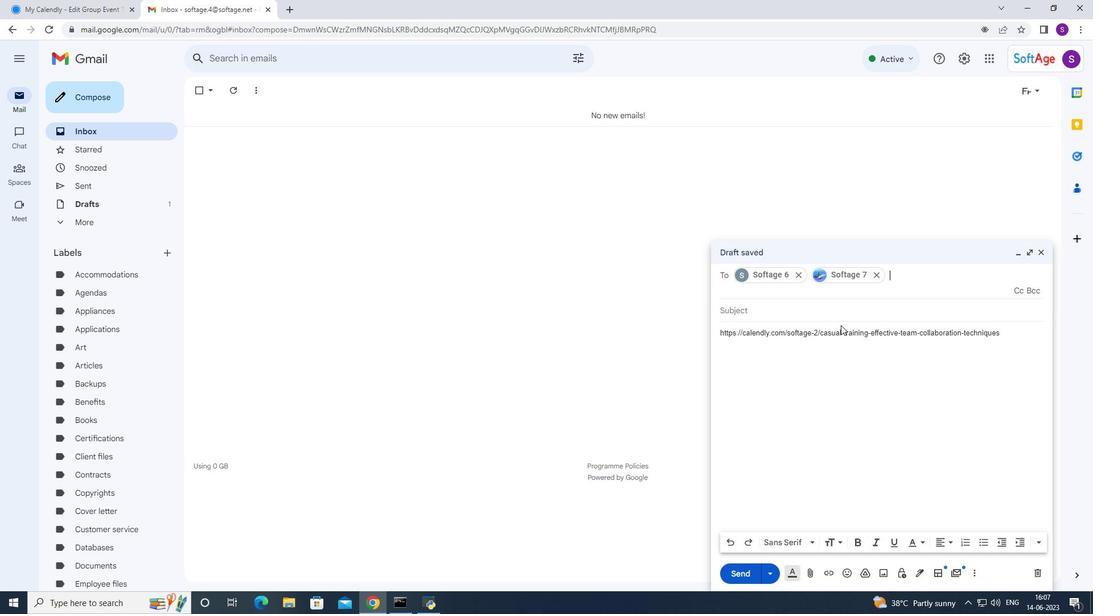 
Action: Mouse scrolled (838, 335) with delta (0, 0)
Screenshot: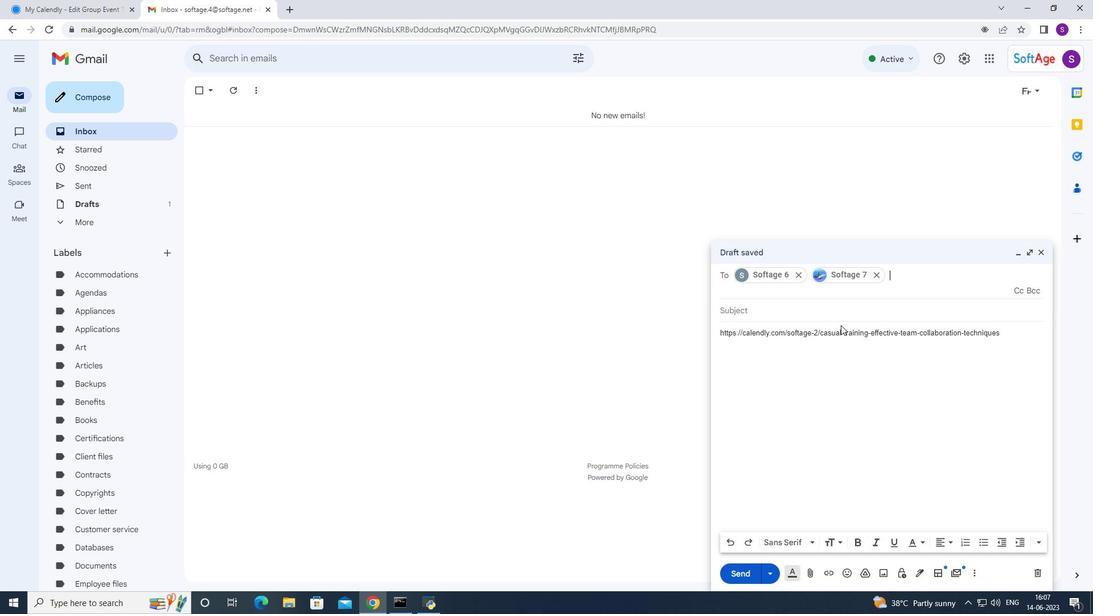 
Action: Mouse moved to (837, 336)
Screenshot: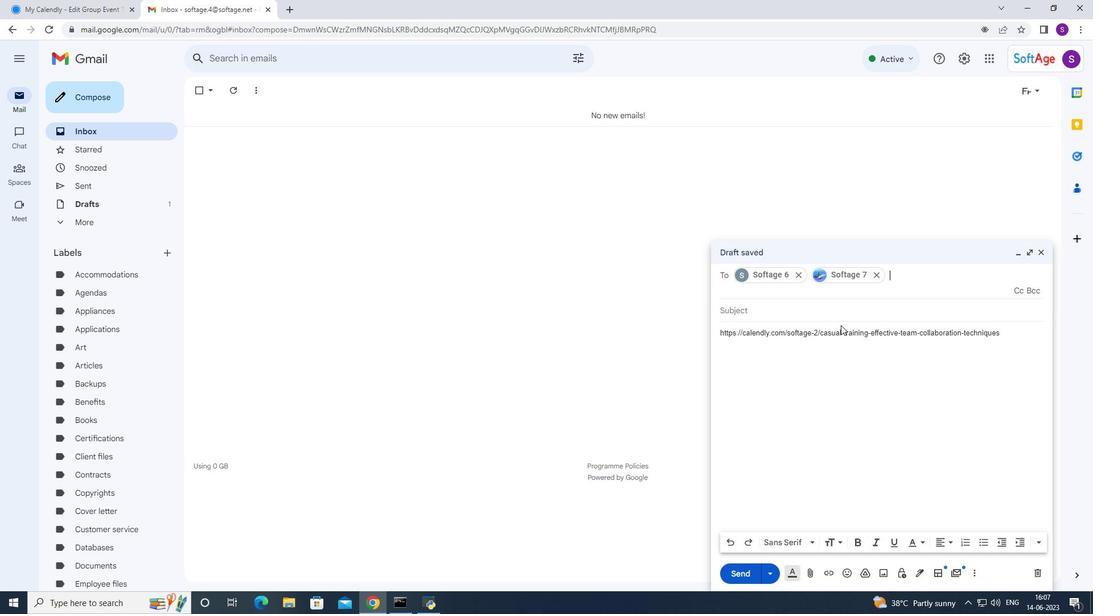 
Action: Mouse scrolled (837, 335) with delta (0, 0)
Screenshot: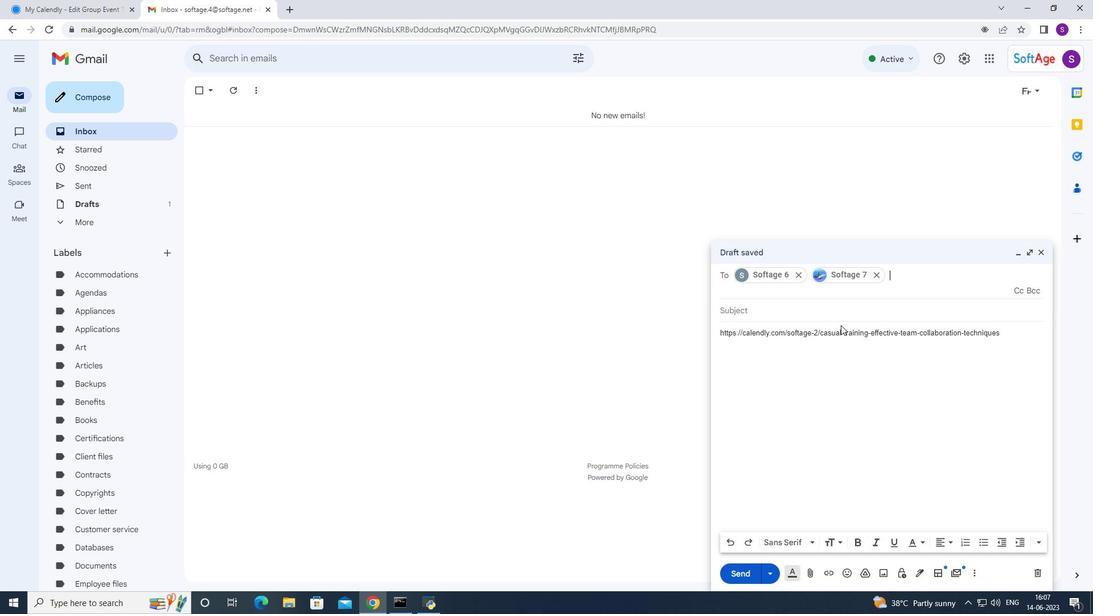 
Action: Mouse scrolled (837, 335) with delta (0, 0)
Screenshot: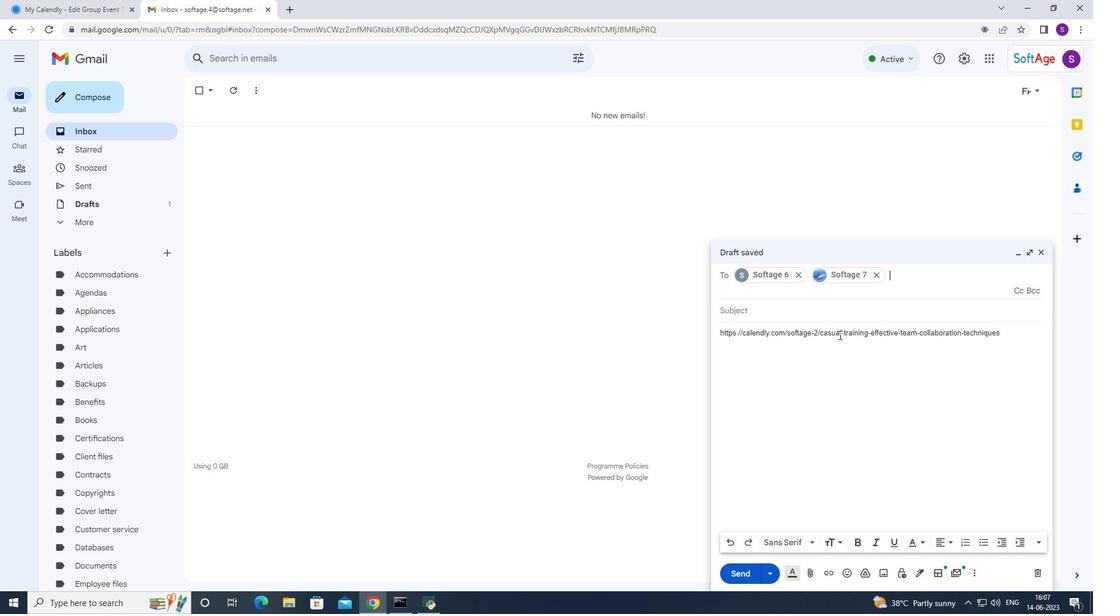 
Action: Mouse moved to (828, 345)
Screenshot: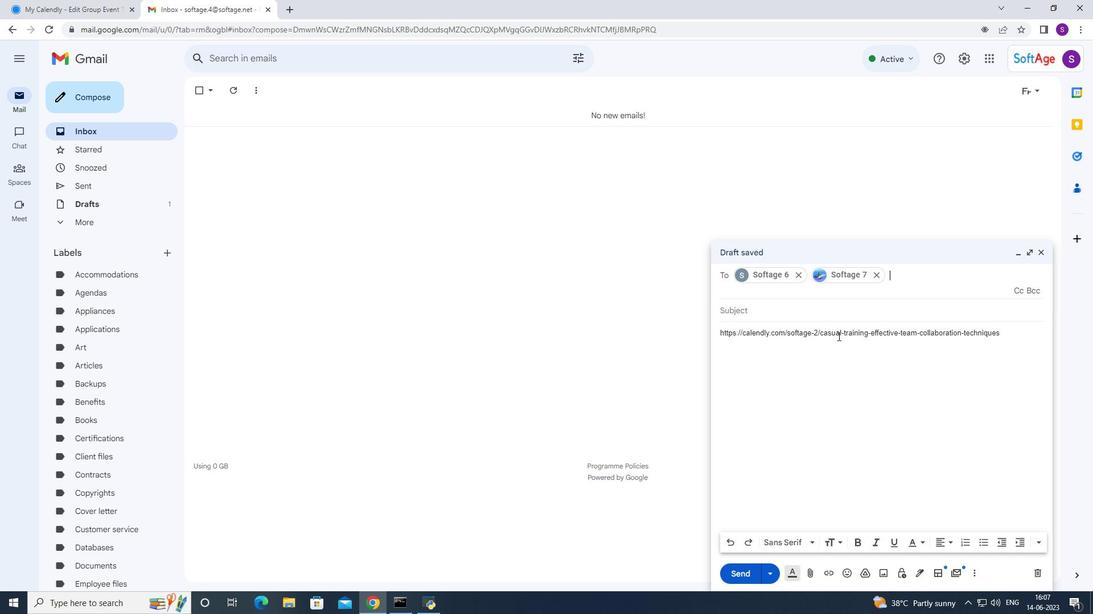 
Action: Mouse scrolled (828, 346) with delta (0, 0)
Screenshot: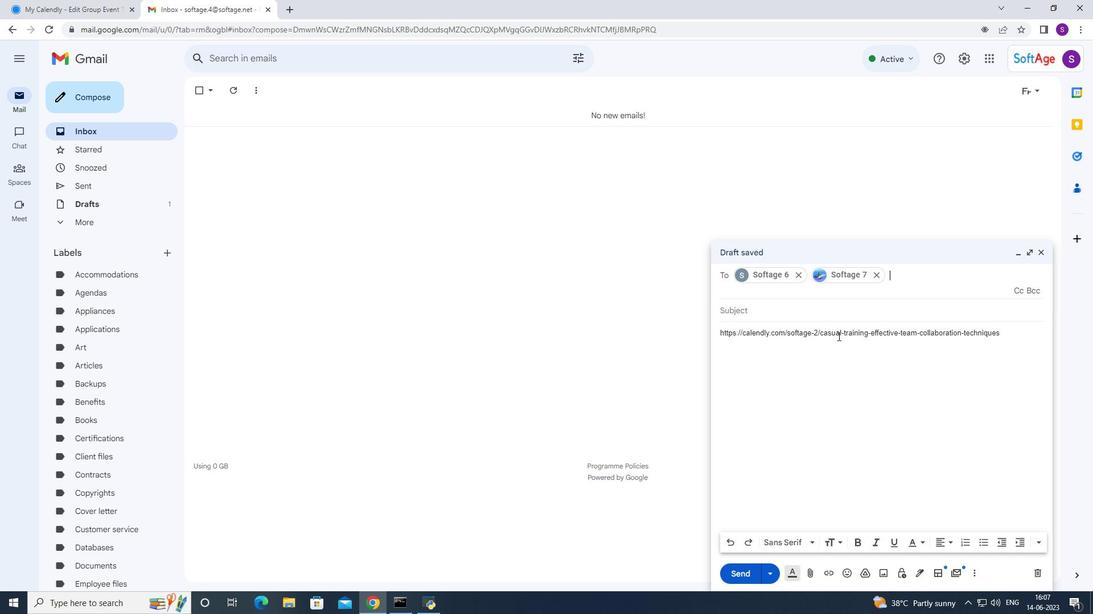 
Action: Mouse moved to (810, 352)
Screenshot: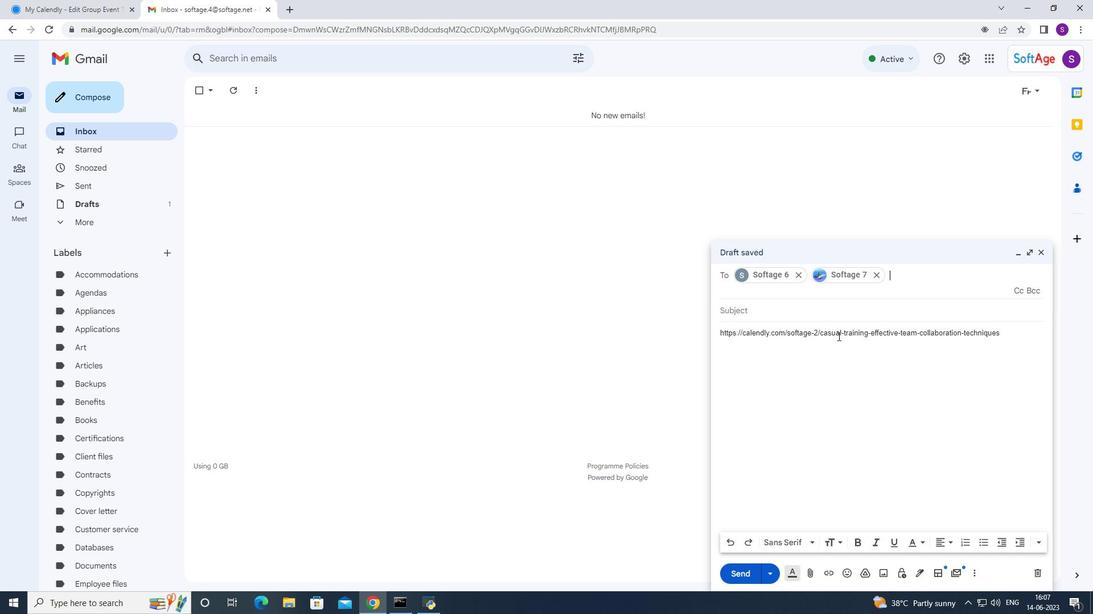 
Action: Mouse scrolled (810, 353) with delta (0, 0)
Screenshot: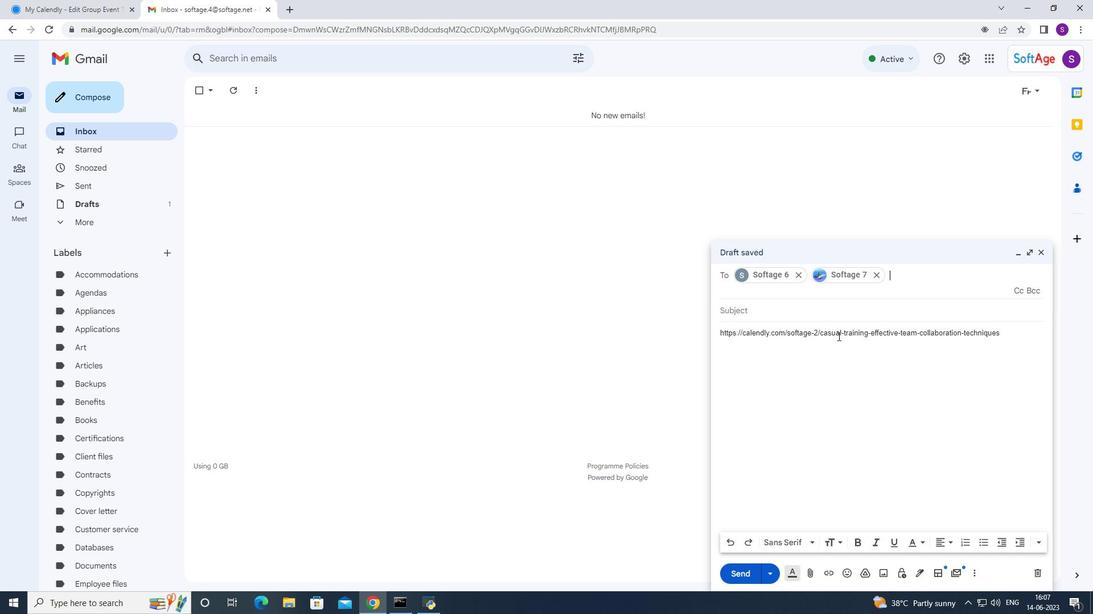 
Action: Mouse moved to (745, 567)
Screenshot: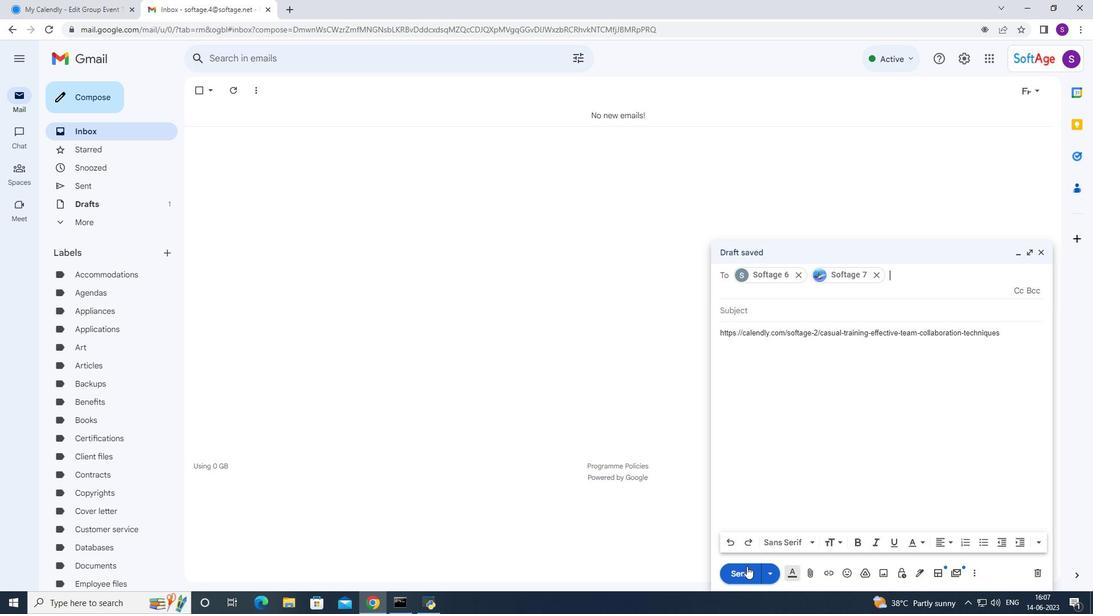 
Action: Mouse pressed left at (745, 567)
Screenshot: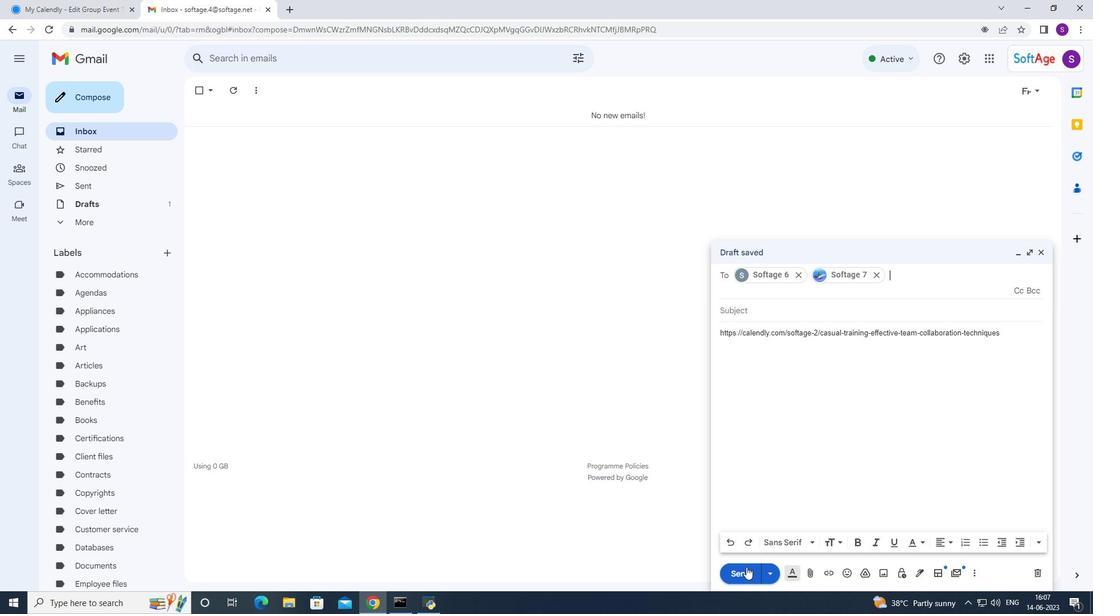 
